 Task: Select street view around selected location Amazon Rainforest, South America and verify 4 surrounding locations
Action: Mouse moved to (164, 96)
Screenshot: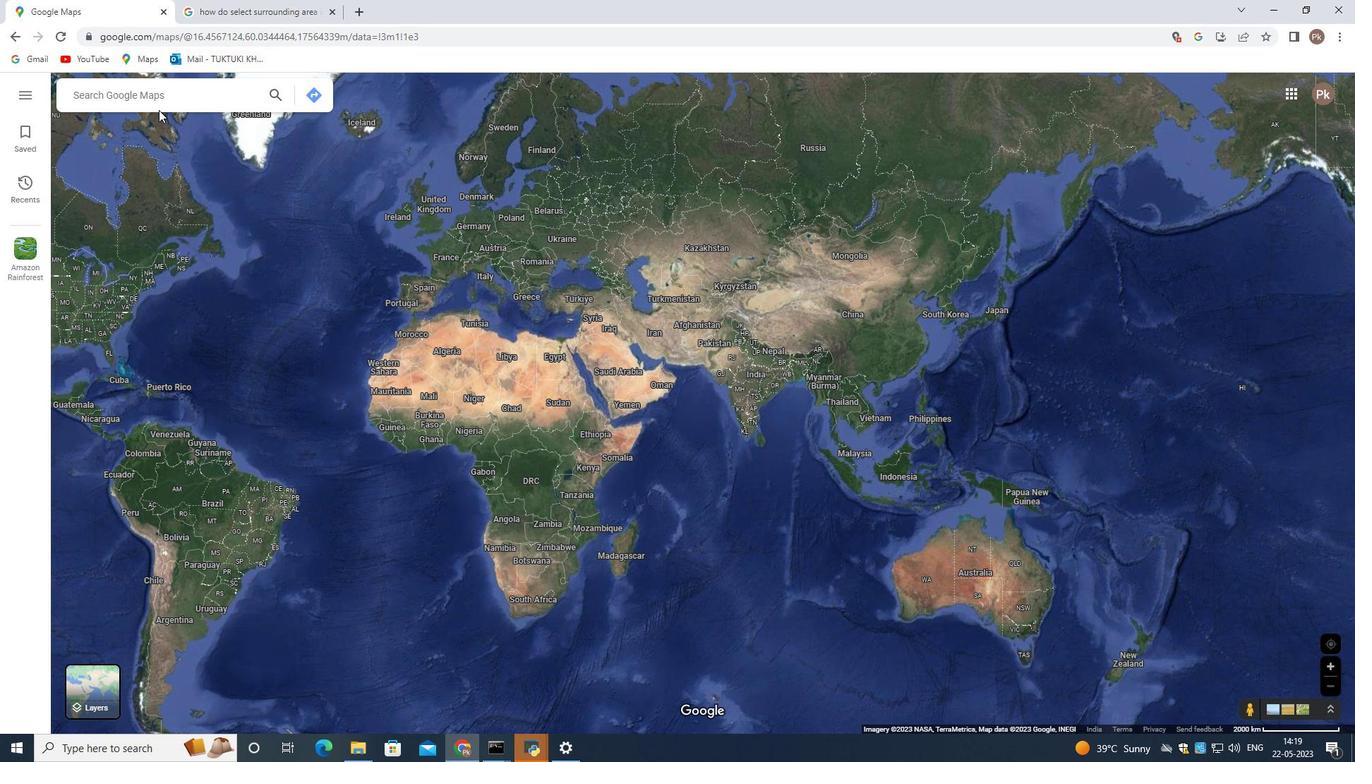 
Action: Mouse pressed left at (164, 96)
Screenshot: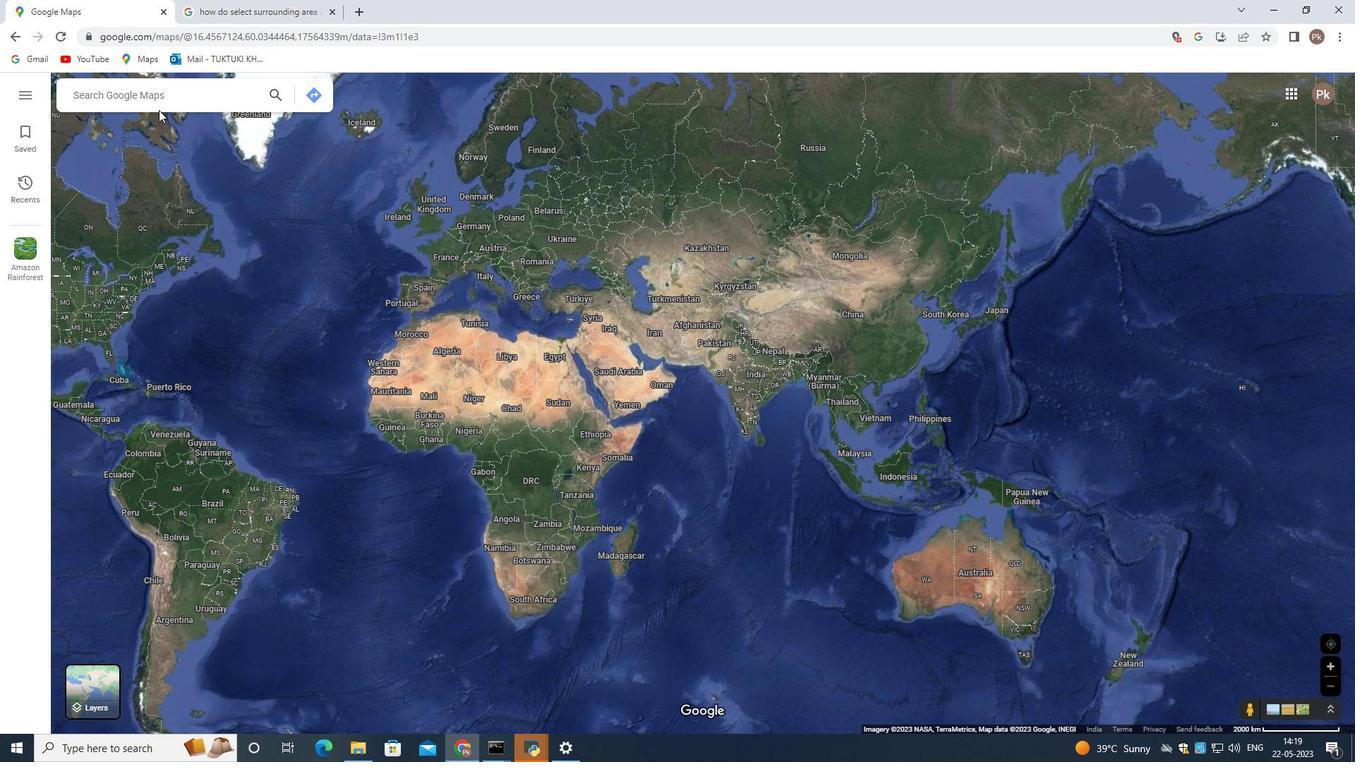 
Action: Key pressed <Key.shift>Amazon<Key.space><Key.shift>Rainforest,<Key.shift><Key.space><Key.shift>South<Key.space><Key.shift>America
Screenshot: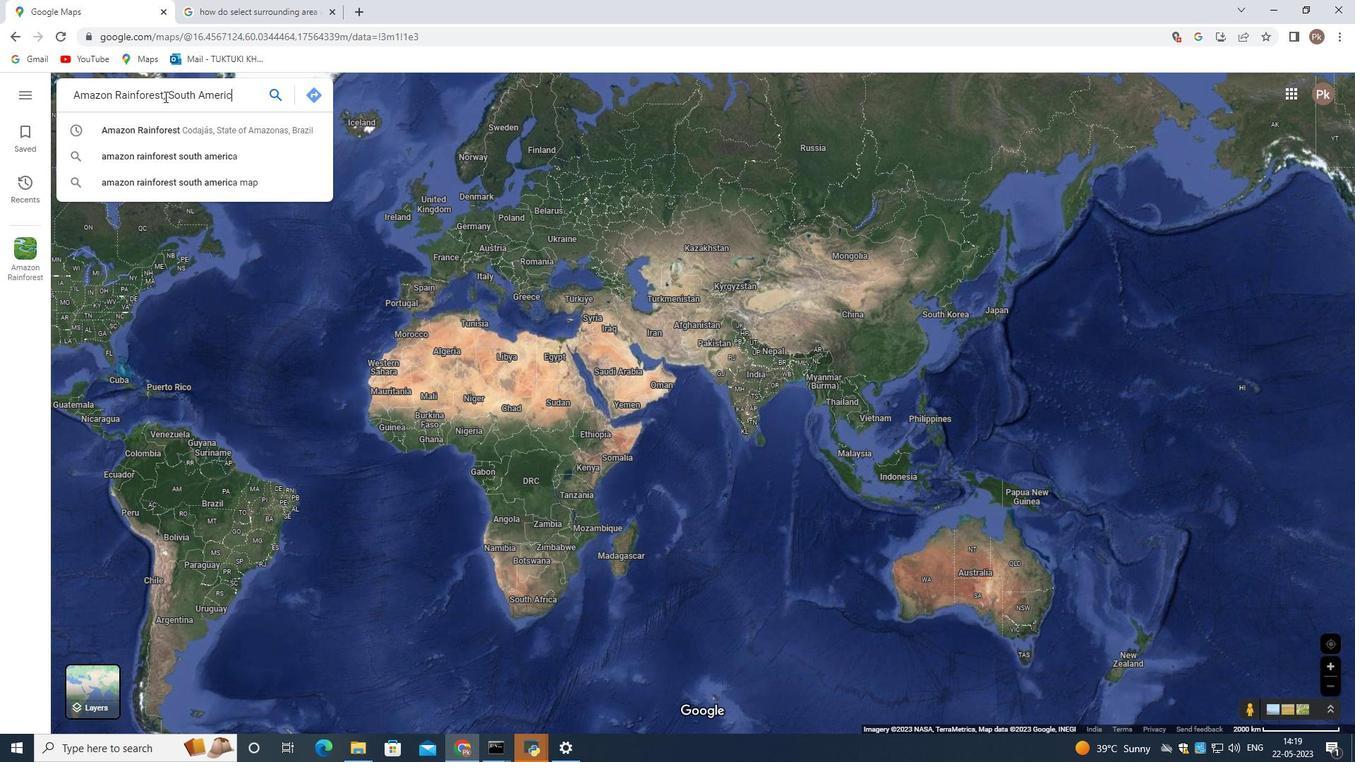 
Action: Mouse moved to (91, 254)
Screenshot: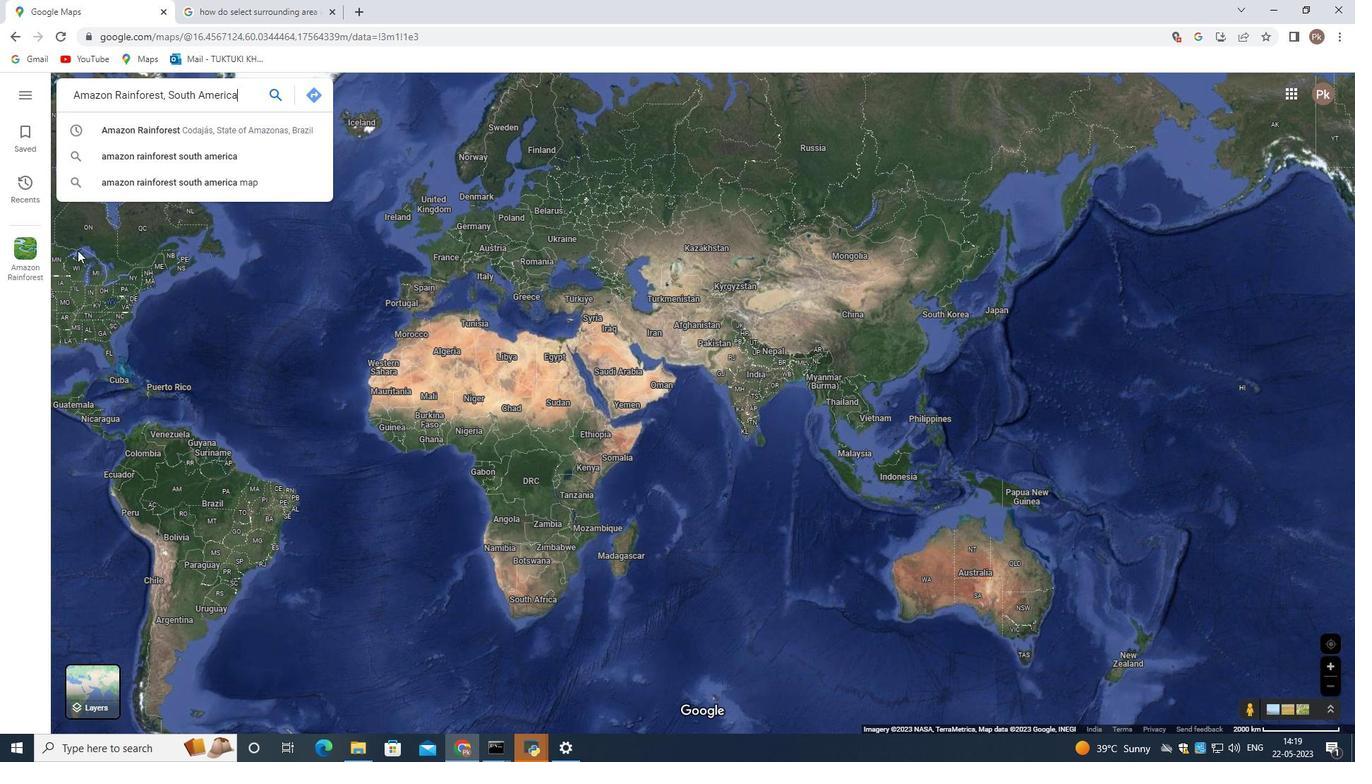 
Action: Key pressed <Key.enter>
Screenshot: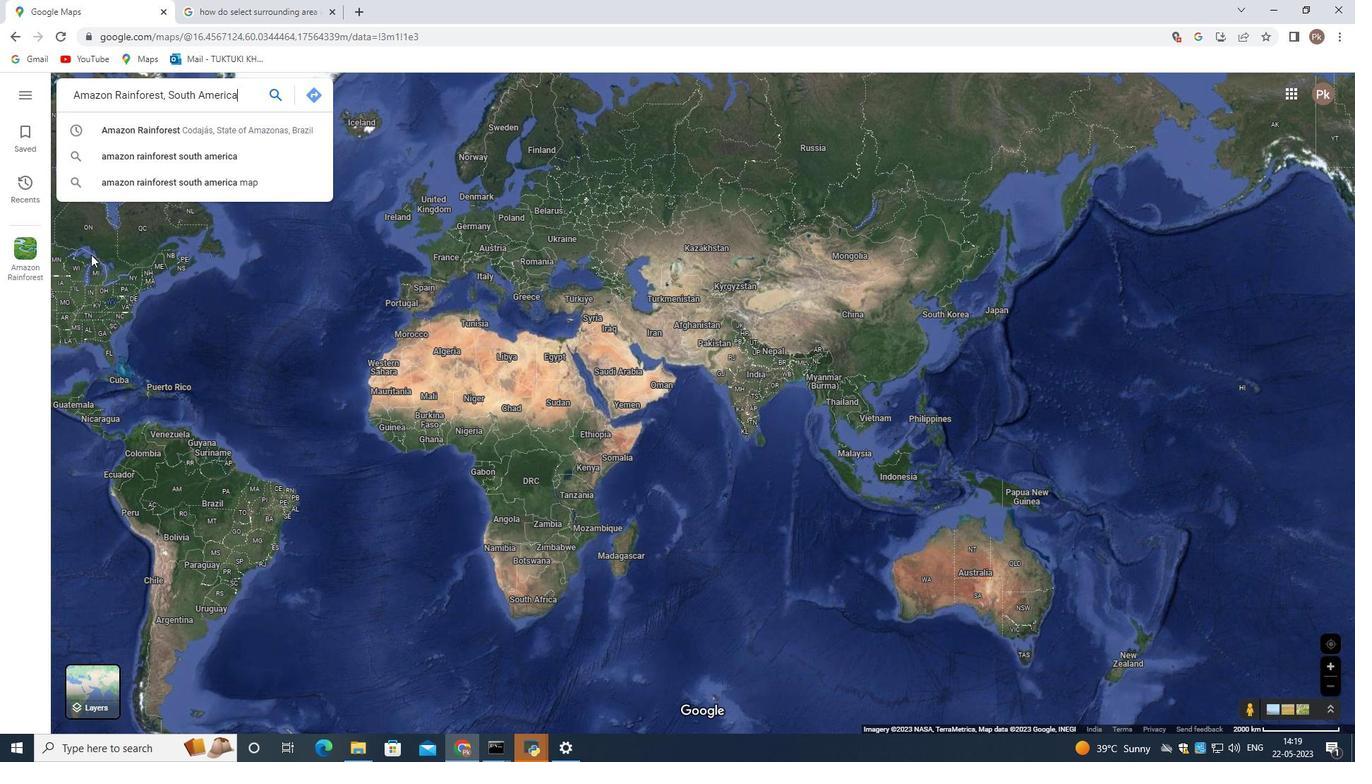 
Action: Mouse moved to (864, 398)
Screenshot: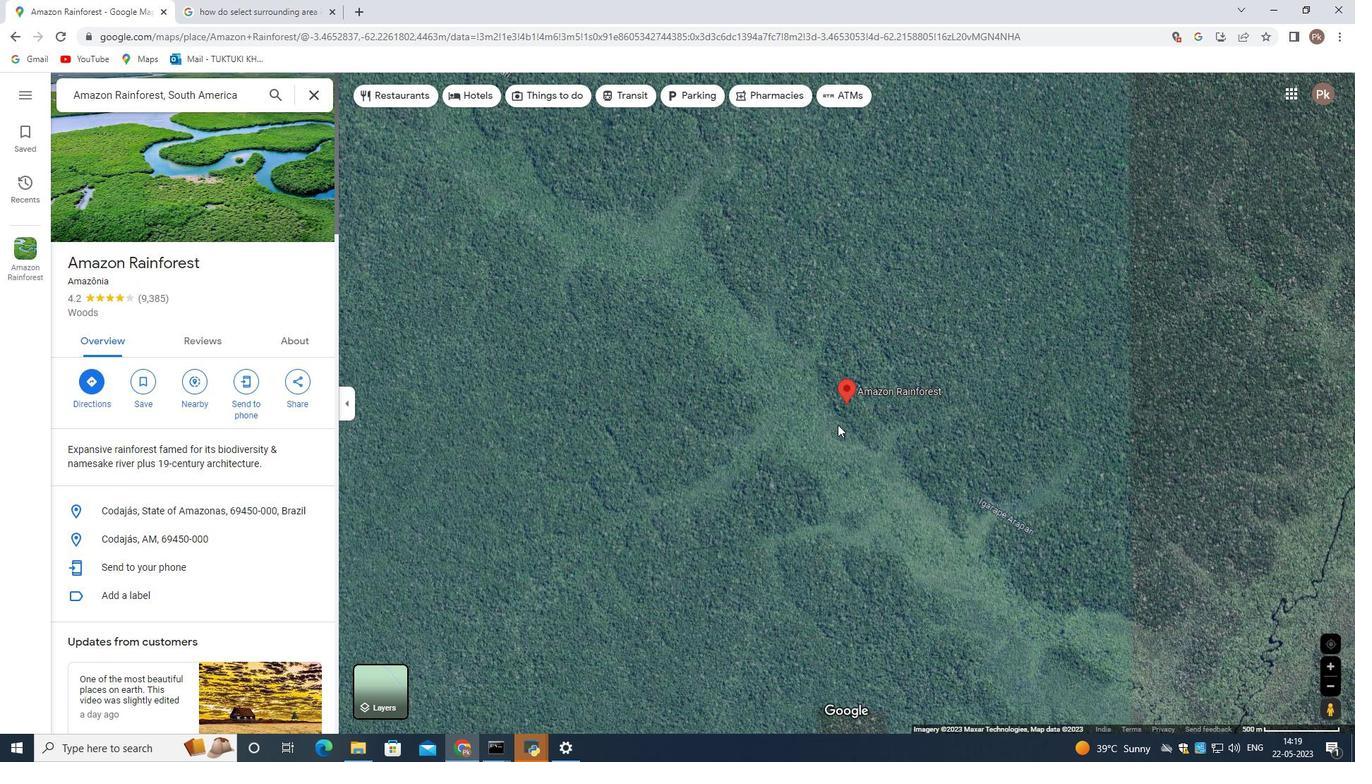 
Action: Mouse scrolled (864, 398) with delta (0, 0)
Screenshot: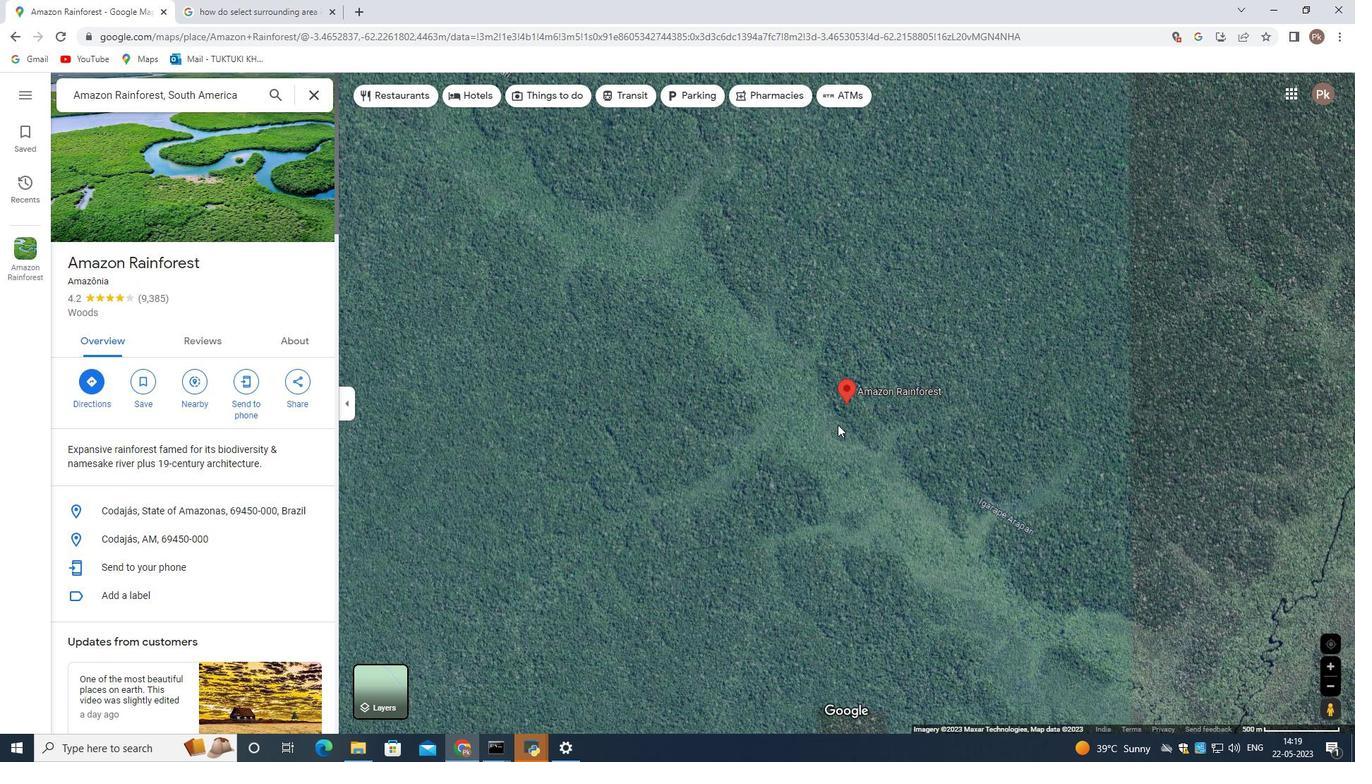 
Action: Mouse scrolled (864, 398) with delta (0, 0)
Screenshot: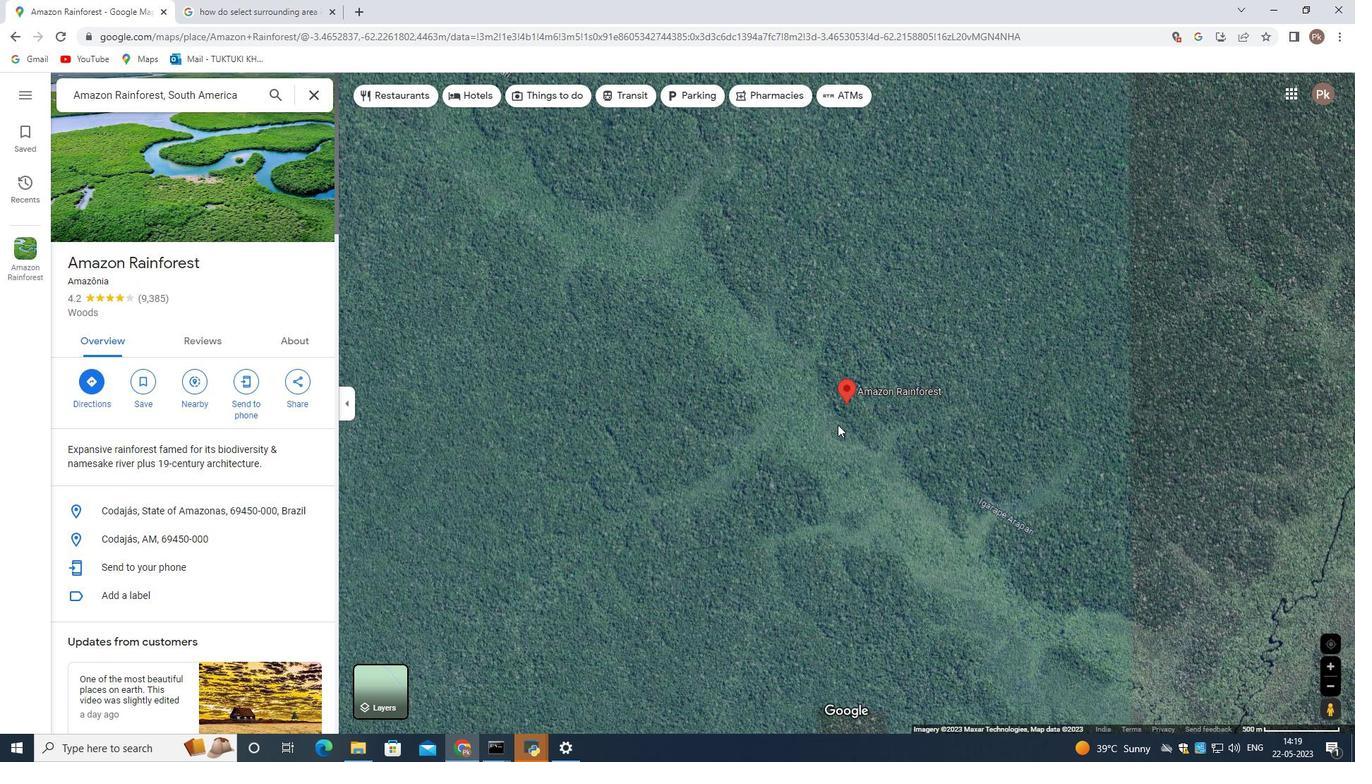 
Action: Mouse moved to (864, 405)
Screenshot: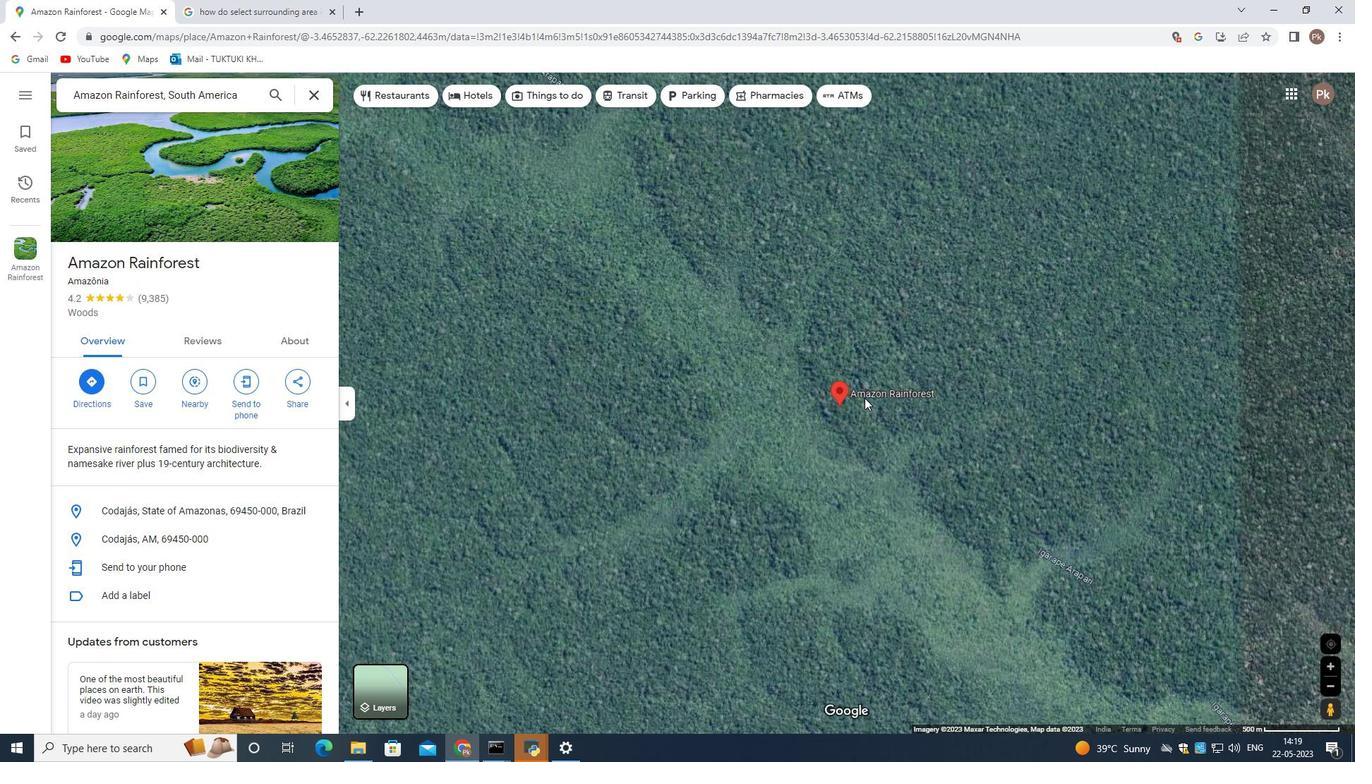 
Action: Mouse scrolled (864, 405) with delta (0, 0)
Screenshot: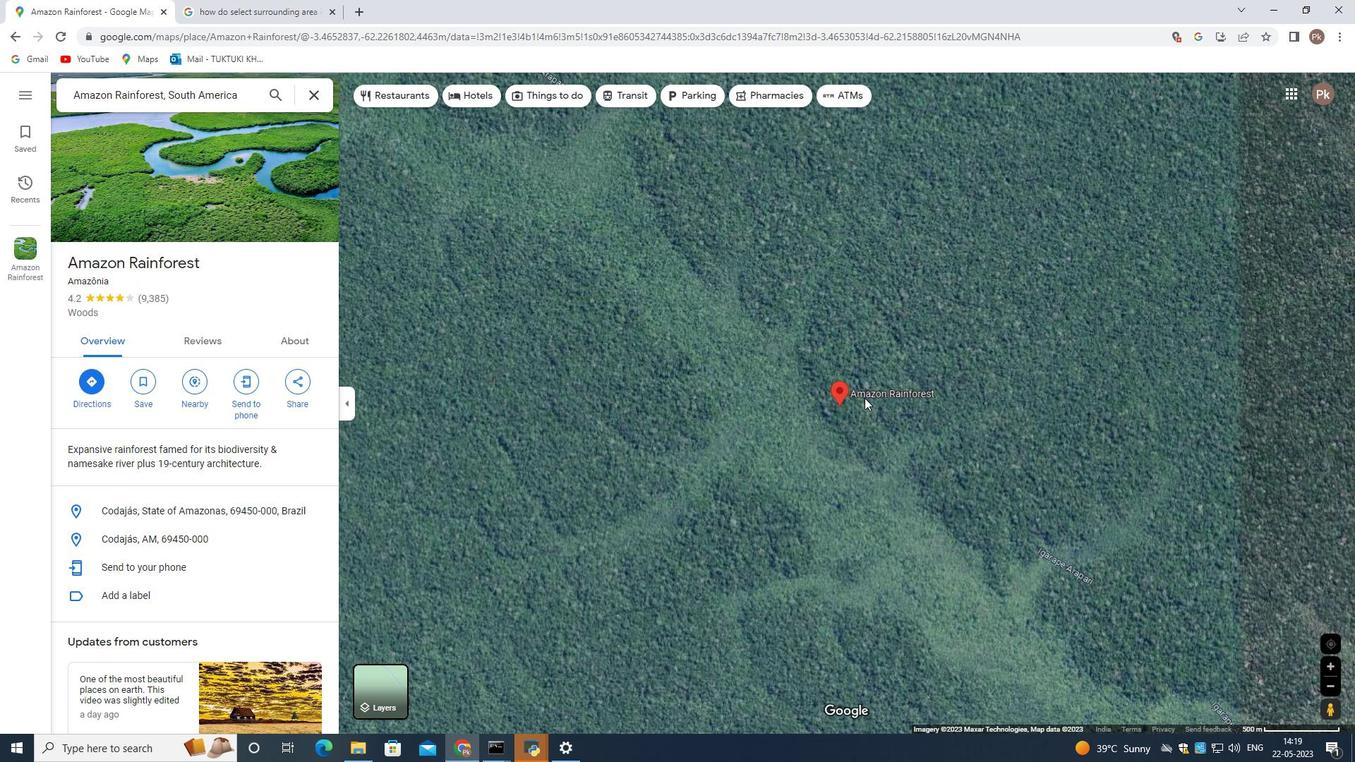 
Action: Mouse scrolled (864, 405) with delta (0, 0)
Screenshot: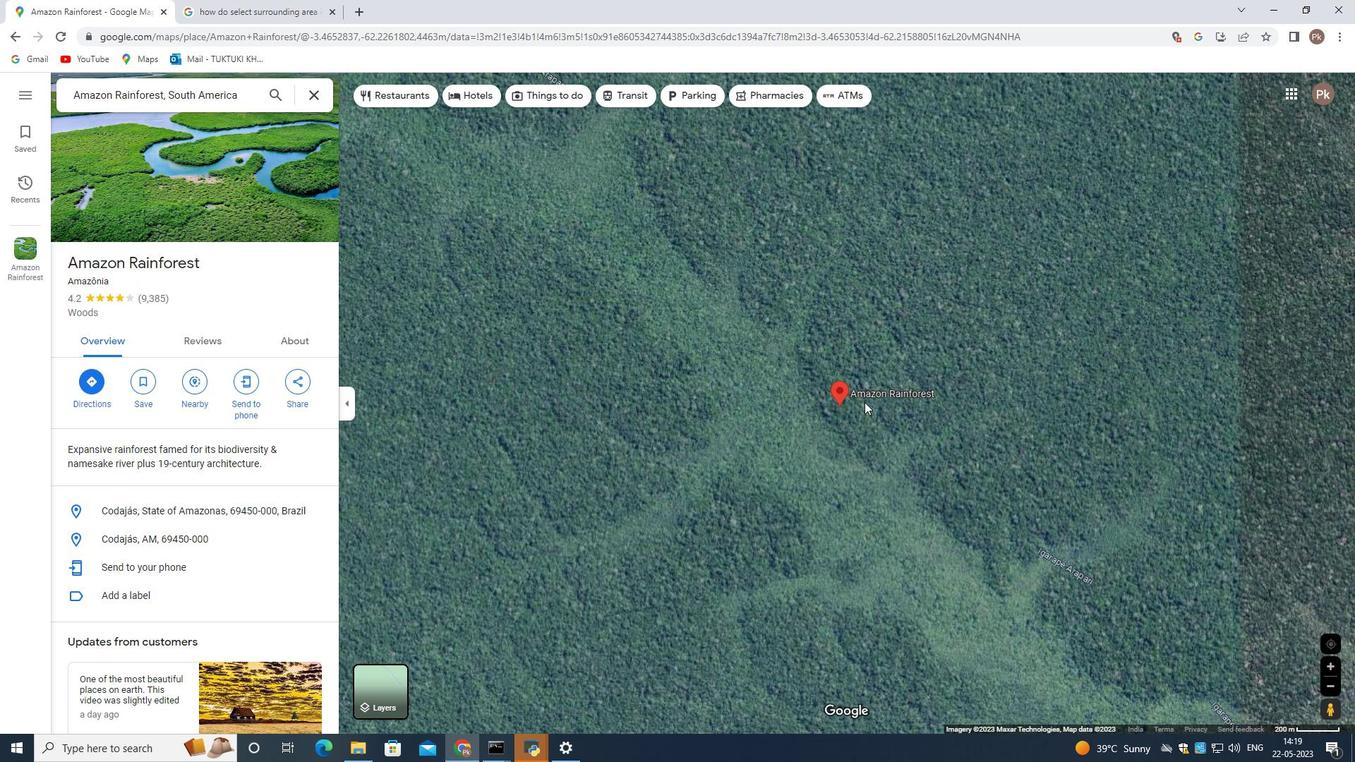 
Action: Mouse scrolled (864, 405) with delta (0, 0)
Screenshot: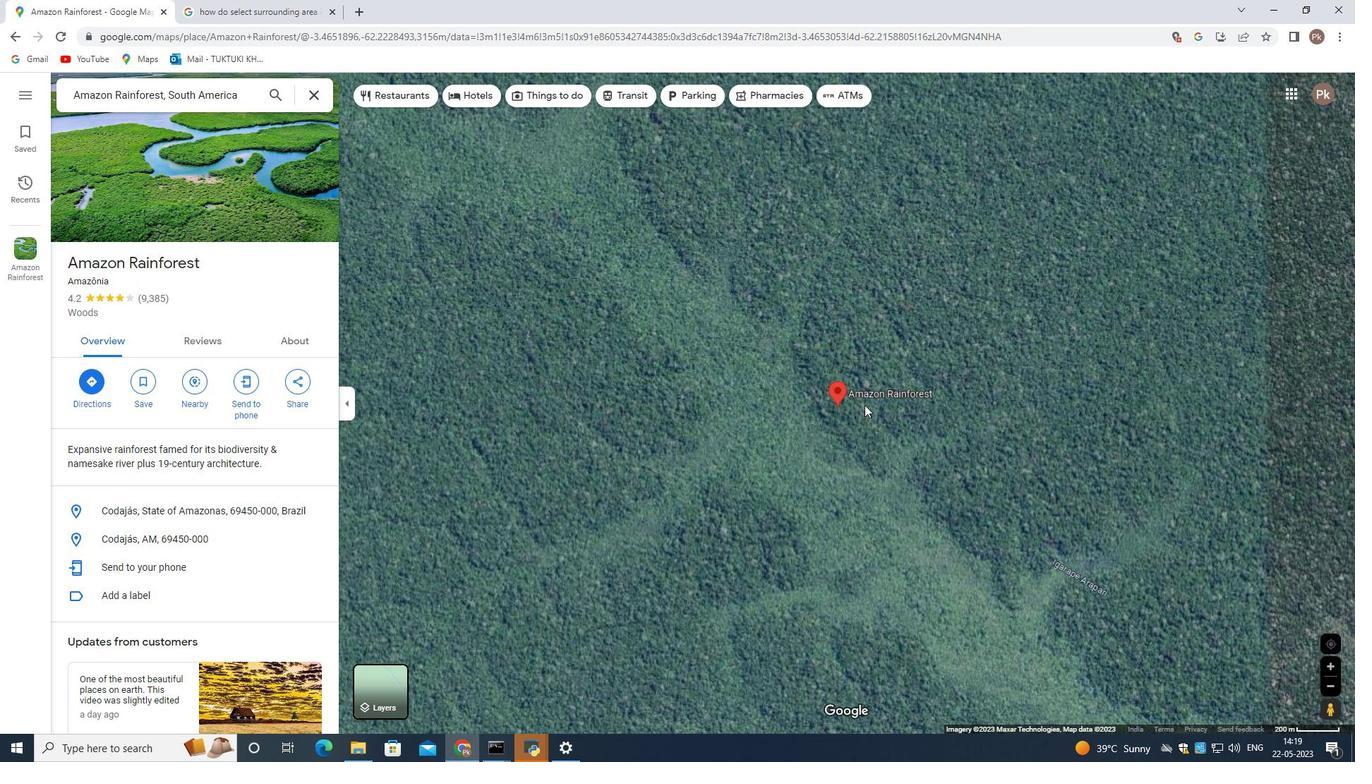 
Action: Mouse scrolled (864, 405) with delta (0, 0)
Screenshot: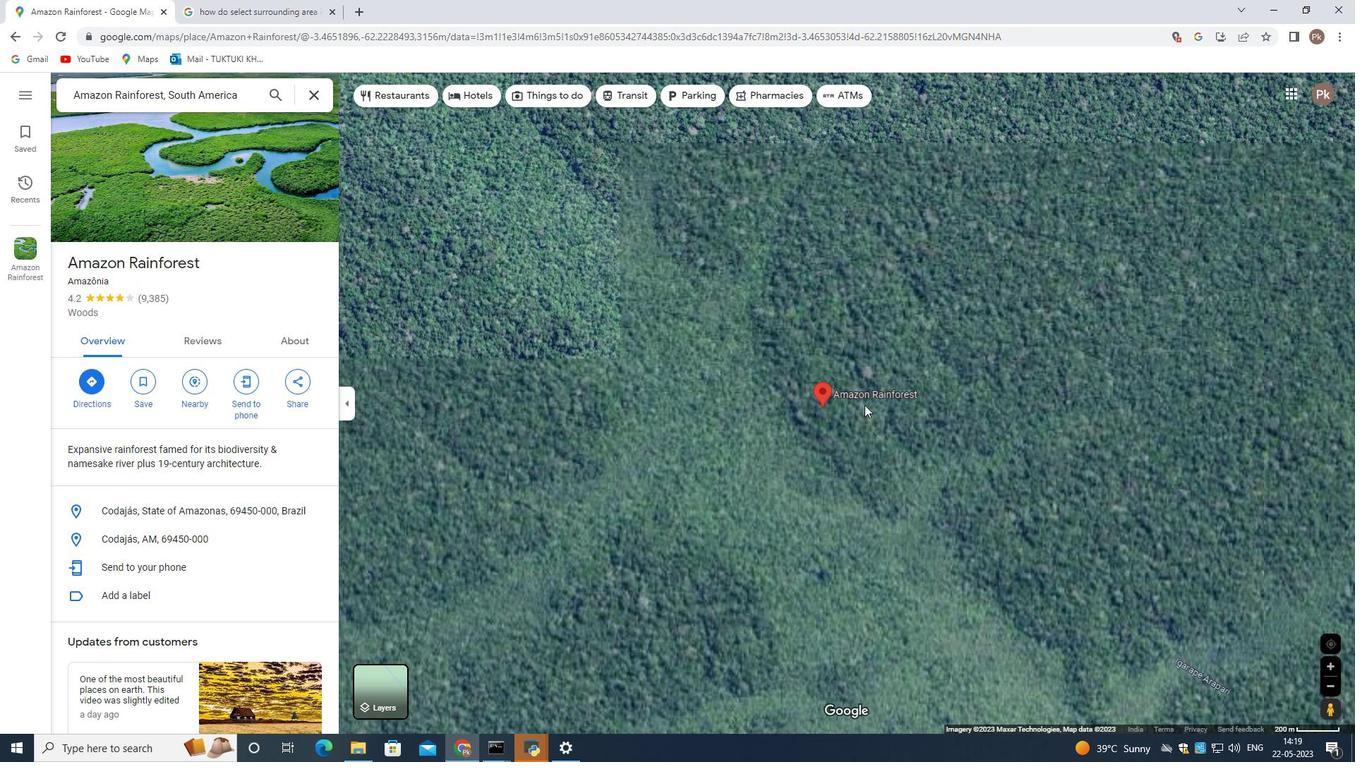 
Action: Mouse scrolled (864, 405) with delta (0, 0)
Screenshot: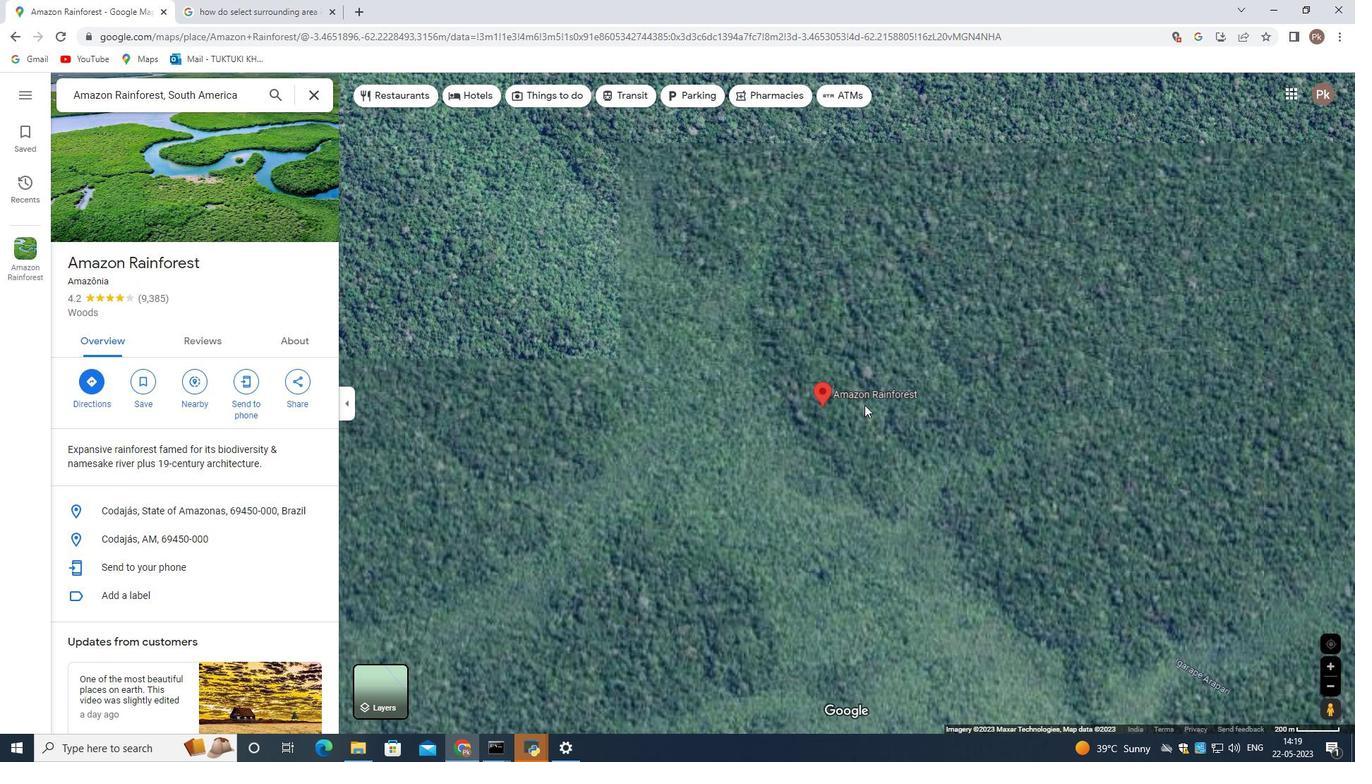 
Action: Mouse scrolled (864, 405) with delta (0, 0)
Screenshot: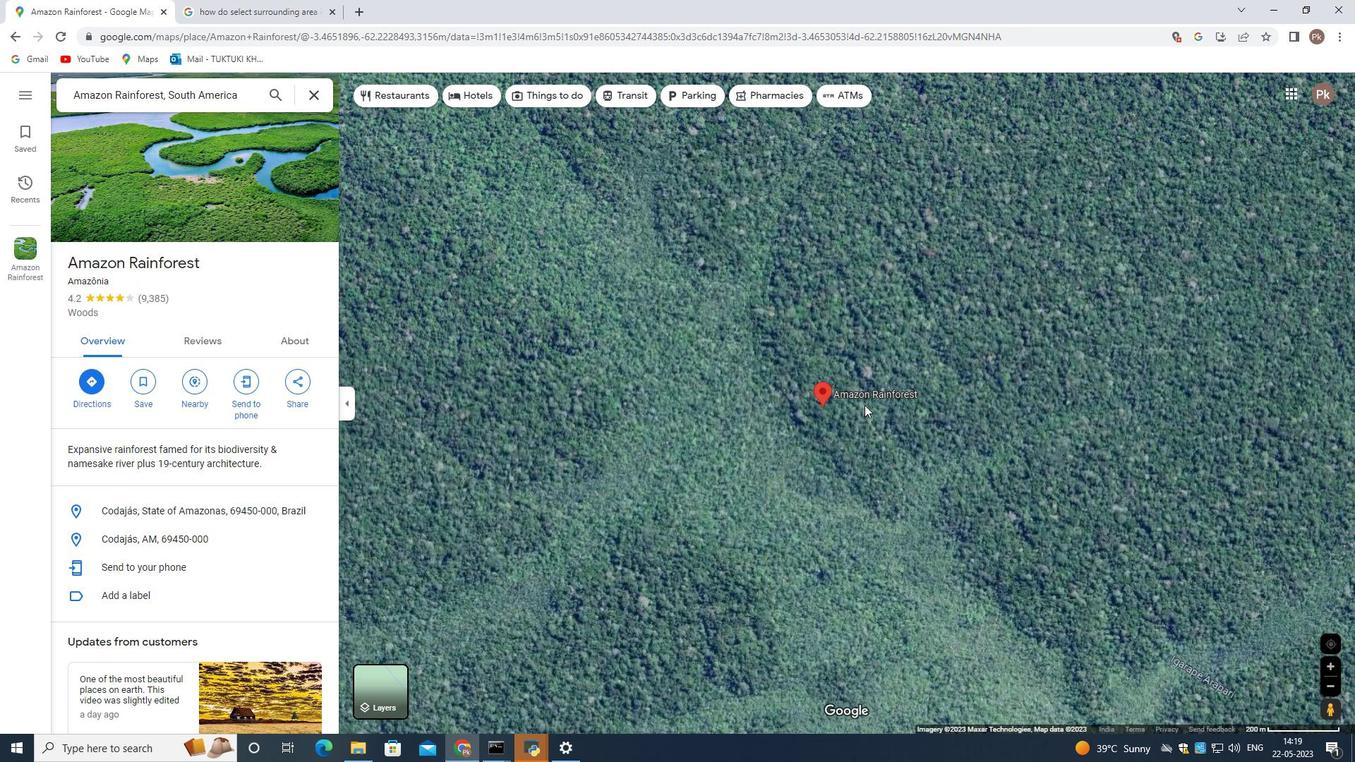 
Action: Mouse moved to (829, 425)
Screenshot: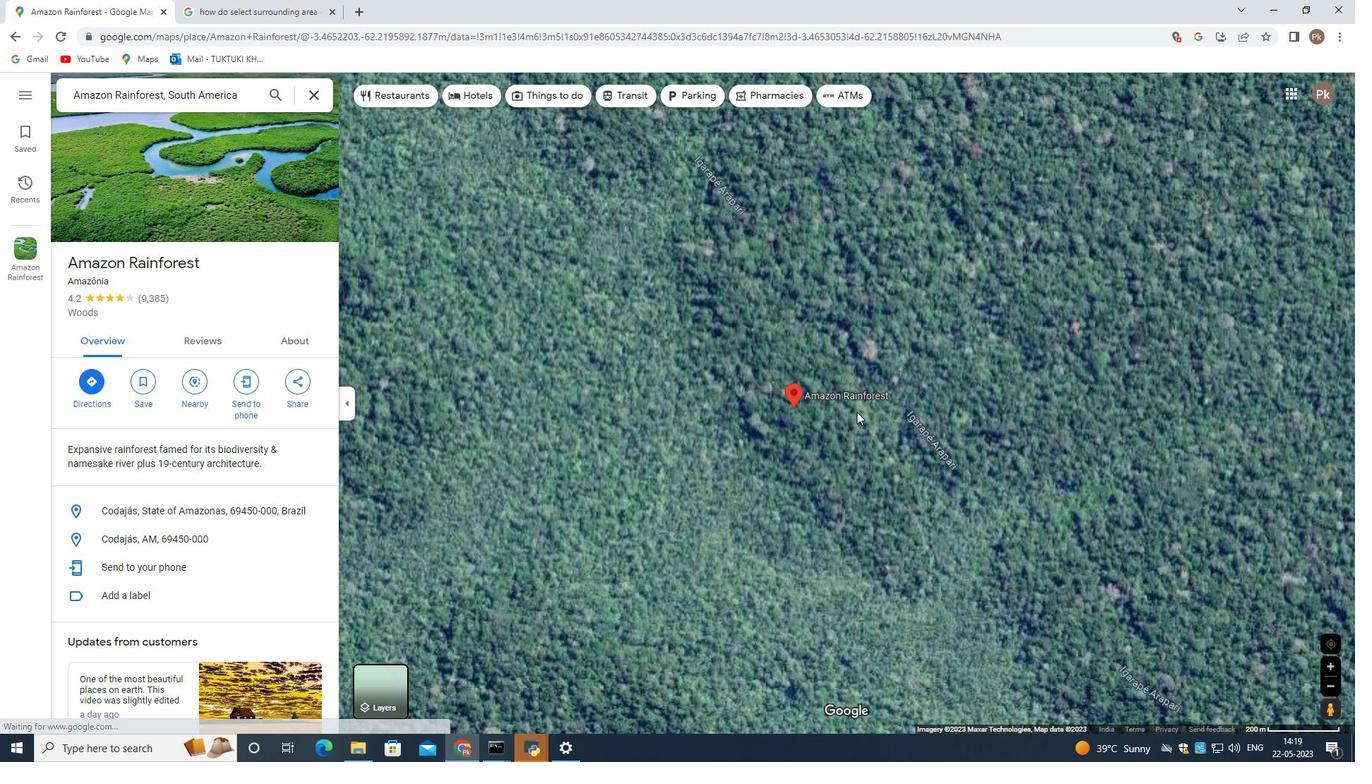 
Action: Mouse scrolled (829, 426) with delta (0, 0)
Screenshot: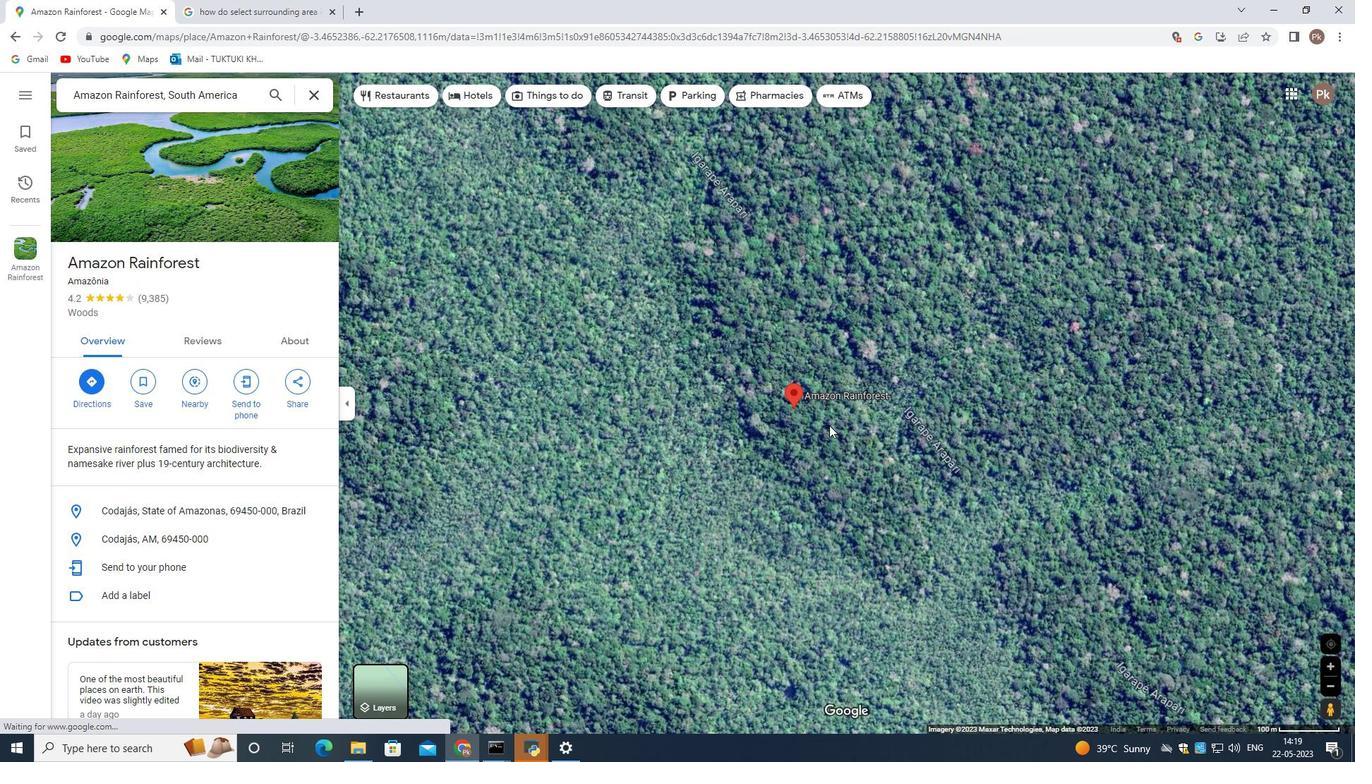 
Action: Mouse scrolled (829, 426) with delta (0, 0)
Screenshot: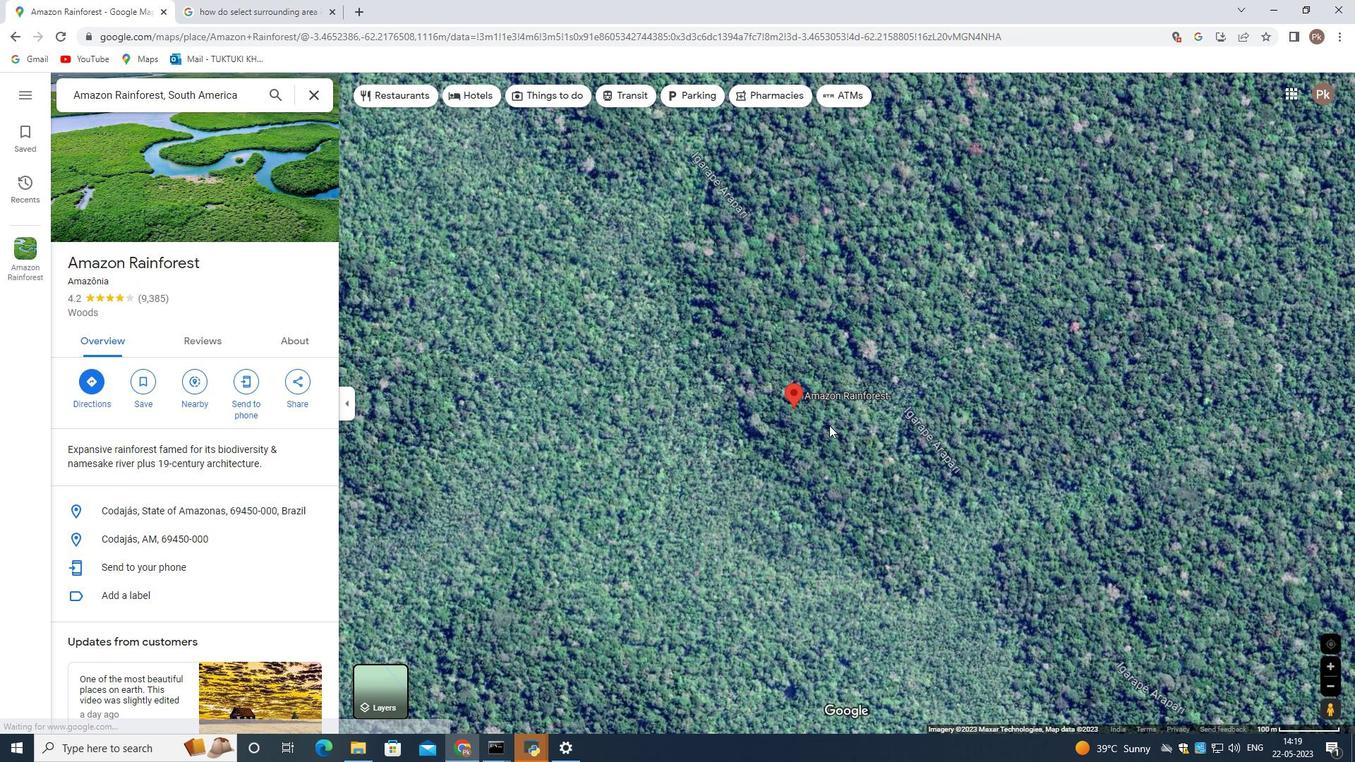 
Action: Mouse scrolled (829, 426) with delta (0, 0)
Screenshot: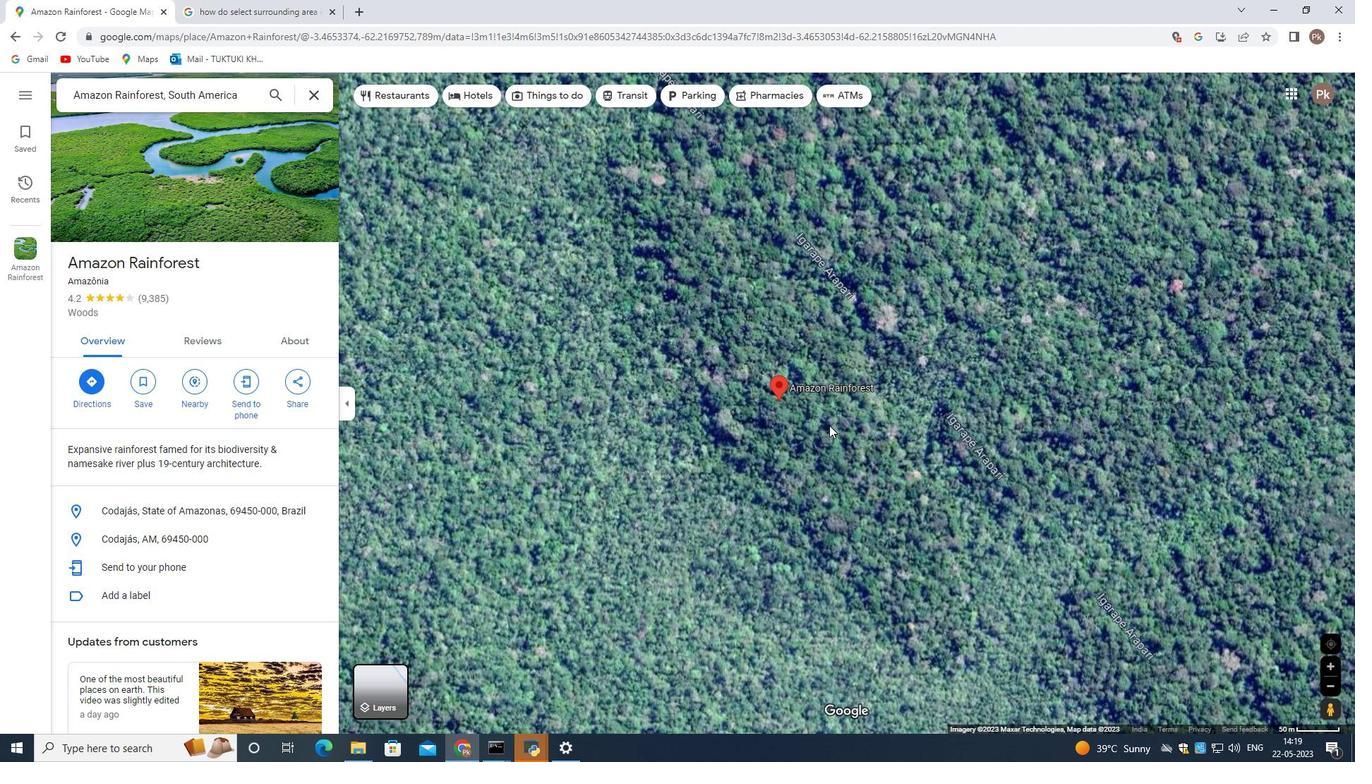 
Action: Mouse moved to (782, 428)
Screenshot: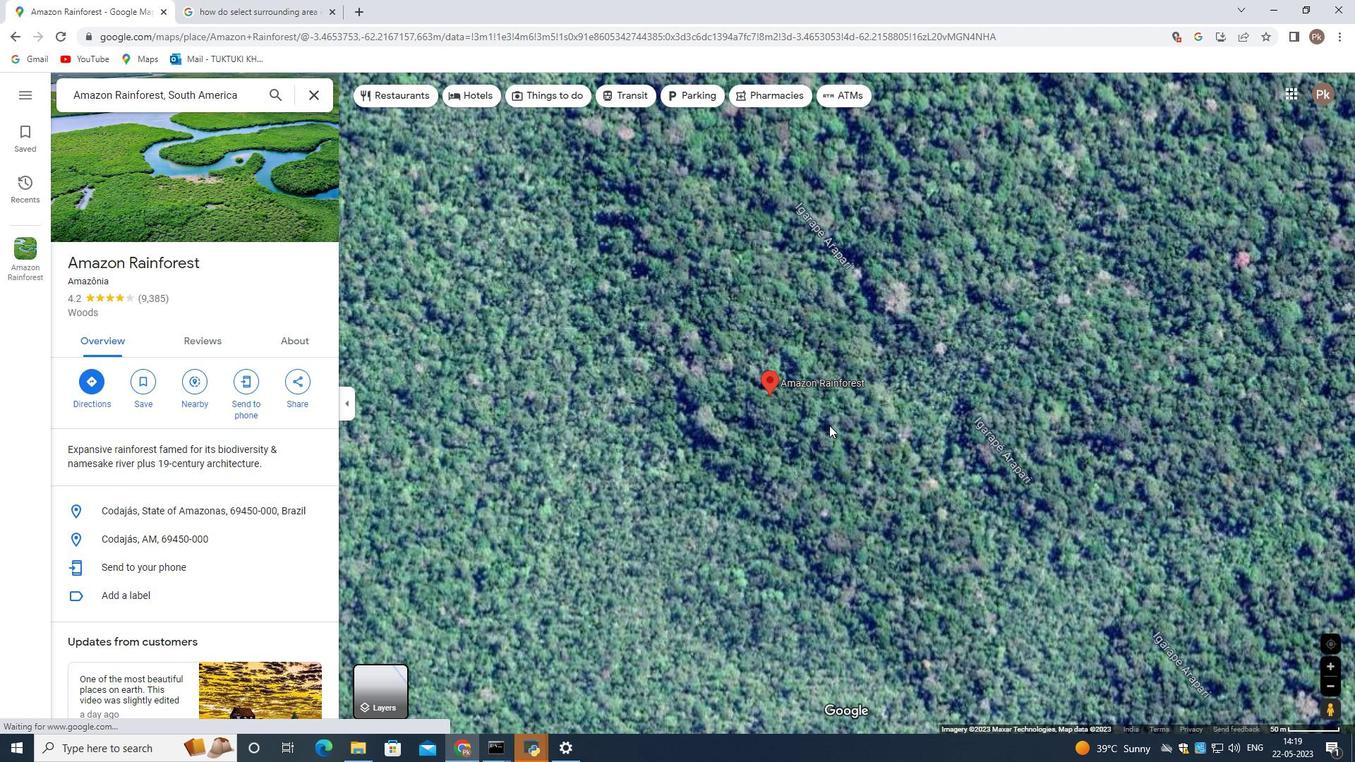 
Action: Mouse scrolled (782, 429) with delta (0, 0)
Screenshot: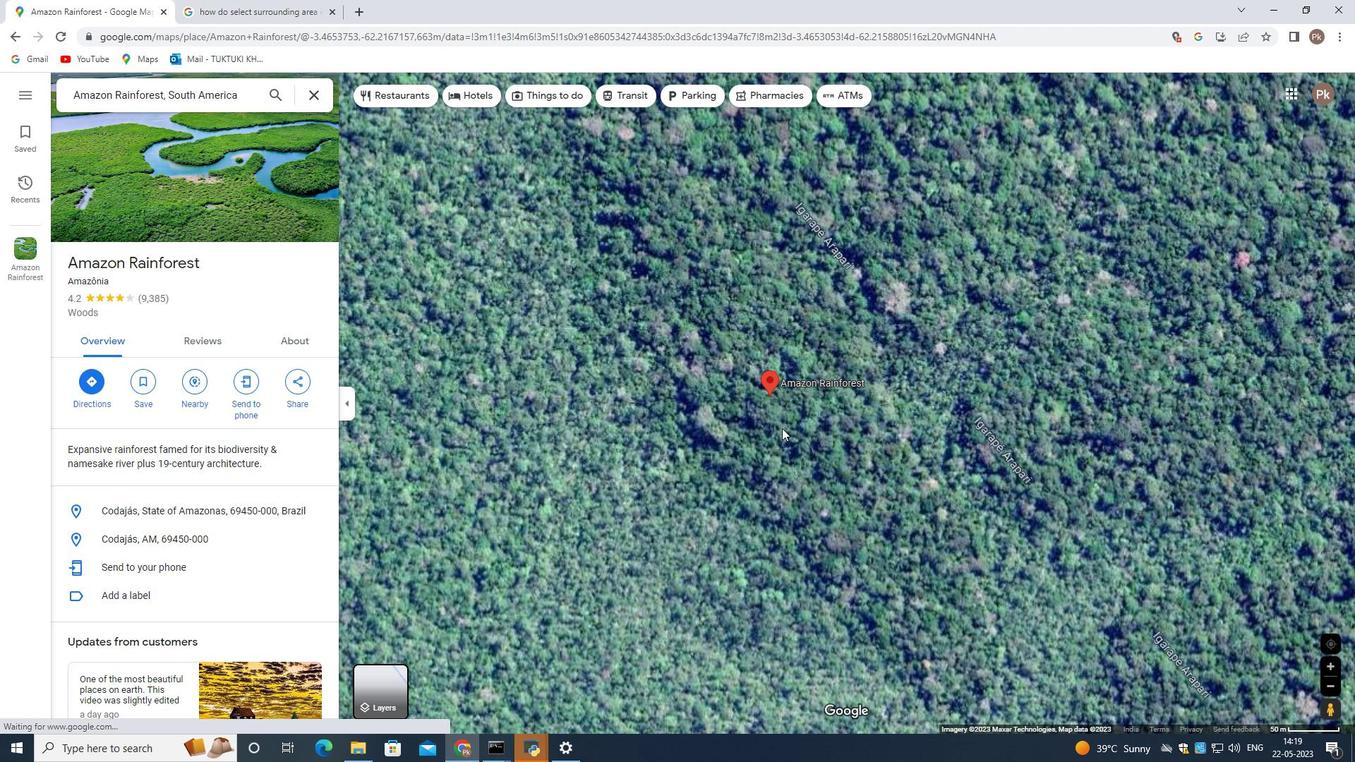 
Action: Mouse scrolled (782, 429) with delta (0, 0)
Screenshot: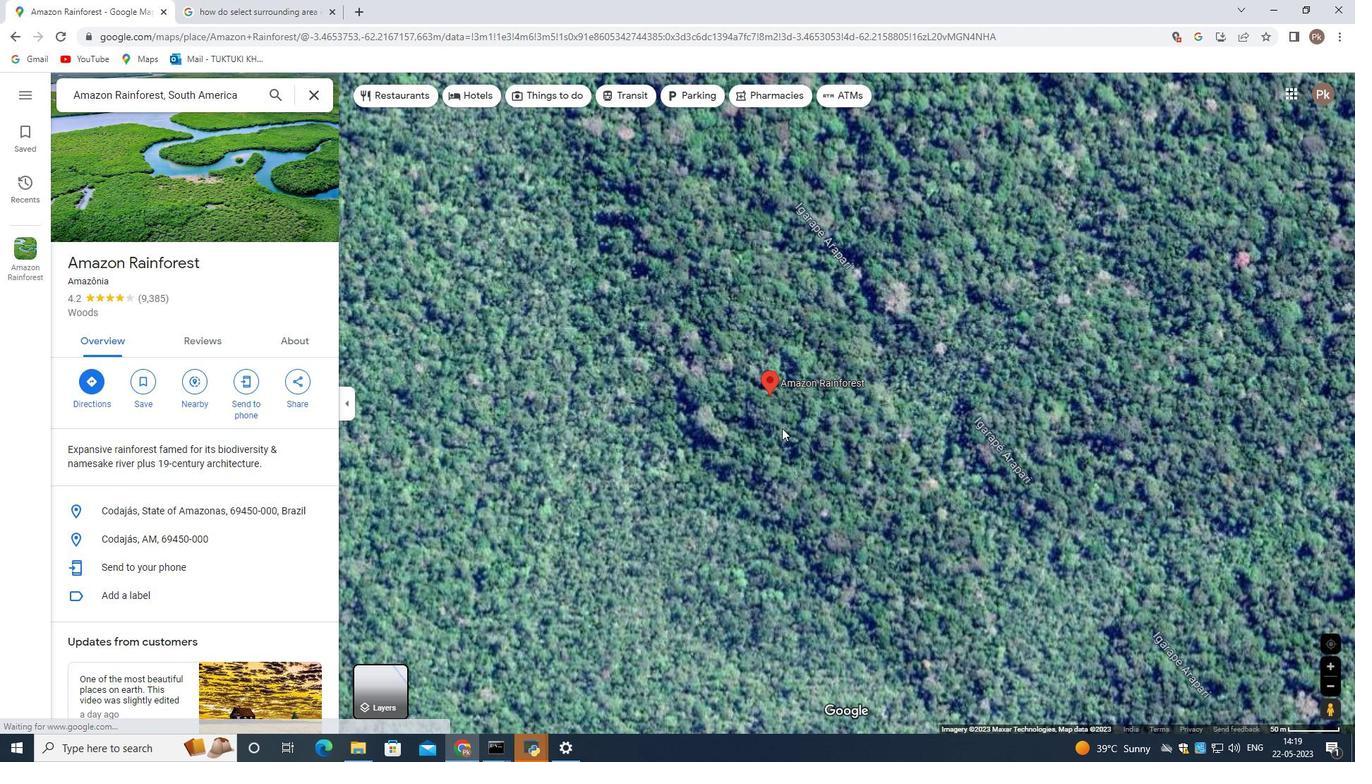 
Action: Mouse moved to (720, 413)
Screenshot: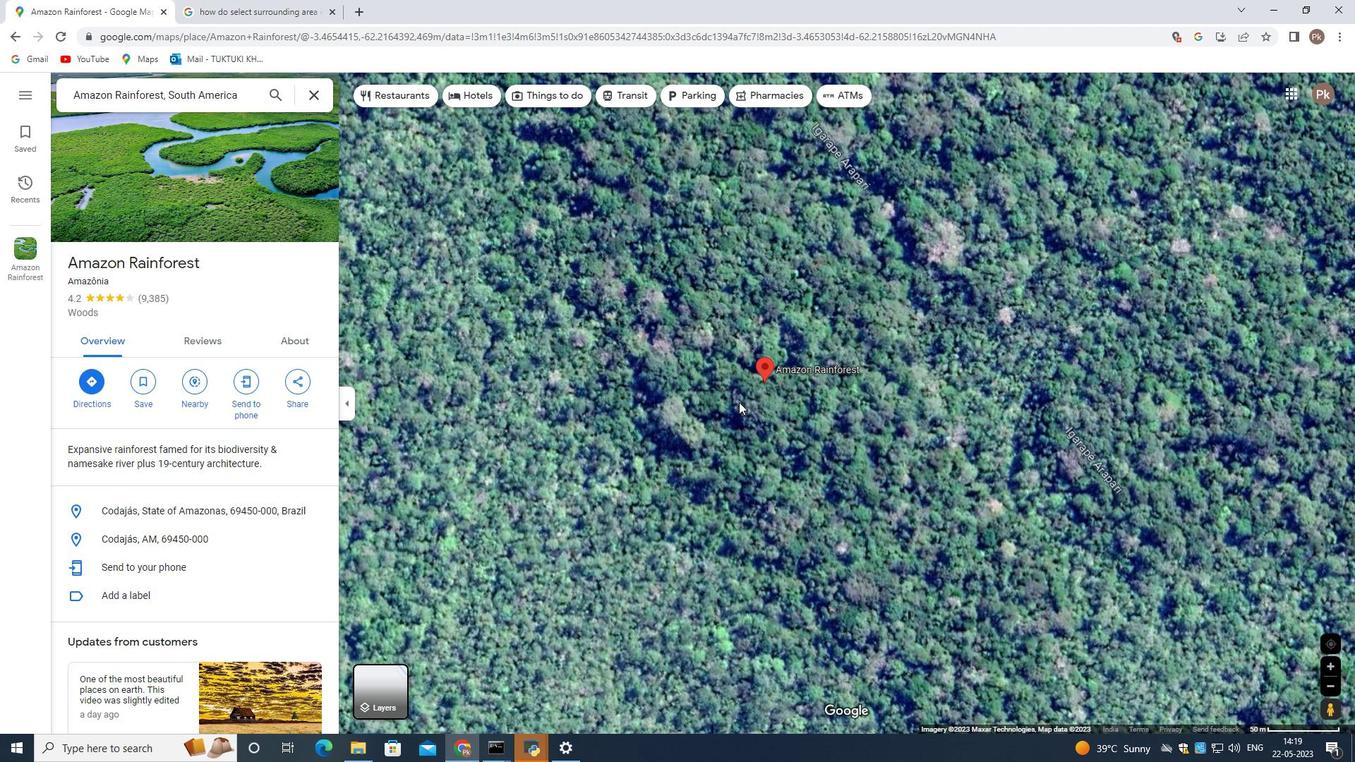 
Action: Mouse scrolled (720, 413) with delta (0, 0)
Screenshot: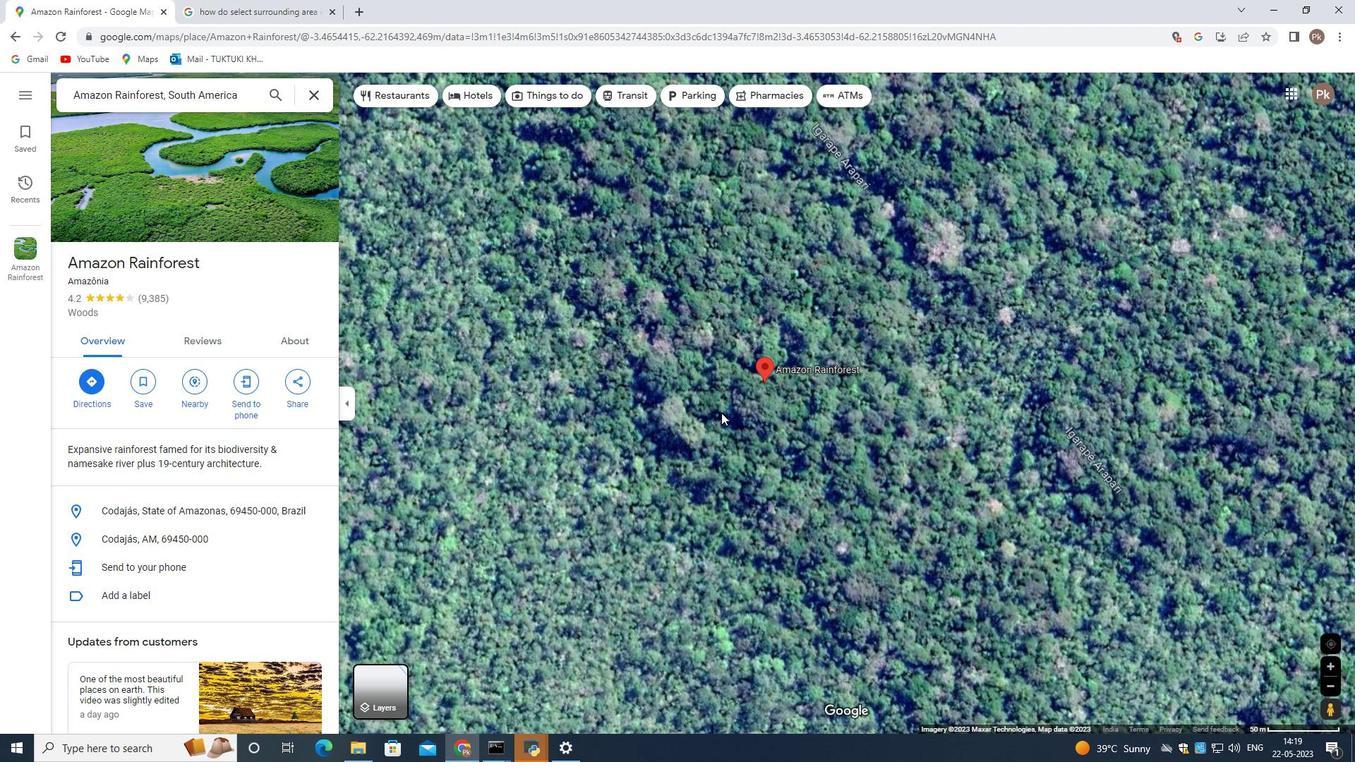 
Action: Mouse scrolled (720, 413) with delta (0, 0)
Screenshot: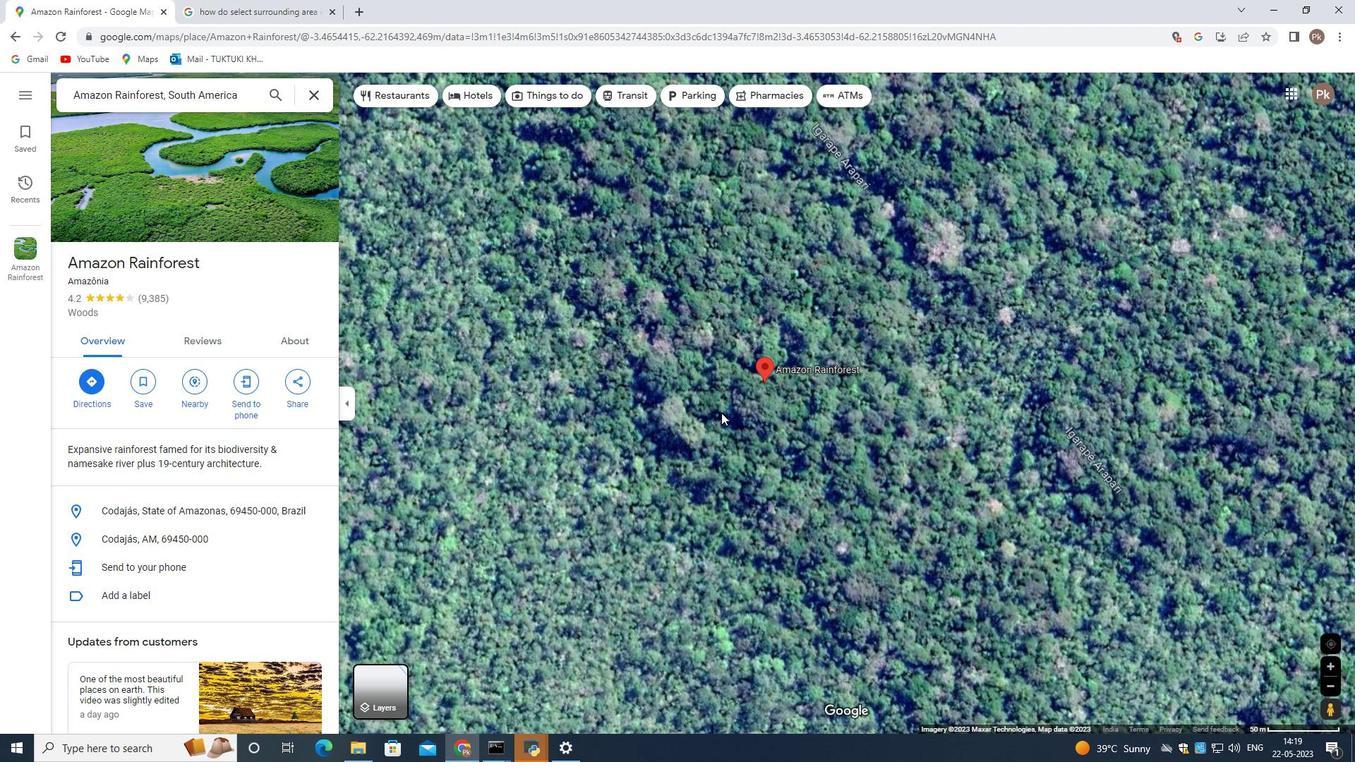 
Action: Mouse scrolled (720, 413) with delta (0, 0)
Screenshot: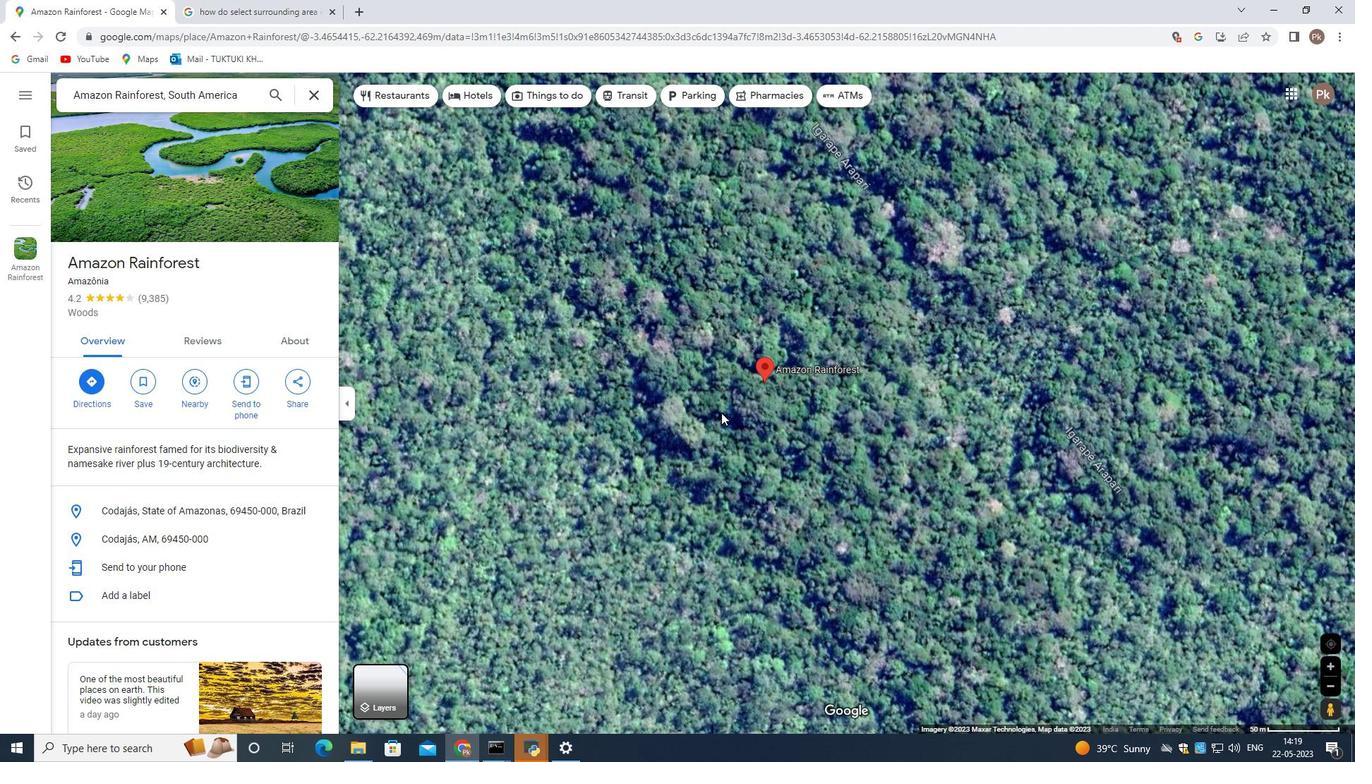 
Action: Mouse scrolled (720, 413) with delta (0, 0)
Screenshot: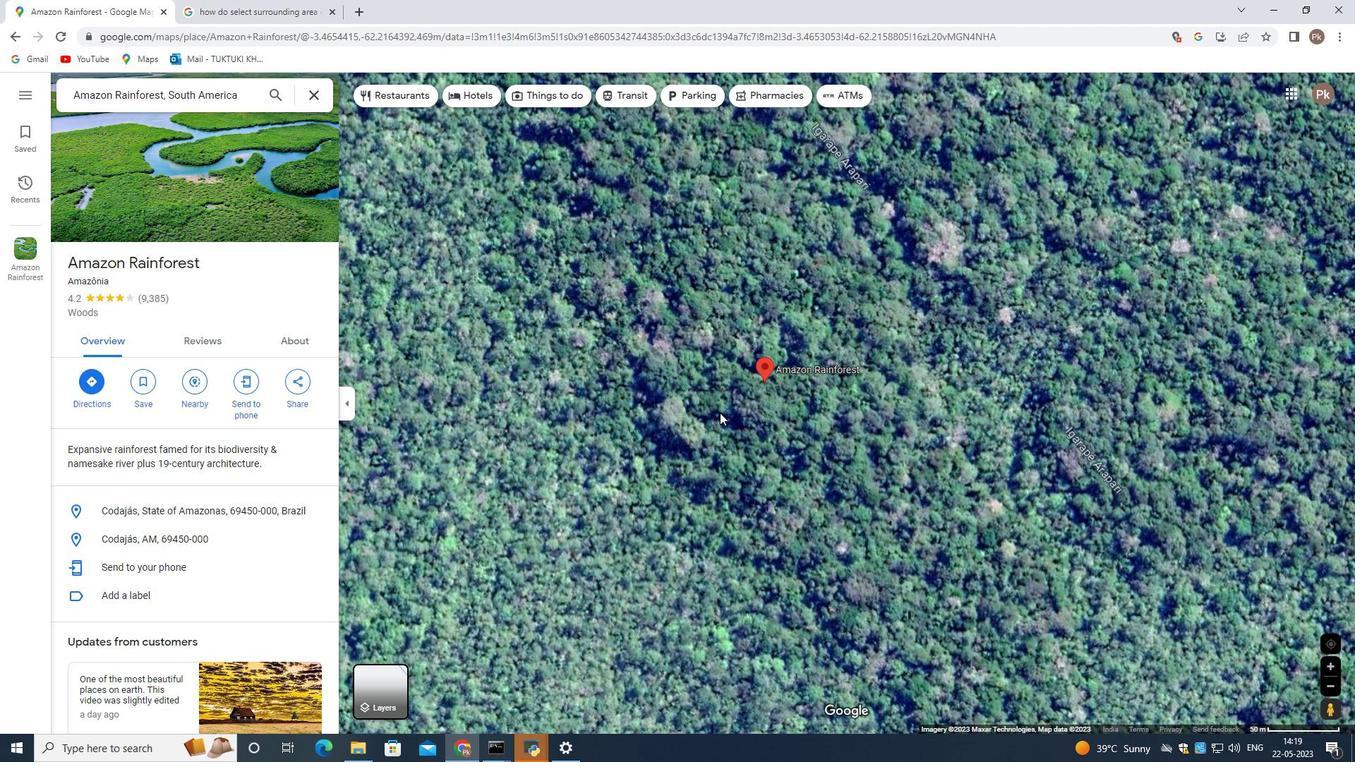 
Action: Mouse moved to (722, 413)
Screenshot: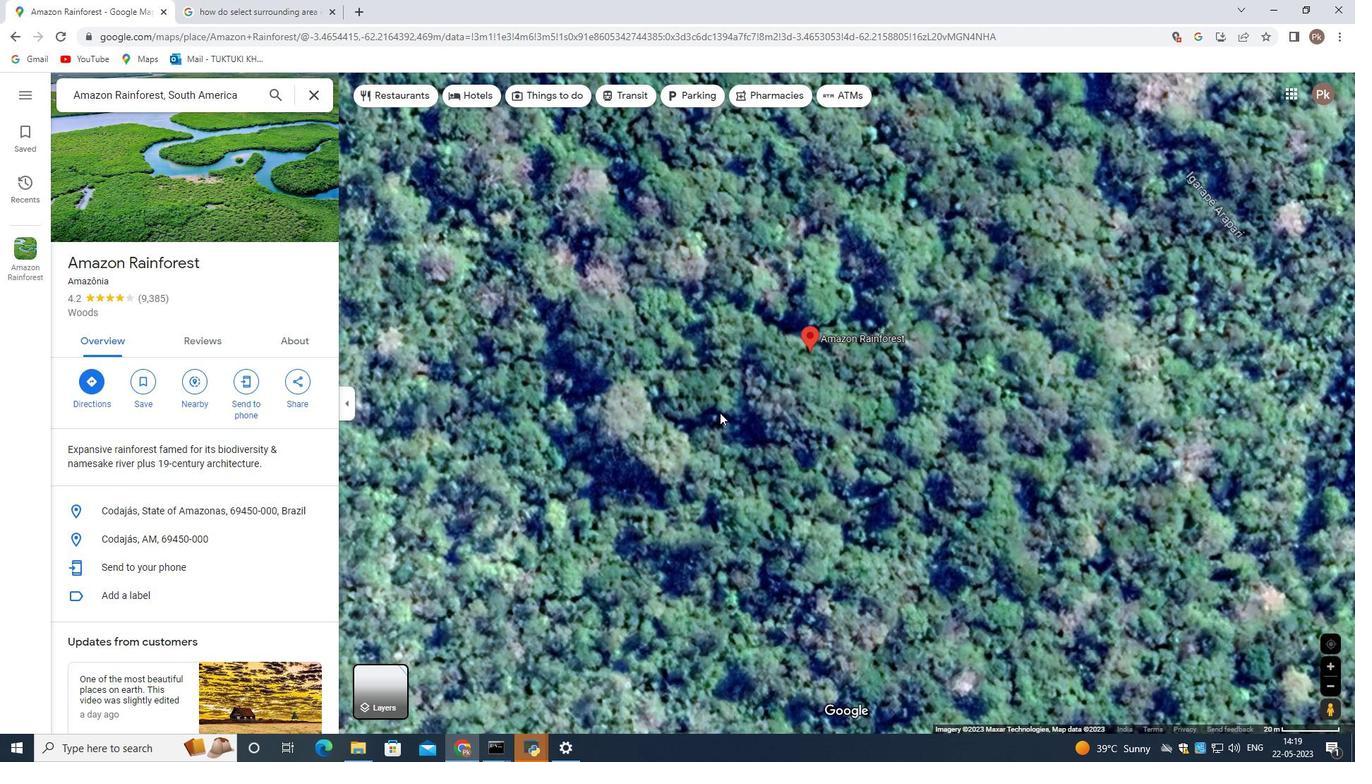 
Action: Mouse scrolled (722, 412) with delta (0, 0)
Screenshot: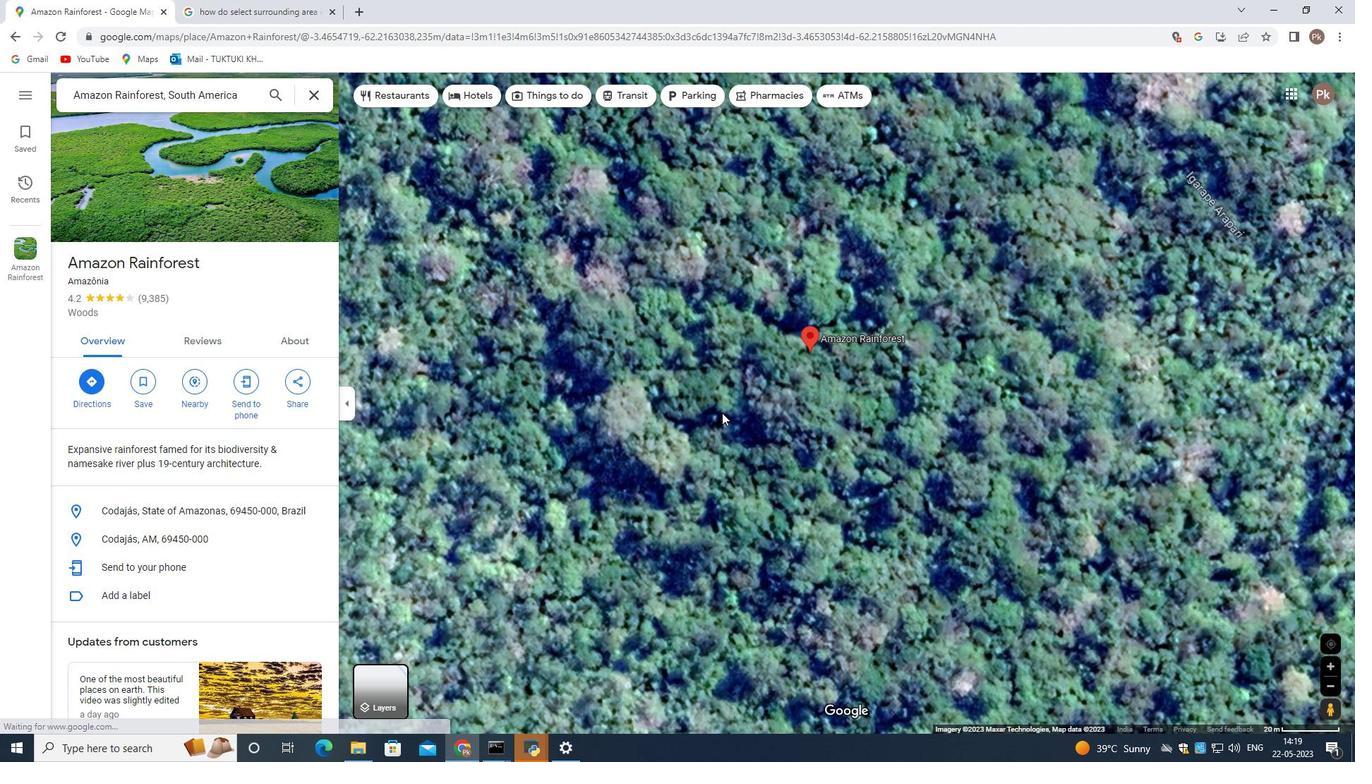 
Action: Mouse scrolled (722, 412) with delta (0, 0)
Screenshot: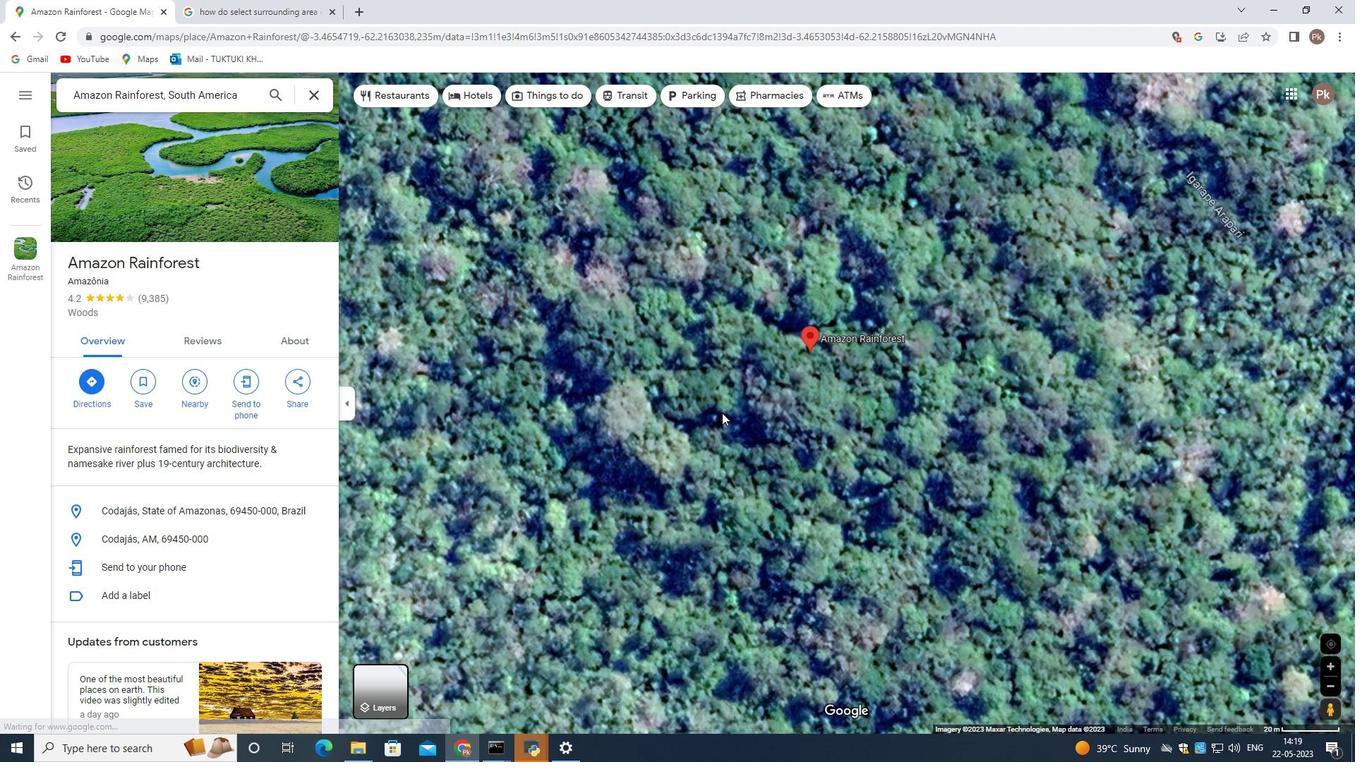 
Action: Mouse scrolled (722, 412) with delta (0, 0)
Screenshot: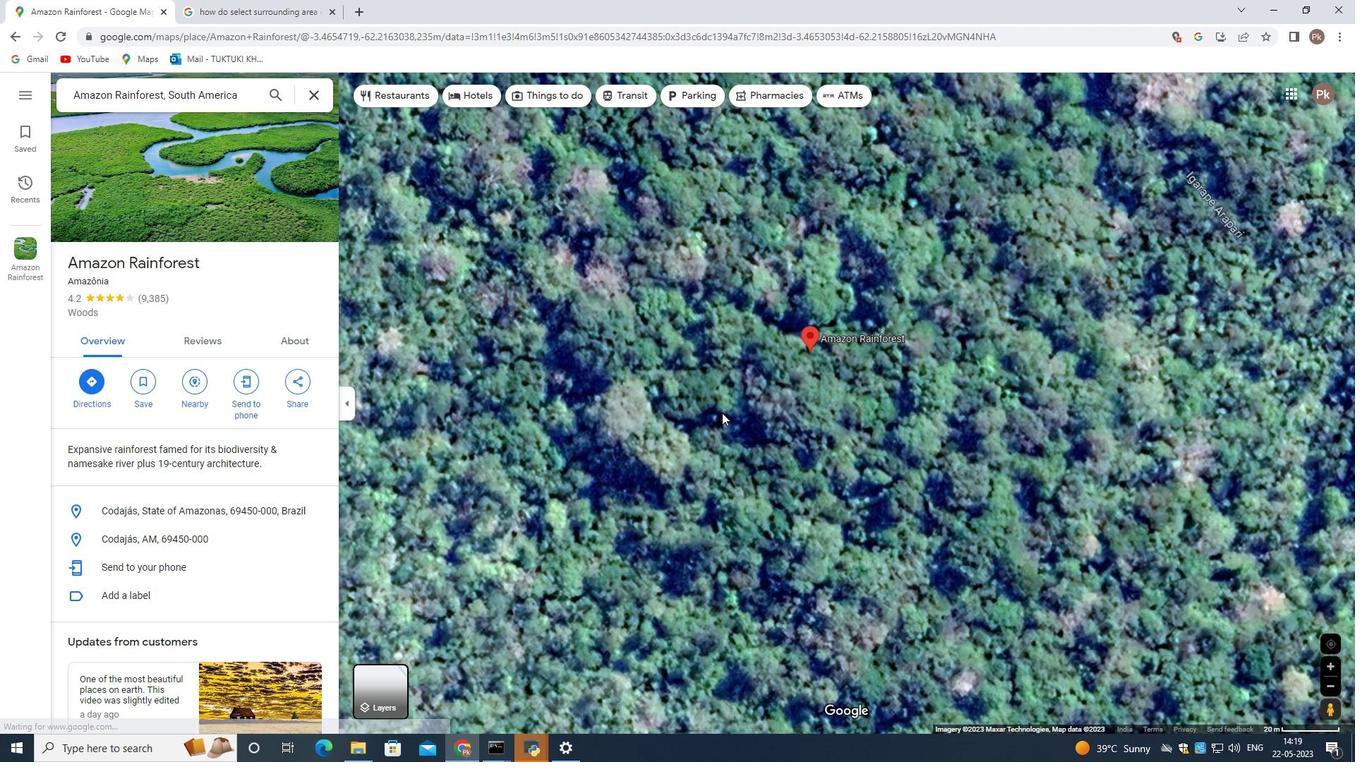 
Action: Mouse scrolled (722, 412) with delta (0, 0)
Screenshot: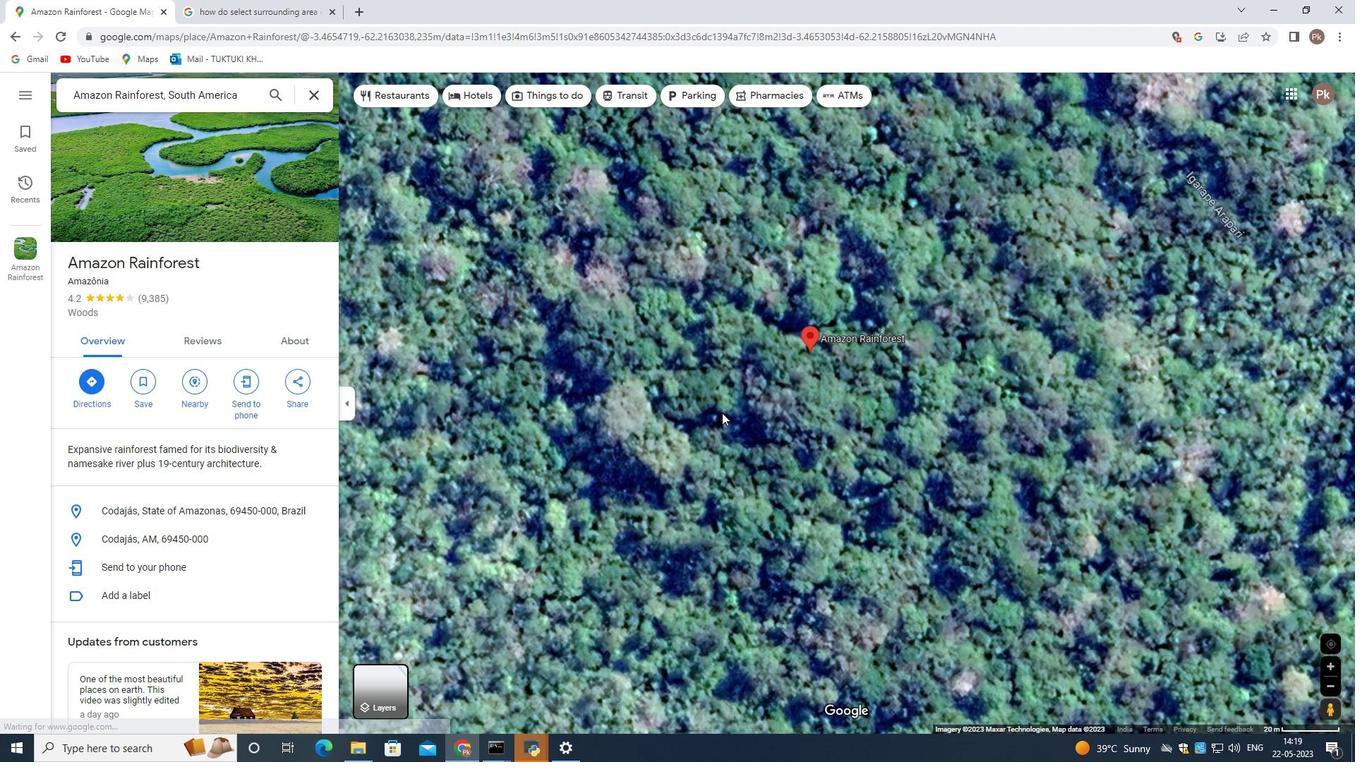 
Action: Mouse scrolled (722, 412) with delta (0, 0)
Screenshot: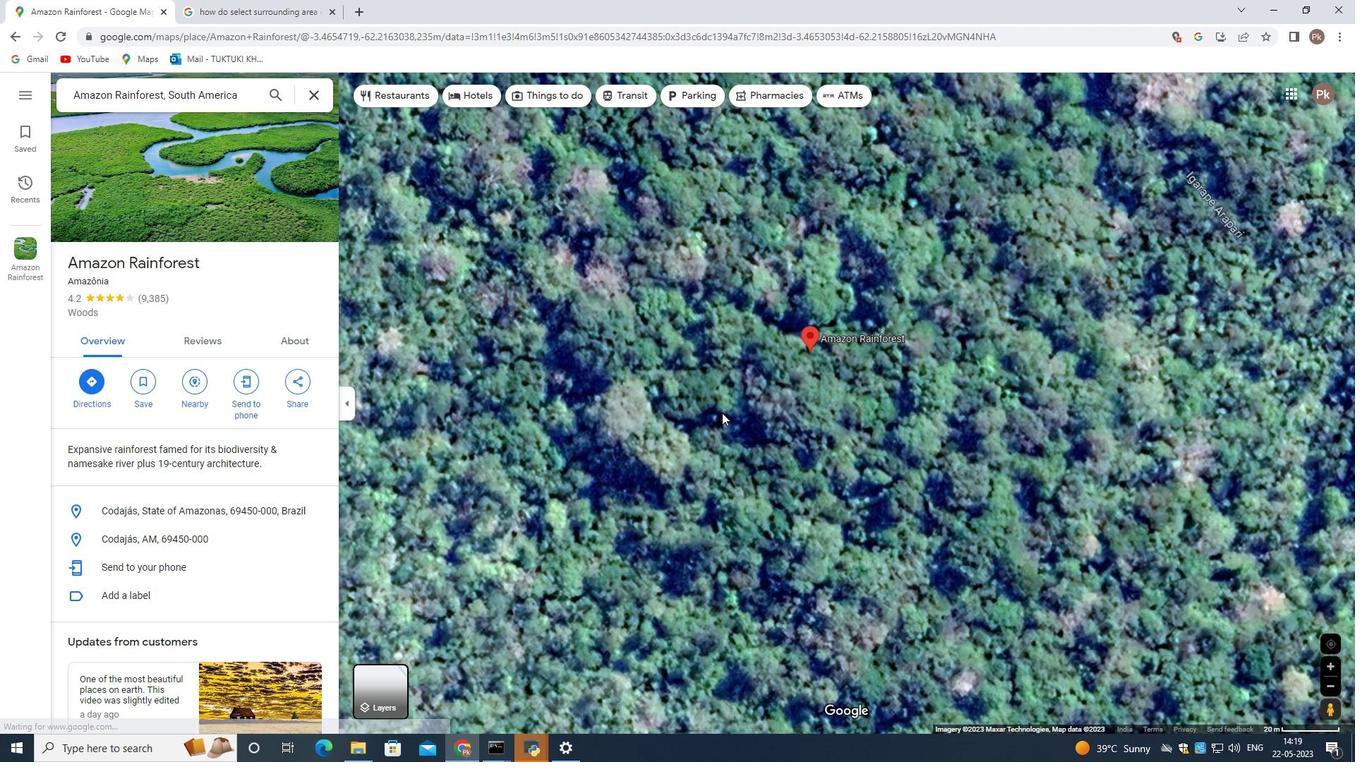 
Action: Mouse scrolled (722, 412) with delta (0, 0)
Screenshot: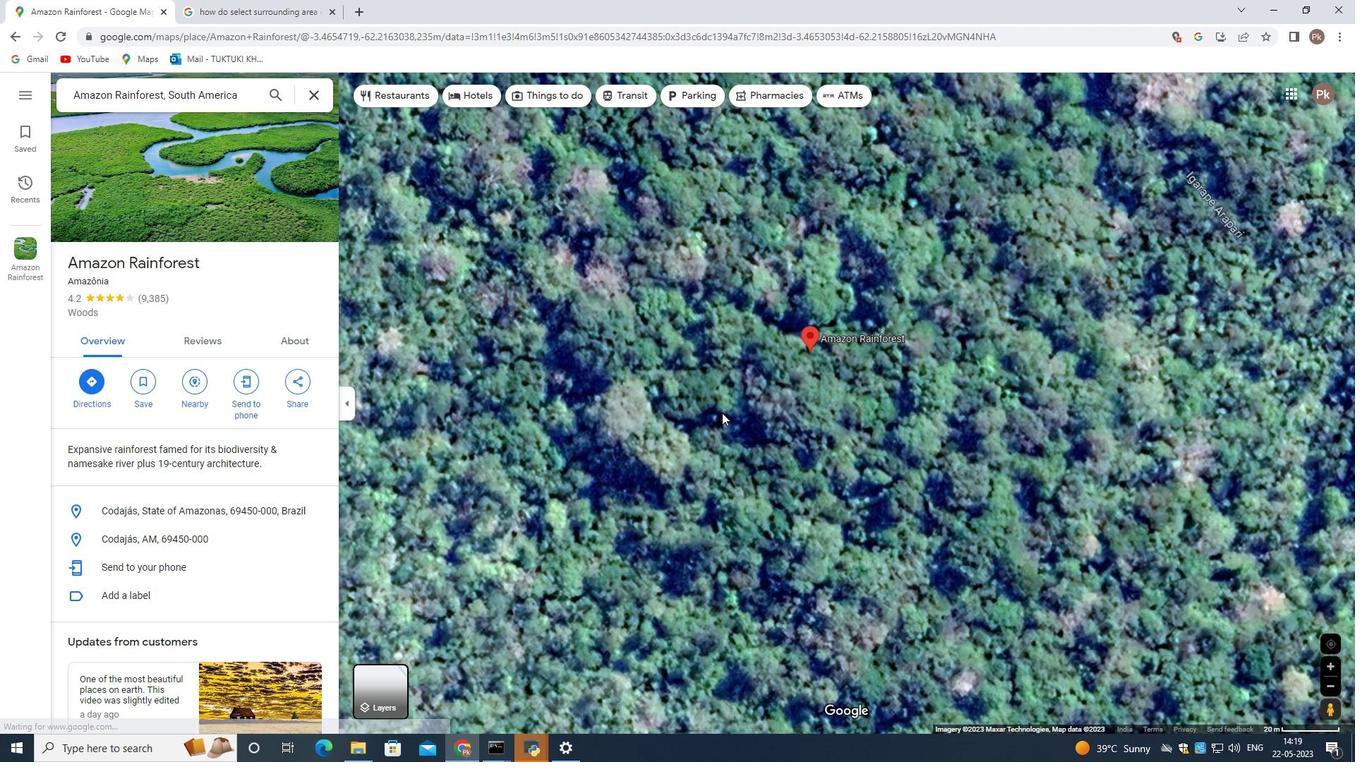 
Action: Mouse scrolled (722, 412) with delta (0, 0)
Screenshot: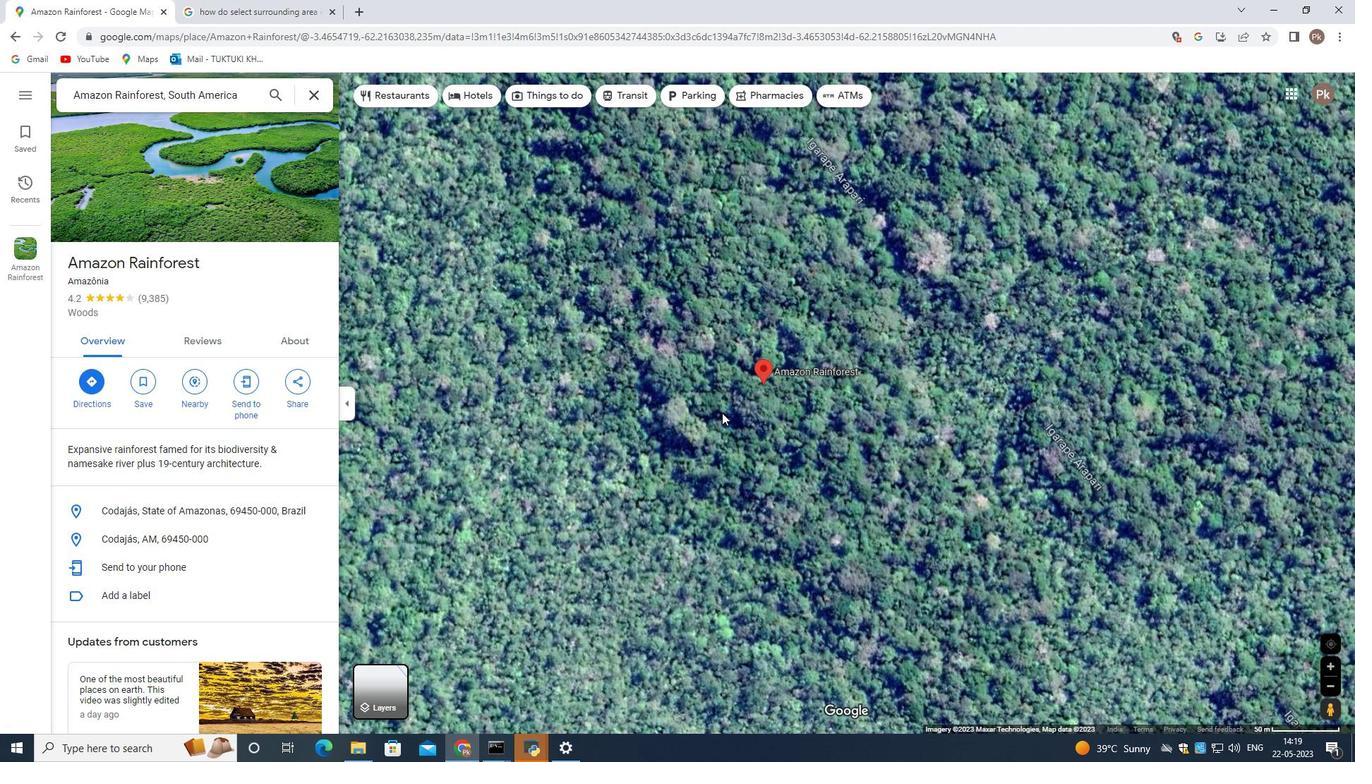 
Action: Mouse scrolled (722, 412) with delta (0, 0)
Screenshot: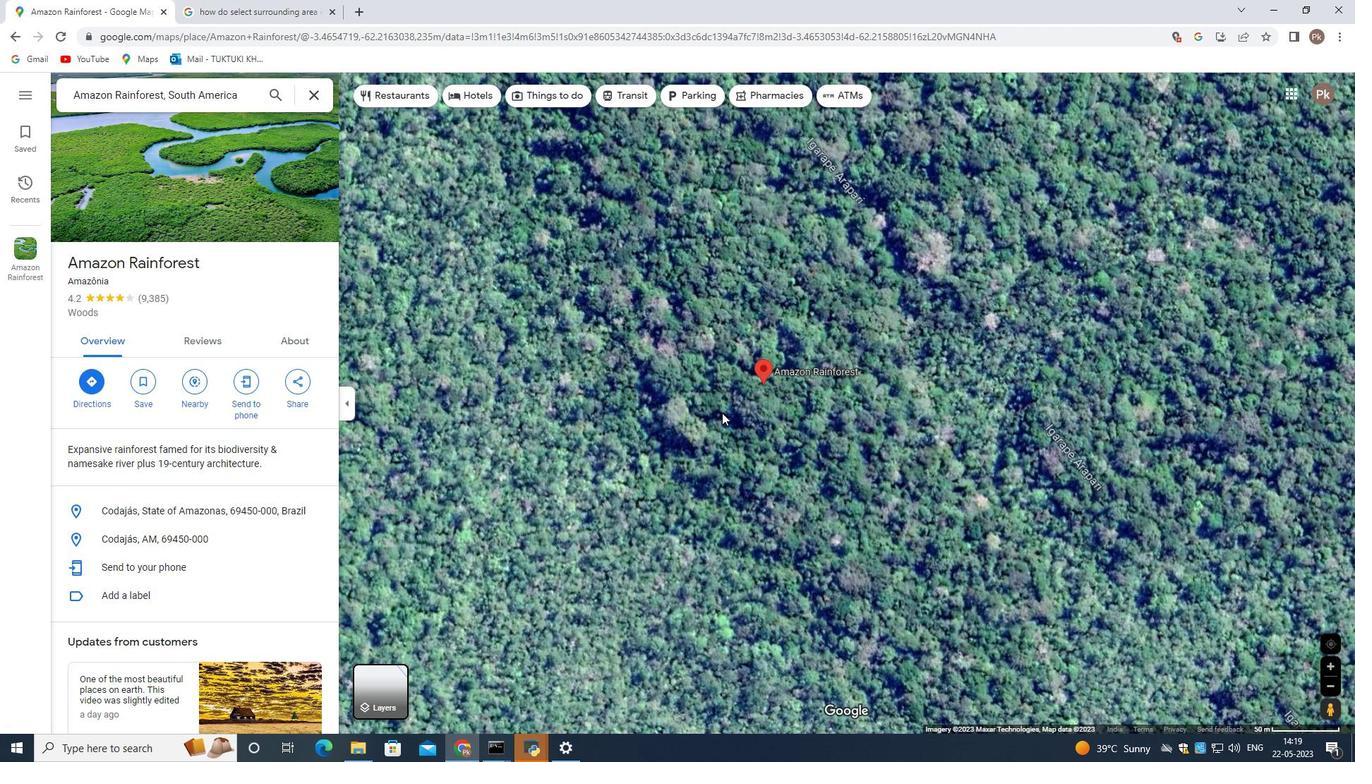 
Action: Mouse scrolled (722, 412) with delta (0, 0)
Screenshot: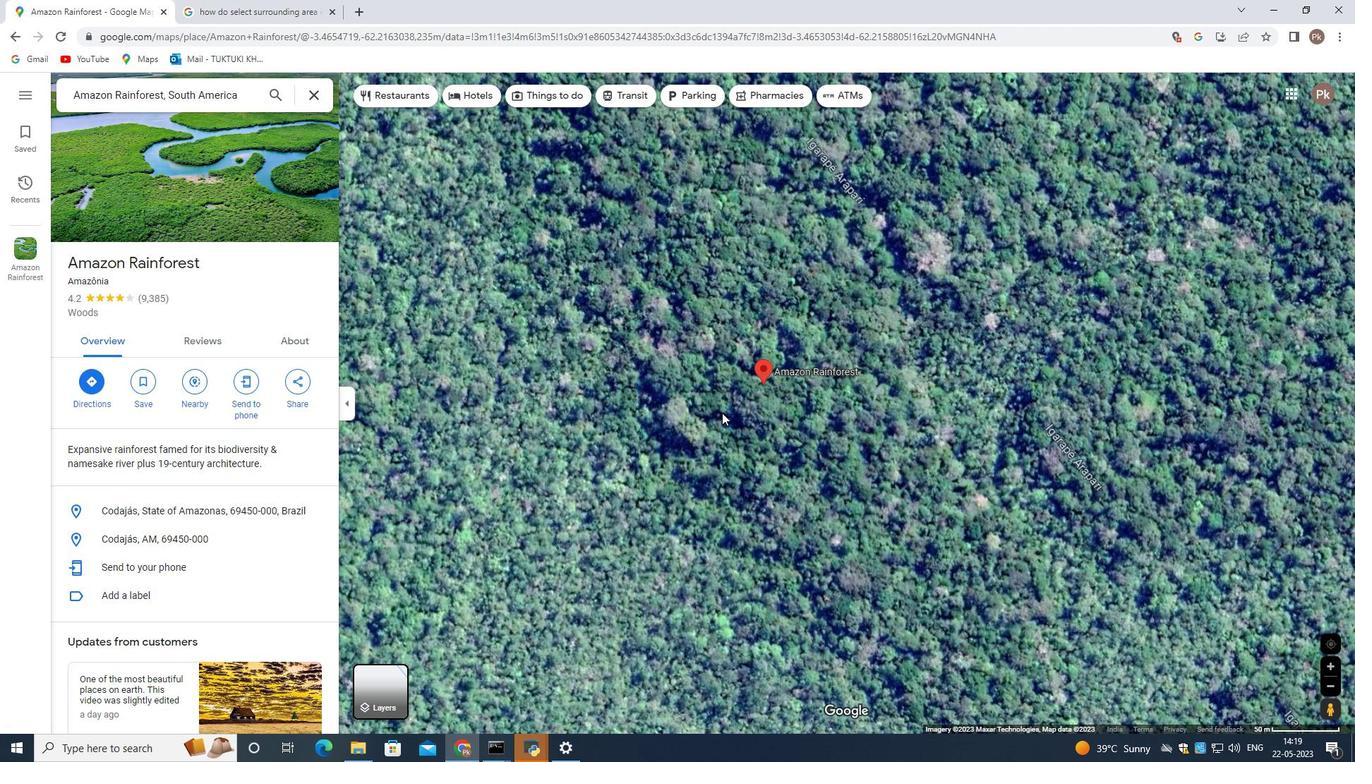 
Action: Mouse scrolled (722, 412) with delta (0, 0)
Screenshot: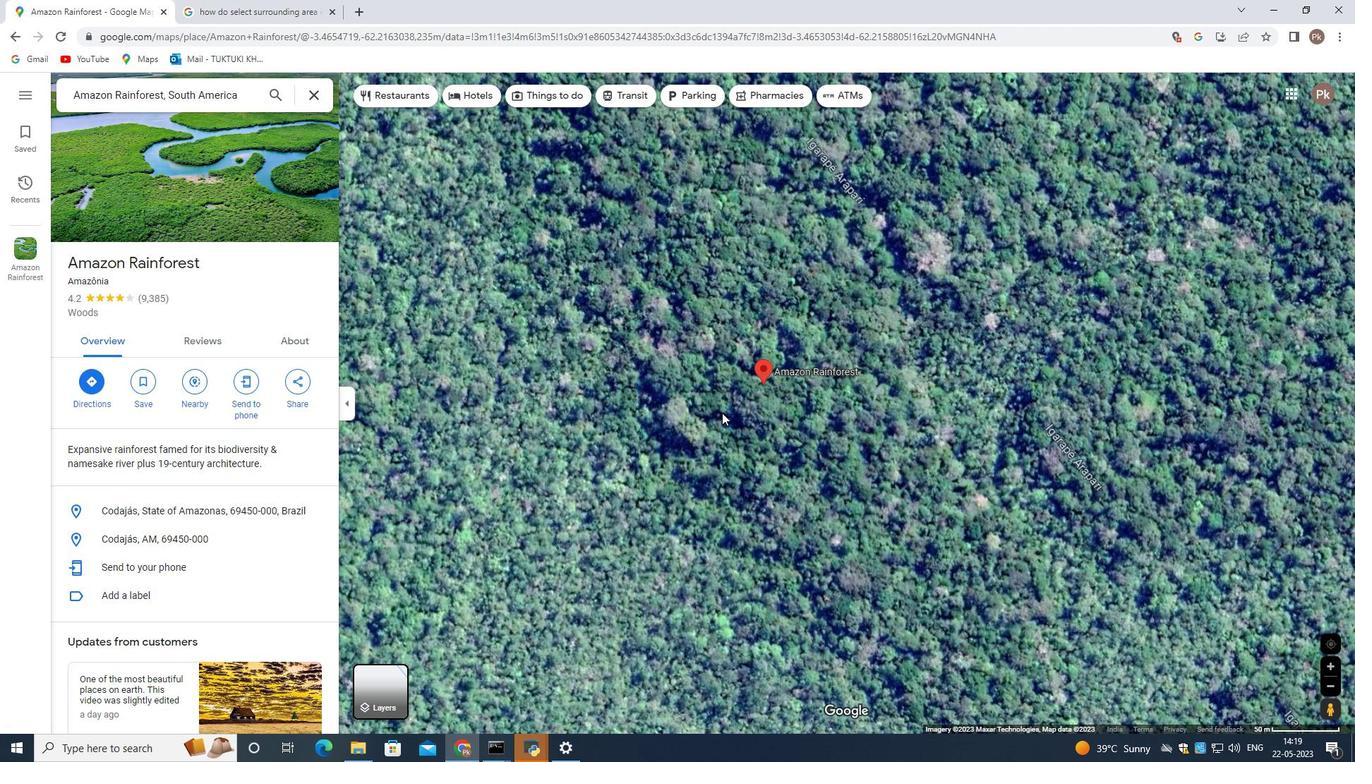 
Action: Mouse scrolled (722, 412) with delta (0, 0)
Screenshot: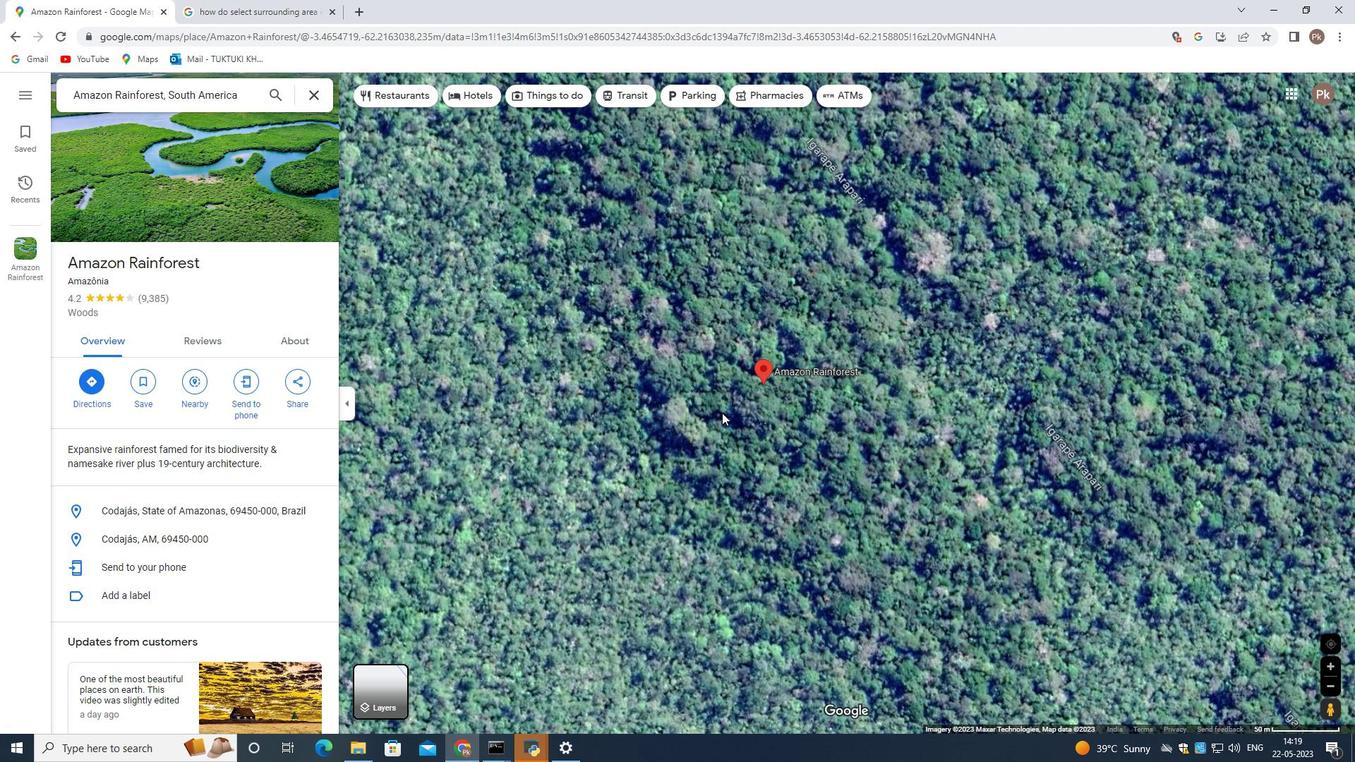 
Action: Mouse scrolled (722, 412) with delta (0, 0)
Screenshot: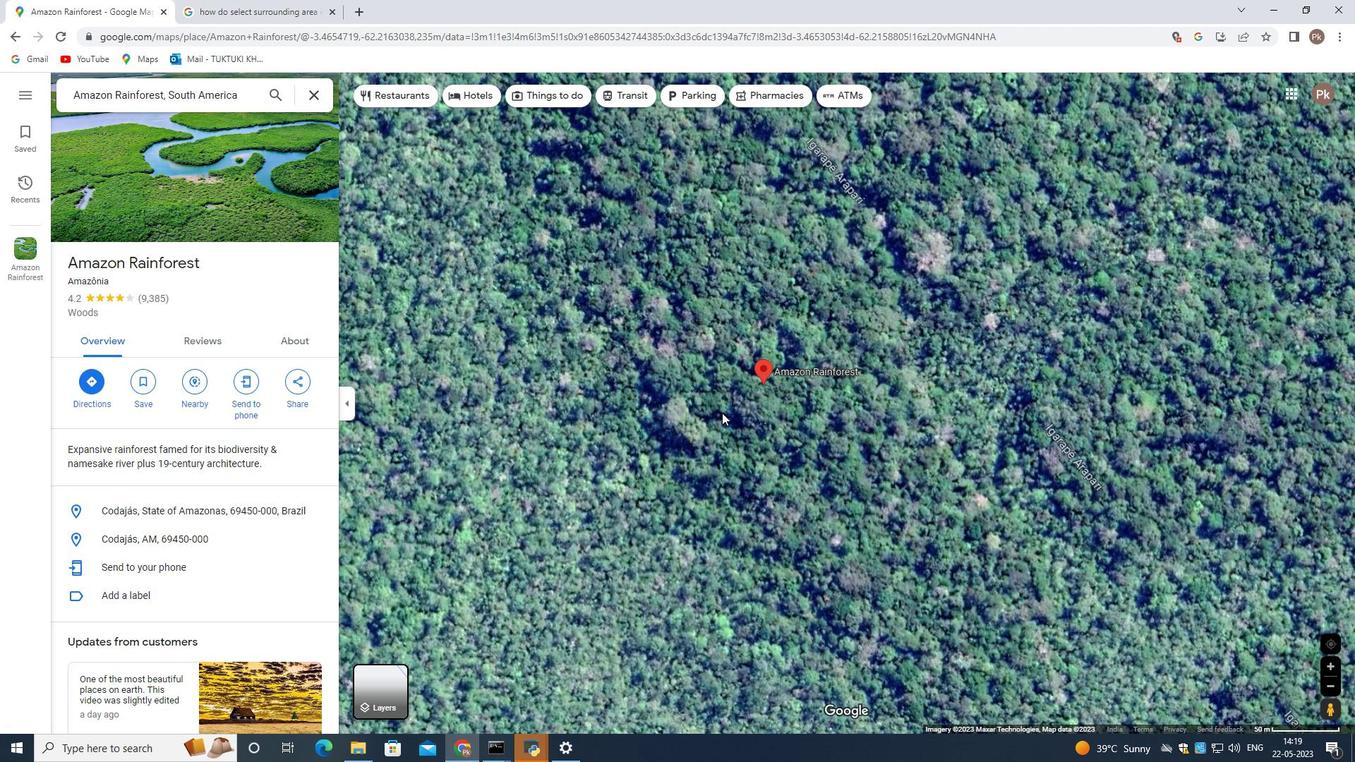 
Action: Mouse scrolled (722, 412) with delta (0, 0)
Screenshot: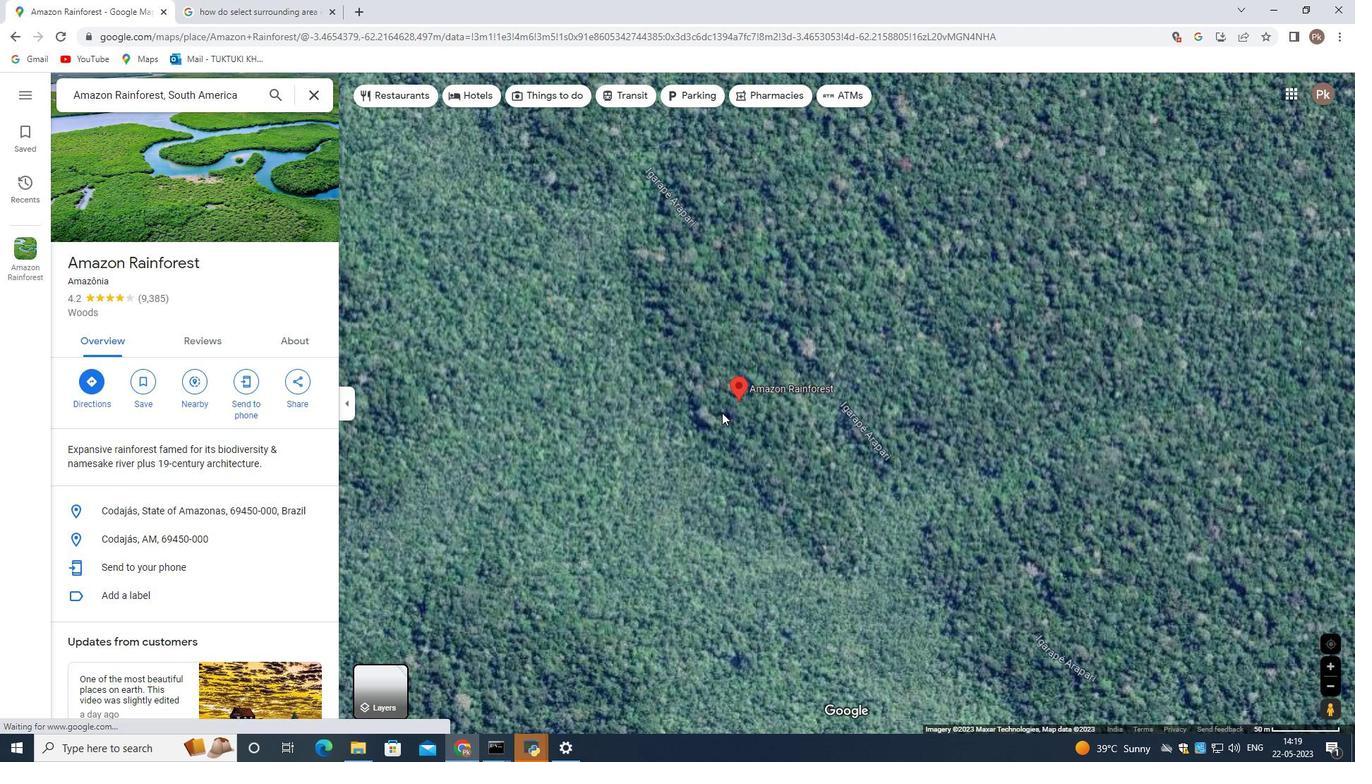
Action: Mouse scrolled (722, 412) with delta (0, 0)
Screenshot: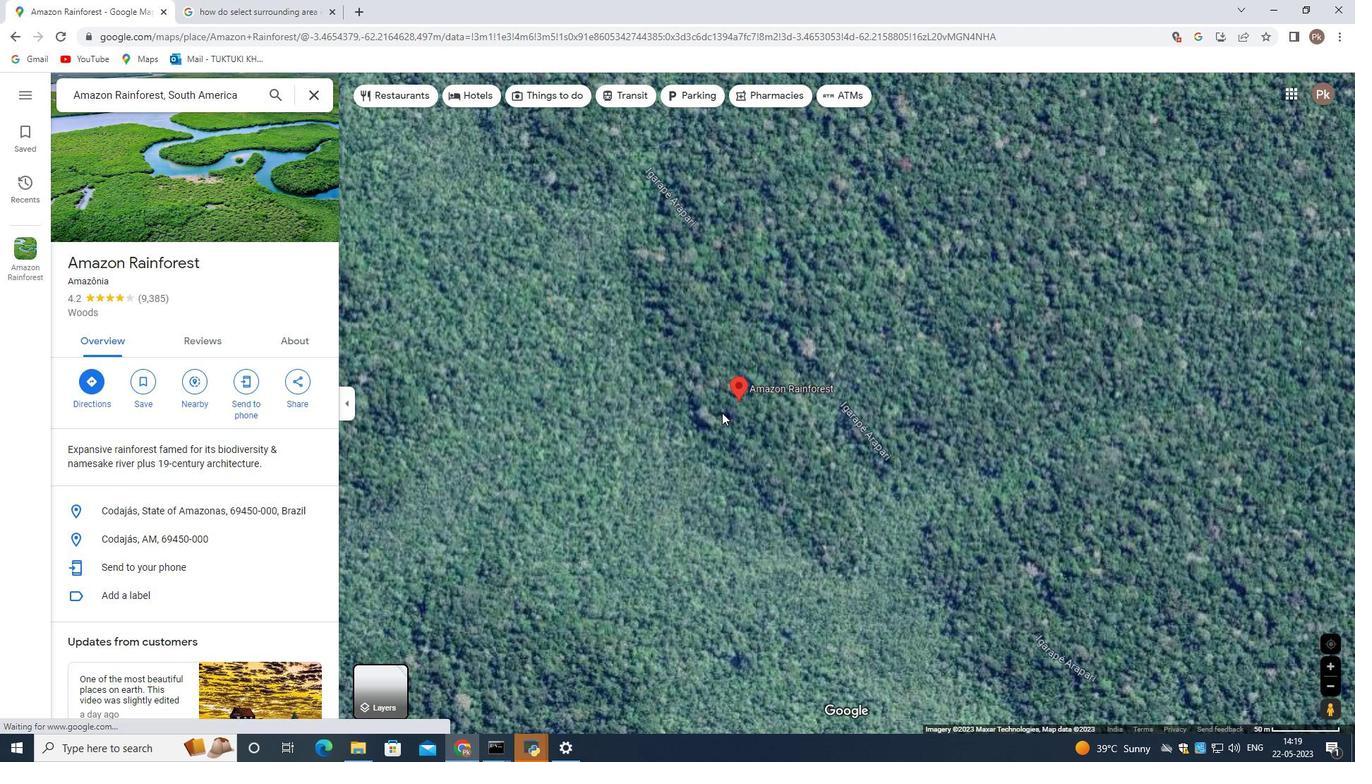 
Action: Mouse scrolled (722, 412) with delta (0, 0)
Screenshot: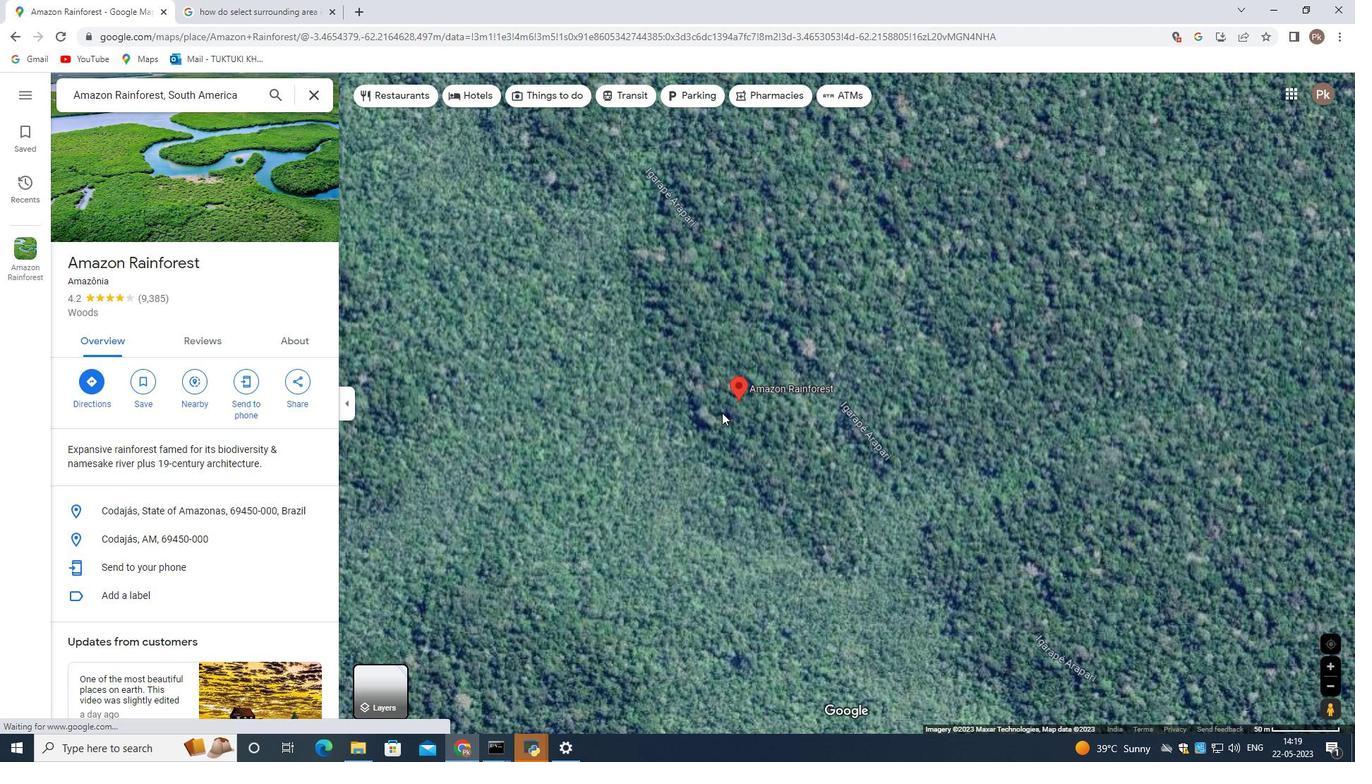 
Action: Mouse scrolled (722, 412) with delta (0, 0)
Screenshot: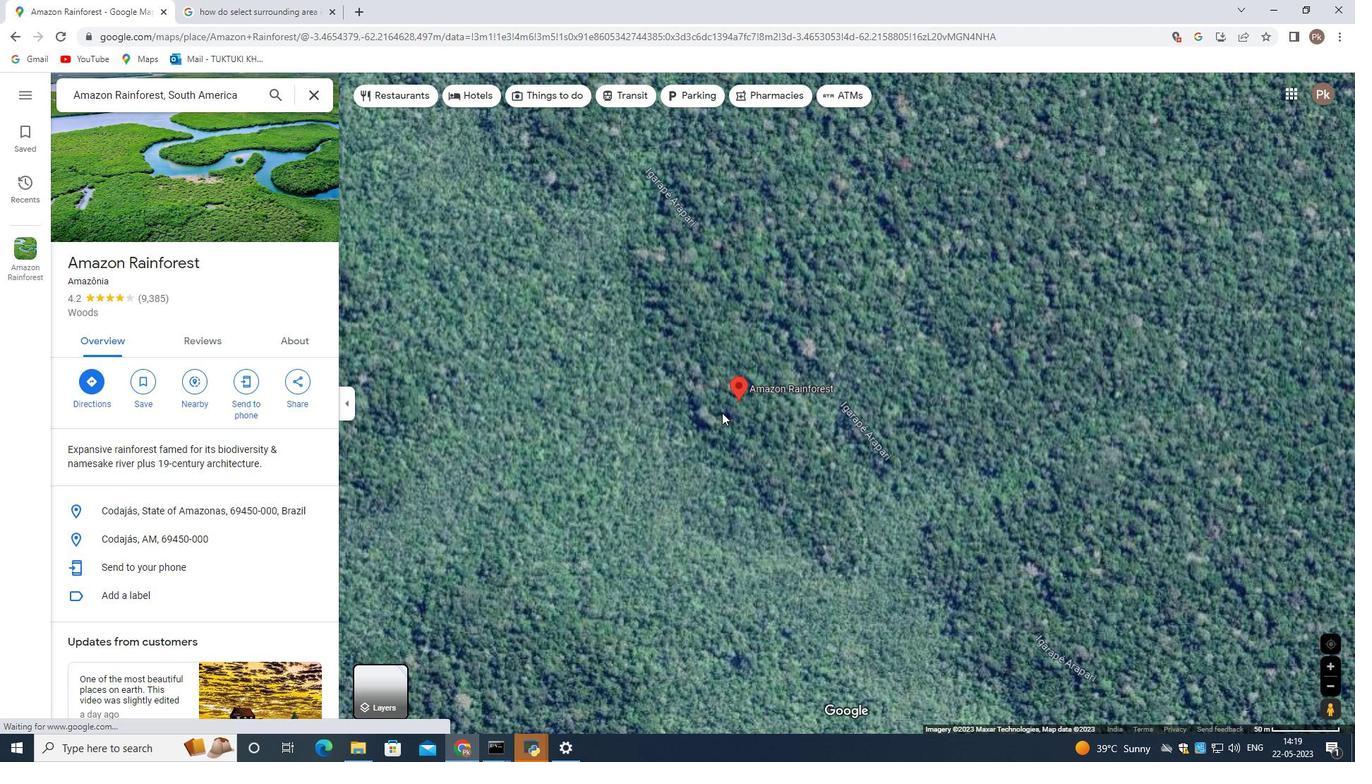 
Action: Mouse scrolled (722, 412) with delta (0, 0)
Screenshot: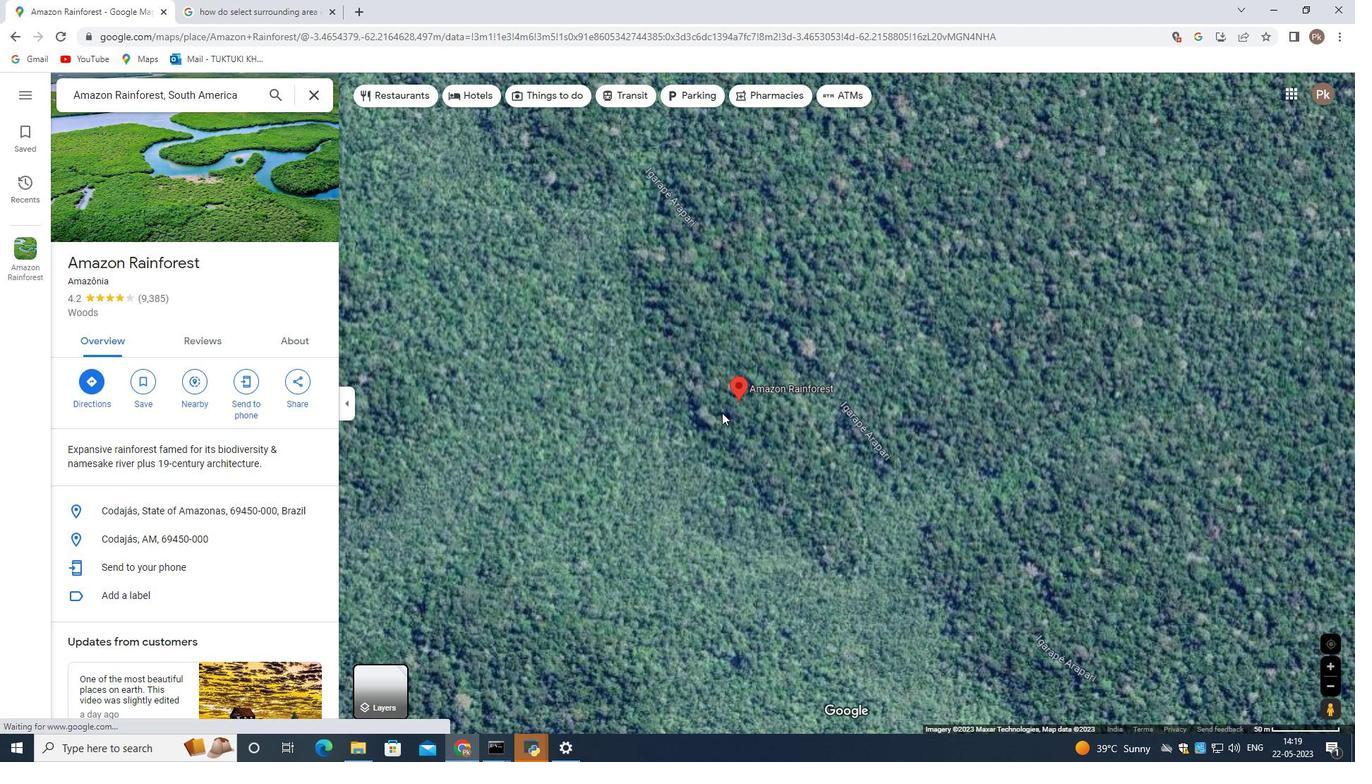 
Action: Mouse scrolled (722, 412) with delta (0, 0)
Screenshot: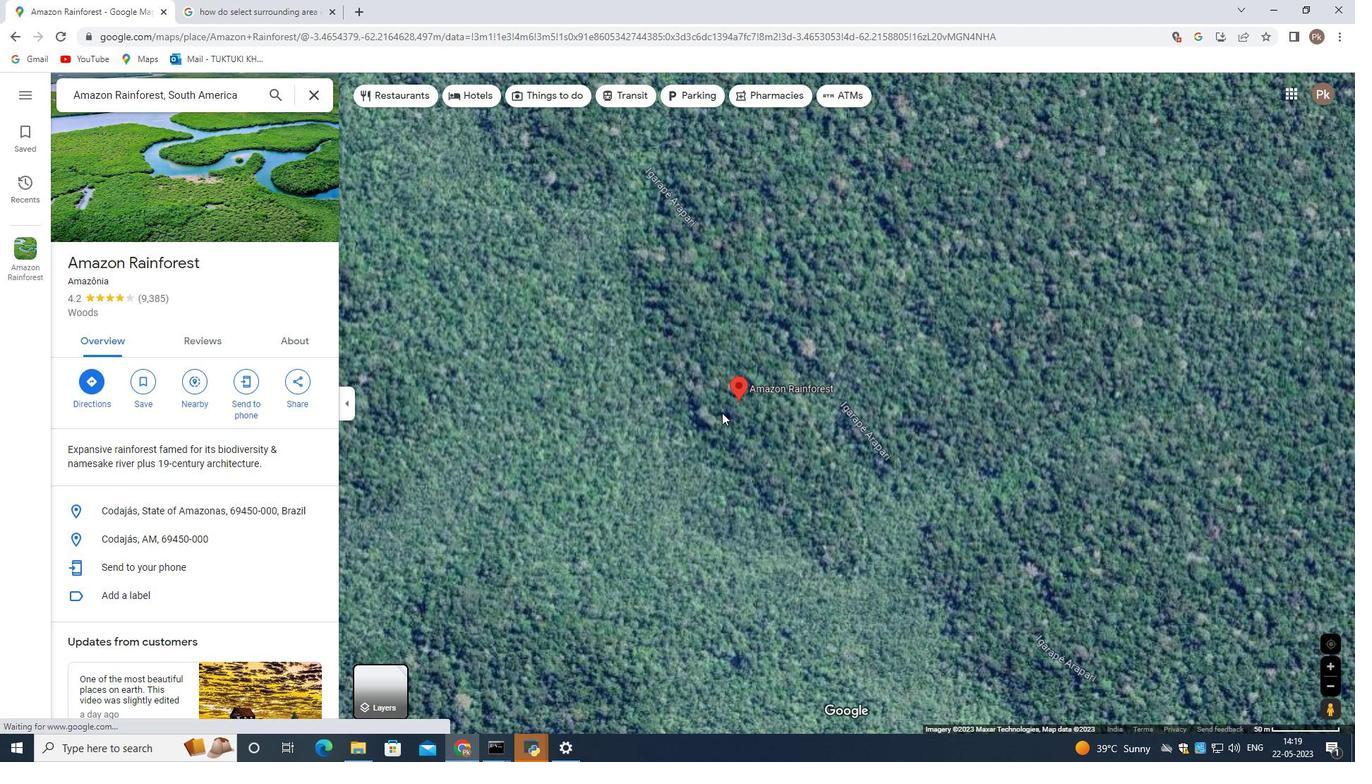
Action: Mouse moved to (722, 413)
Screenshot: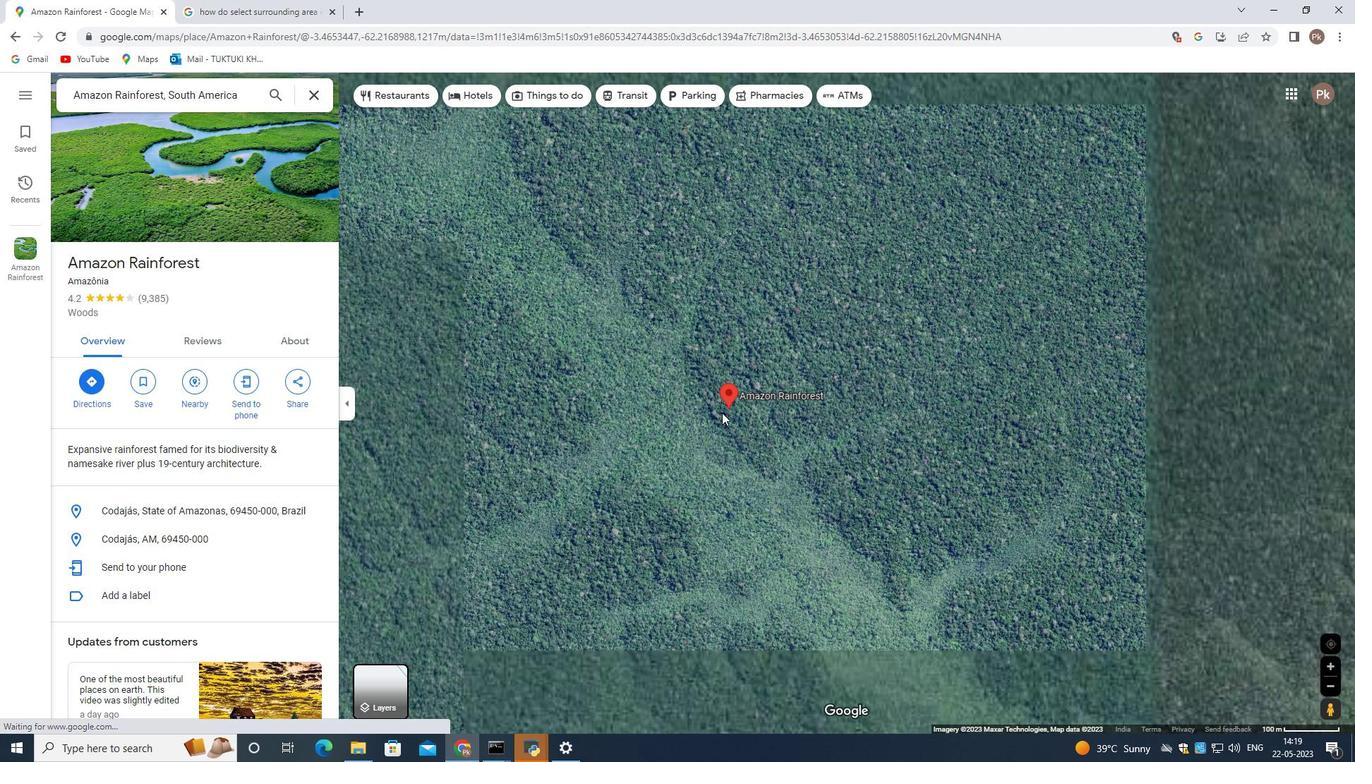 
Action: Mouse scrolled (722, 412) with delta (0, 0)
Screenshot: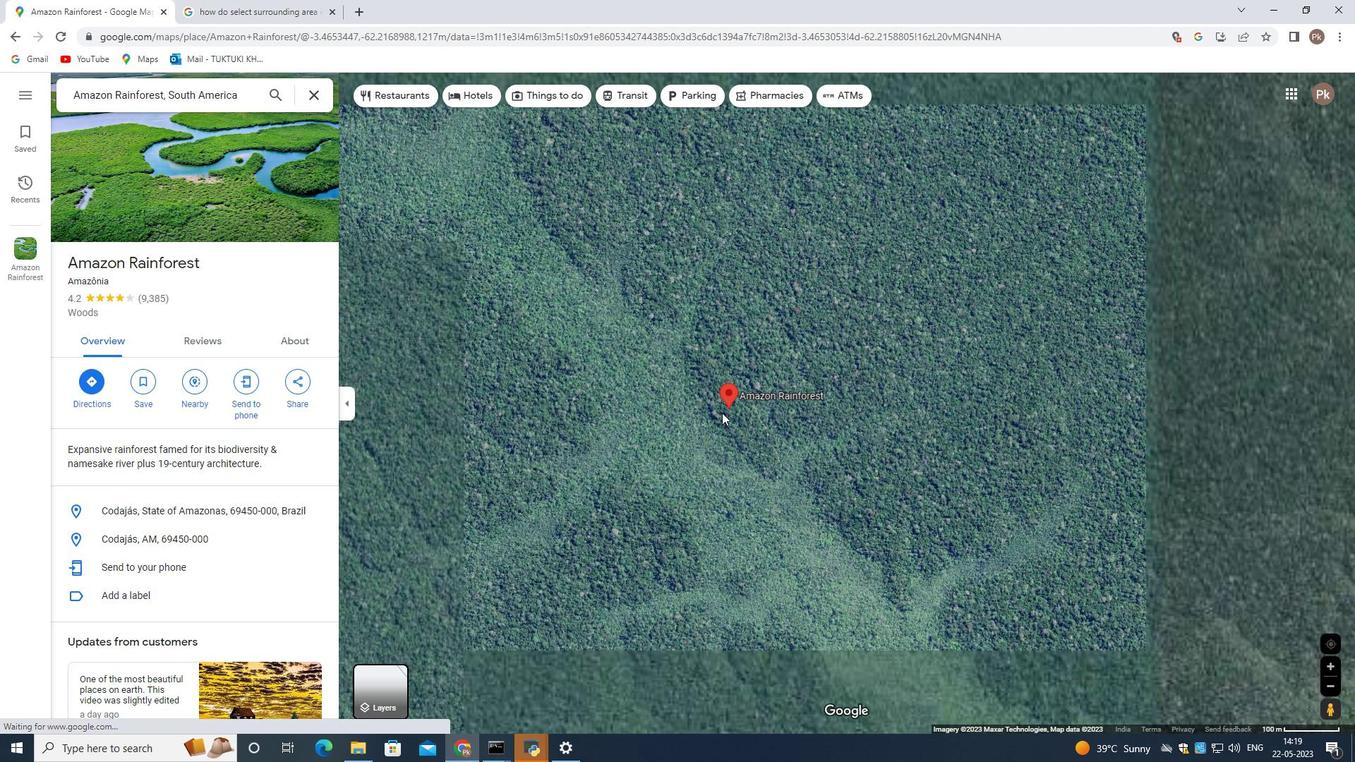 
Action: Mouse scrolled (722, 412) with delta (0, 0)
Screenshot: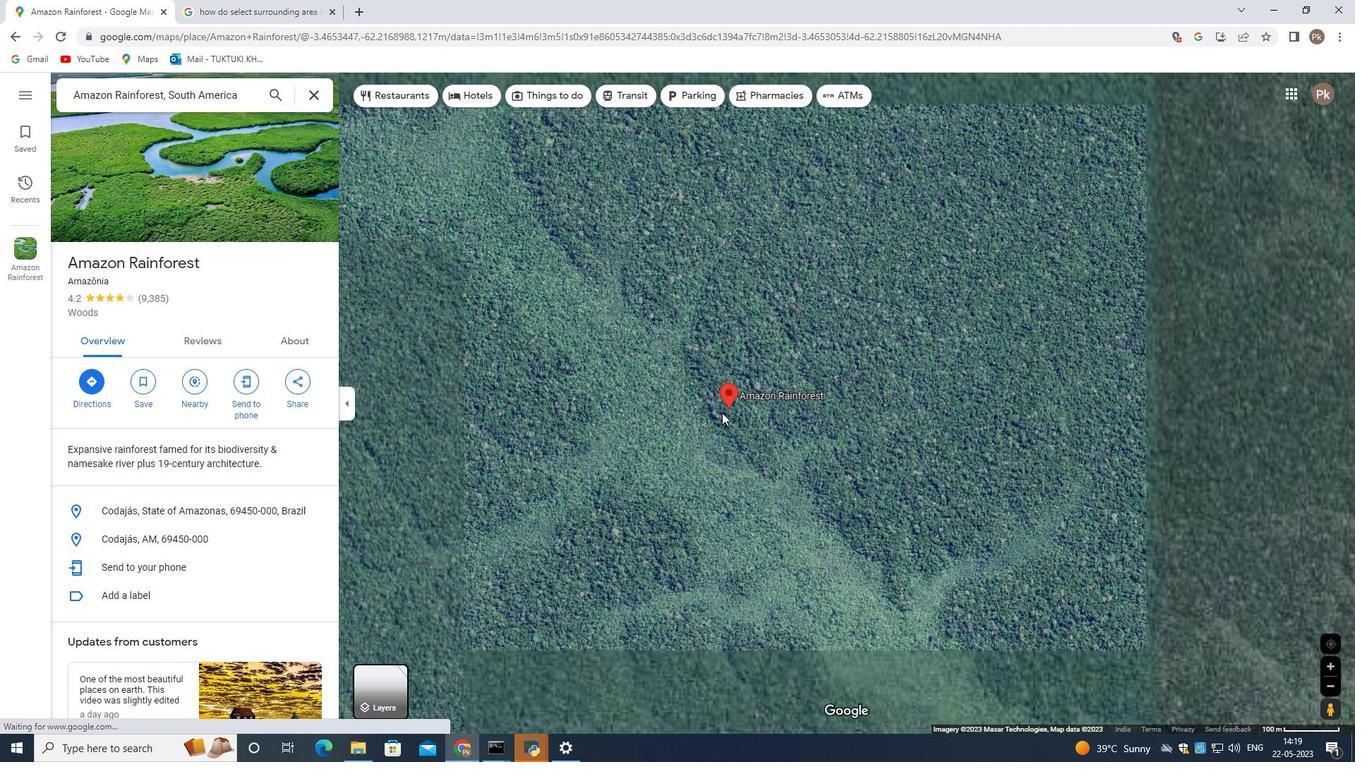 
Action: Mouse scrolled (722, 412) with delta (0, 0)
Screenshot: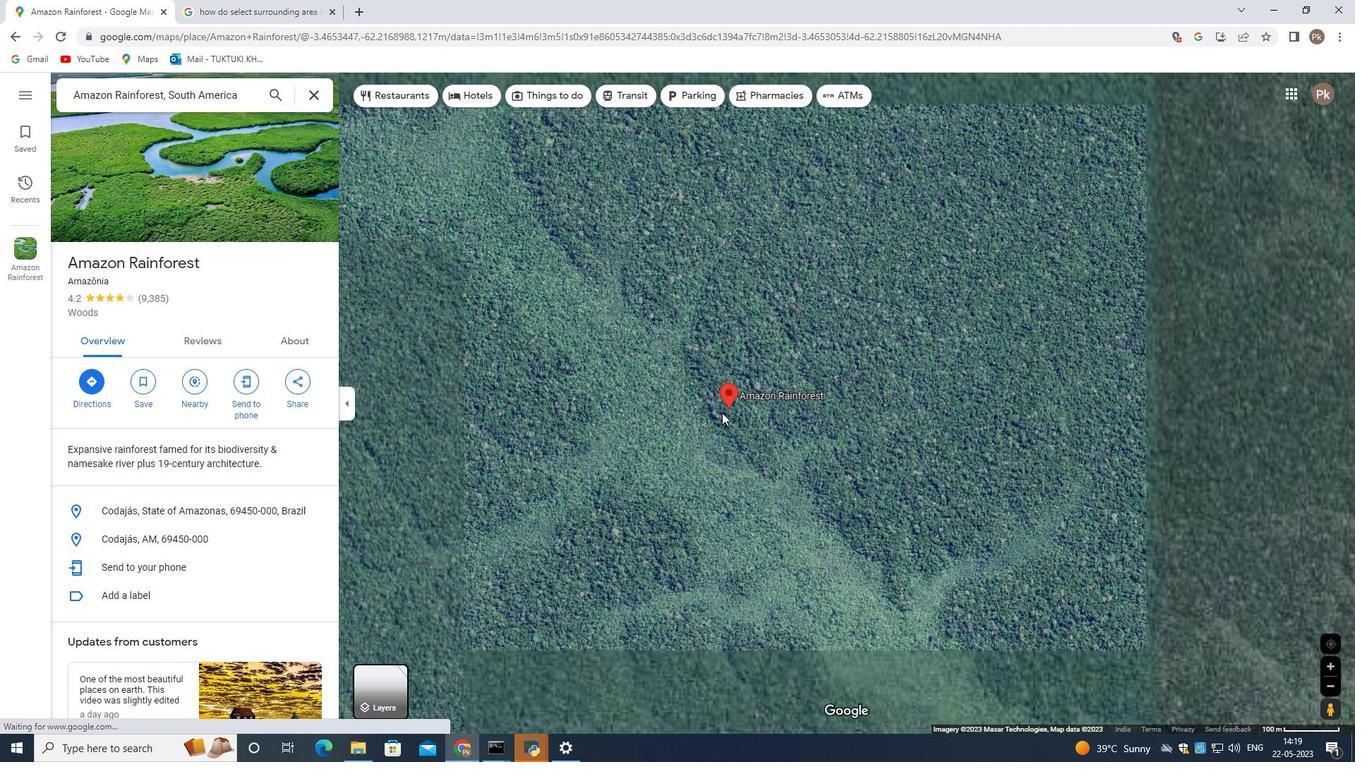 
Action: Mouse scrolled (722, 412) with delta (0, 0)
Screenshot: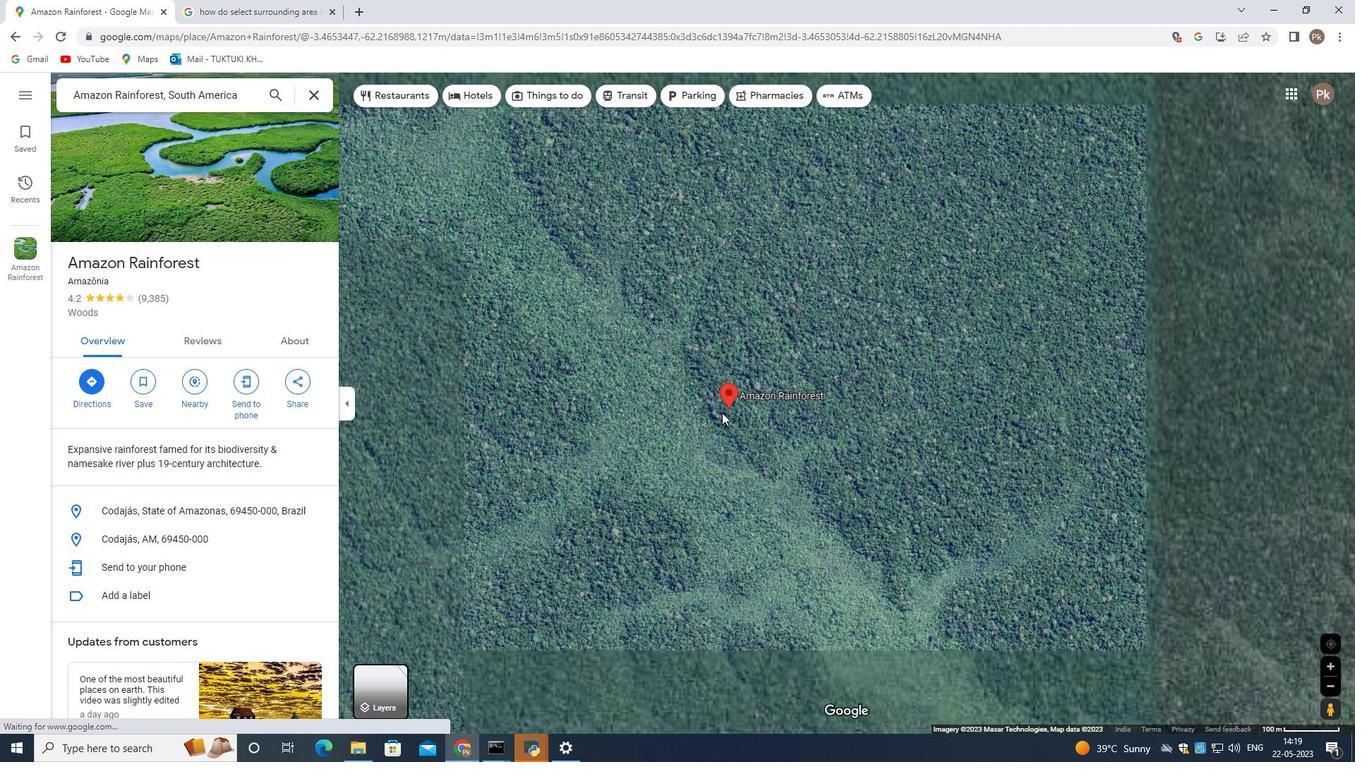 
Action: Mouse scrolled (722, 412) with delta (0, 0)
Screenshot: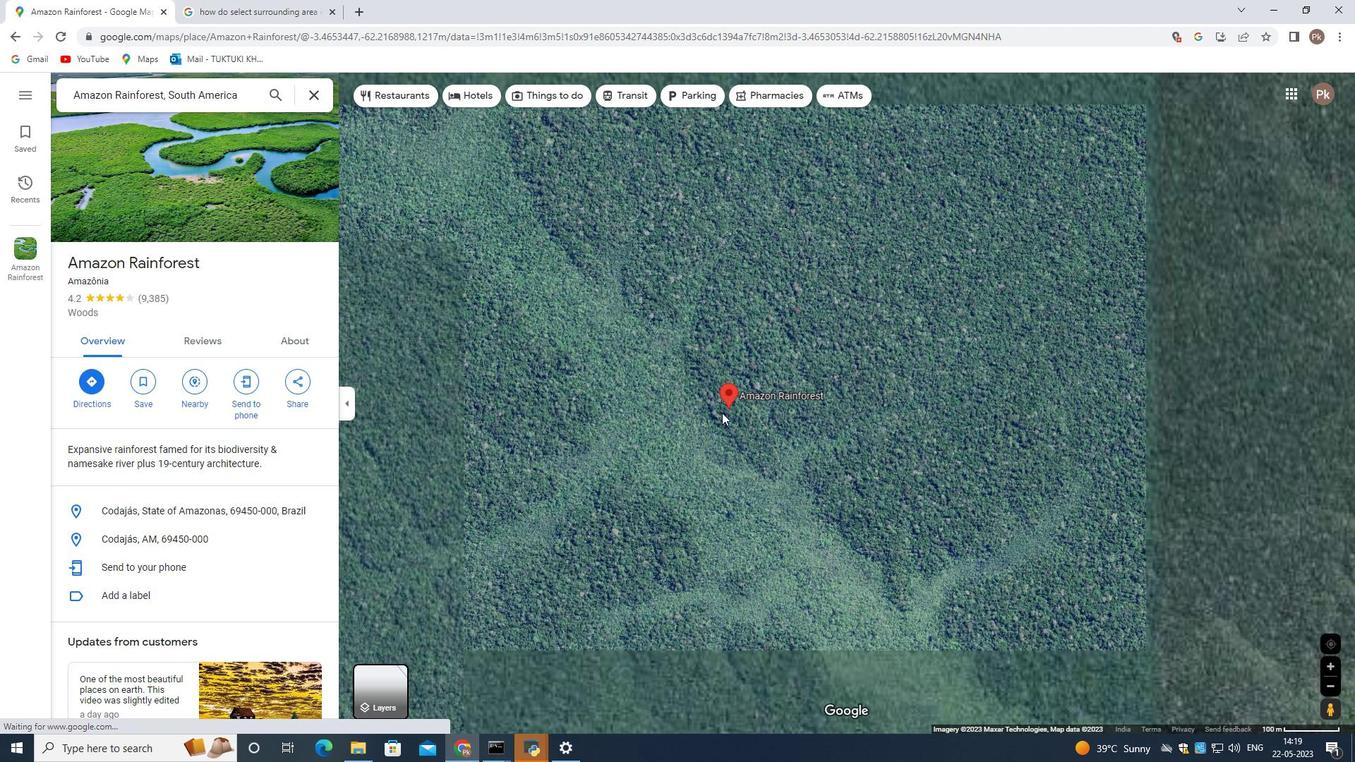 
Action: Mouse scrolled (722, 412) with delta (0, 0)
Screenshot: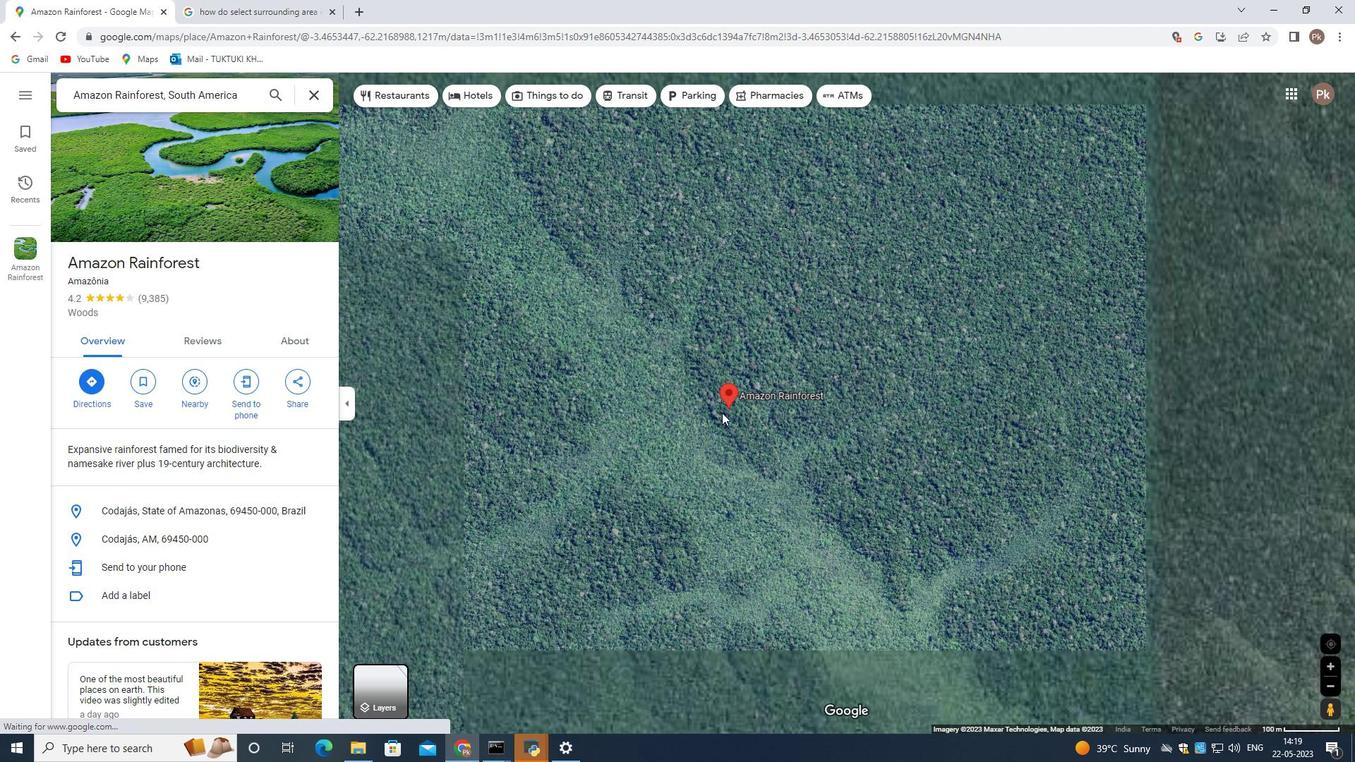 
Action: Mouse scrolled (722, 412) with delta (0, 0)
Screenshot: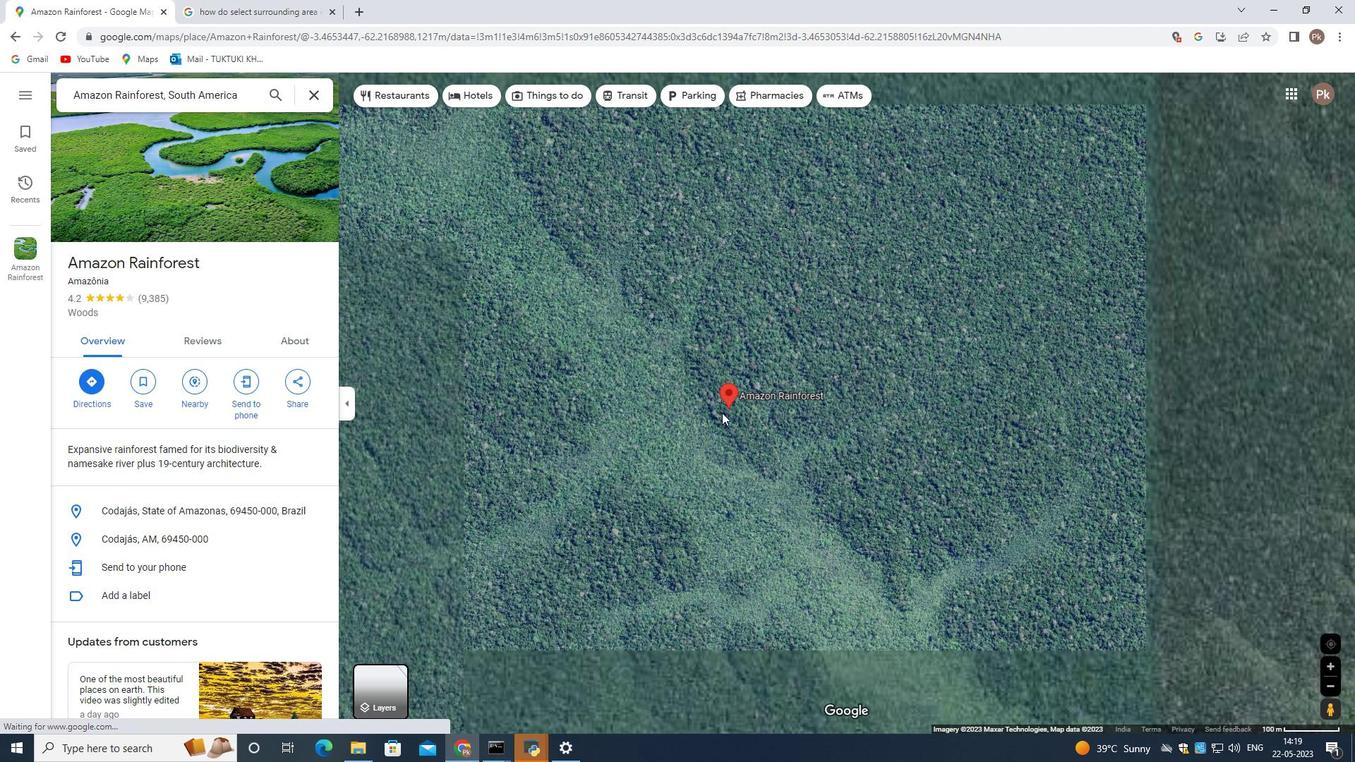 
Action: Mouse scrolled (722, 412) with delta (0, 0)
Screenshot: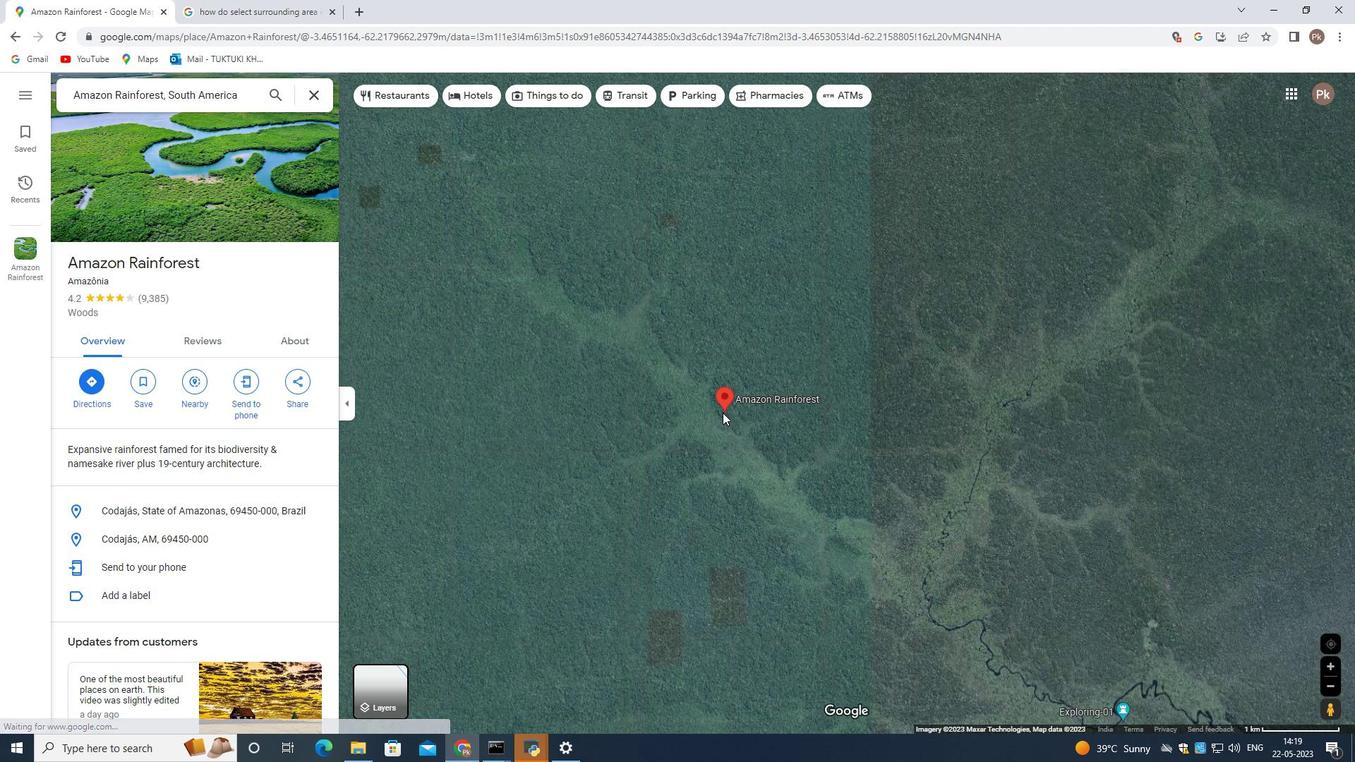 
Action: Mouse scrolled (722, 412) with delta (0, 0)
Screenshot: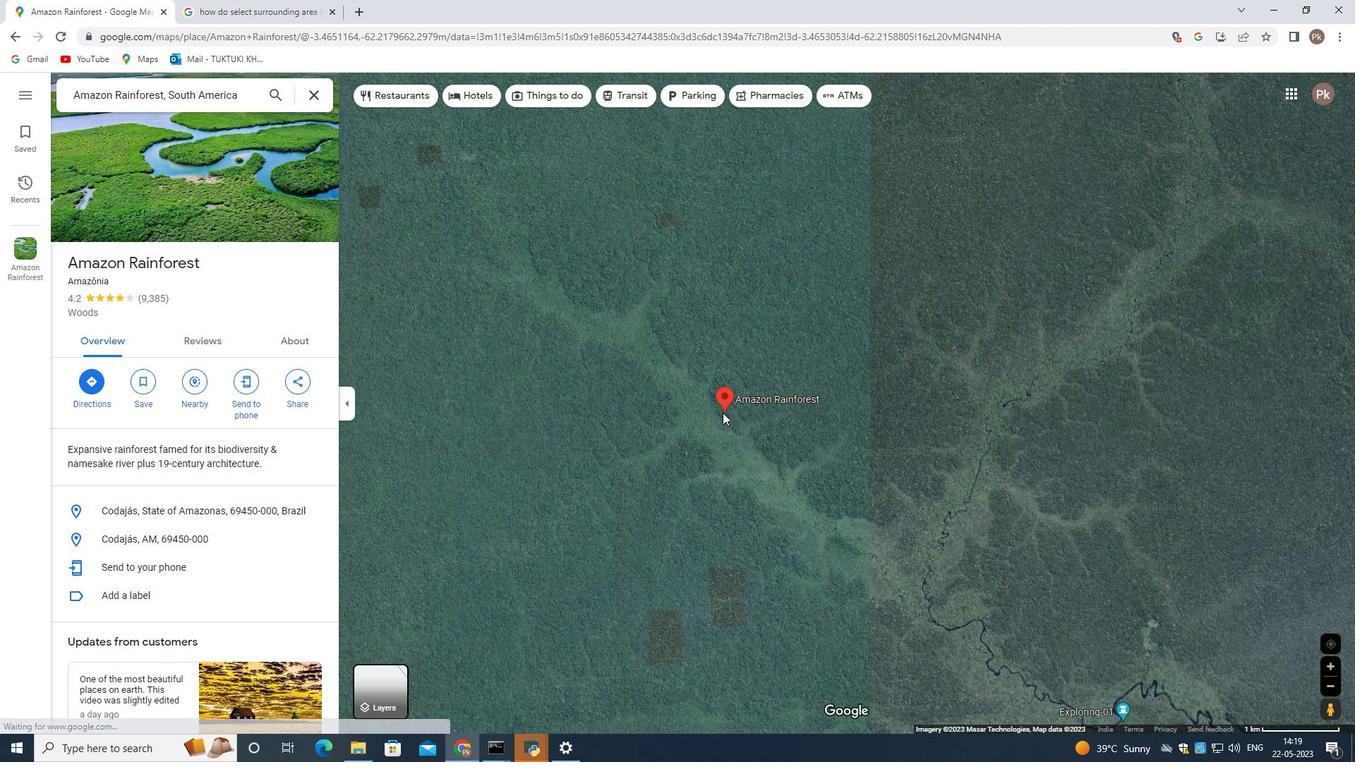 
Action: Mouse scrolled (722, 412) with delta (0, 0)
Screenshot: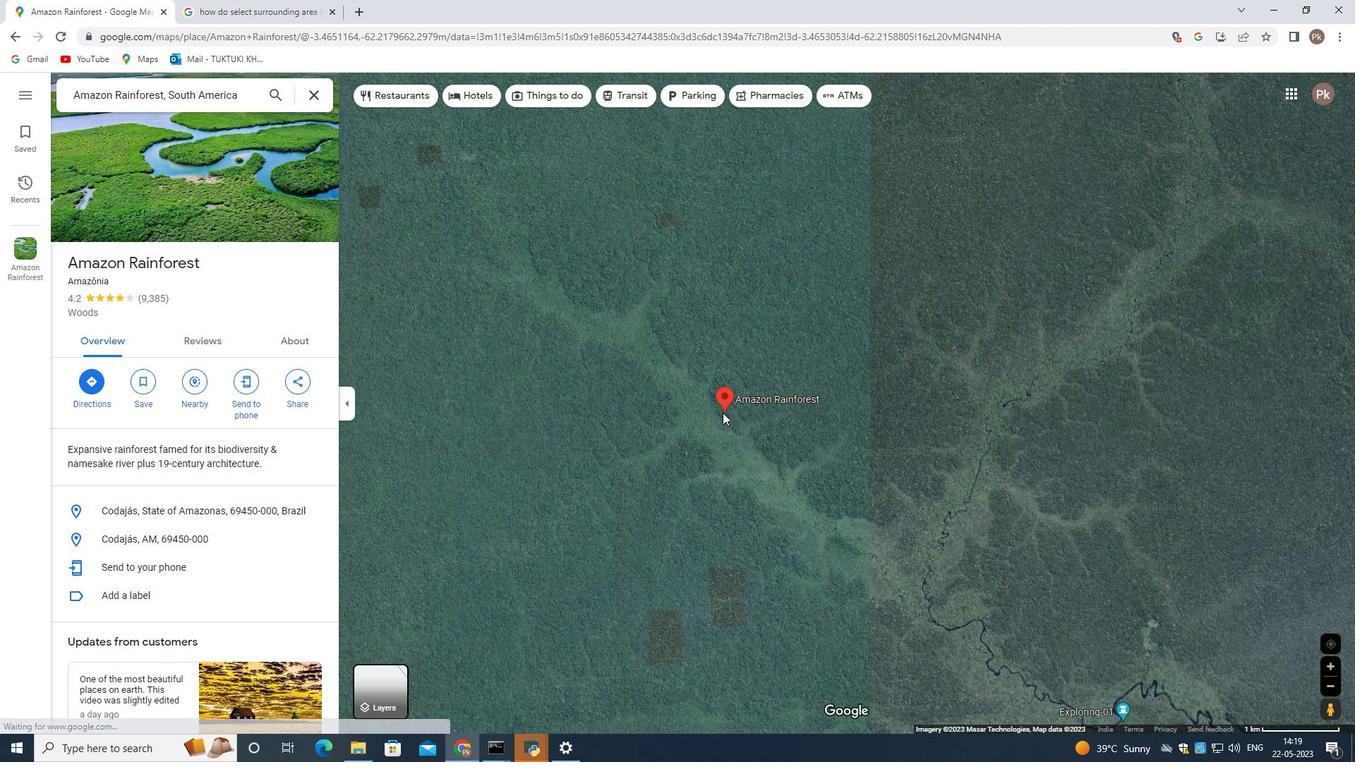 
Action: Mouse scrolled (722, 412) with delta (0, 0)
Screenshot: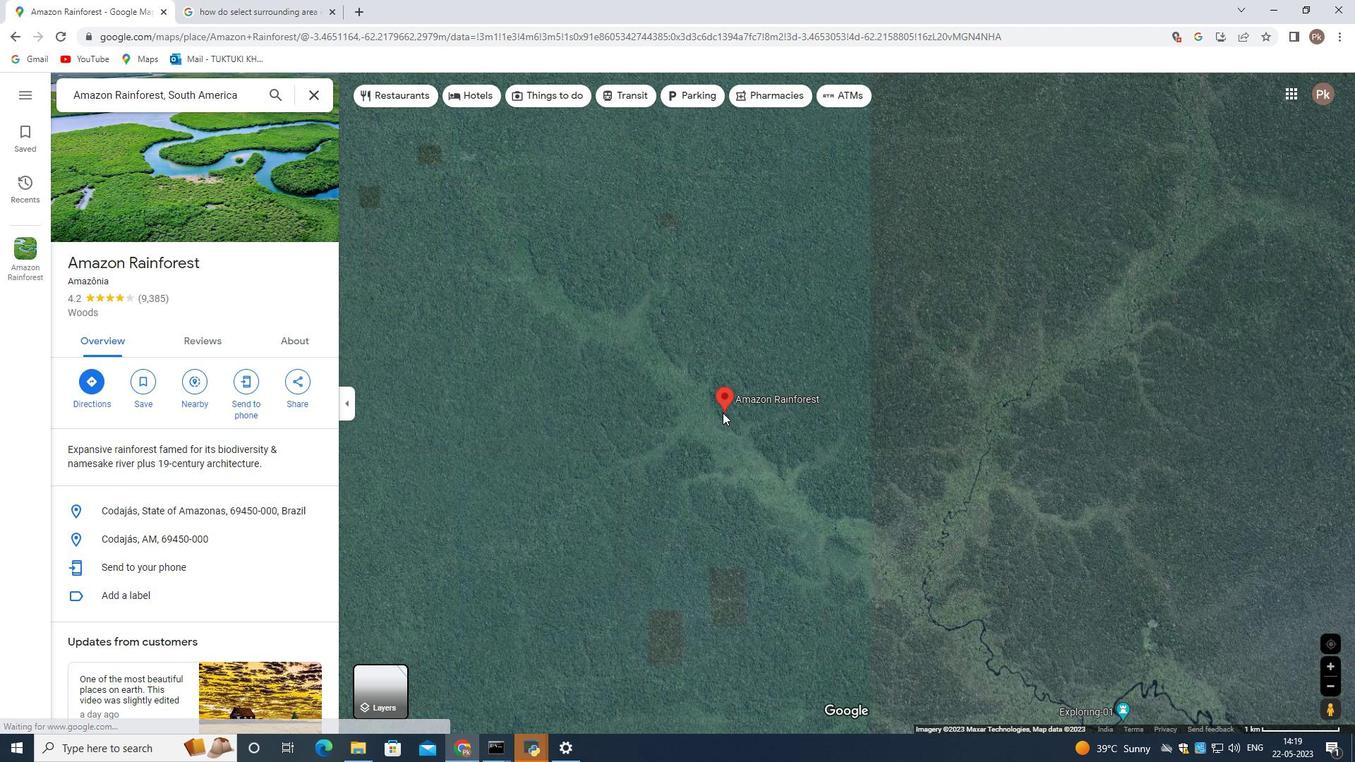 
Action: Mouse scrolled (722, 412) with delta (0, 0)
Screenshot: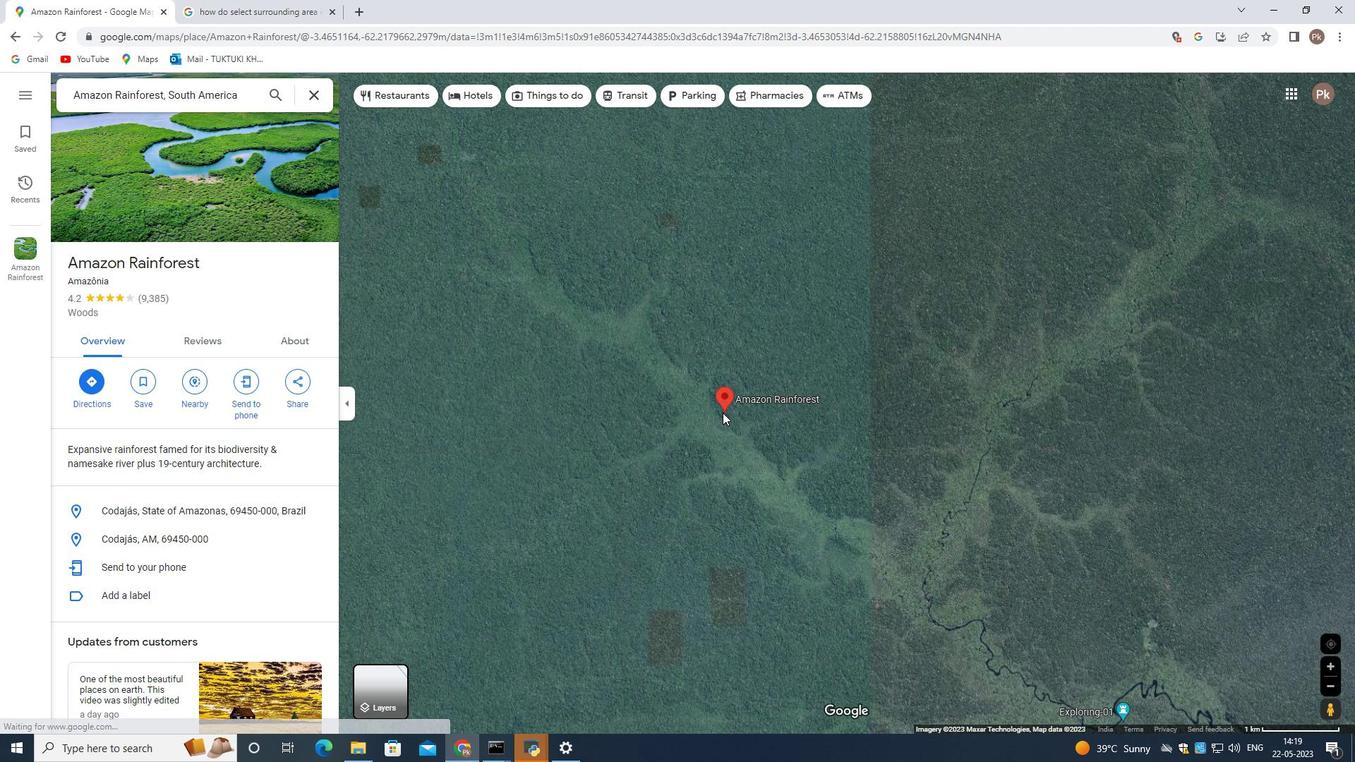 
Action: Mouse moved to (722, 416)
Screenshot: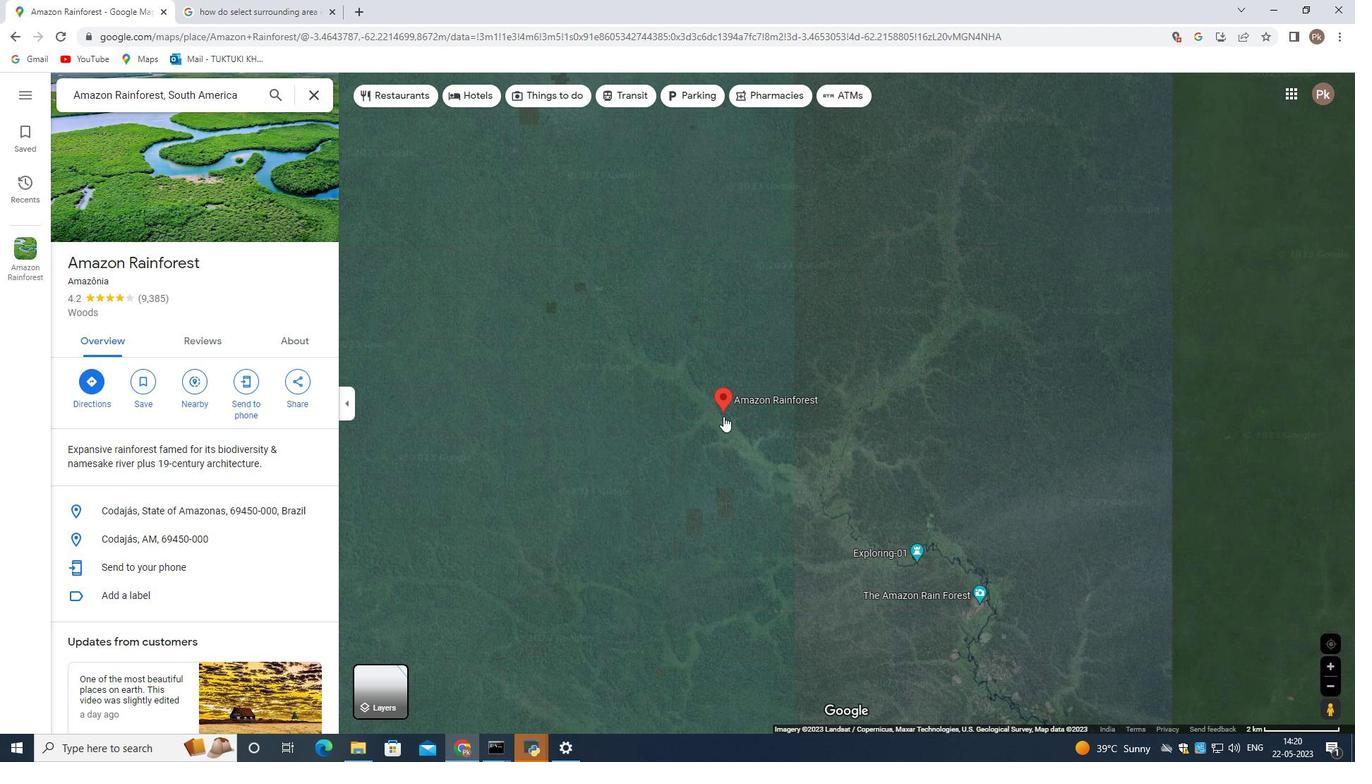 
Action: Mouse scrolled (722, 415) with delta (0, 0)
Screenshot: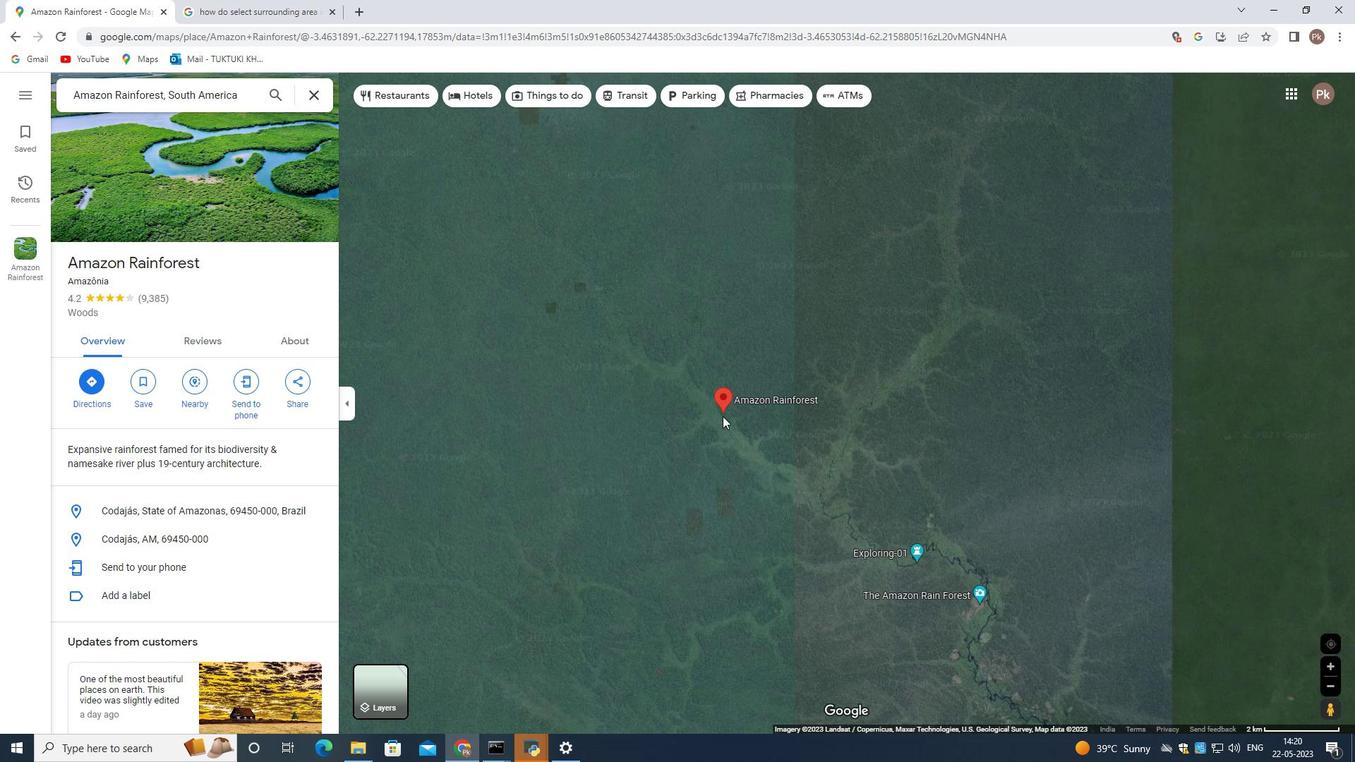 
Action: Mouse scrolled (722, 415) with delta (0, 0)
Screenshot: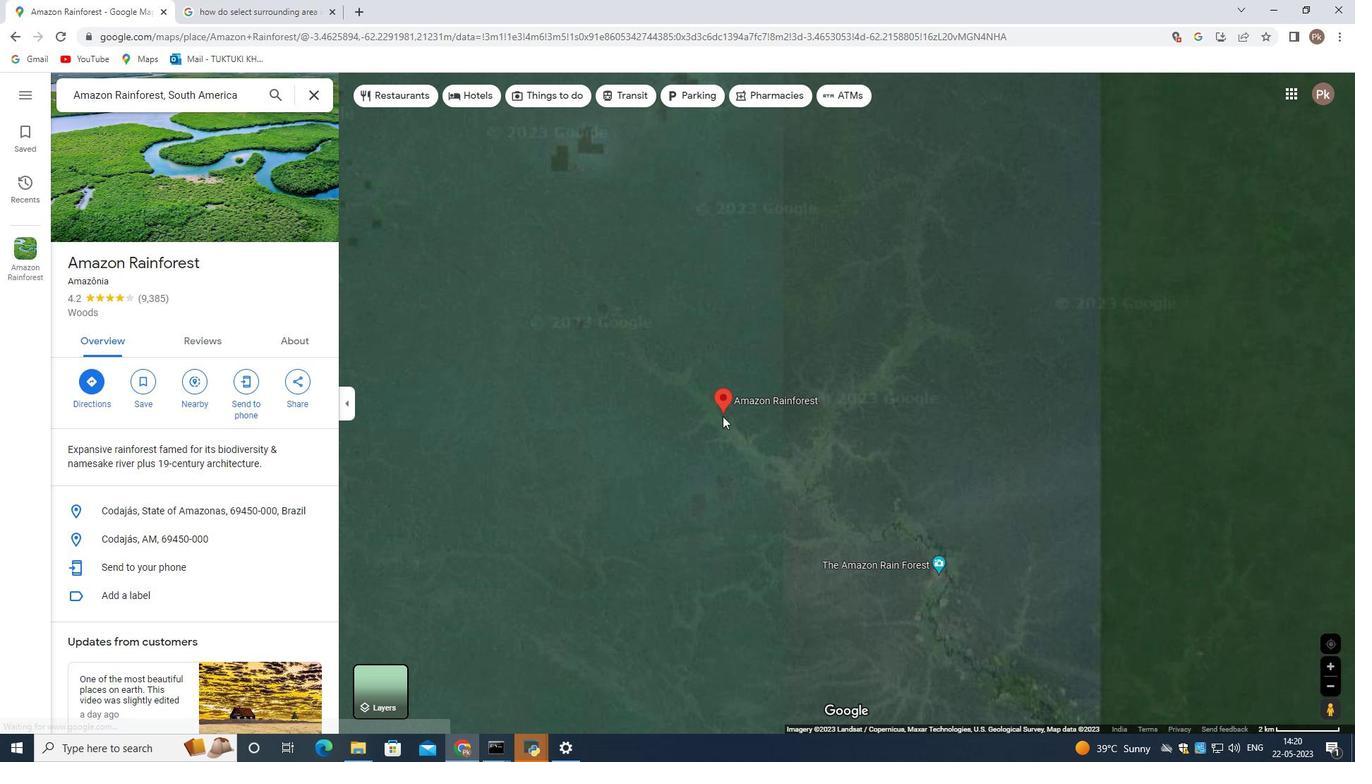 
Action: Mouse scrolled (722, 415) with delta (0, 0)
Screenshot: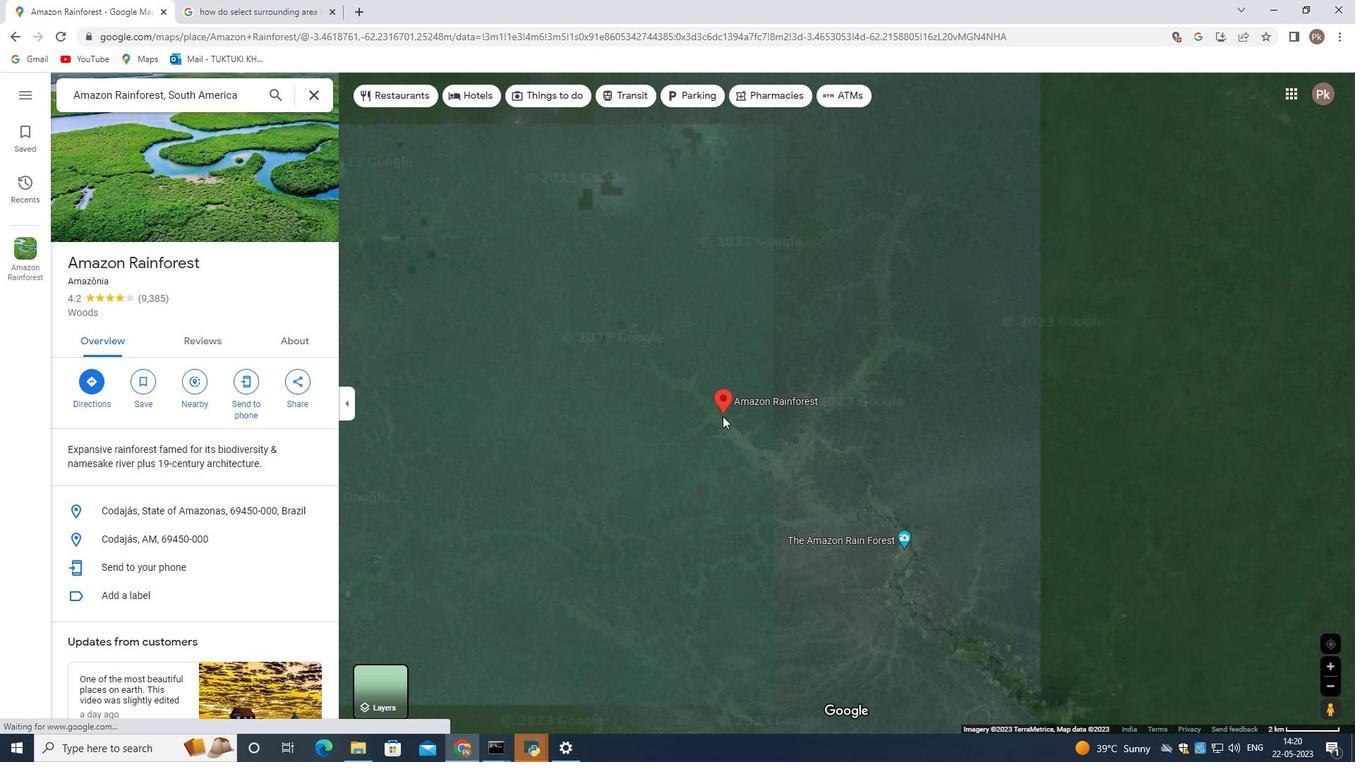 
Action: Mouse scrolled (722, 415) with delta (0, 0)
Screenshot: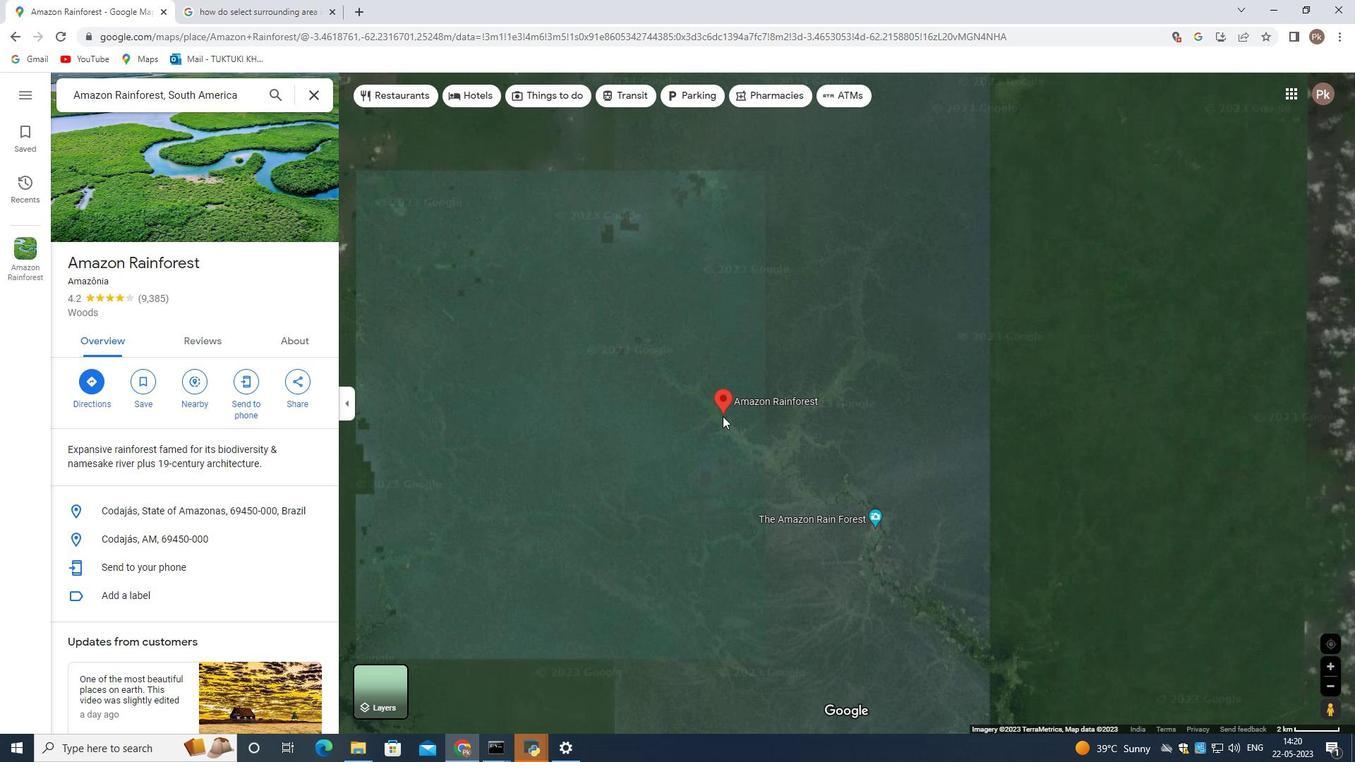 
Action: Mouse scrolled (722, 415) with delta (0, 0)
Screenshot: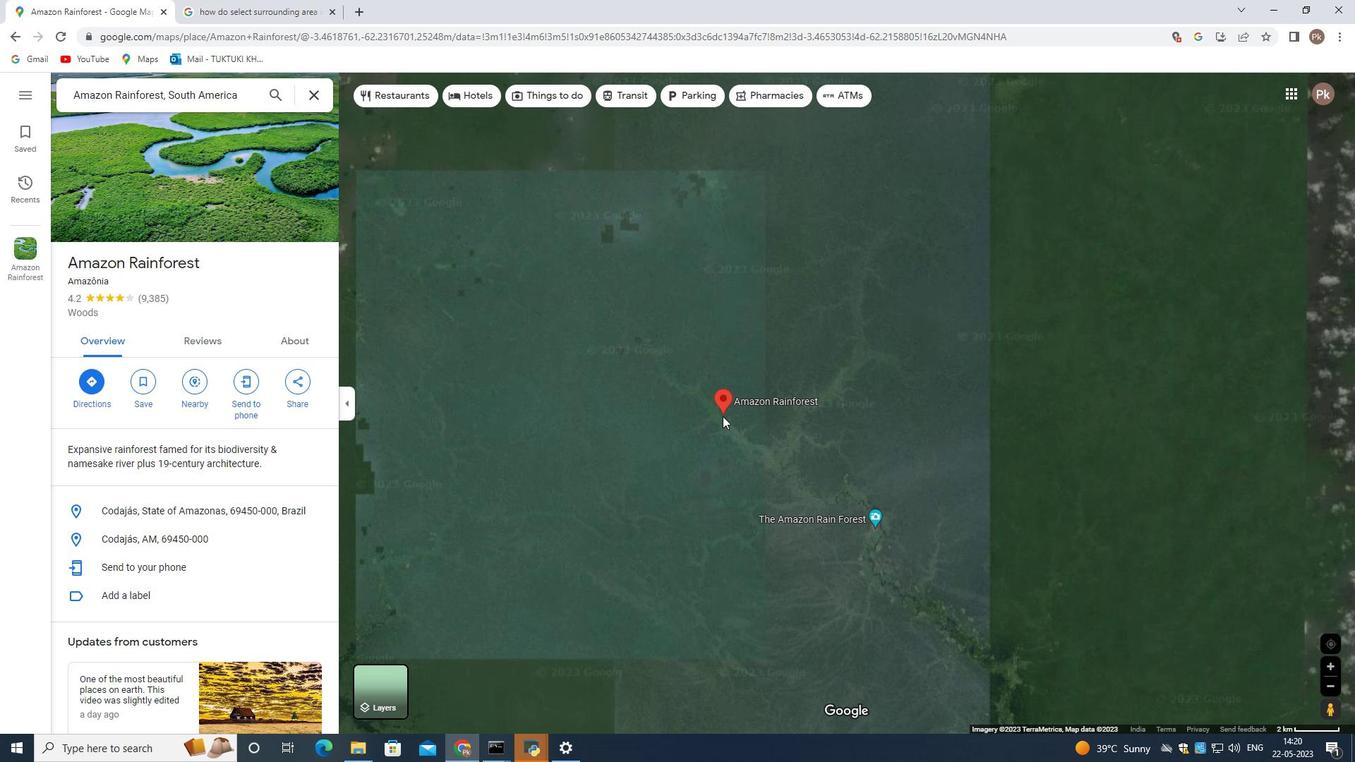 
Action: Mouse scrolled (722, 415) with delta (0, 0)
Screenshot: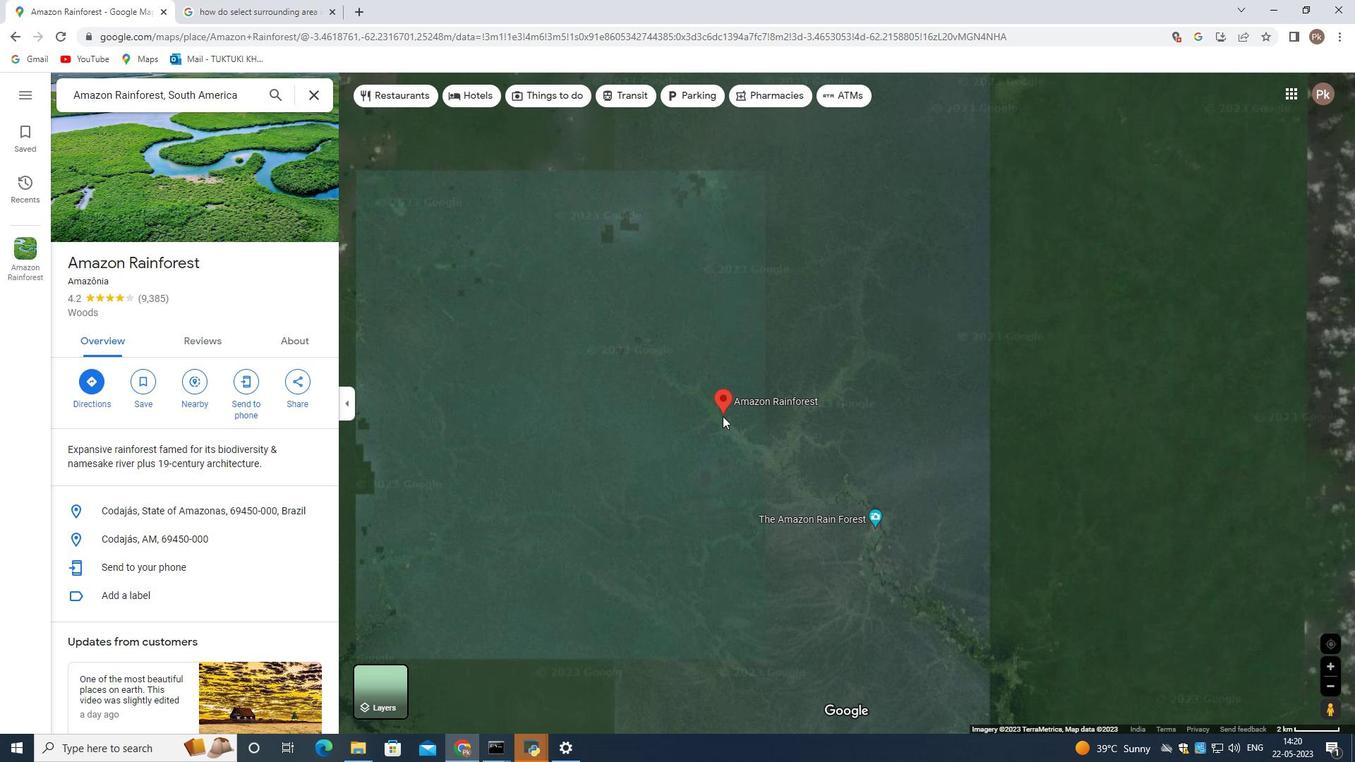 
Action: Mouse scrolled (722, 417) with delta (0, 0)
Screenshot: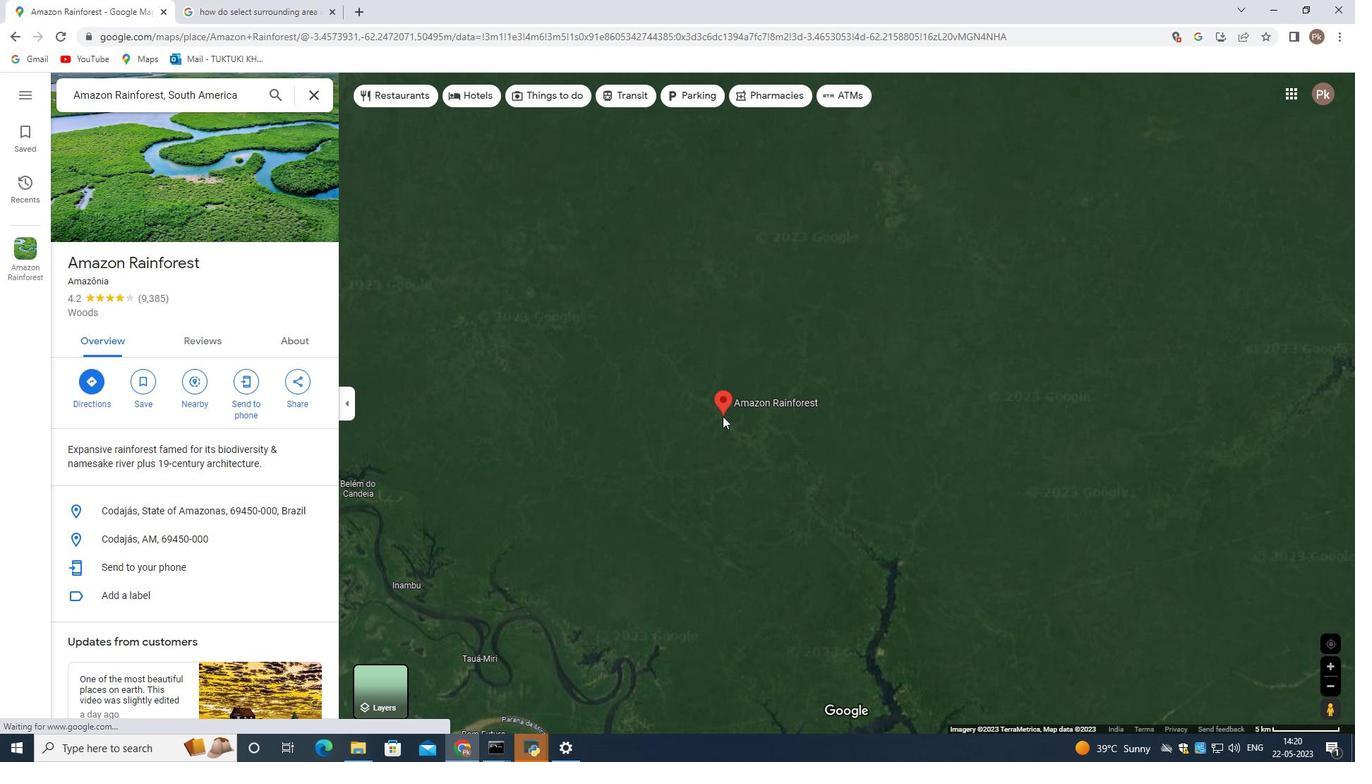 
Action: Mouse scrolled (722, 417) with delta (0, 0)
Screenshot: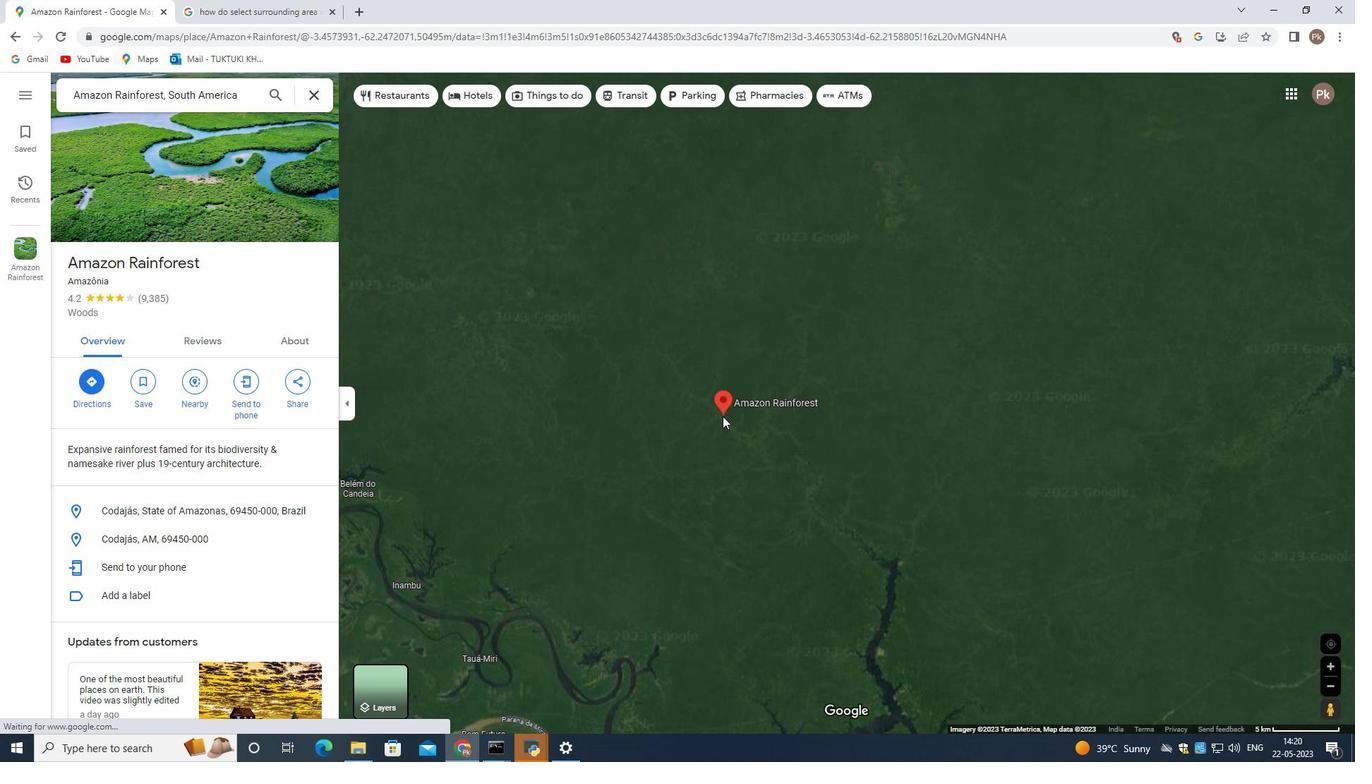 
Action: Mouse scrolled (722, 417) with delta (0, 0)
Screenshot: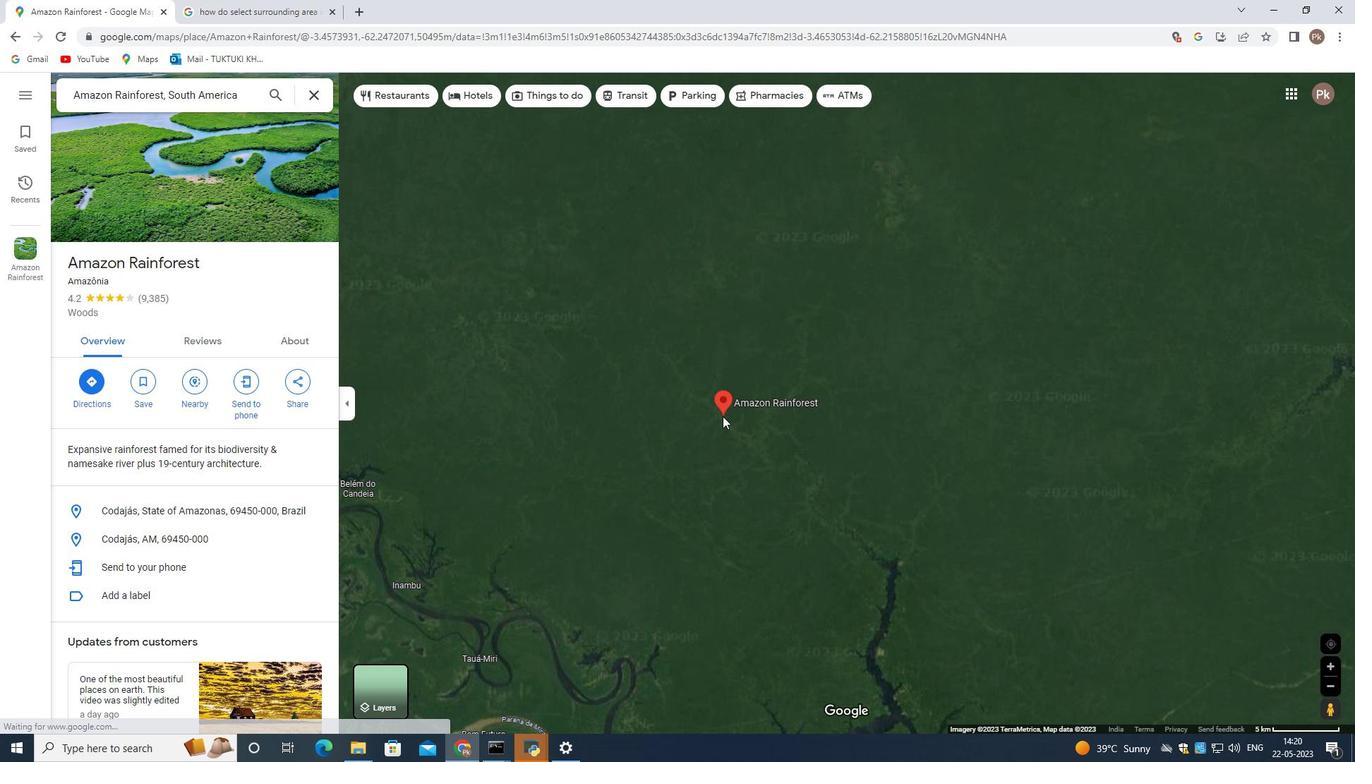 
Action: Mouse moved to (715, 451)
Screenshot: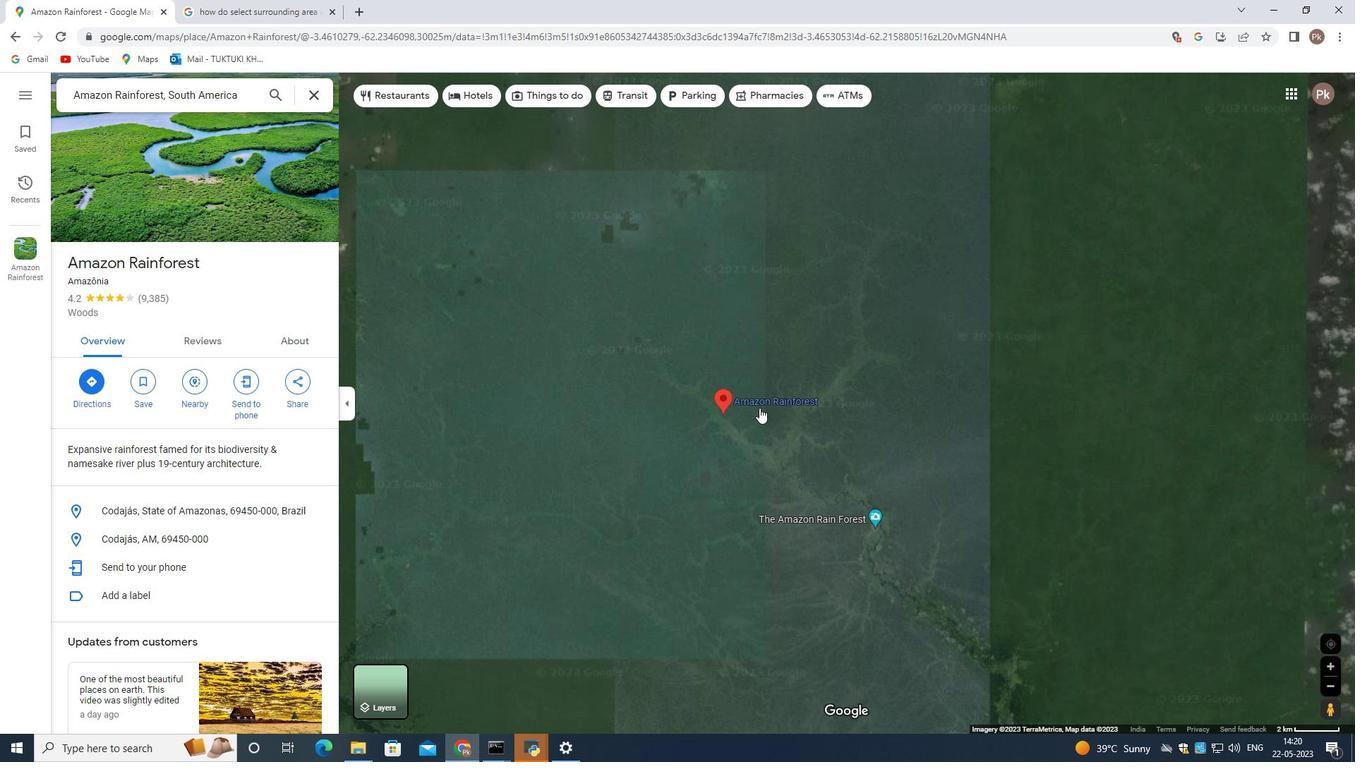 
Action: Mouse scrolled (715, 450) with delta (0, 0)
Screenshot: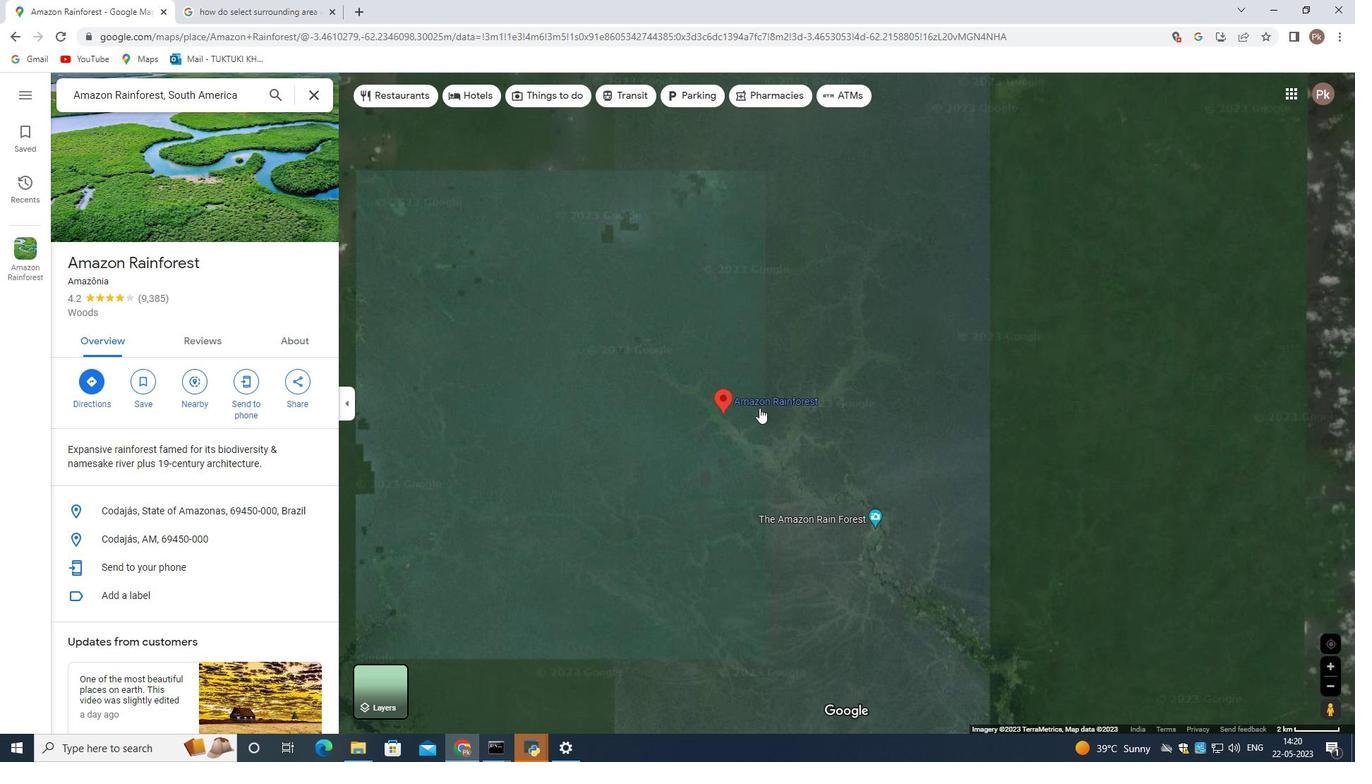 
Action: Mouse scrolled (715, 450) with delta (0, 0)
Screenshot: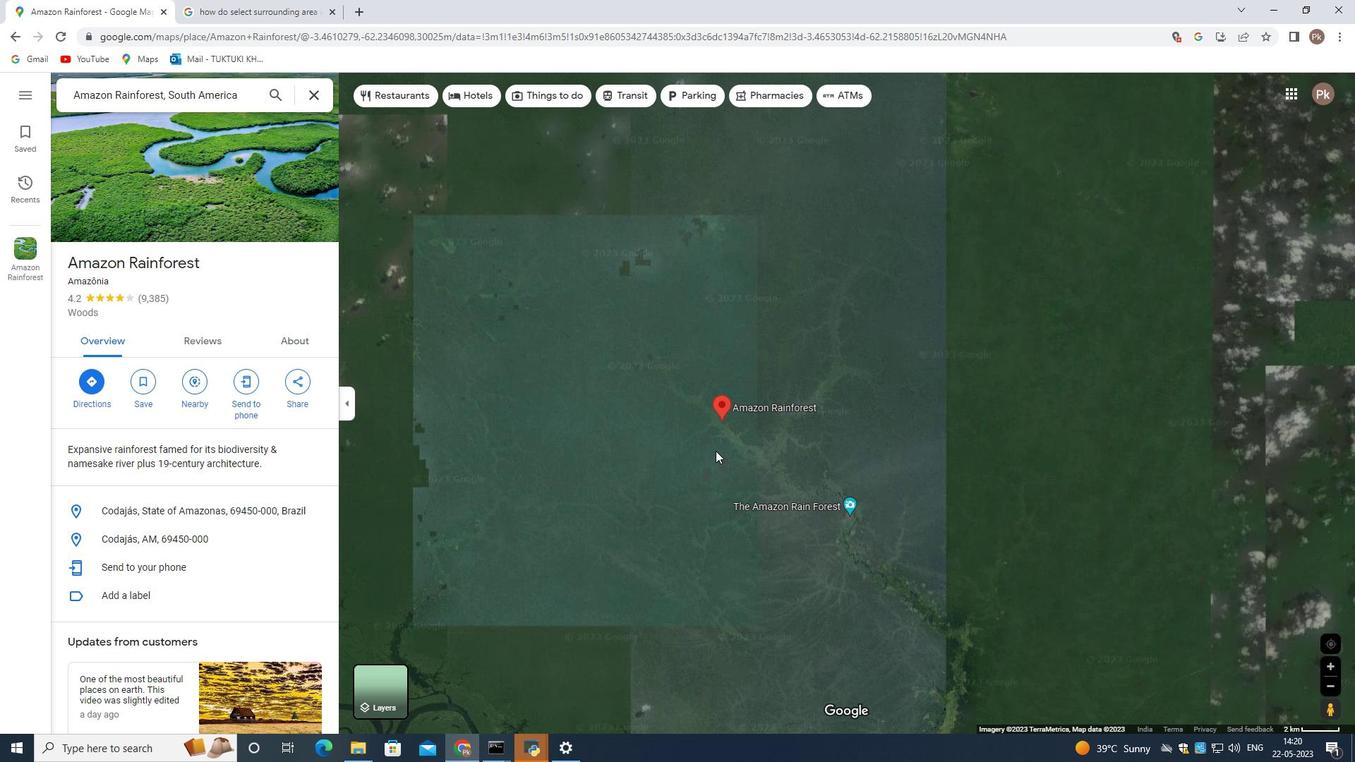 
Action: Mouse moved to (706, 457)
Screenshot: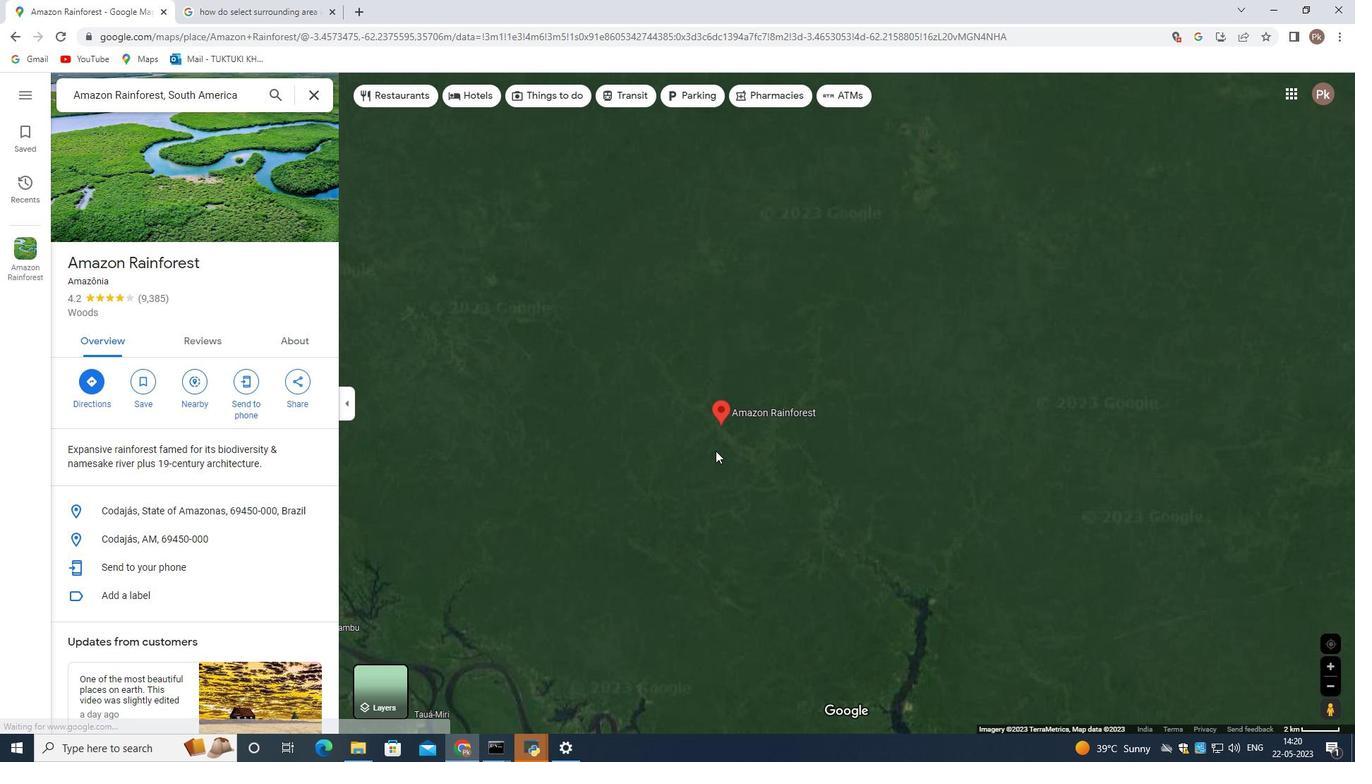 
Action: Mouse scrolled (706, 456) with delta (0, 0)
Screenshot: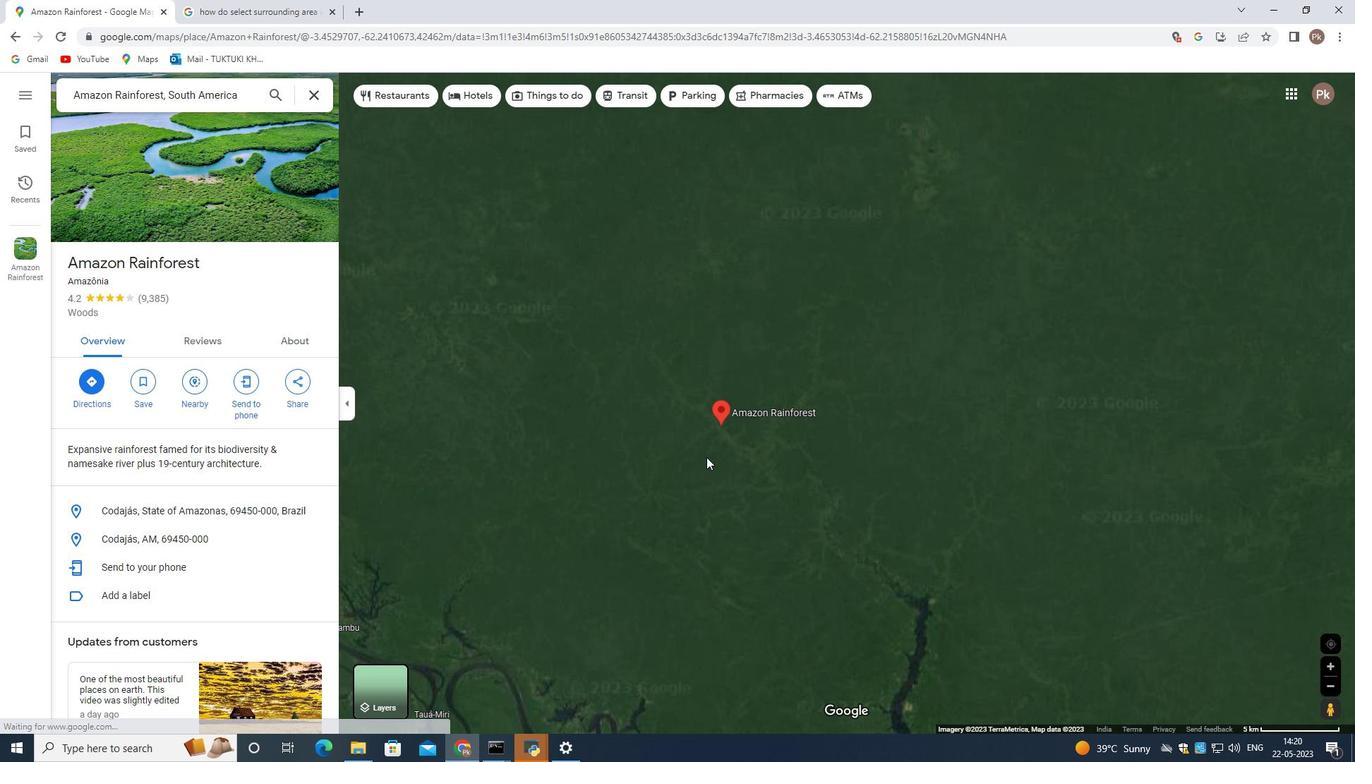 
Action: Mouse scrolled (706, 456) with delta (0, 0)
Screenshot: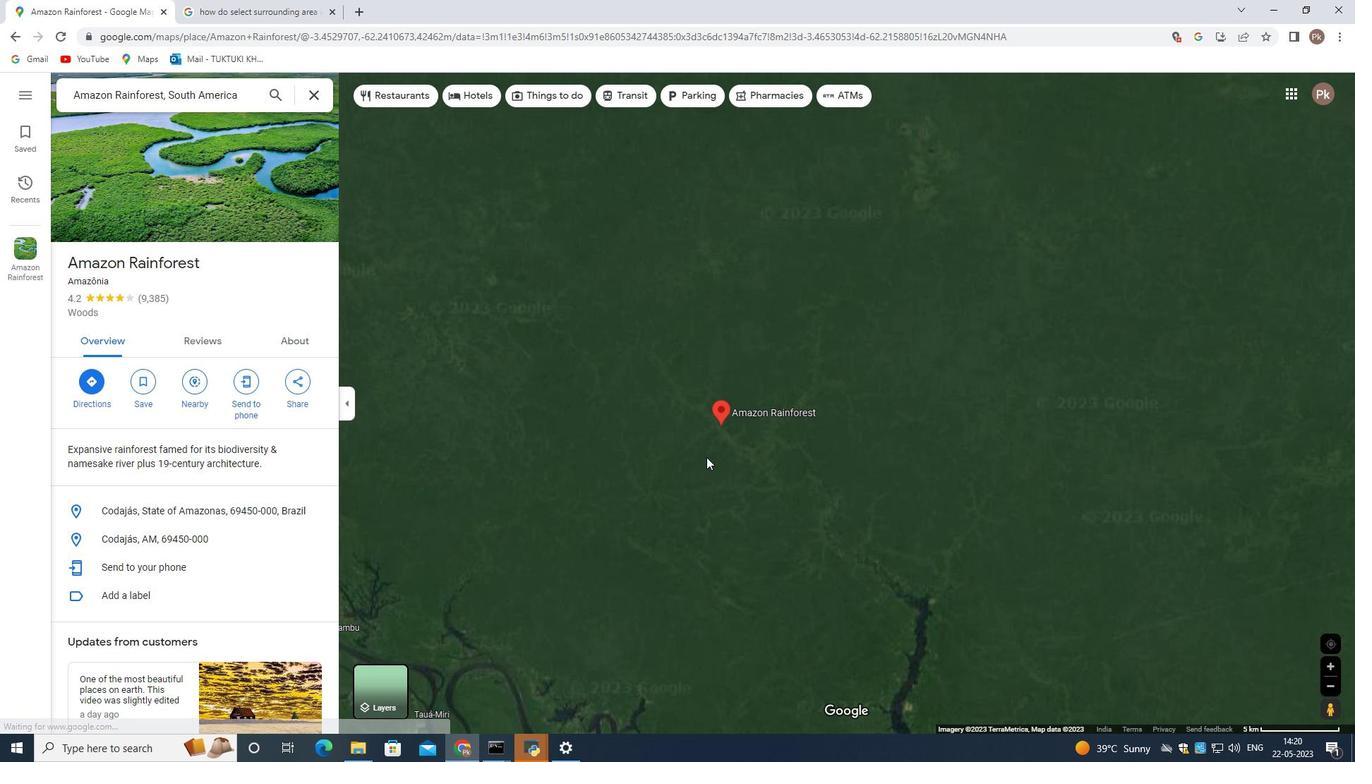 
Action: Mouse moved to (706, 457)
Screenshot: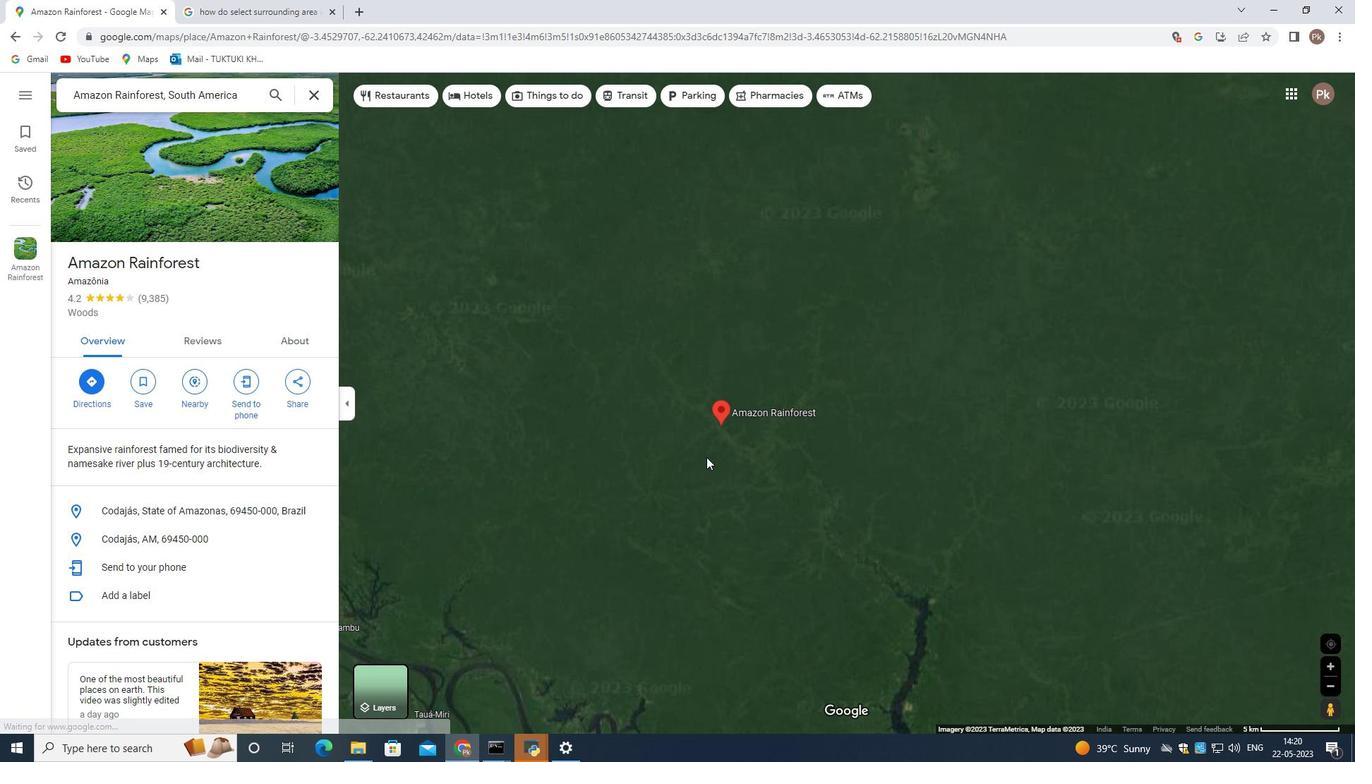 
Action: Mouse scrolled (706, 456) with delta (0, 0)
Screenshot: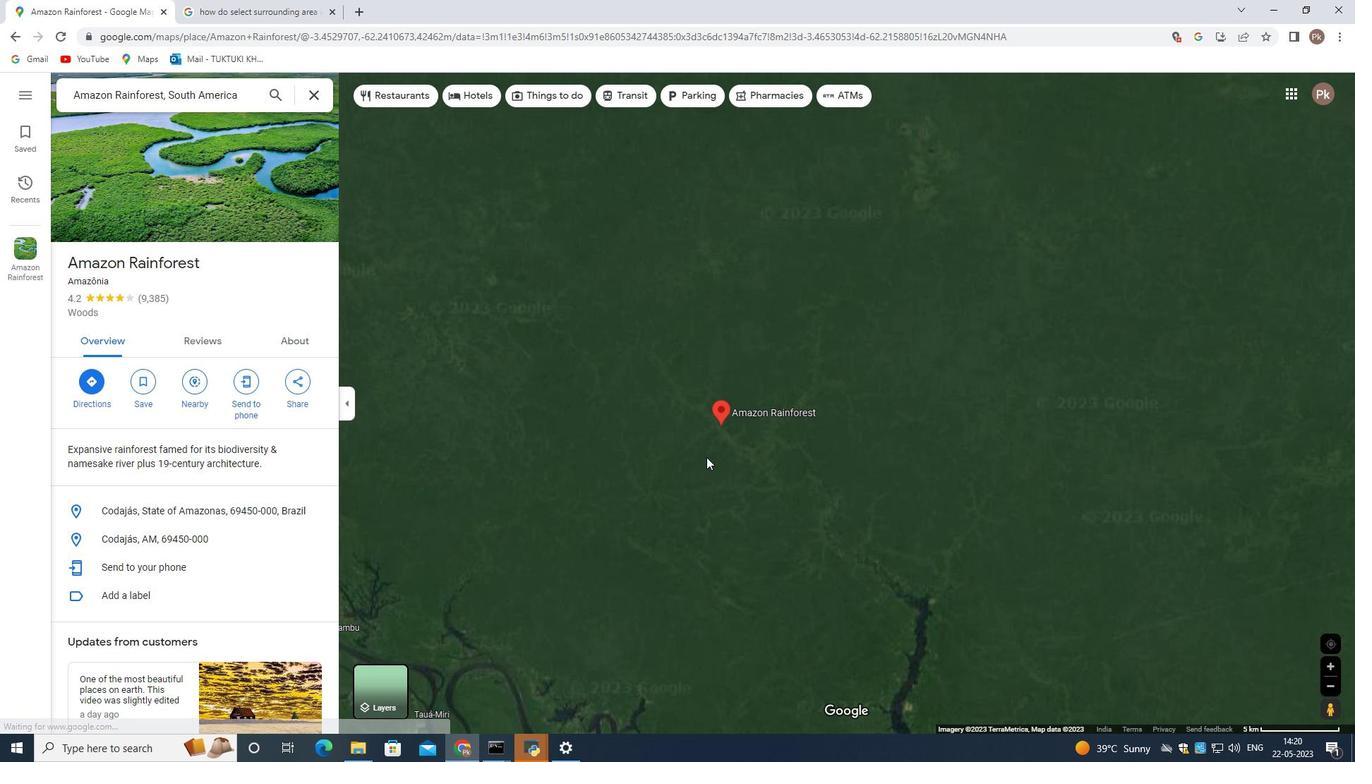 
Action: Mouse moved to (705, 457)
Screenshot: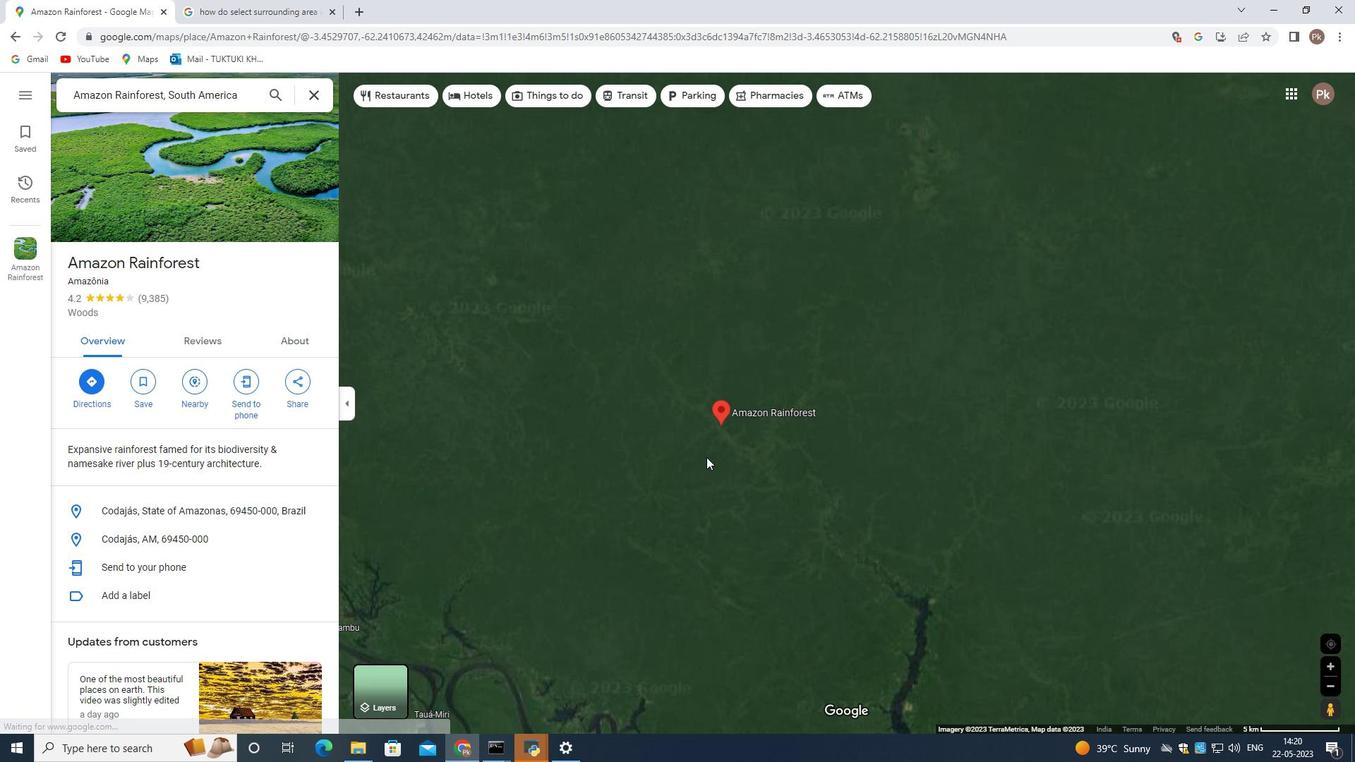 
Action: Mouse scrolled (705, 456) with delta (0, 0)
Screenshot: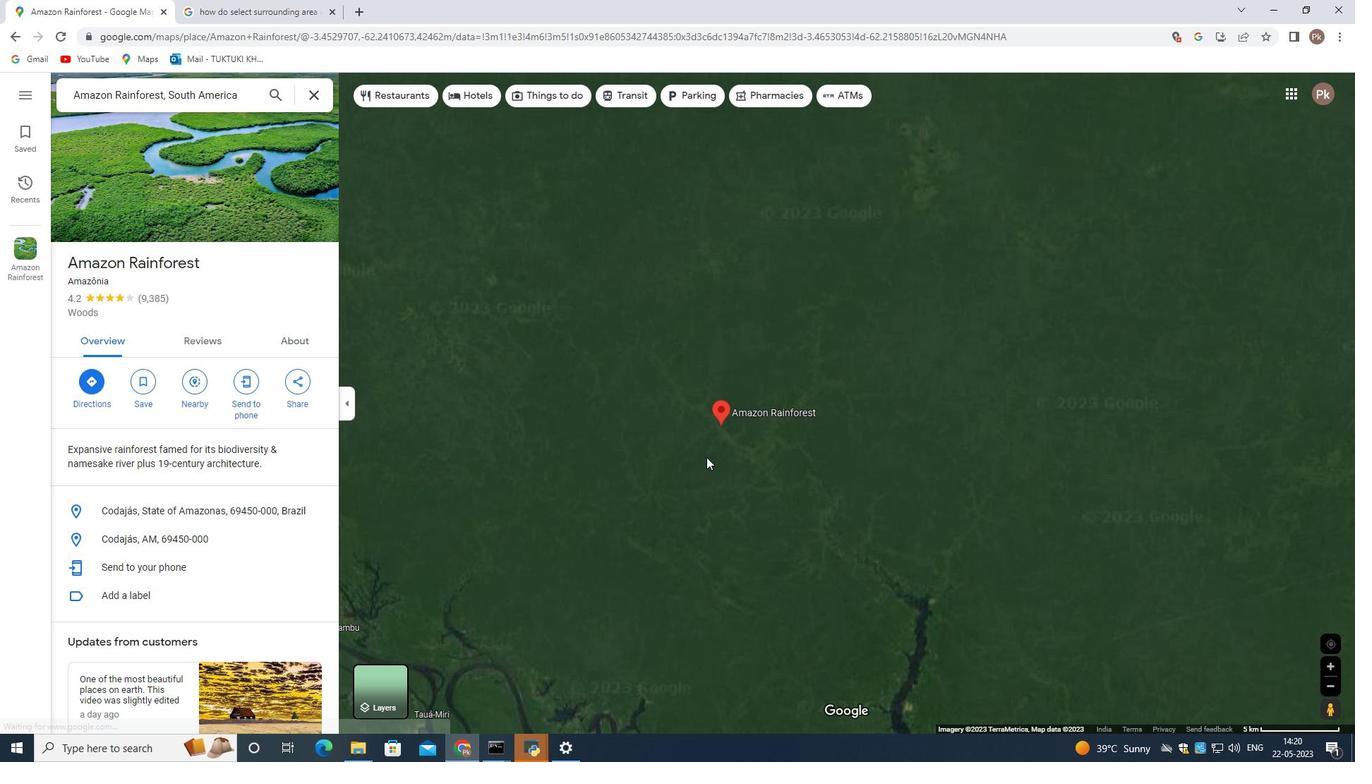 
Action: Mouse moved to (670, 469)
Screenshot: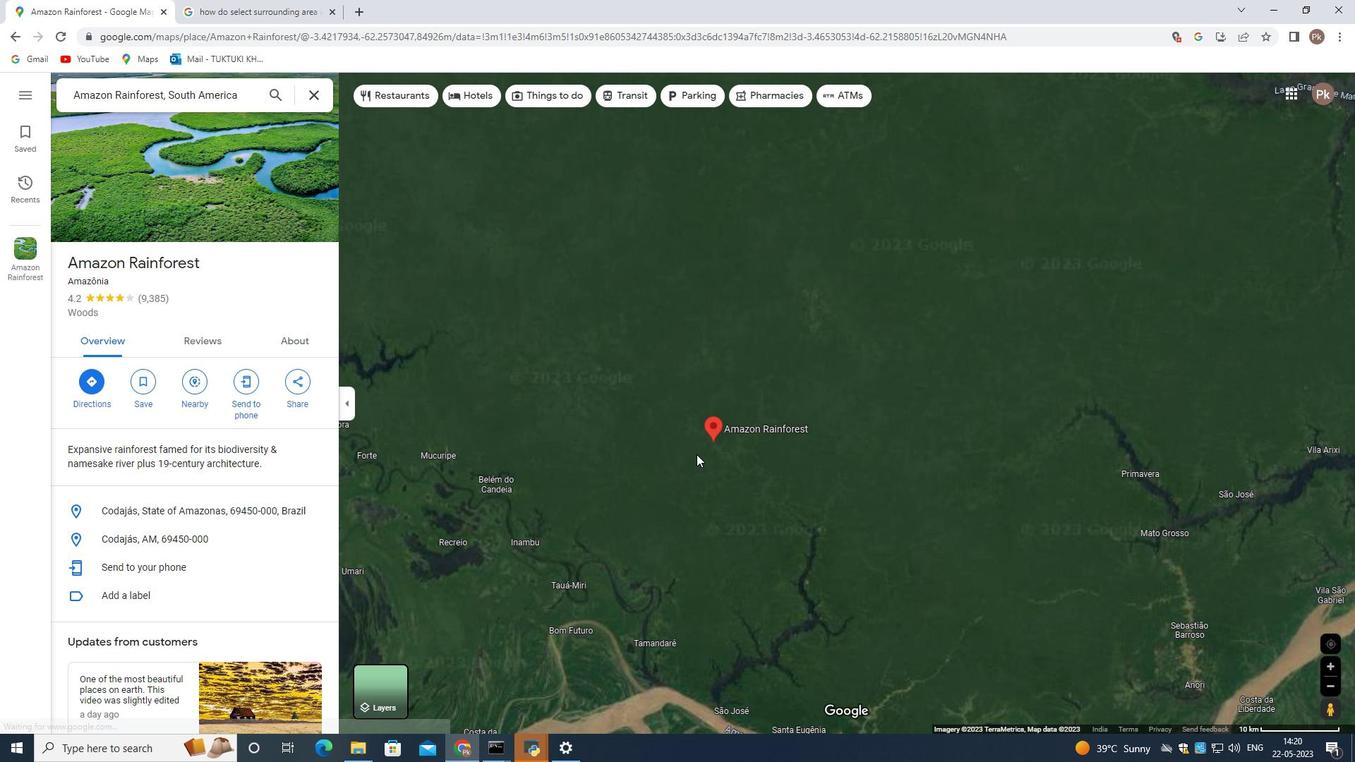 
Action: Mouse scrolled (670, 468) with delta (0, 0)
Screenshot: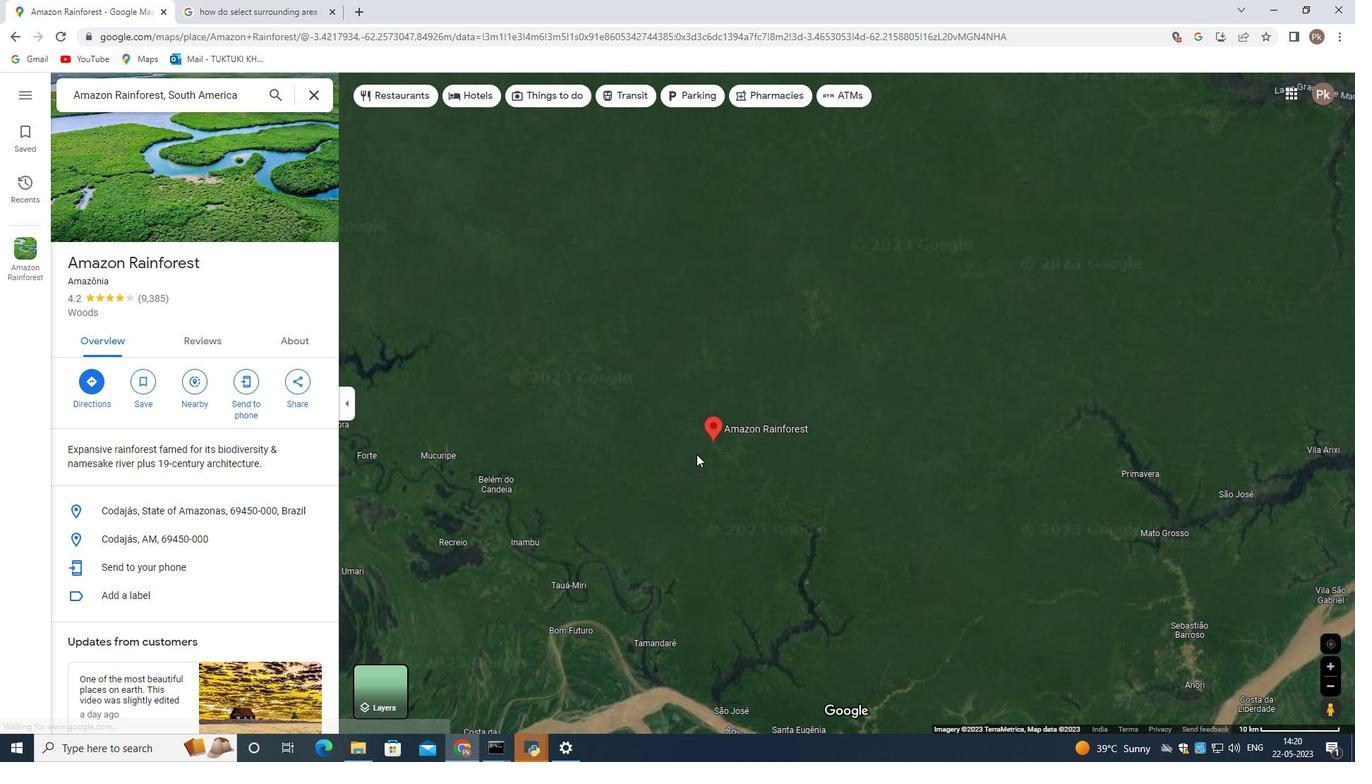 
Action: Mouse scrolled (670, 468) with delta (0, 0)
Screenshot: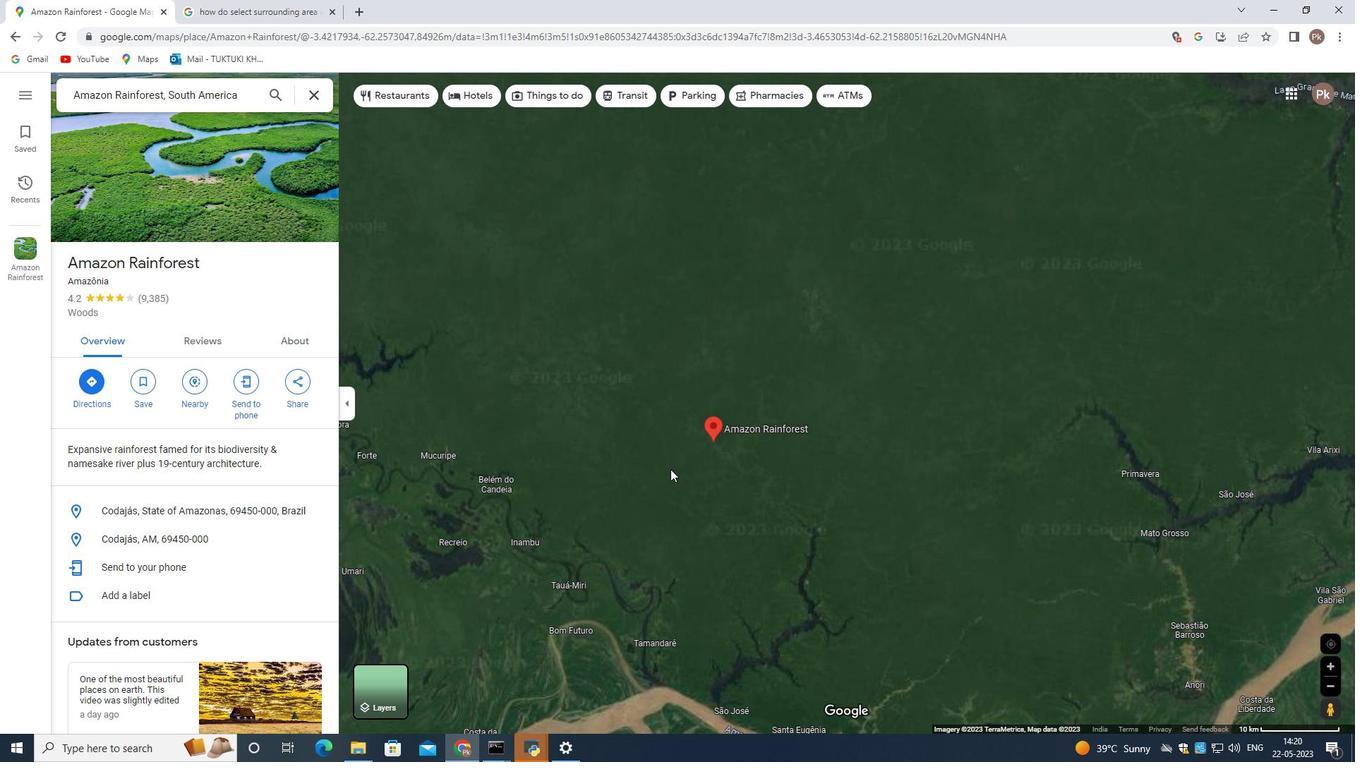 
Action: Mouse scrolled (670, 468) with delta (0, 0)
Screenshot: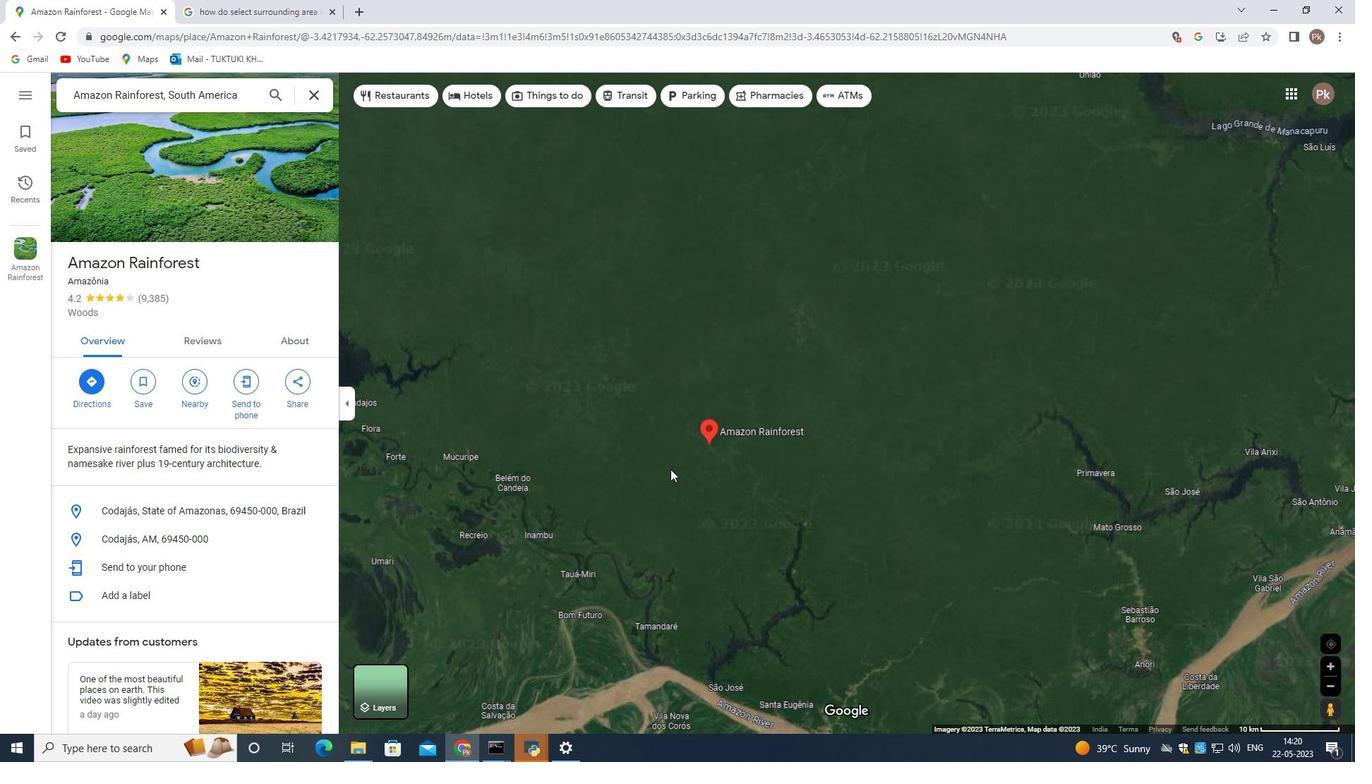 
Action: Mouse scrolled (670, 468) with delta (0, 0)
Screenshot: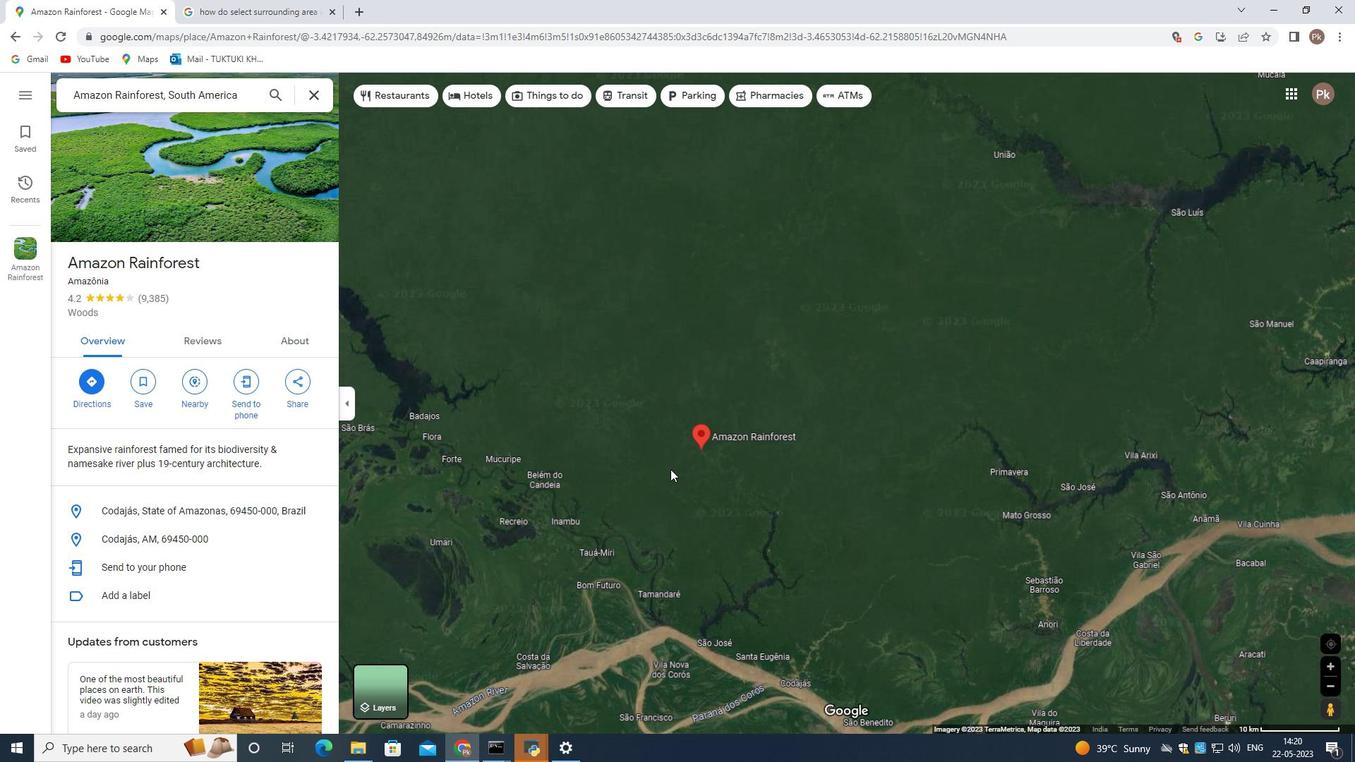 
Action: Mouse moved to (670, 468)
Screenshot: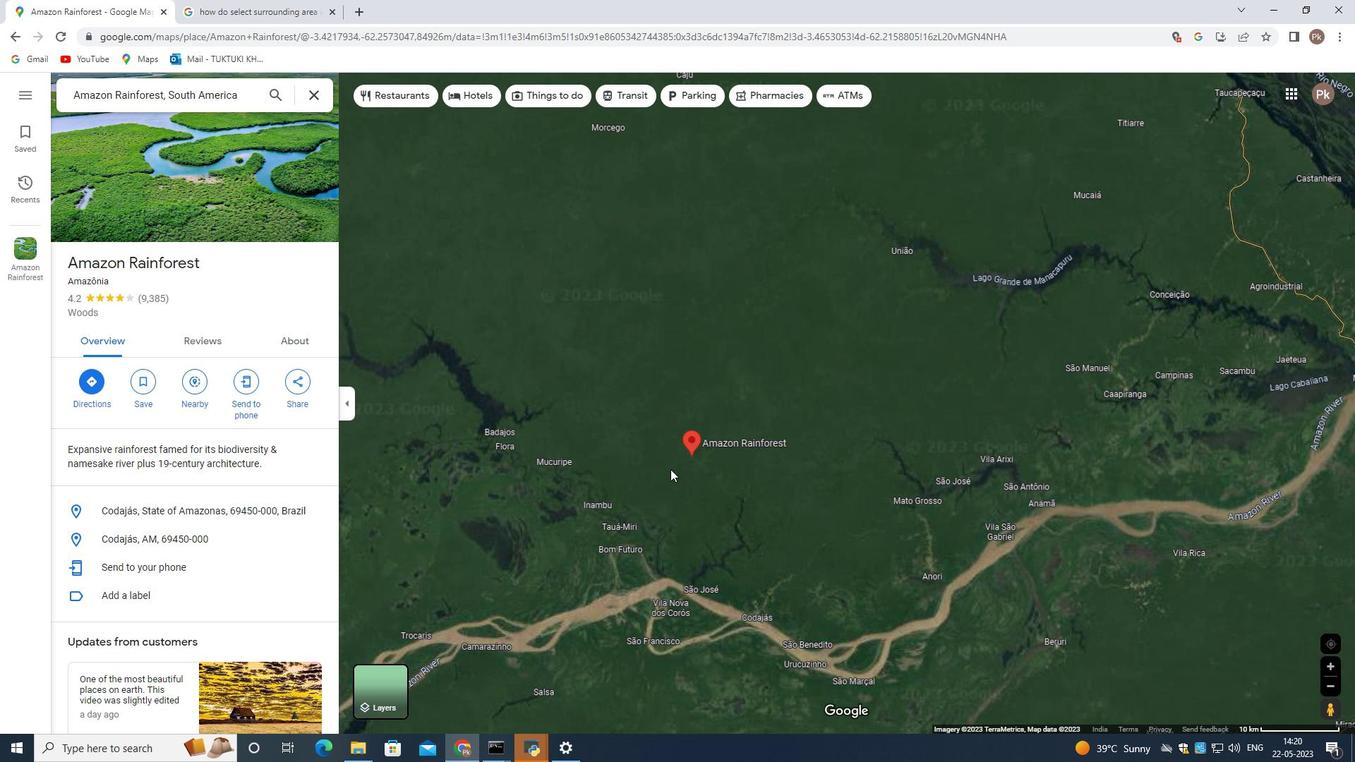 
Action: Mouse scrolled (670, 468) with delta (0, 0)
Screenshot: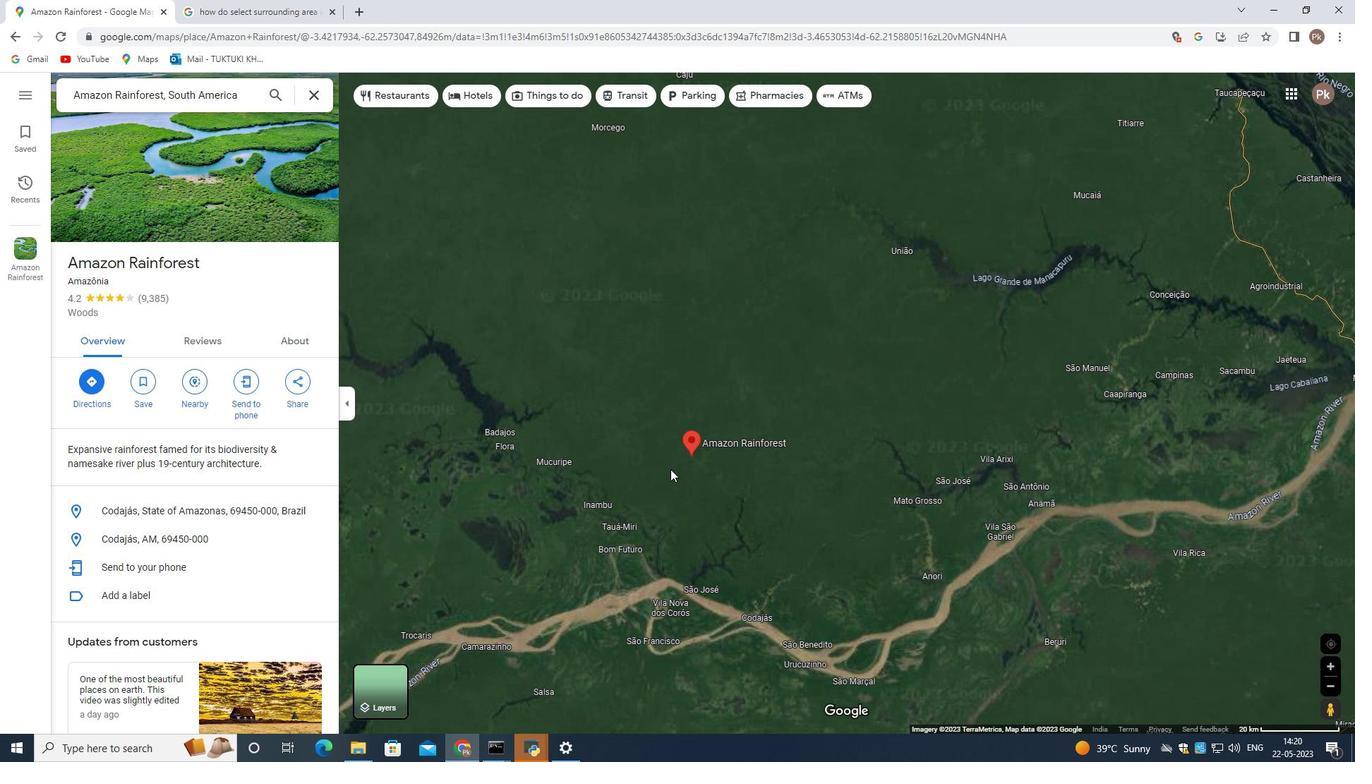 
Action: Mouse scrolled (670, 468) with delta (0, 0)
Screenshot: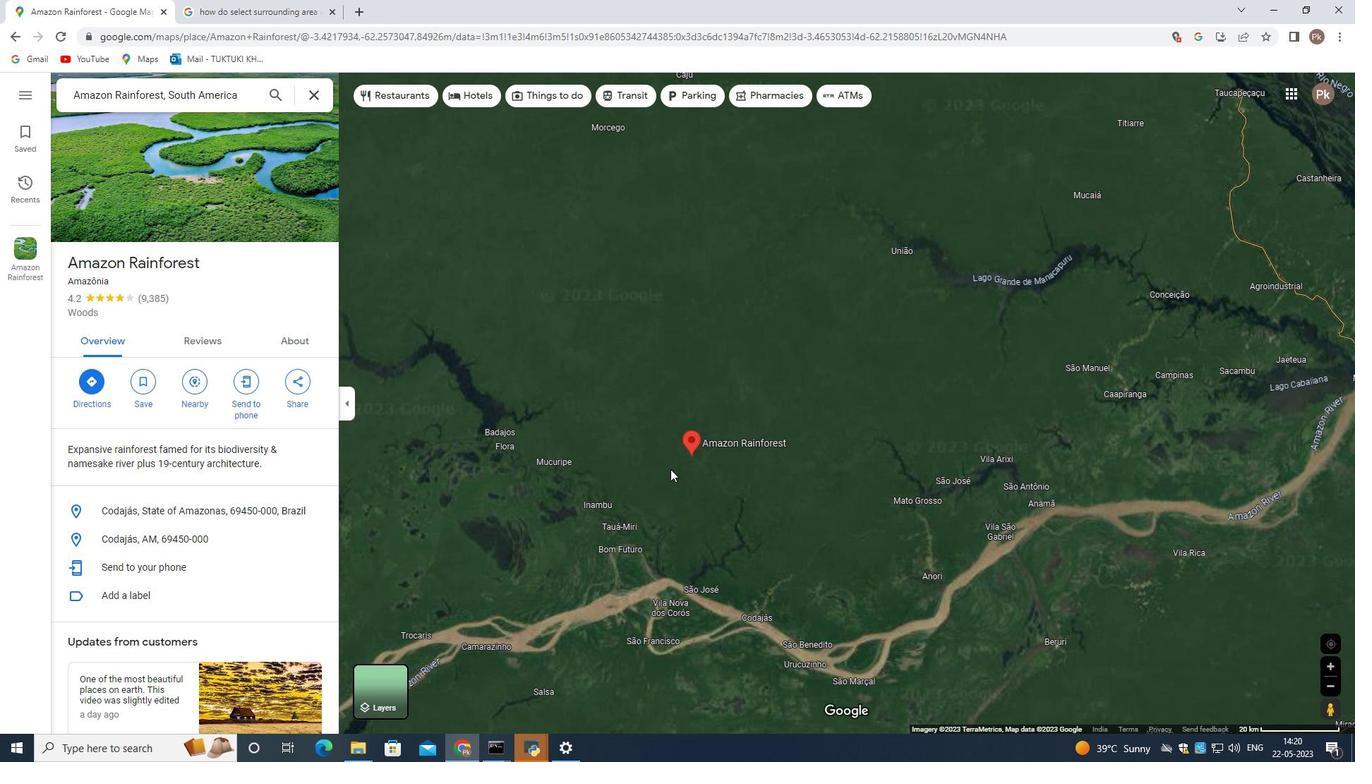 
Action: Mouse scrolled (670, 468) with delta (0, 0)
Screenshot: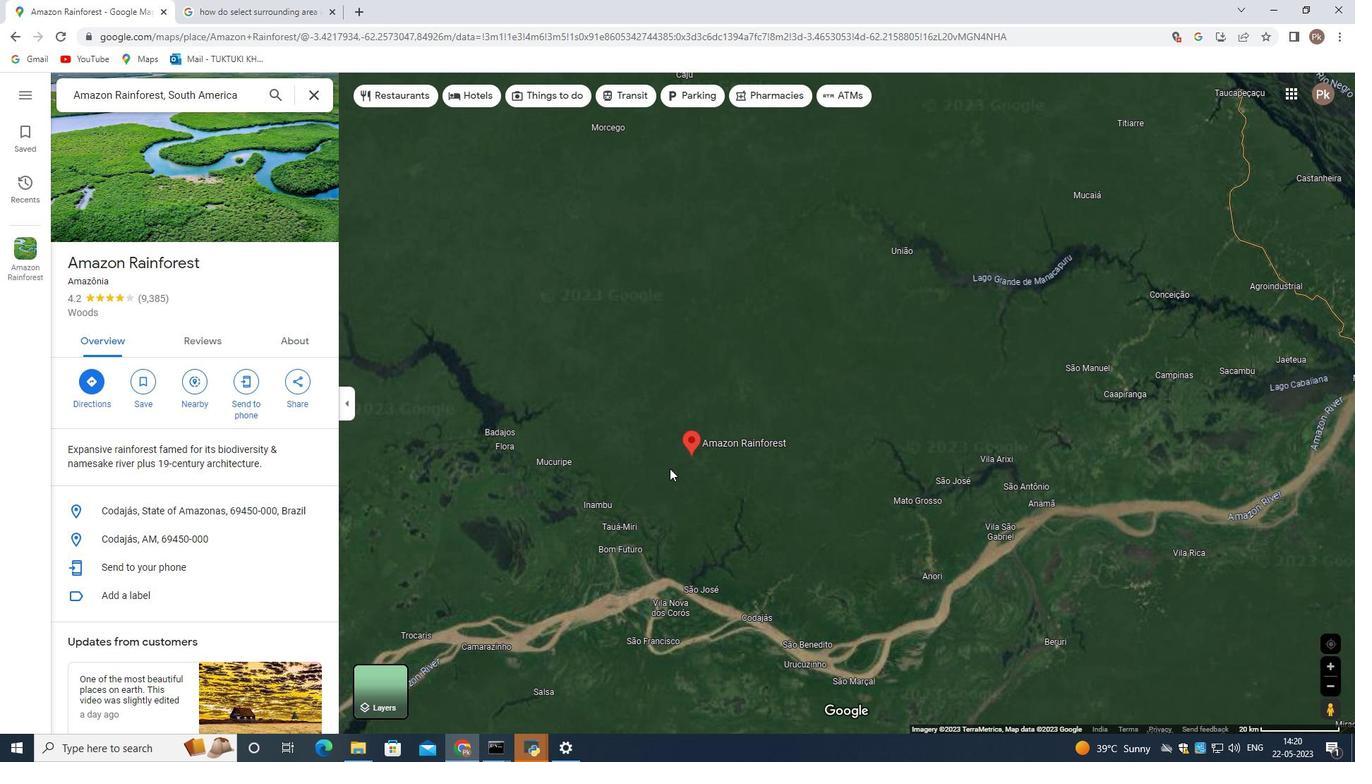 
Action: Mouse scrolled (670, 468) with delta (0, 0)
Screenshot: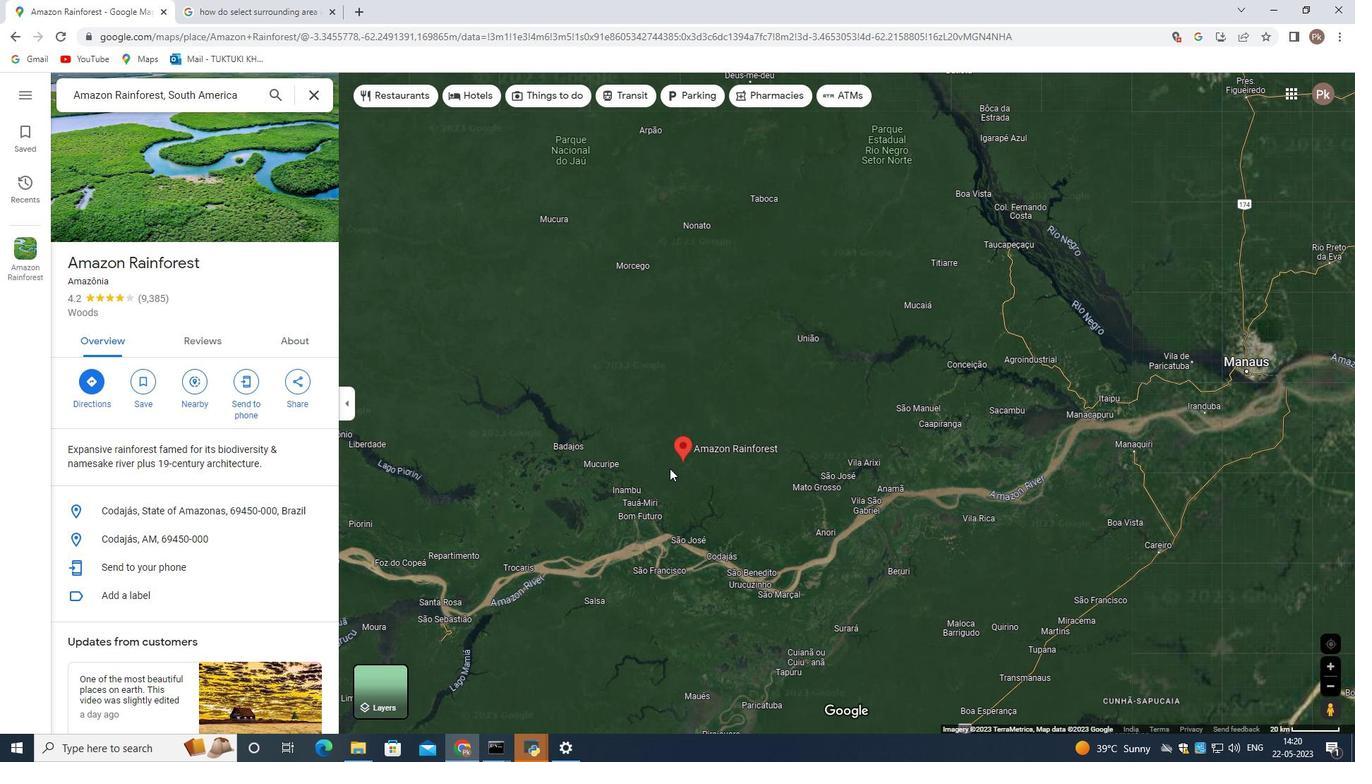 
Action: Mouse scrolled (670, 468) with delta (0, 0)
Screenshot: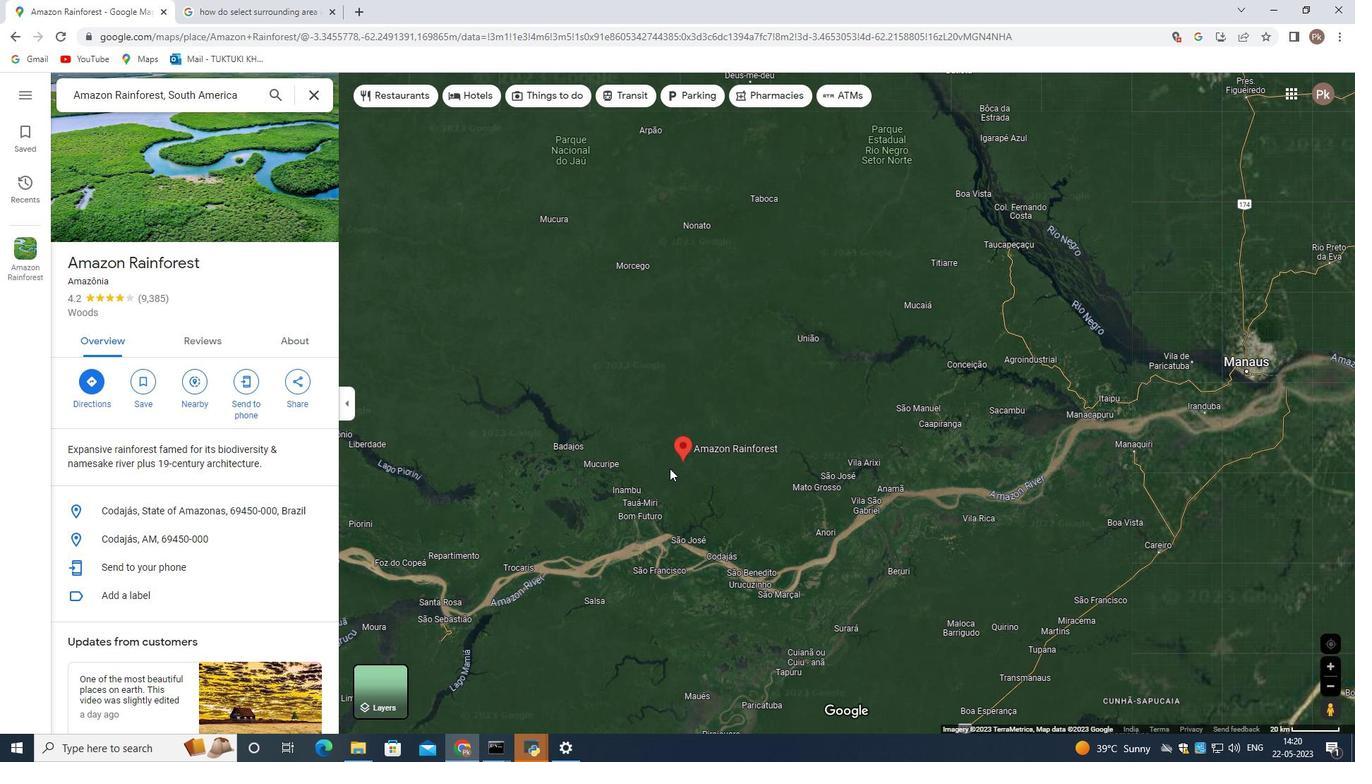 
Action: Mouse moved to (715, 482)
Screenshot: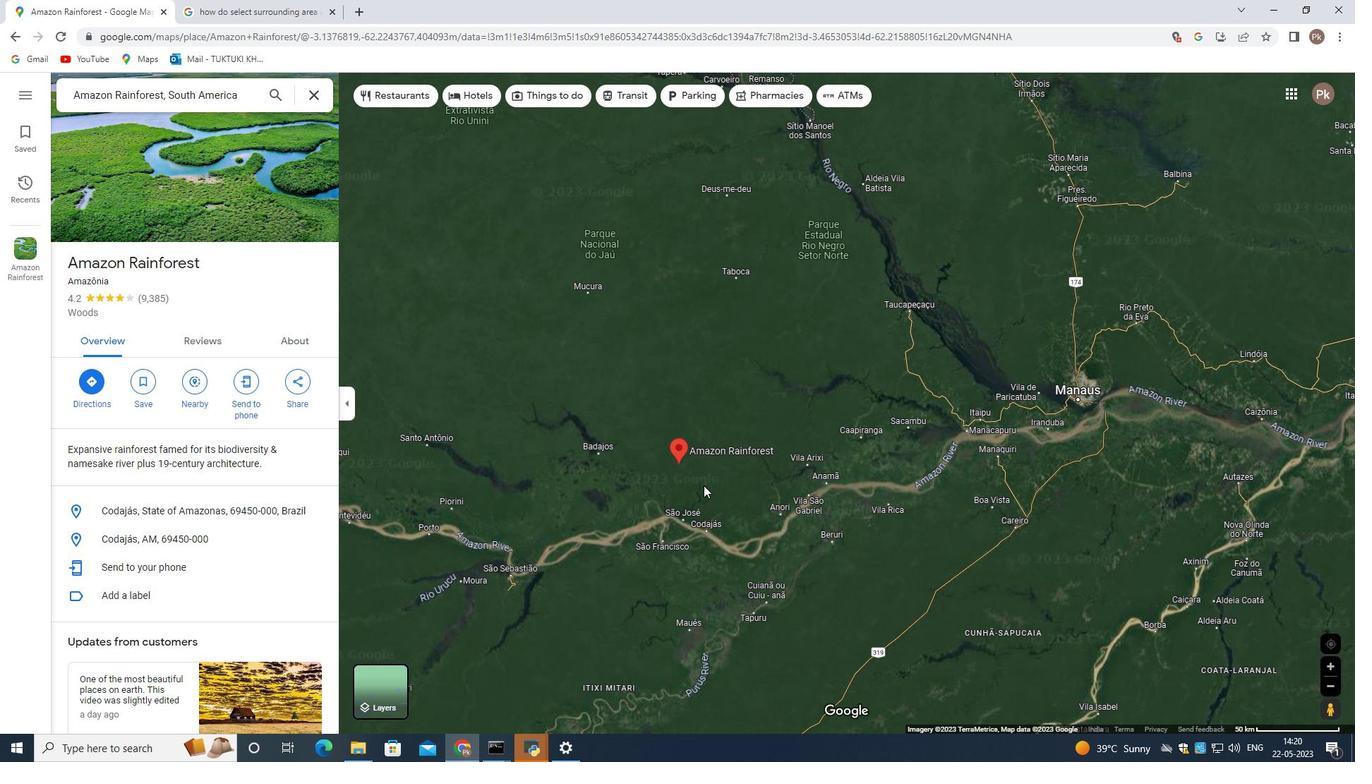
Action: Mouse scrolled (715, 481) with delta (0, 0)
Screenshot: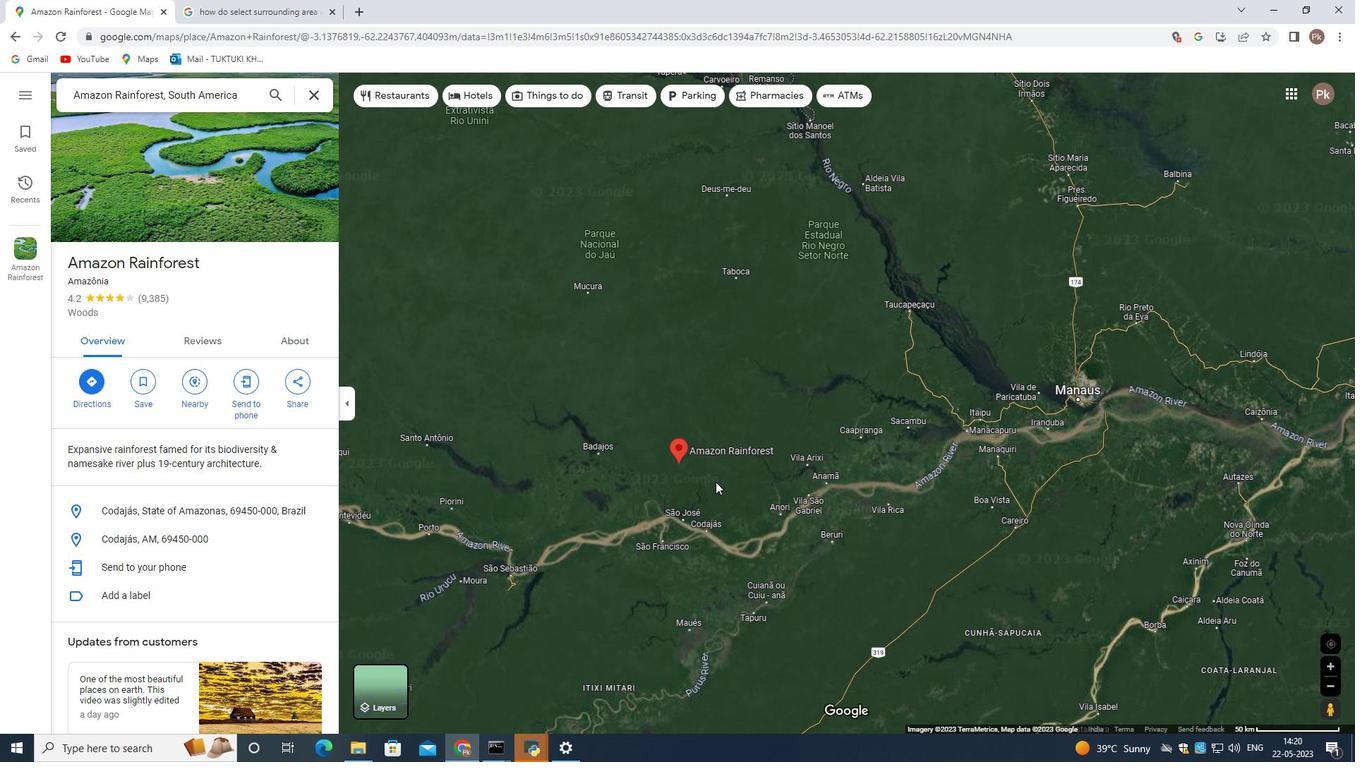 
Action: Mouse scrolled (715, 481) with delta (0, 0)
Screenshot: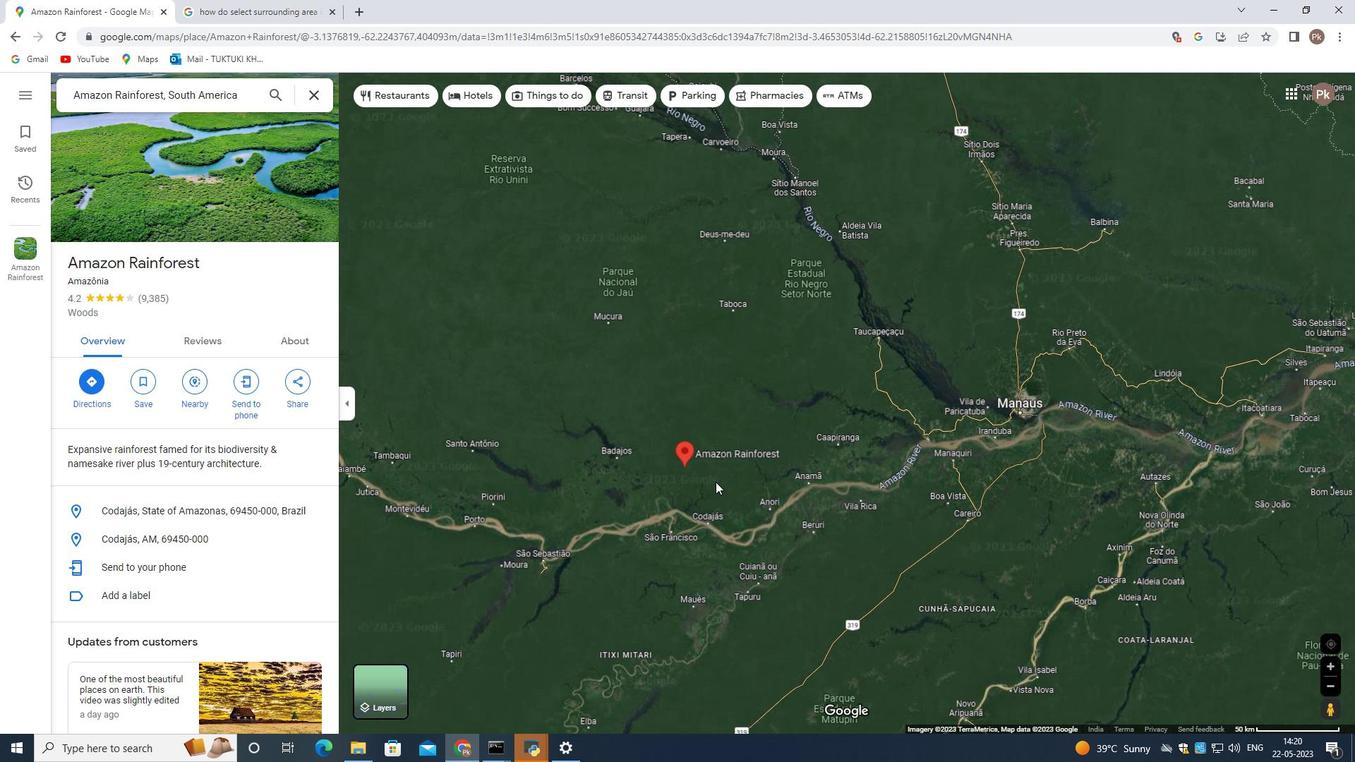 
Action: Mouse scrolled (715, 481) with delta (0, 0)
Screenshot: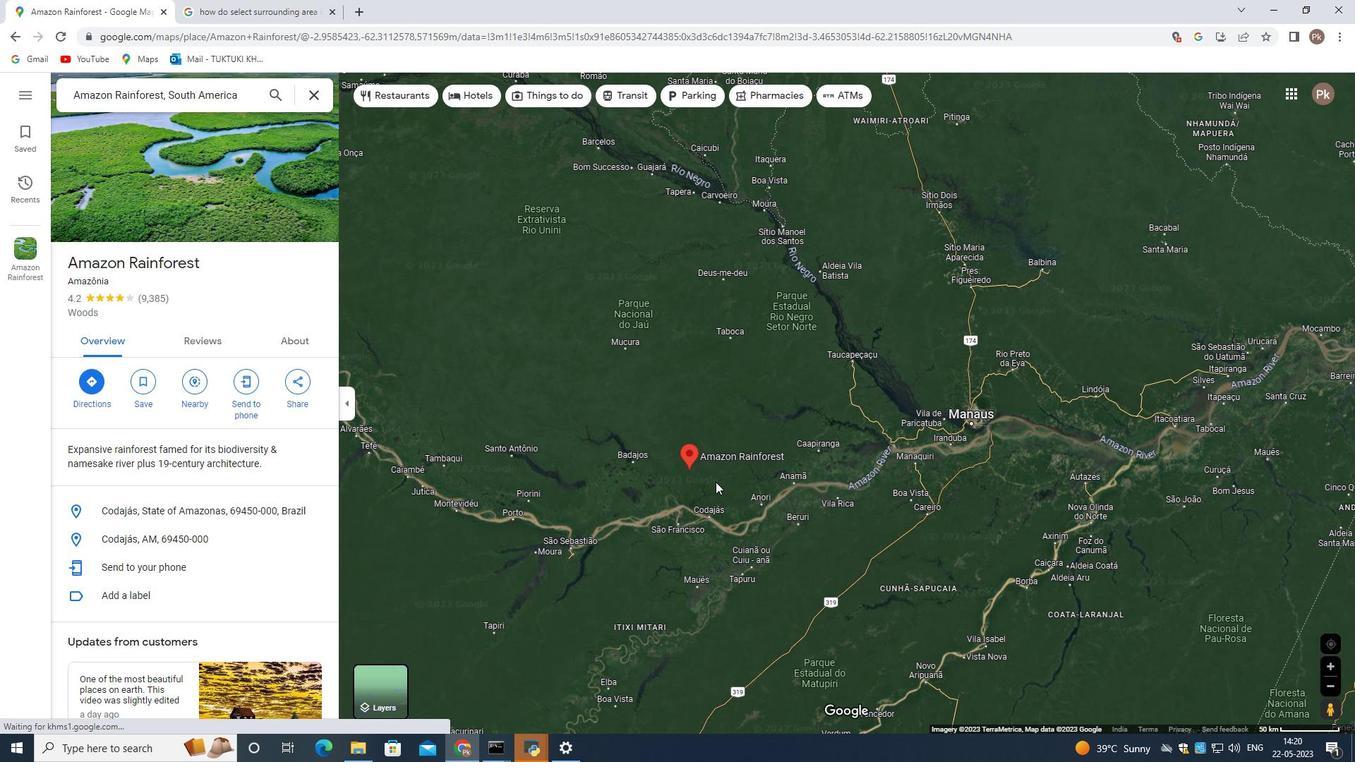 
Action: Mouse moved to (715, 473)
Screenshot: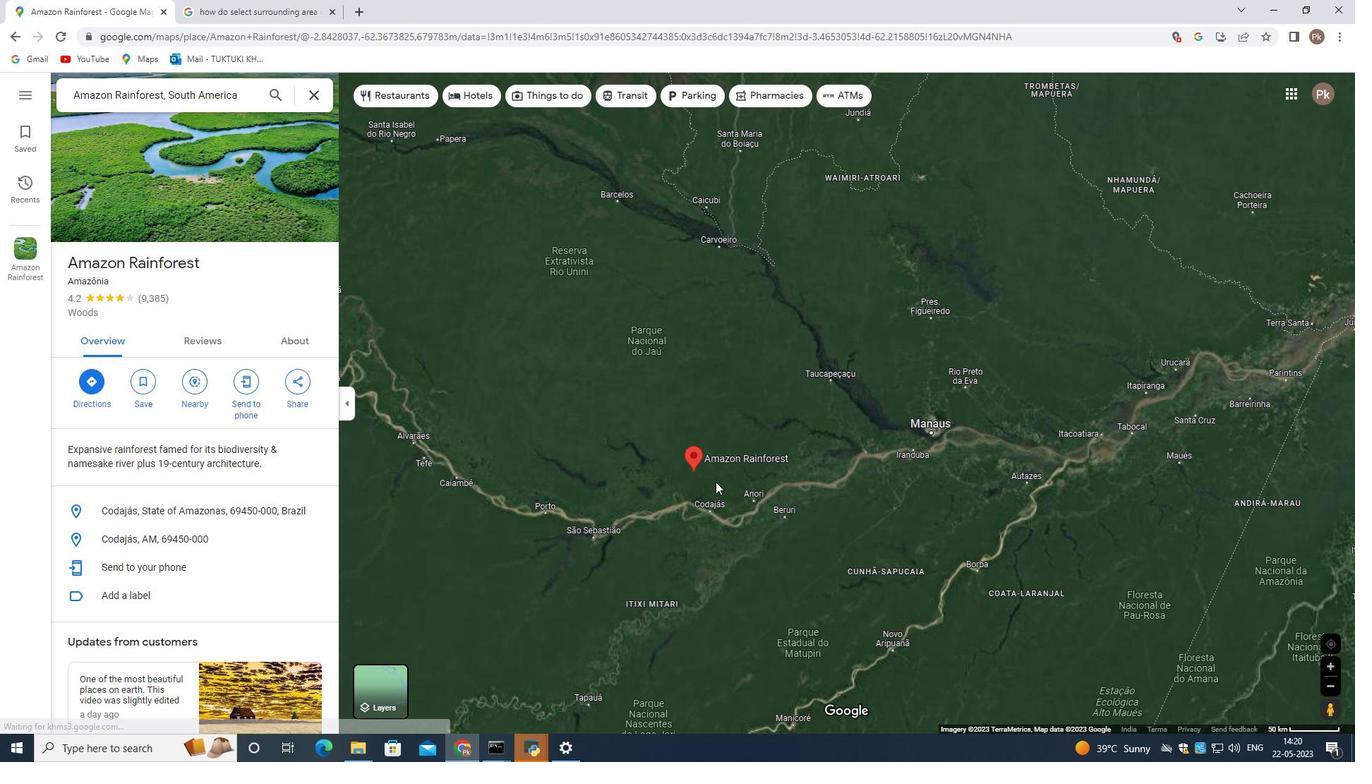 
Action: Mouse scrolled (715, 473) with delta (0, 0)
Screenshot: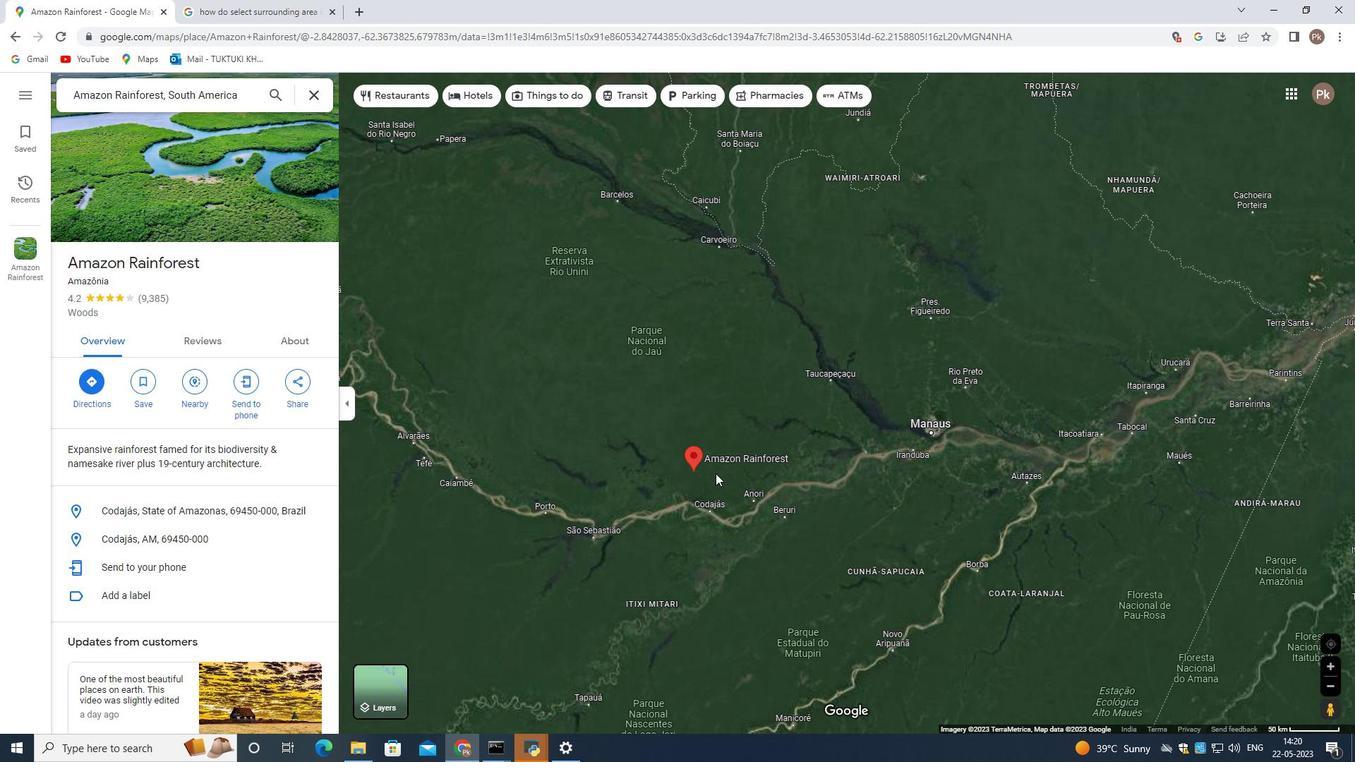 
Action: Mouse scrolled (715, 473) with delta (0, 0)
Screenshot: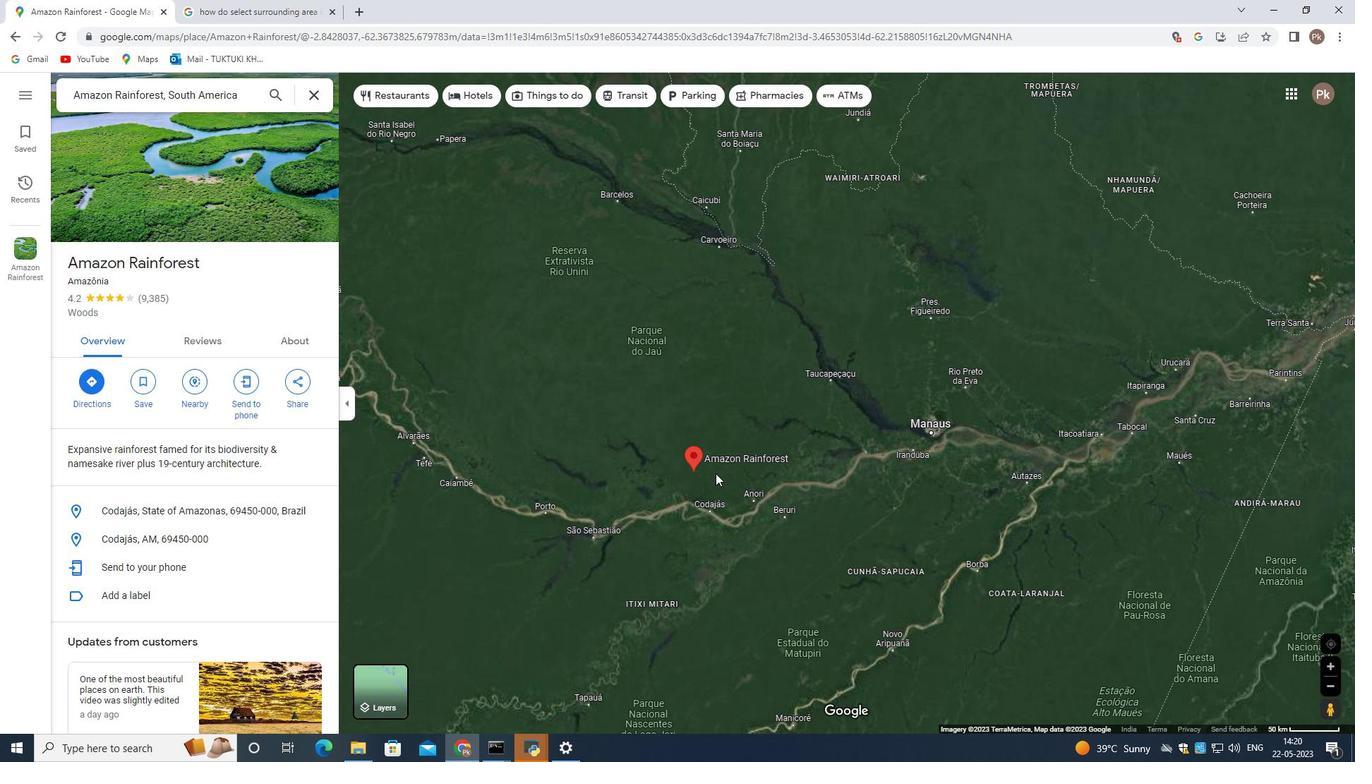 
Action: Mouse scrolled (715, 473) with delta (0, 0)
Screenshot: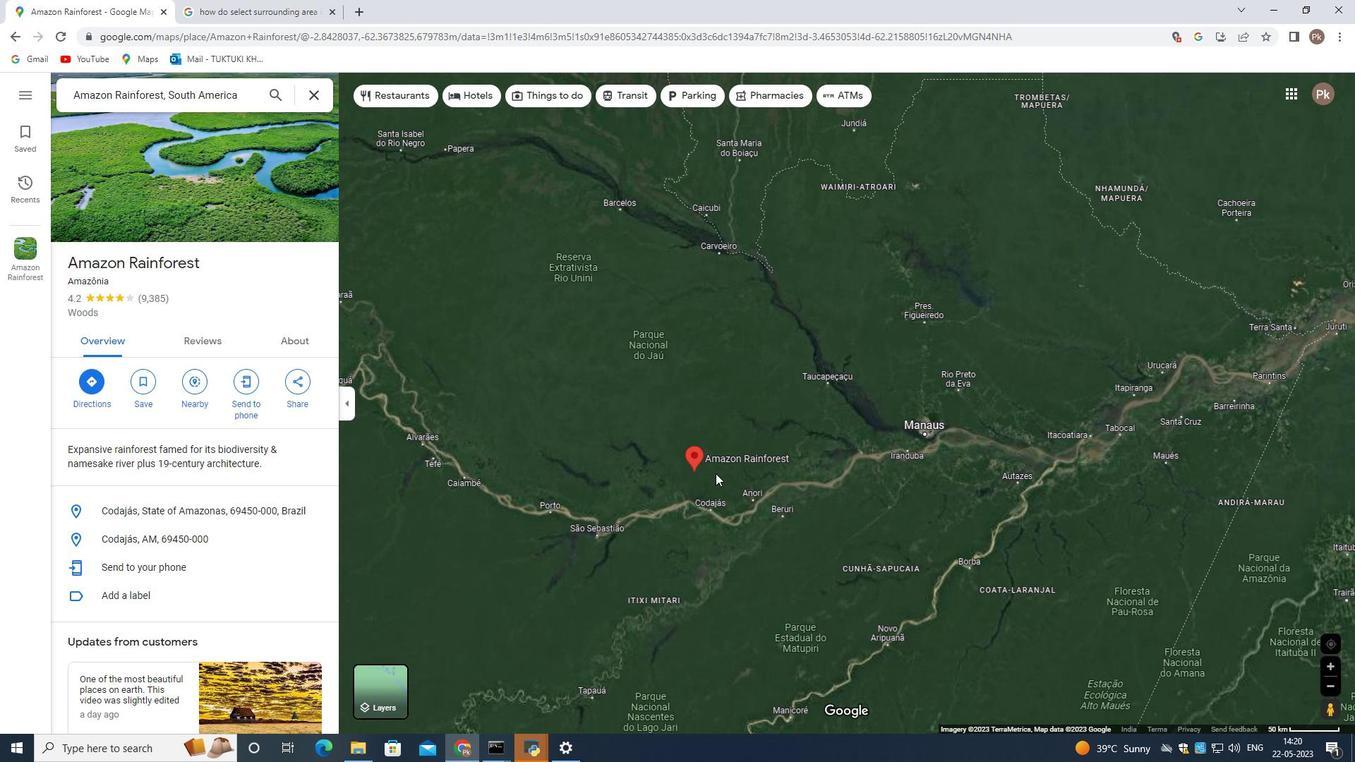 
Action: Mouse scrolled (715, 473) with delta (0, 0)
Screenshot: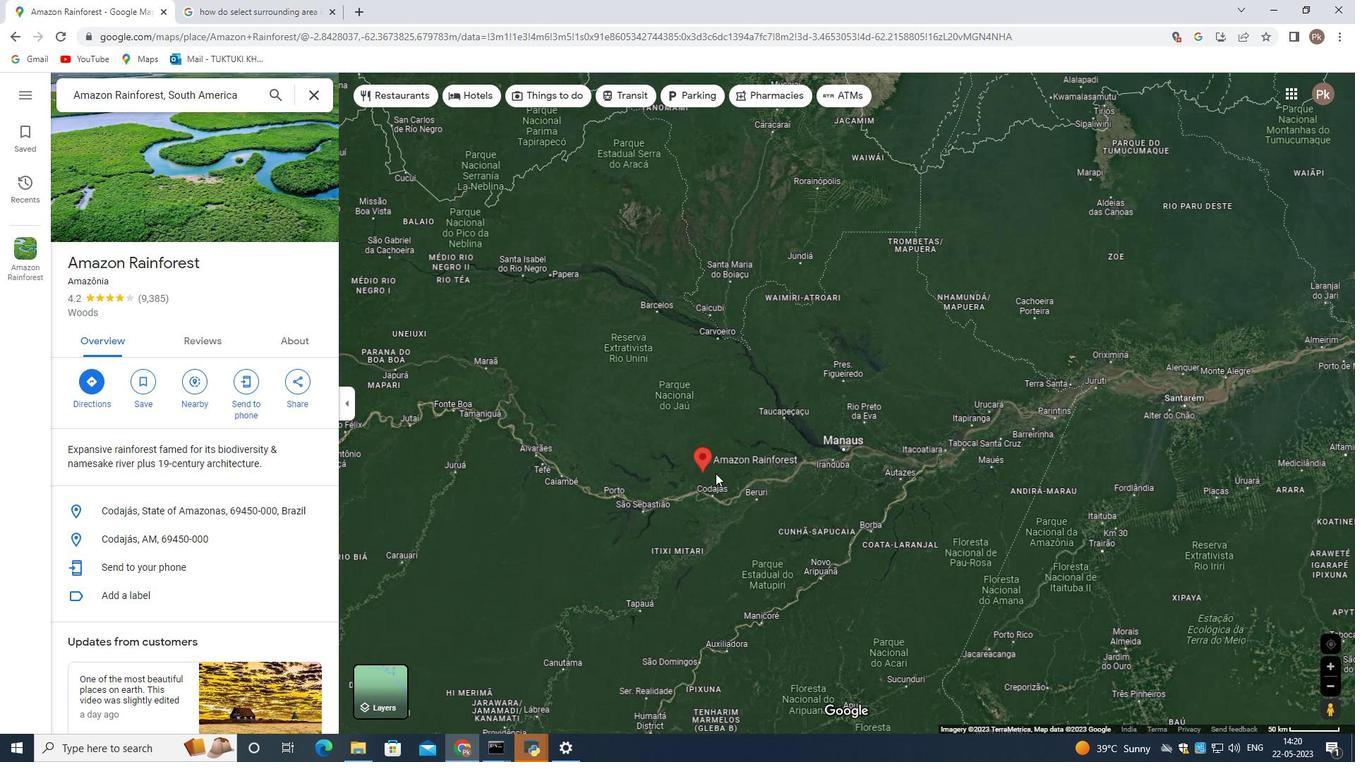 
Action: Mouse scrolled (715, 473) with delta (0, 0)
Screenshot: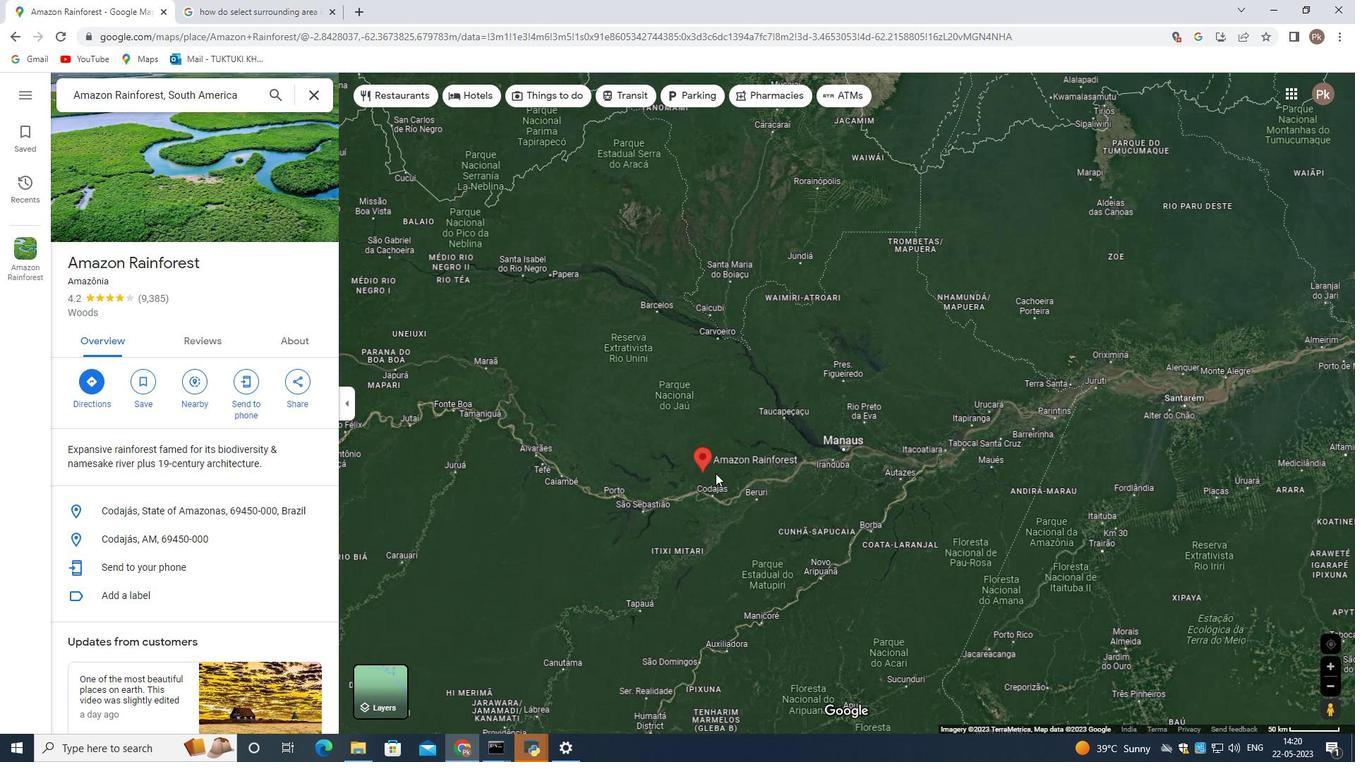 
Action: Mouse scrolled (715, 473) with delta (0, 0)
Screenshot: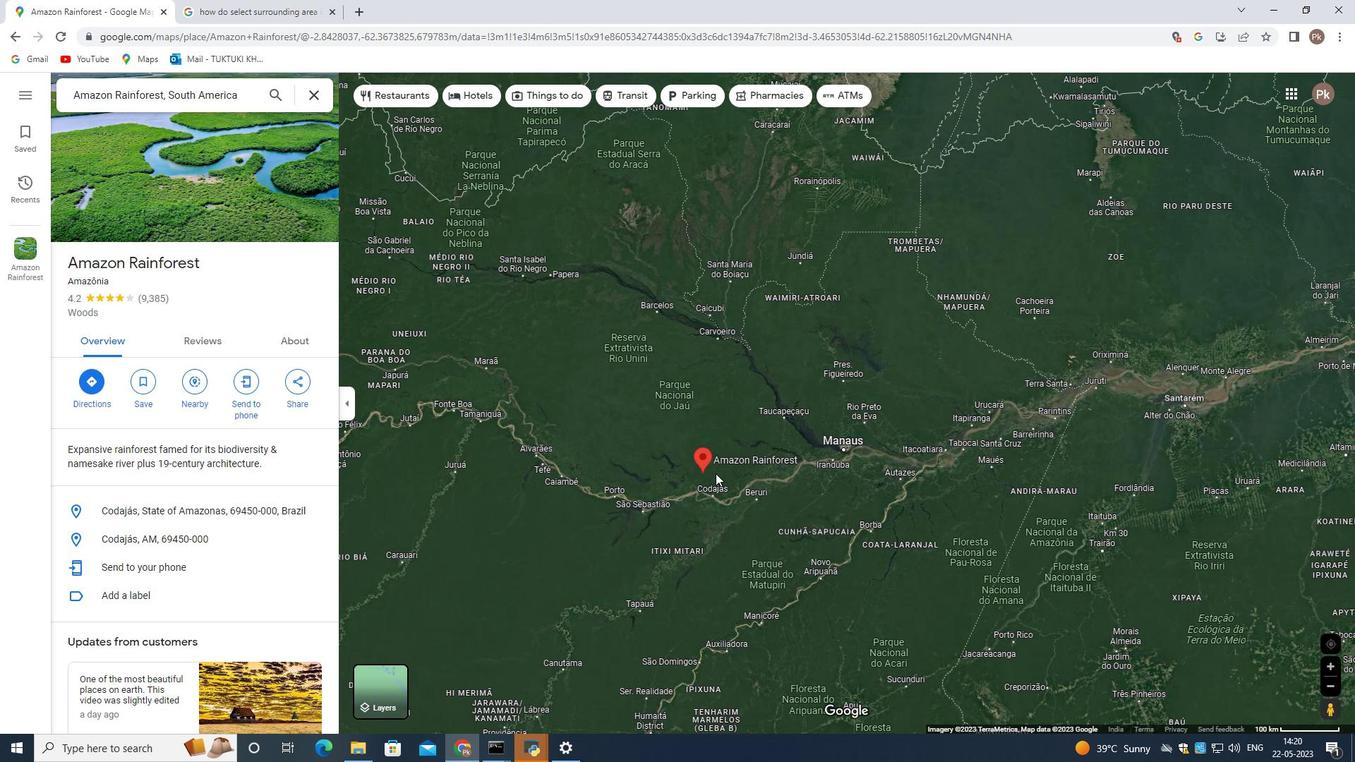 
Action: Mouse scrolled (715, 473) with delta (0, 0)
Screenshot: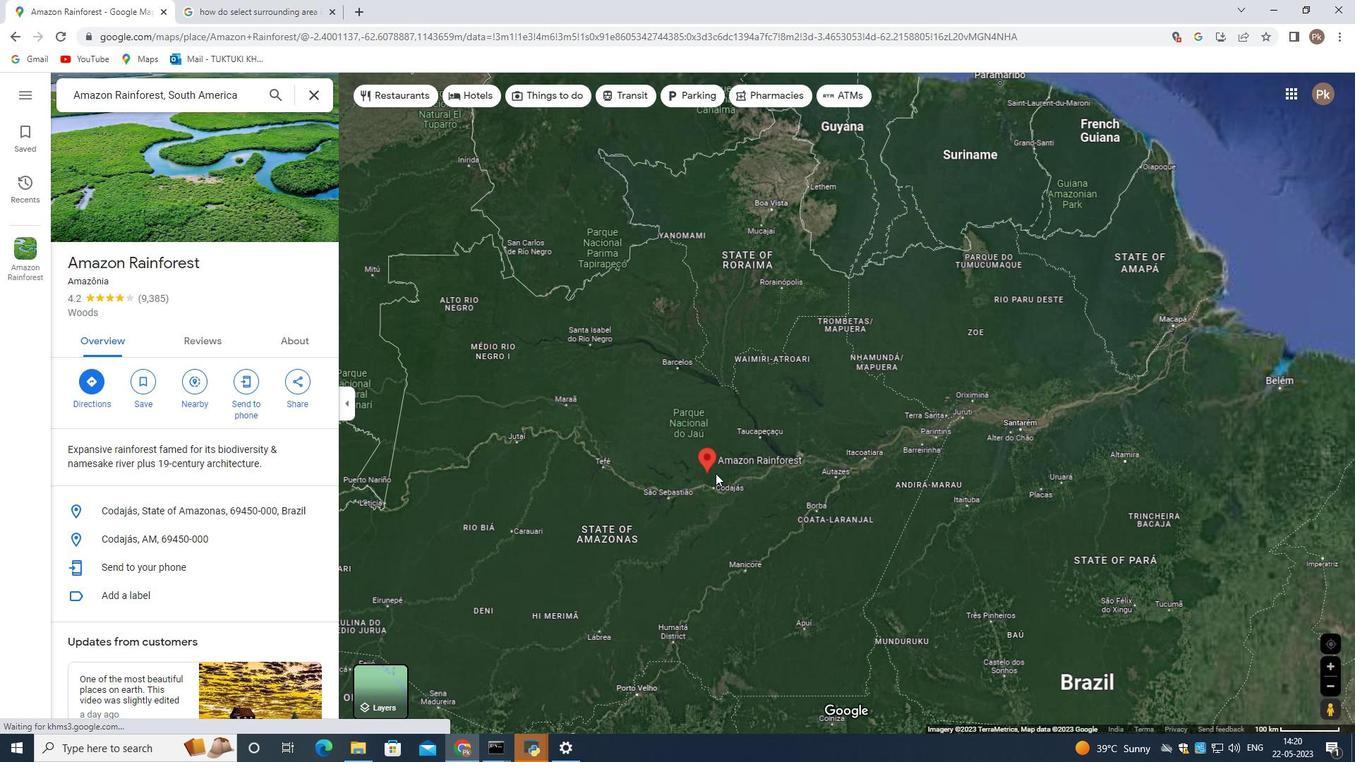 
Action: Mouse scrolled (715, 473) with delta (0, 0)
Screenshot: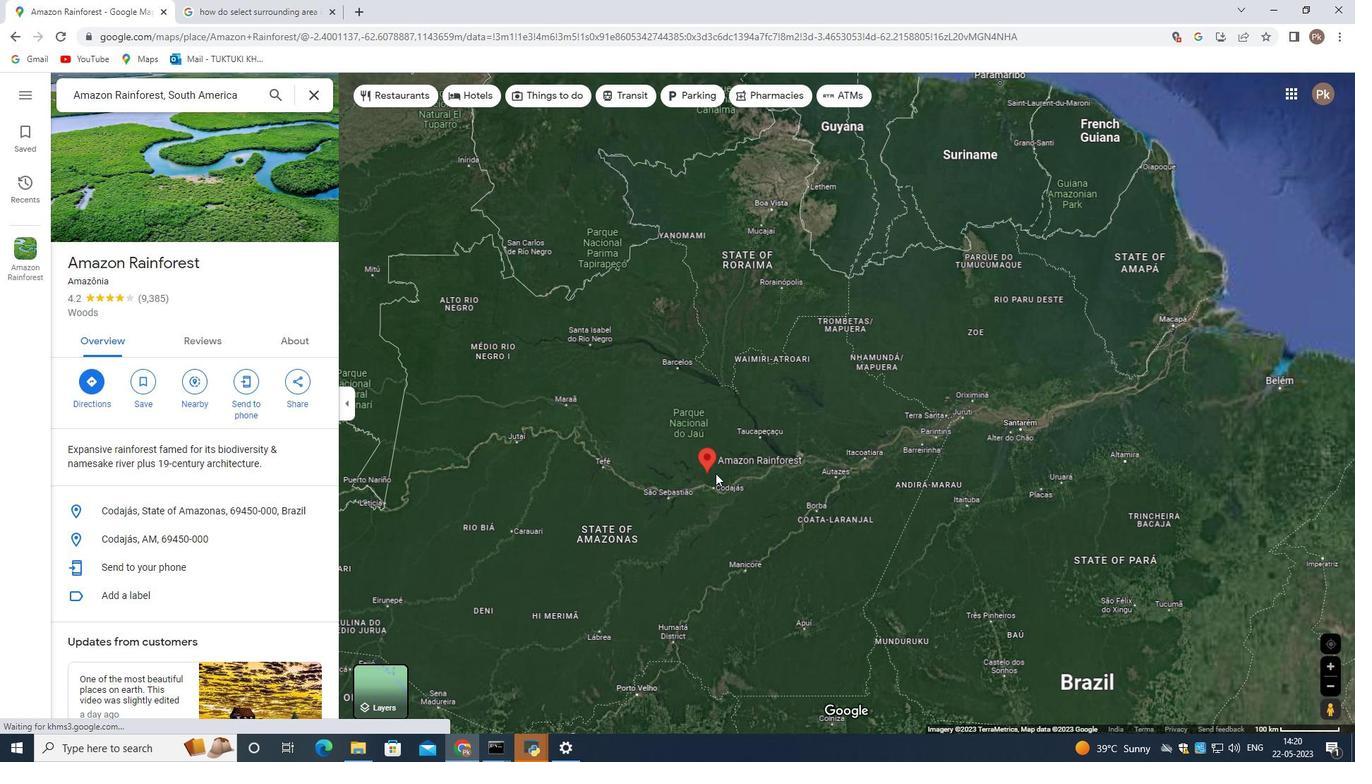 
Action: Mouse scrolled (715, 473) with delta (0, 0)
Screenshot: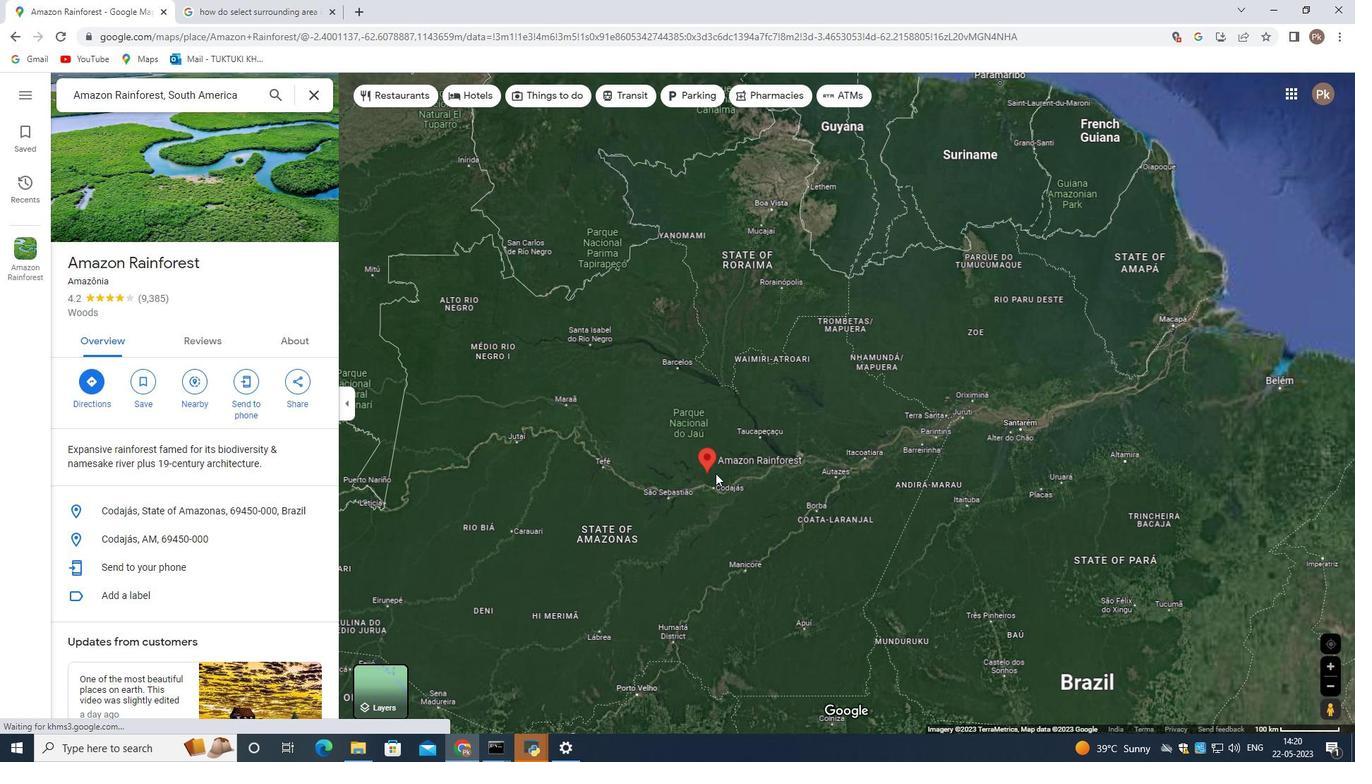 
Action: Mouse scrolled (715, 473) with delta (0, 0)
Screenshot: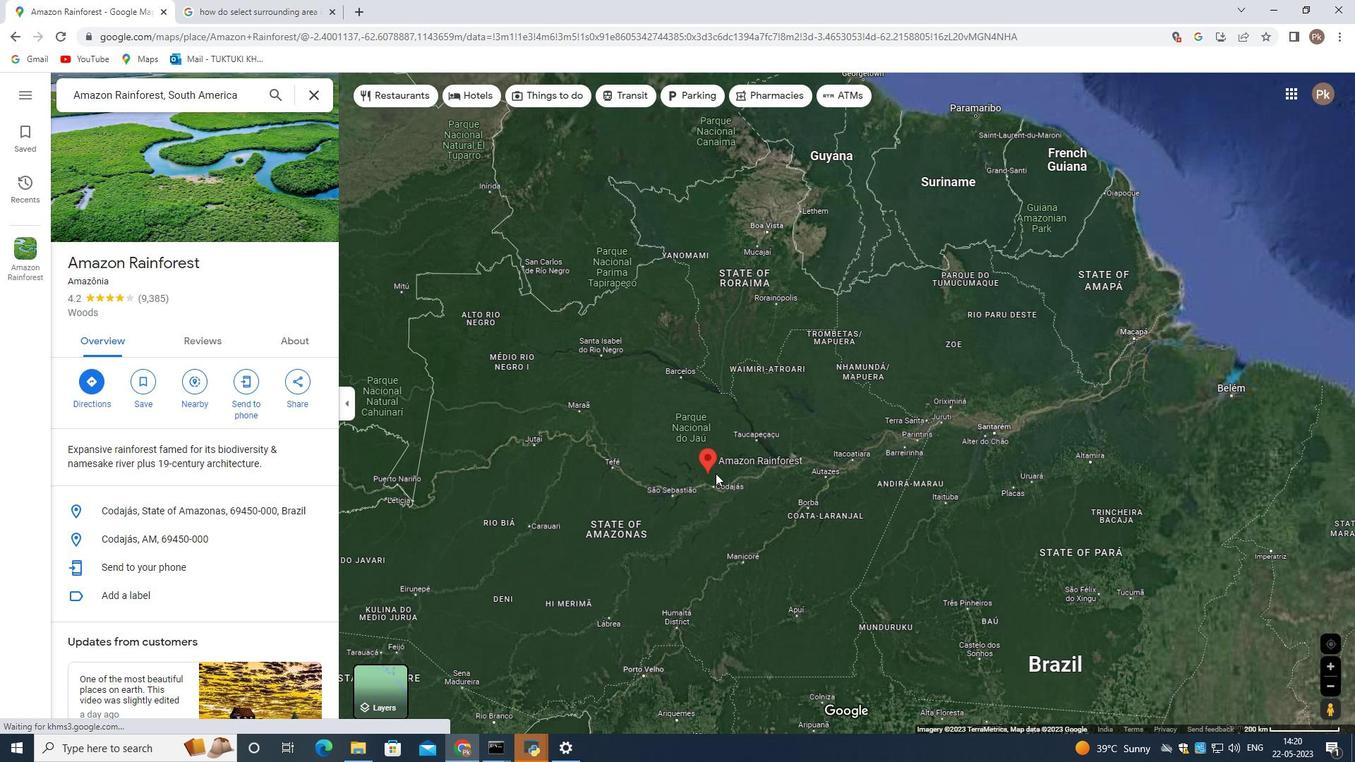 
Action: Mouse scrolled (715, 473) with delta (0, 0)
Screenshot: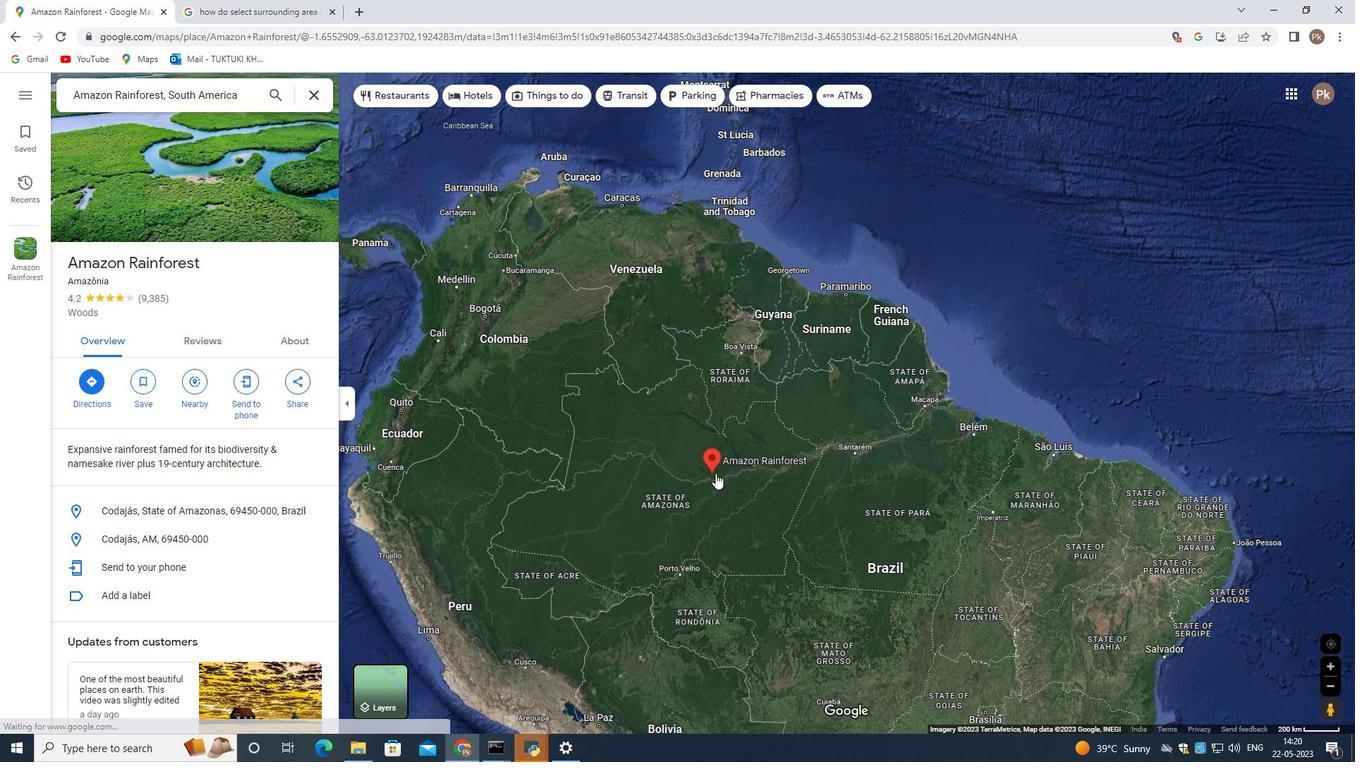 
Action: Mouse scrolled (715, 473) with delta (0, 0)
Screenshot: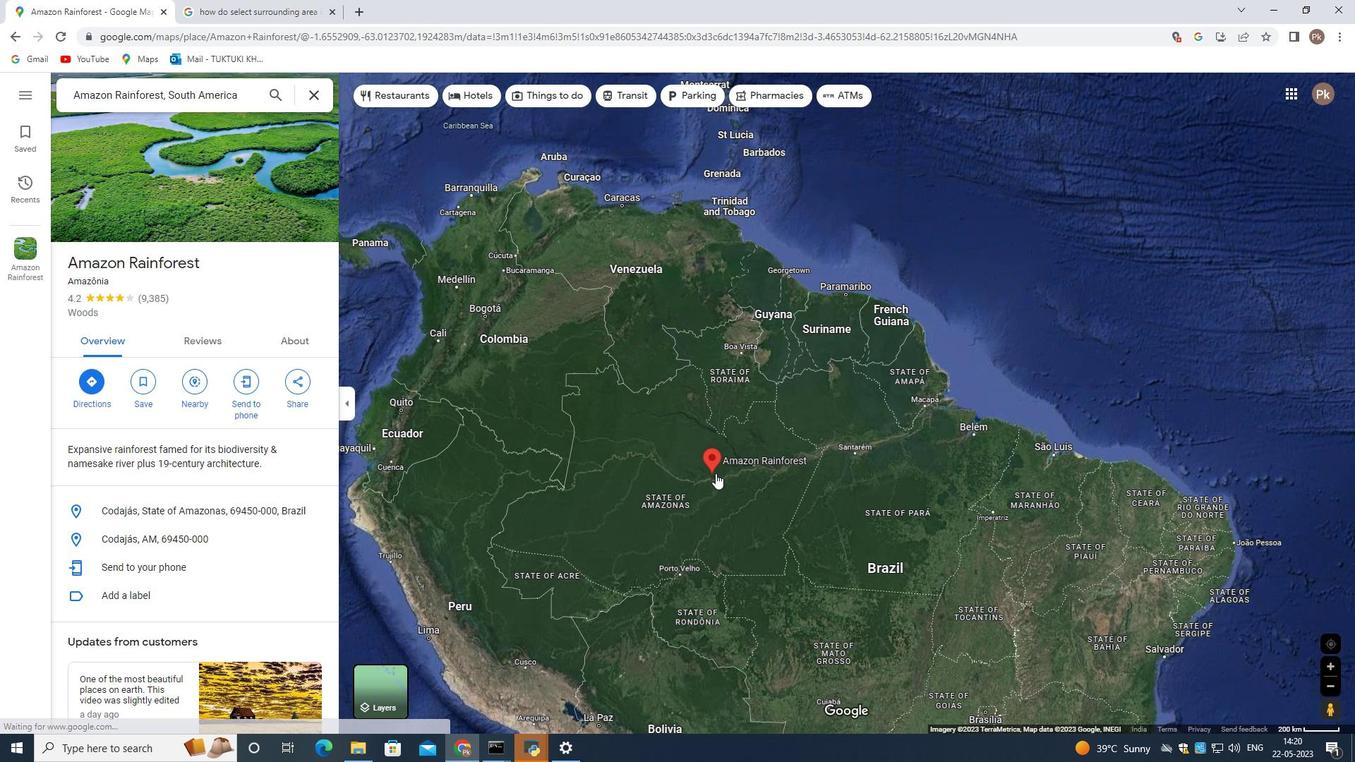 
Action: Mouse scrolled (715, 473) with delta (0, 0)
Screenshot: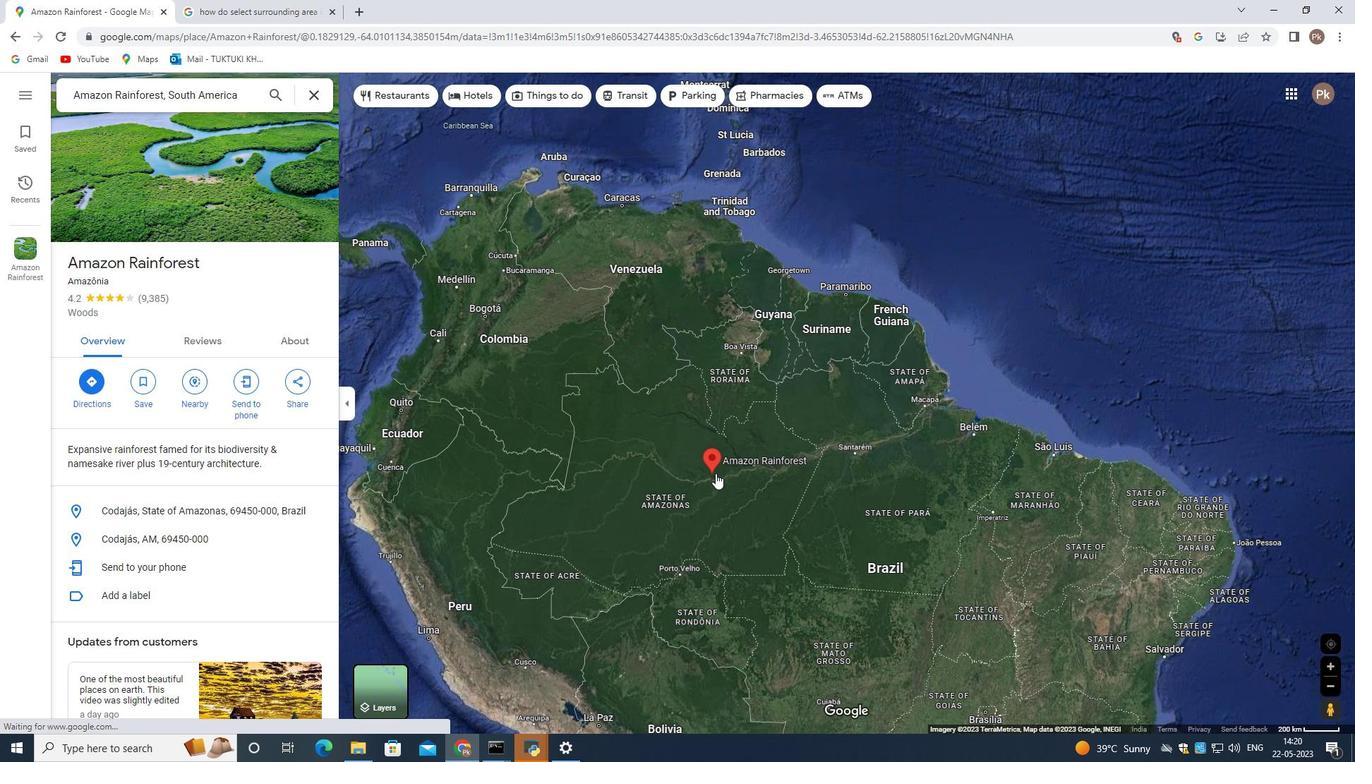 
Action: Mouse moved to (715, 473)
Screenshot: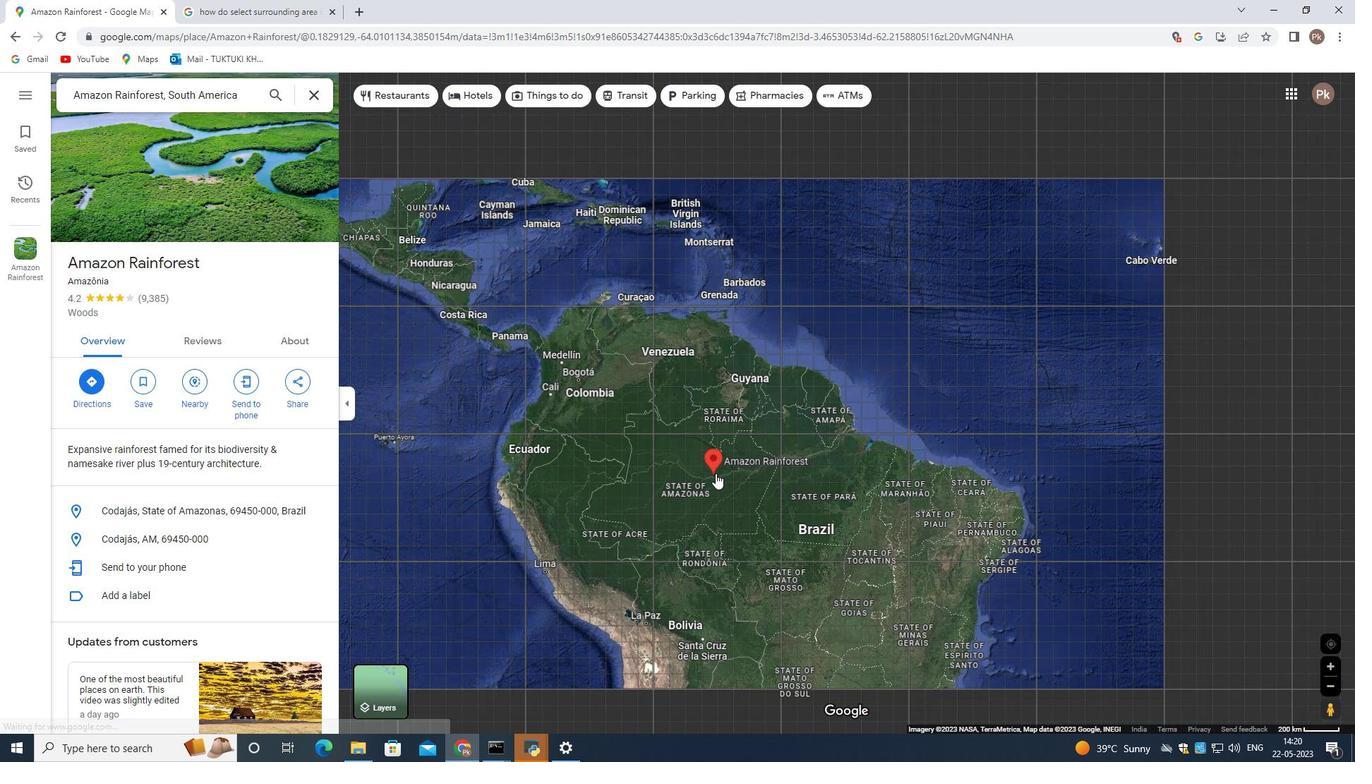 
Action: Mouse scrolled (715, 472) with delta (0, 0)
Screenshot: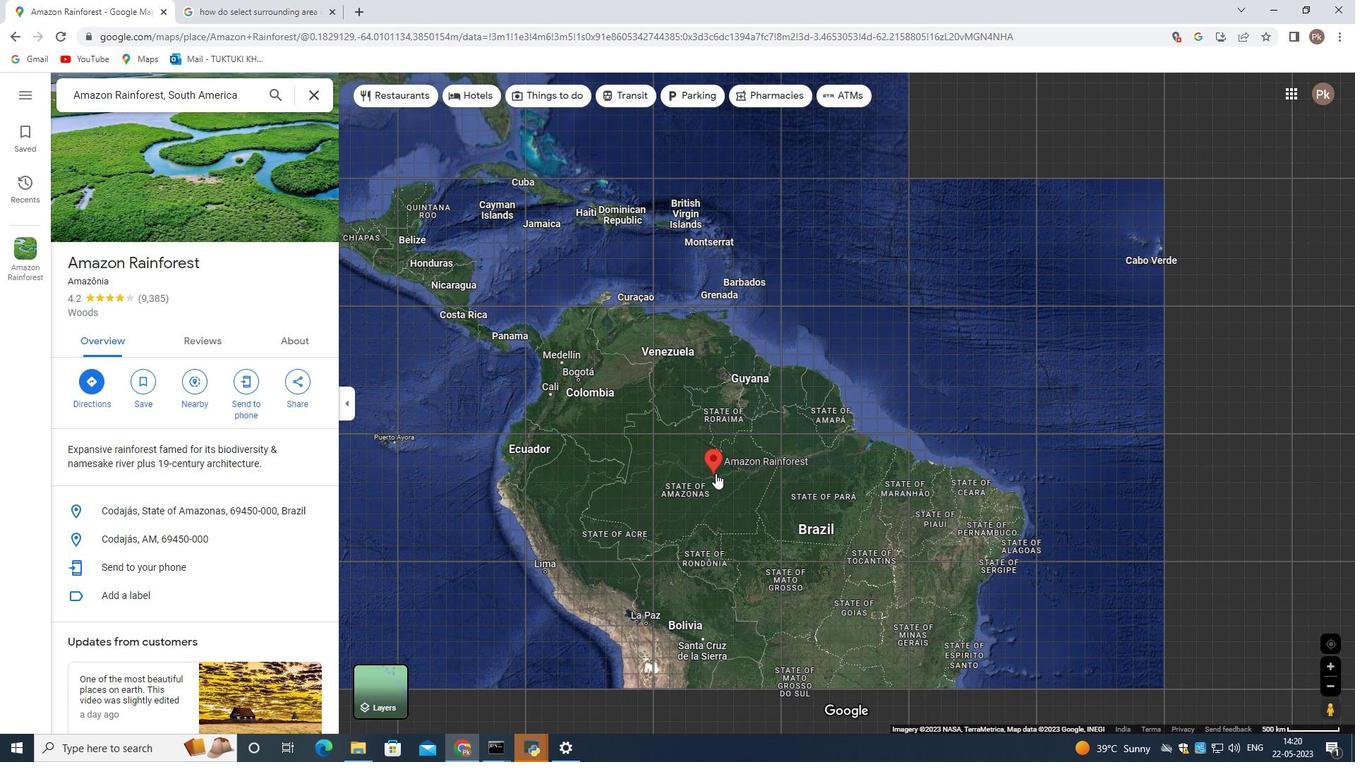 
Action: Mouse moved to (715, 471)
Screenshot: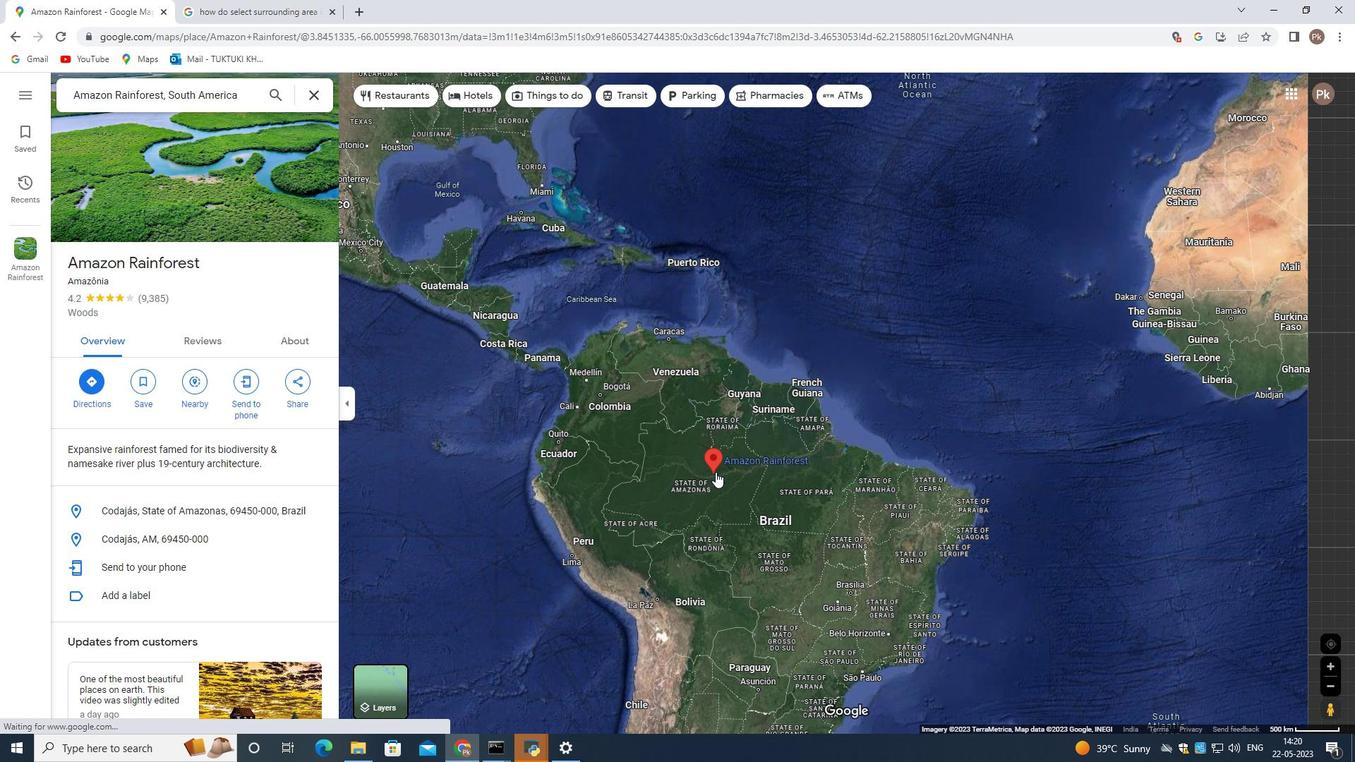 
Action: Mouse scrolled (715, 472) with delta (0, 0)
Screenshot: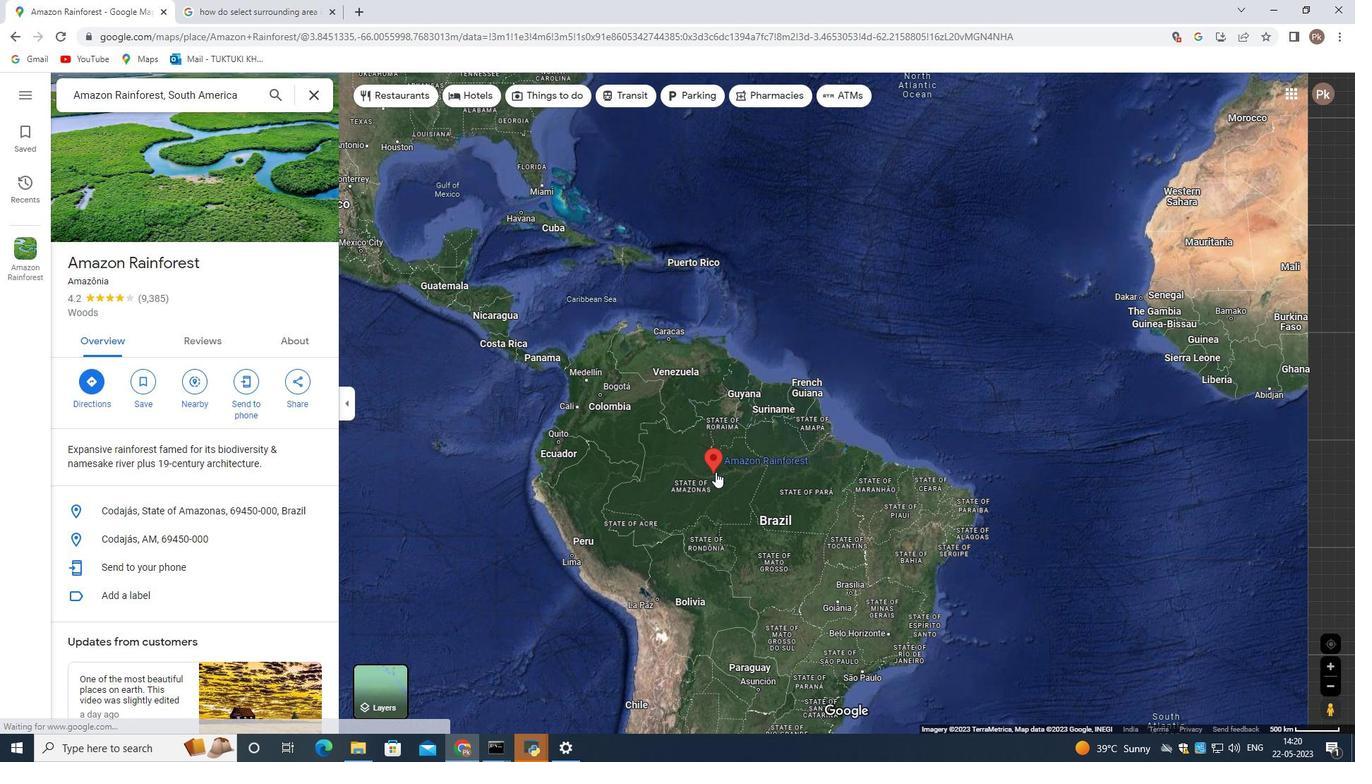 
Action: Mouse scrolled (715, 472) with delta (0, 0)
Screenshot: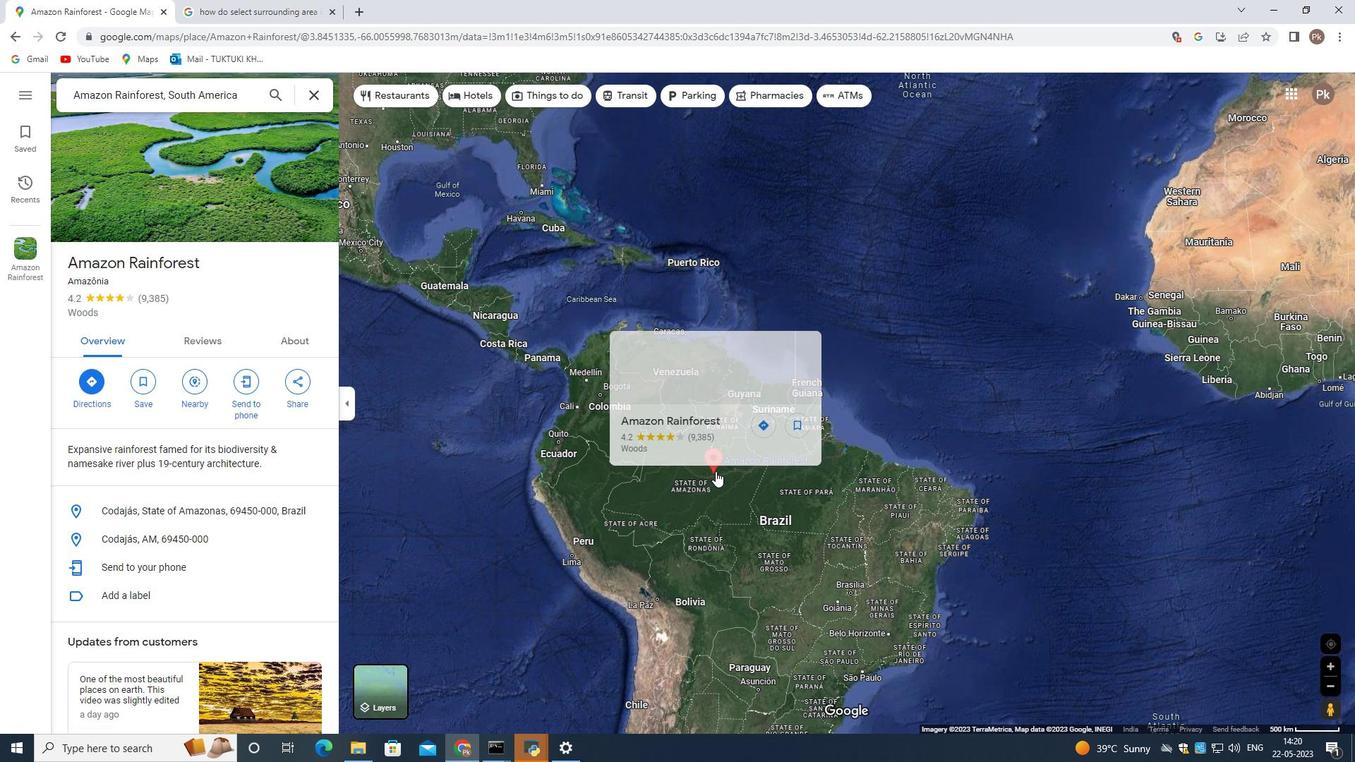
Action: Mouse scrolled (715, 472) with delta (0, 0)
Screenshot: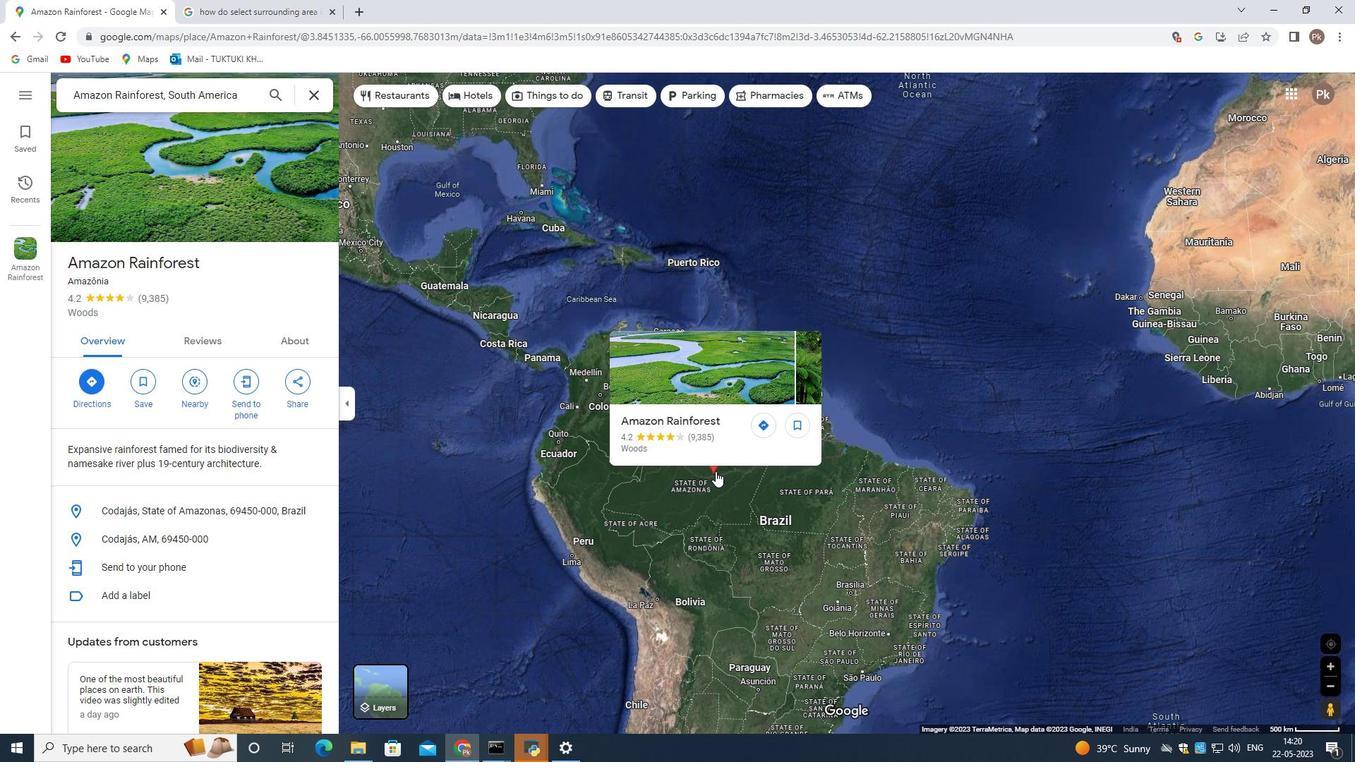 
Action: Mouse scrolled (715, 472) with delta (0, 0)
Screenshot: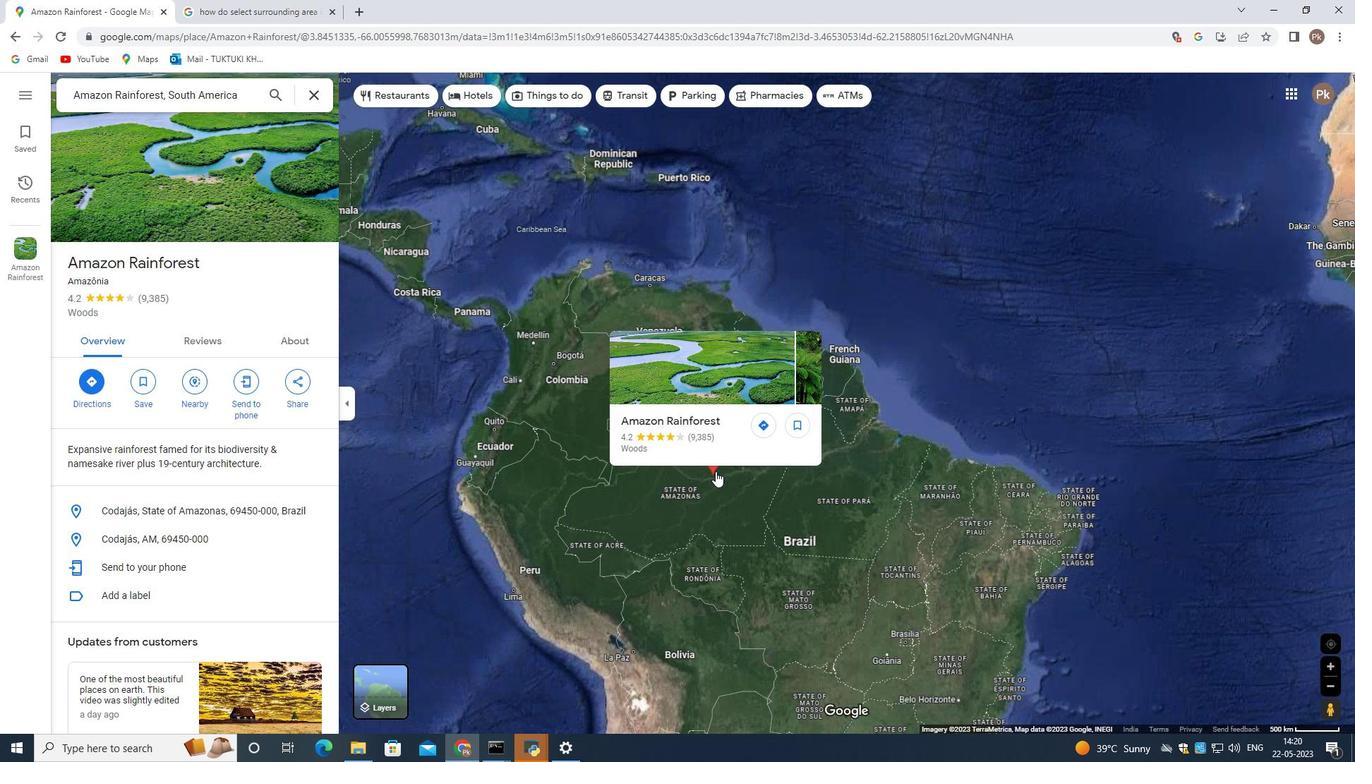 
Action: Mouse scrolled (715, 472) with delta (0, 0)
Screenshot: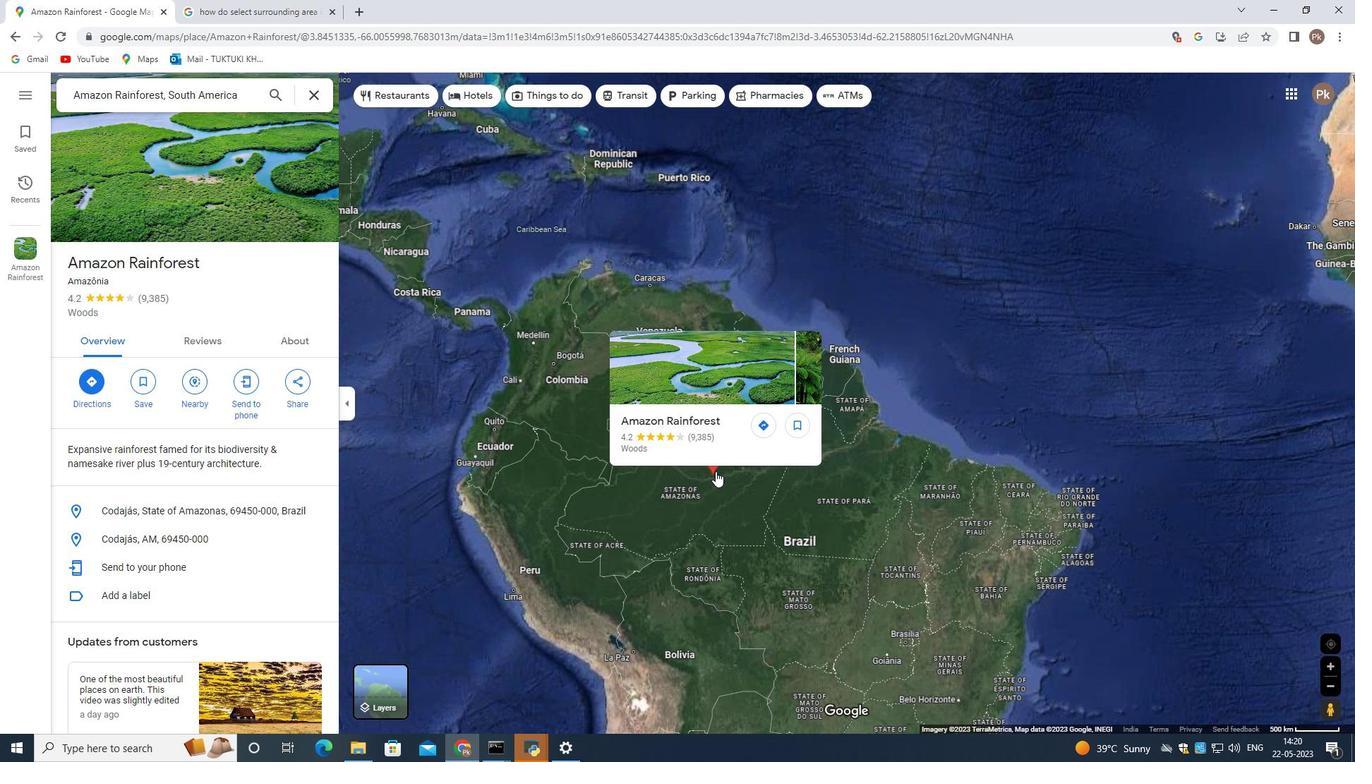 
Action: Mouse moved to (724, 494)
Screenshot: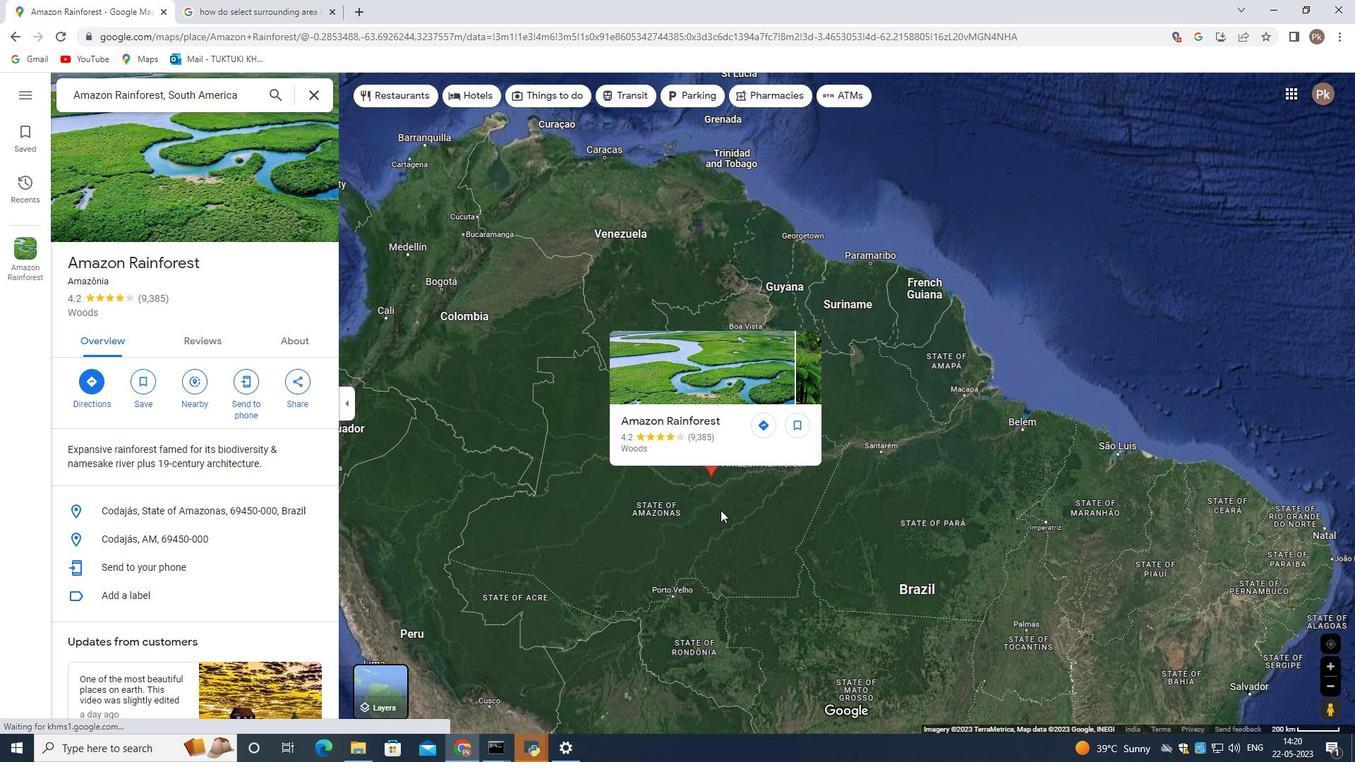 
Action: Mouse scrolled (724, 495) with delta (0, 0)
Screenshot: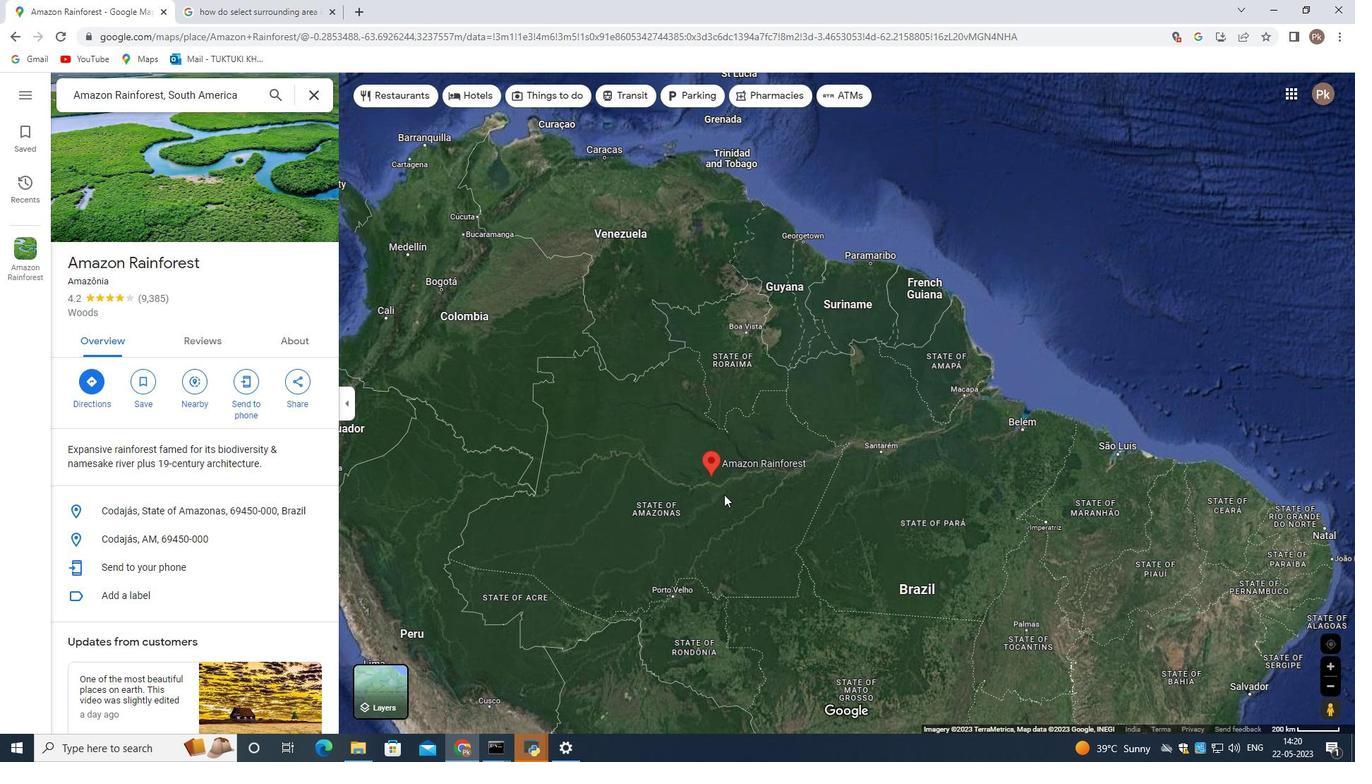 
Action: Mouse scrolled (724, 495) with delta (0, 0)
Screenshot: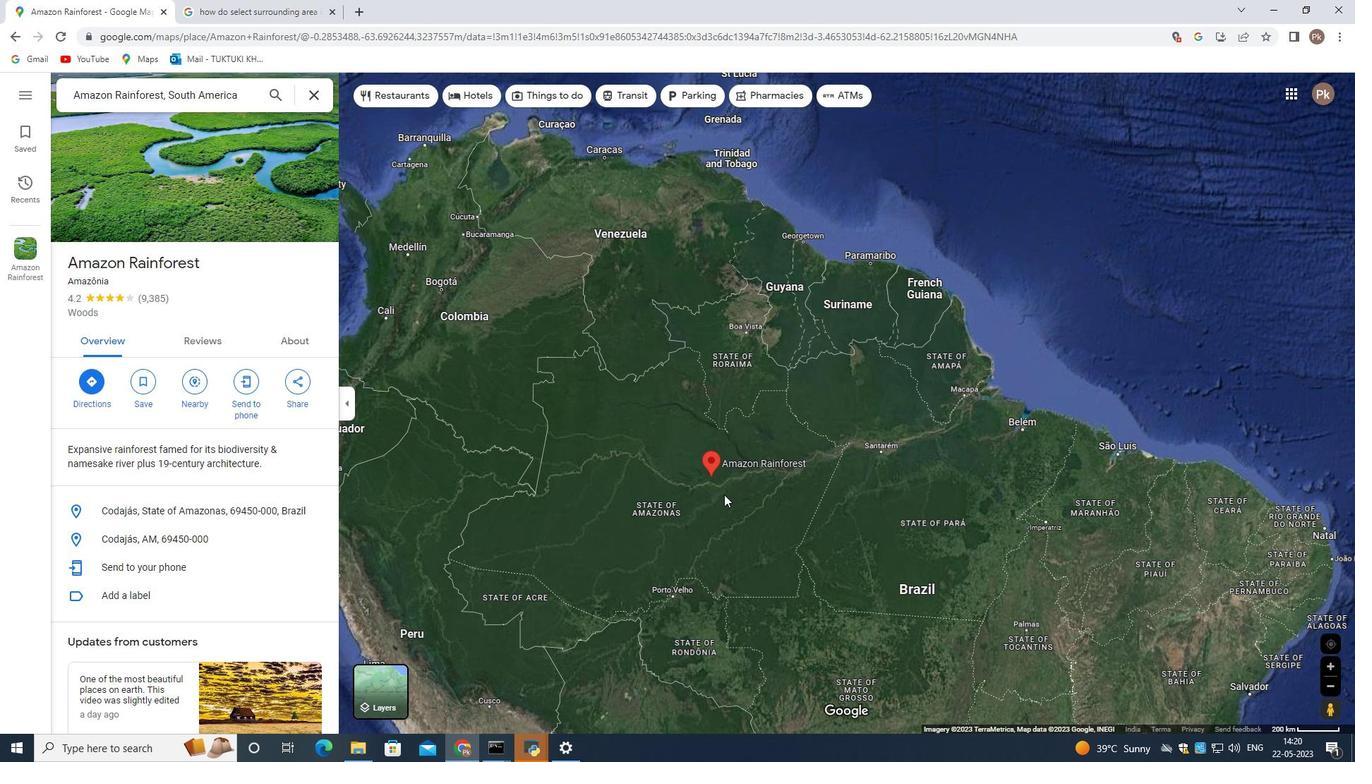 
Action: Mouse scrolled (724, 495) with delta (0, 0)
Screenshot: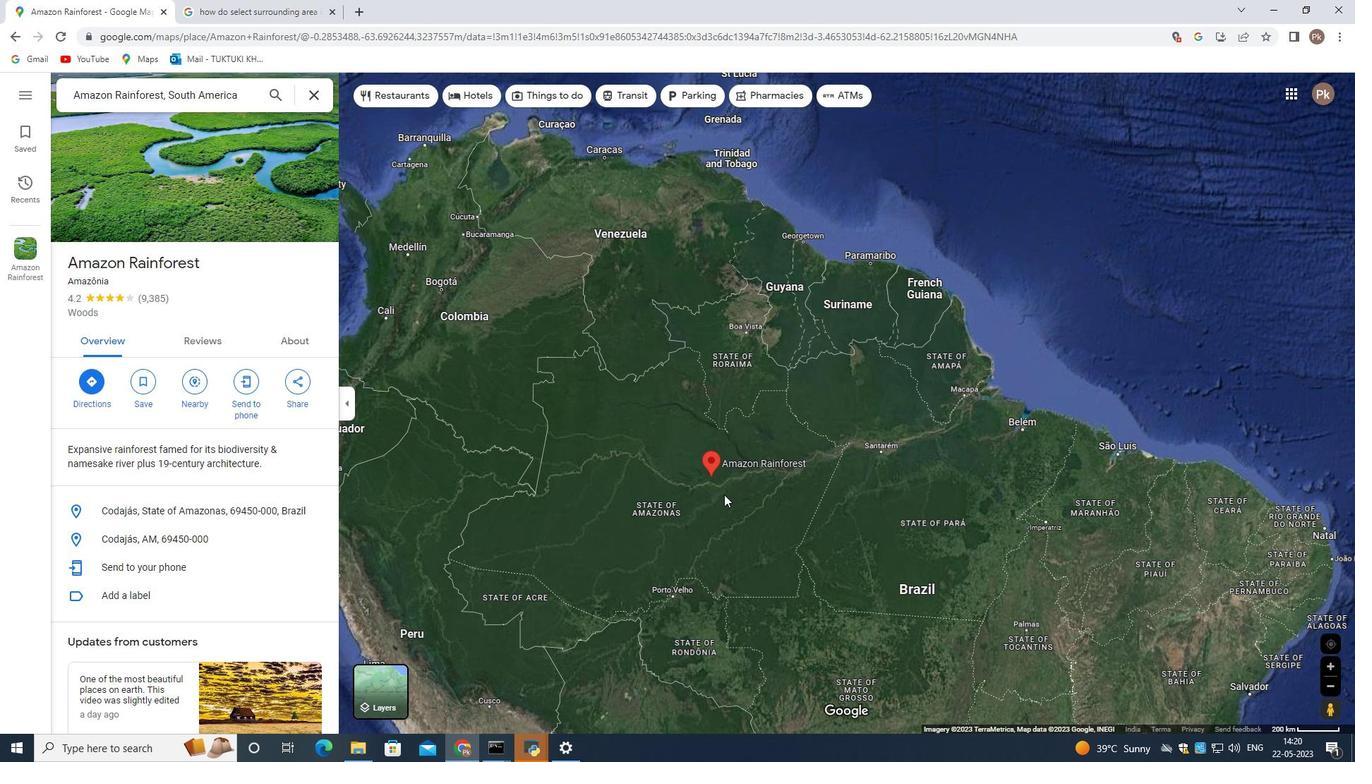 
Action: Mouse scrolled (724, 495) with delta (0, 0)
Screenshot: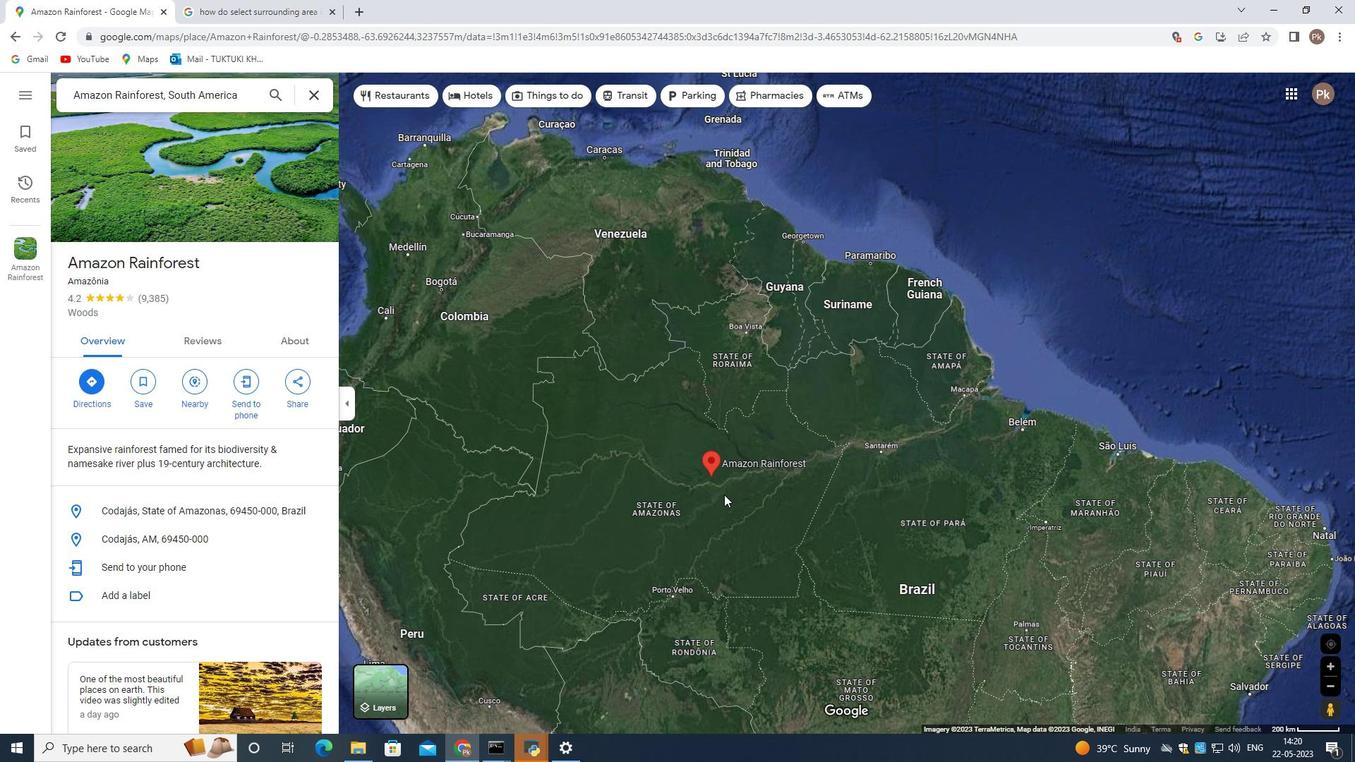 
Action: Mouse scrolled (724, 495) with delta (0, 0)
Screenshot: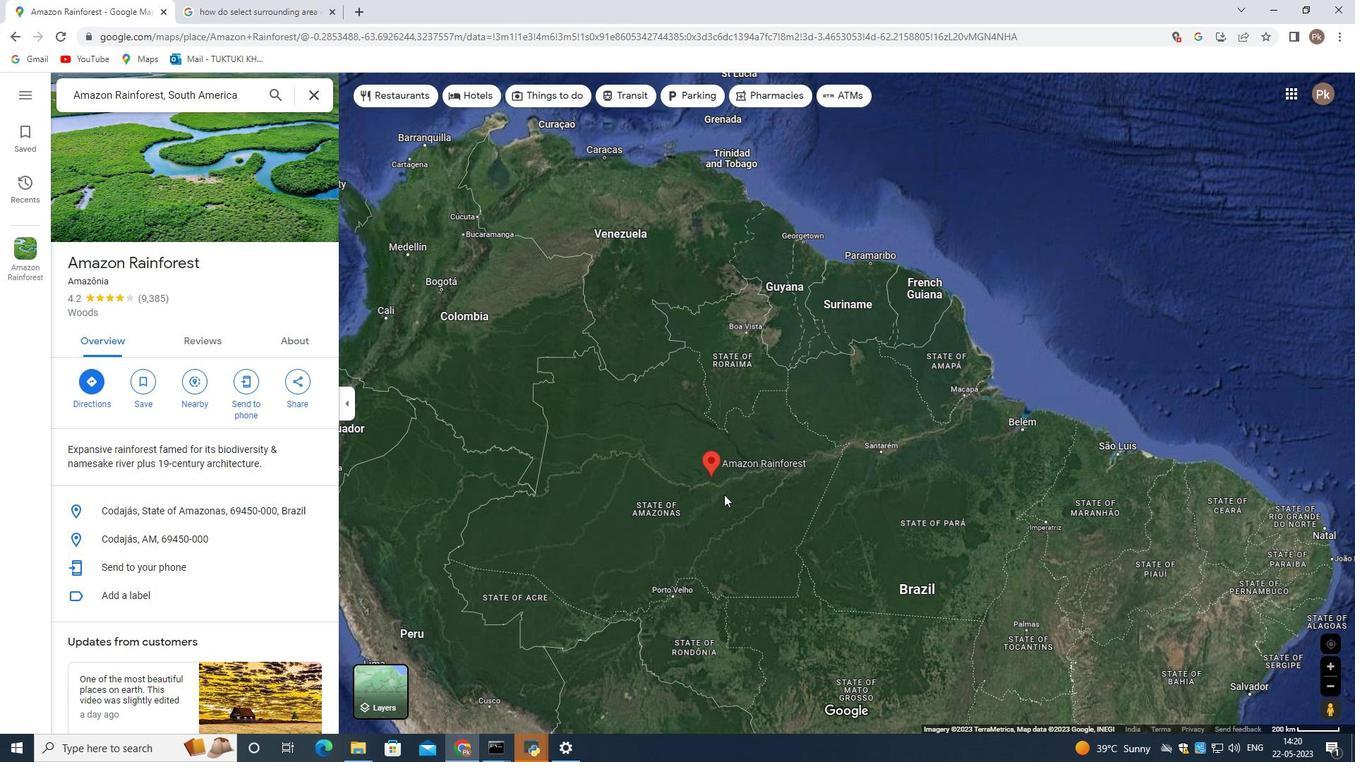 
Action: Mouse scrolled (724, 495) with delta (0, 0)
Screenshot: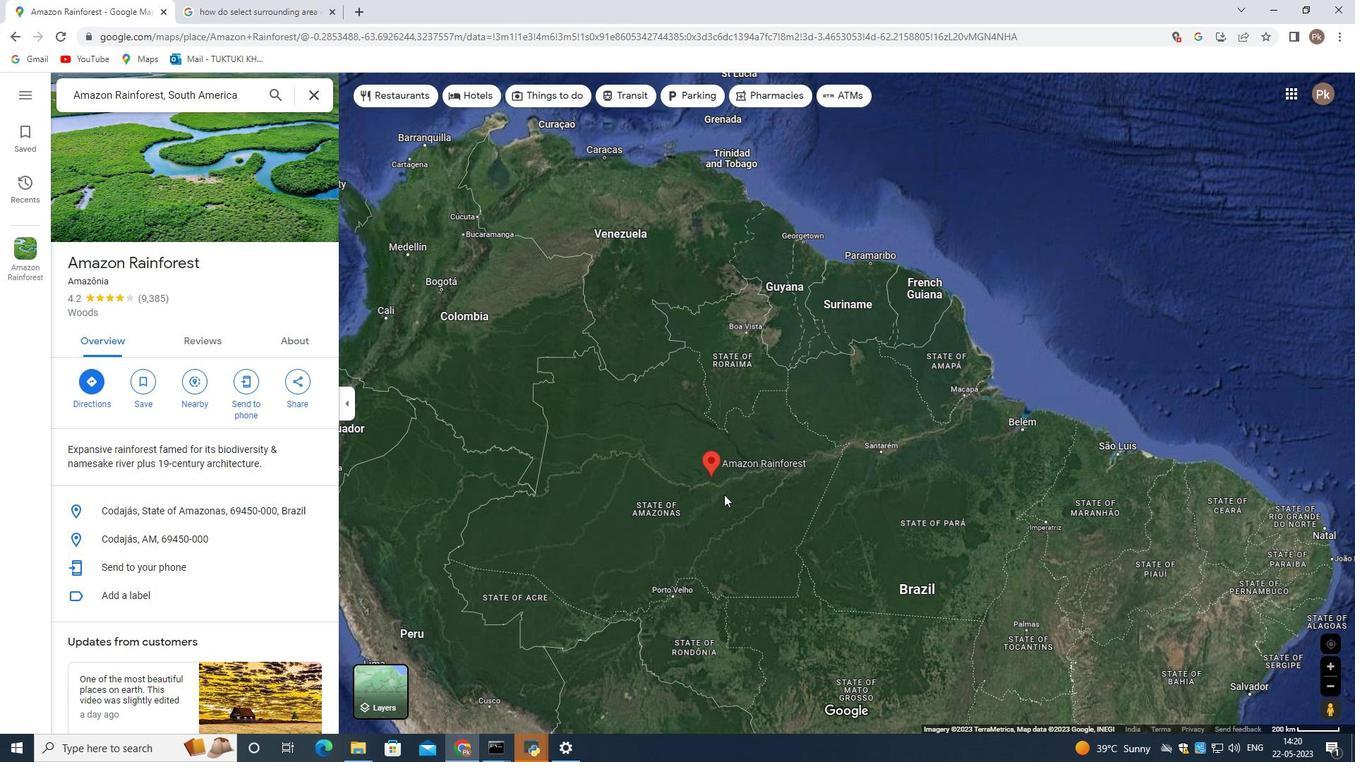 
Action: Mouse moved to (751, 430)
Screenshot: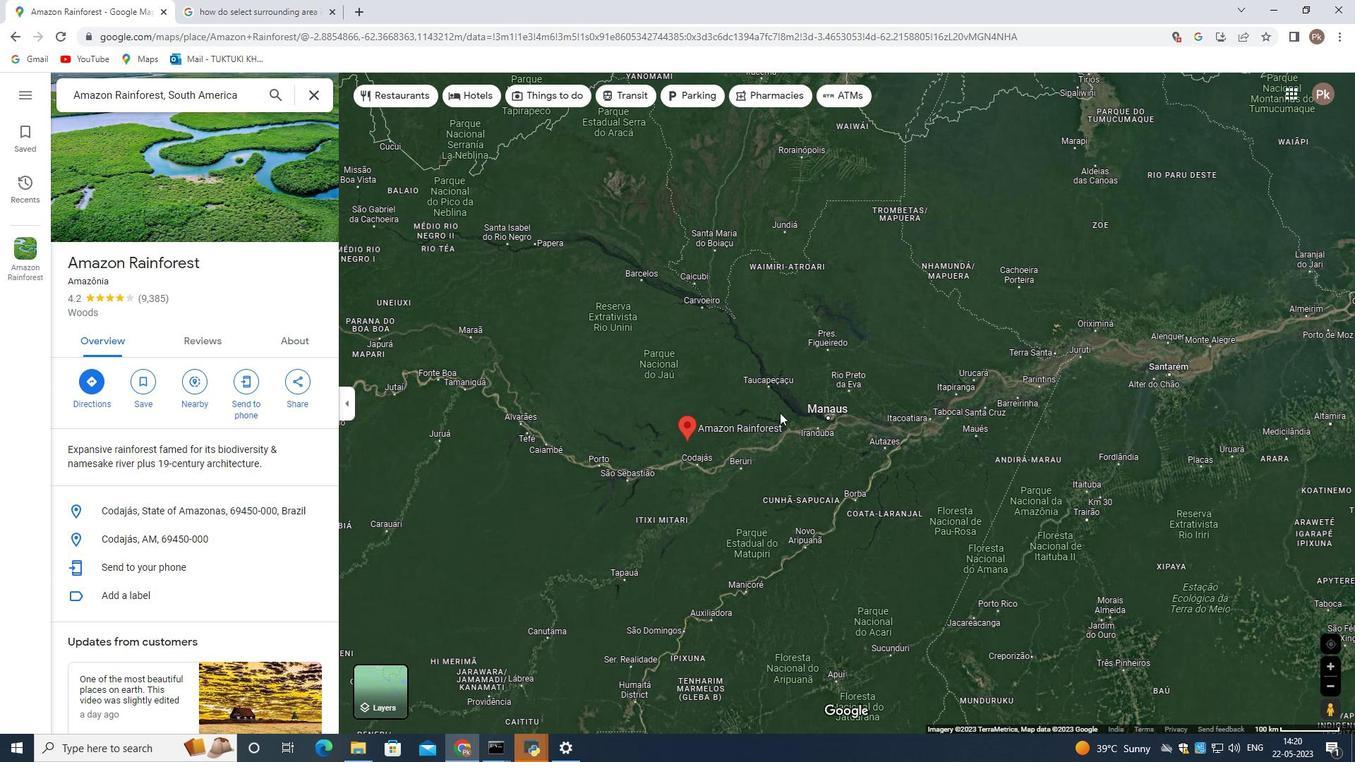 
Action: Mouse scrolled (751, 431) with delta (0, 0)
Screenshot: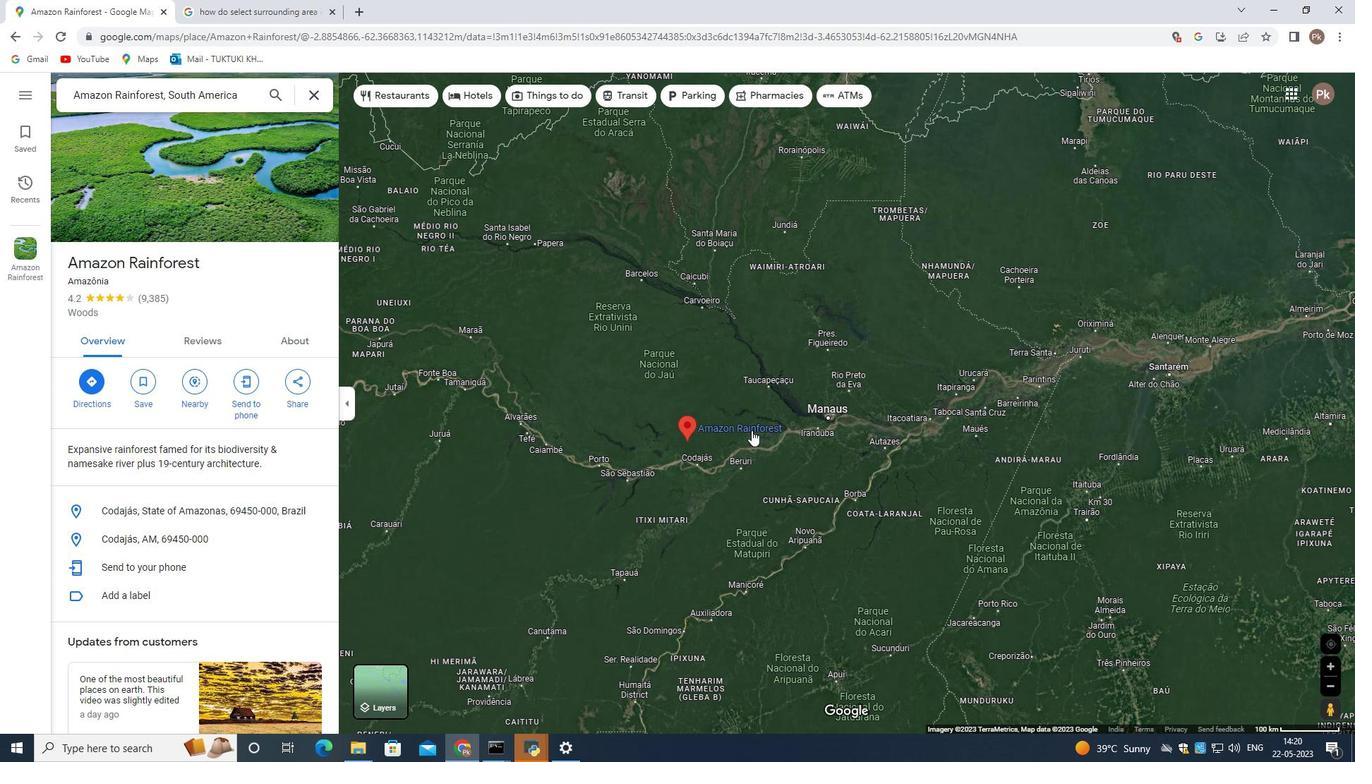 
Action: Mouse moved to (635, 425)
Screenshot: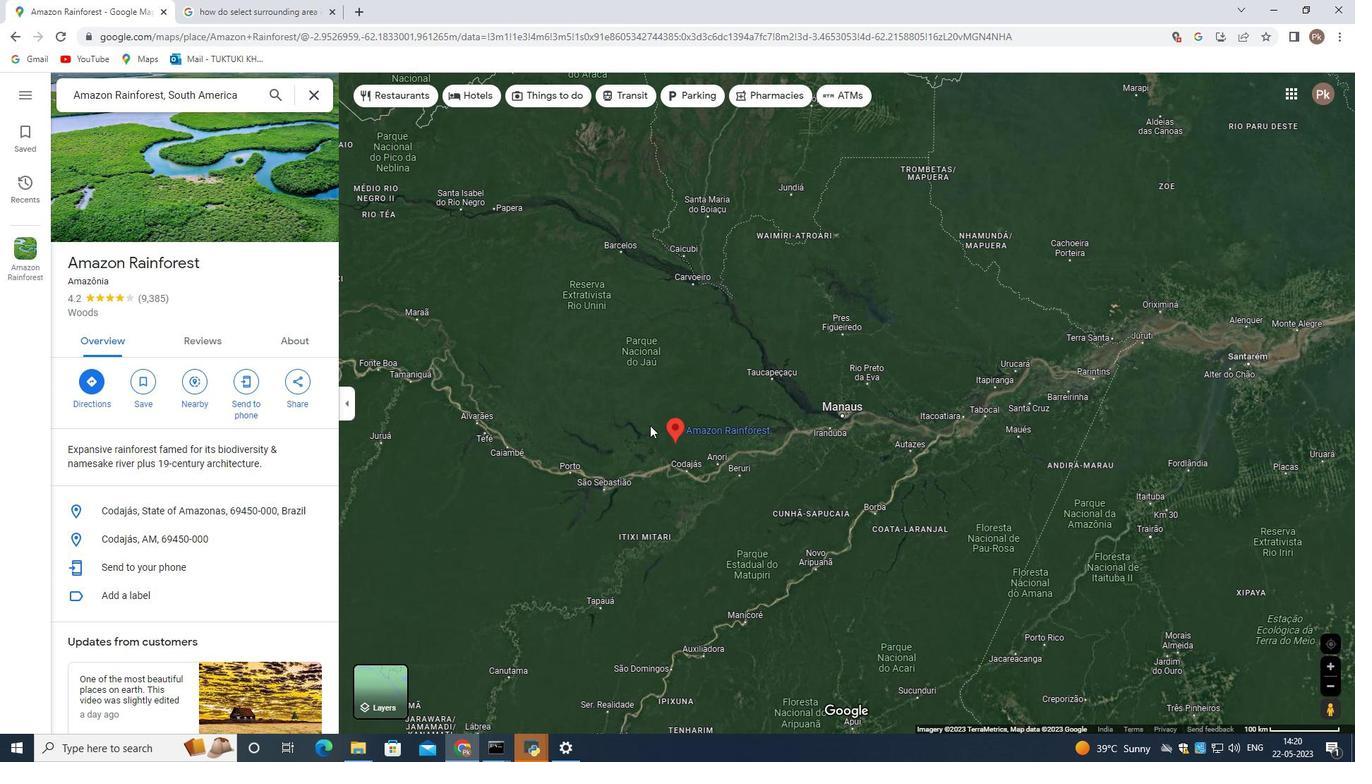 
Action: Mouse scrolled (635, 426) with delta (0, 0)
Screenshot: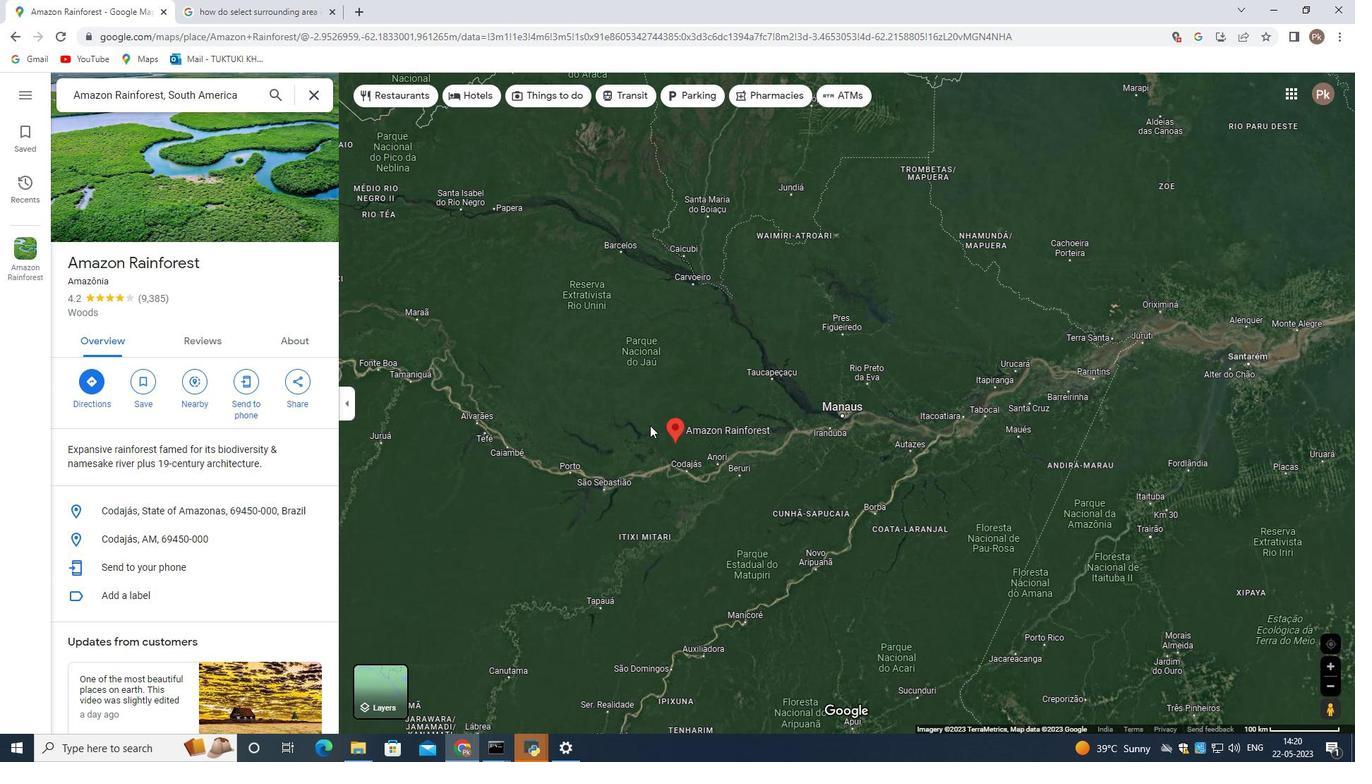 
Action: Mouse scrolled (635, 426) with delta (0, 0)
Screenshot: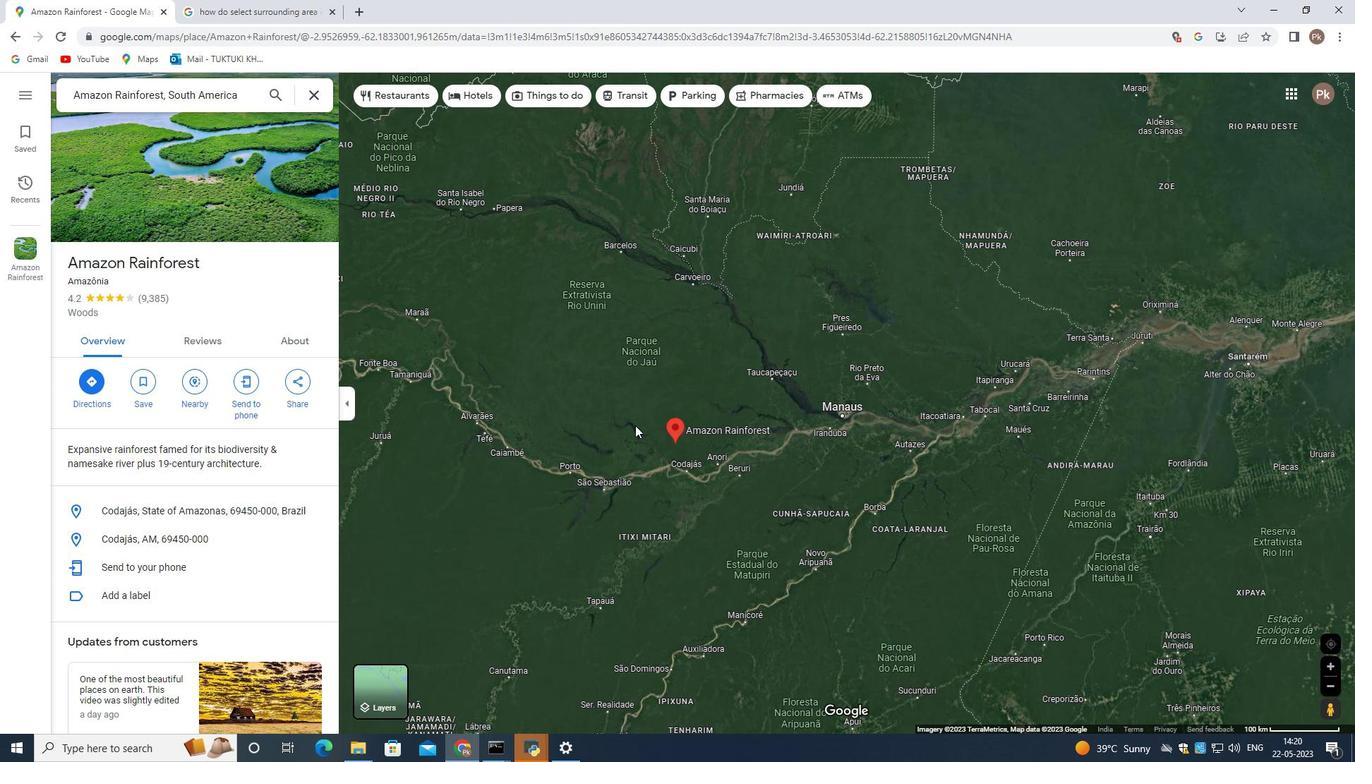 
Action: Mouse moved to (627, 448)
Screenshot: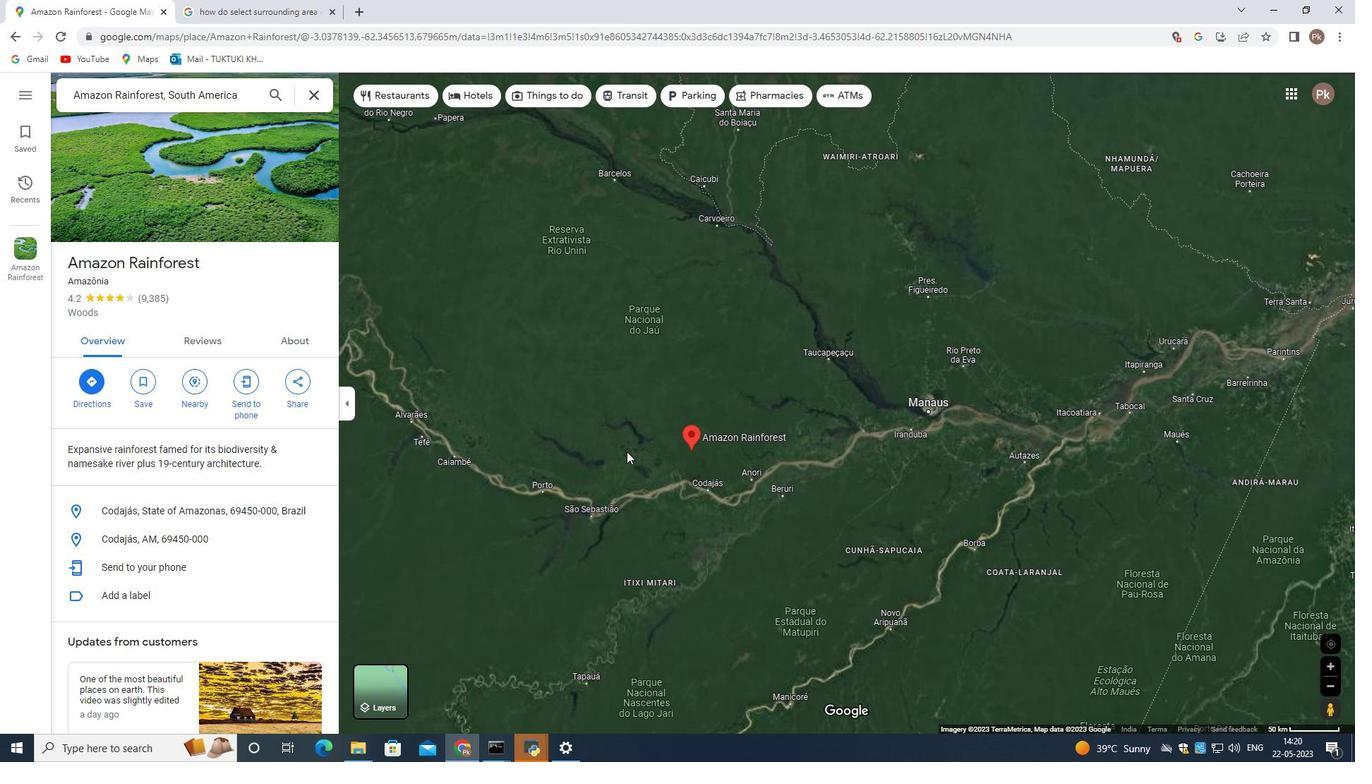 
Action: Mouse scrolled (627, 449) with delta (0, 0)
Screenshot: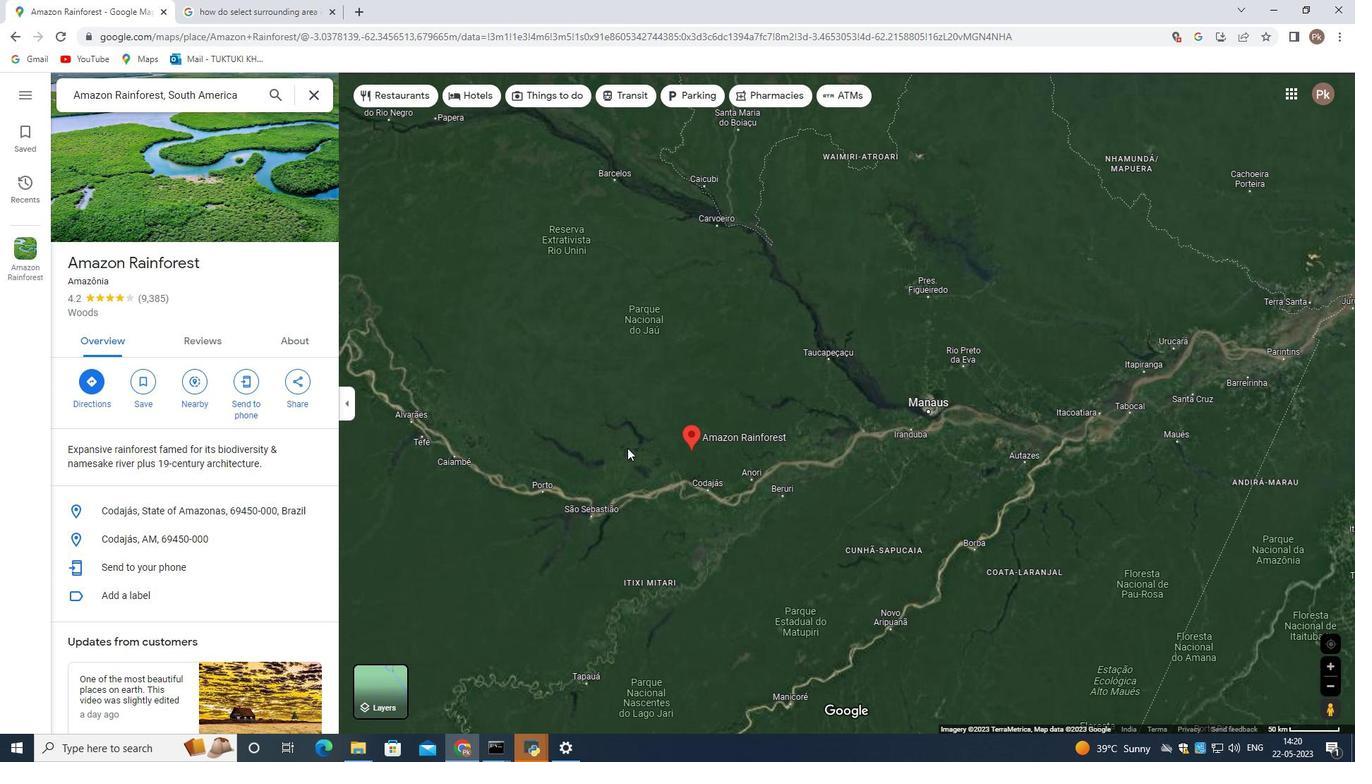 
Action: Mouse moved to (661, 468)
Screenshot: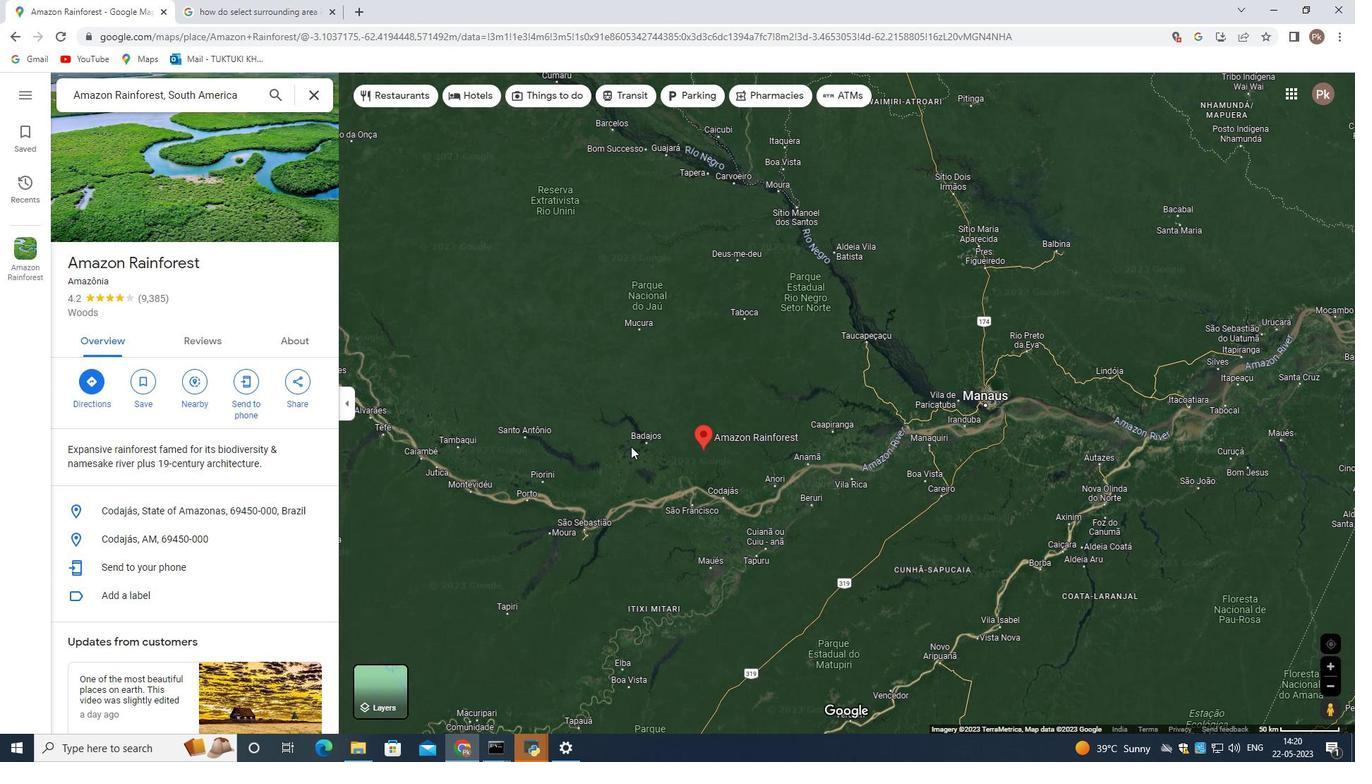 
Action: Mouse scrolled (661, 468) with delta (0, 0)
Screenshot: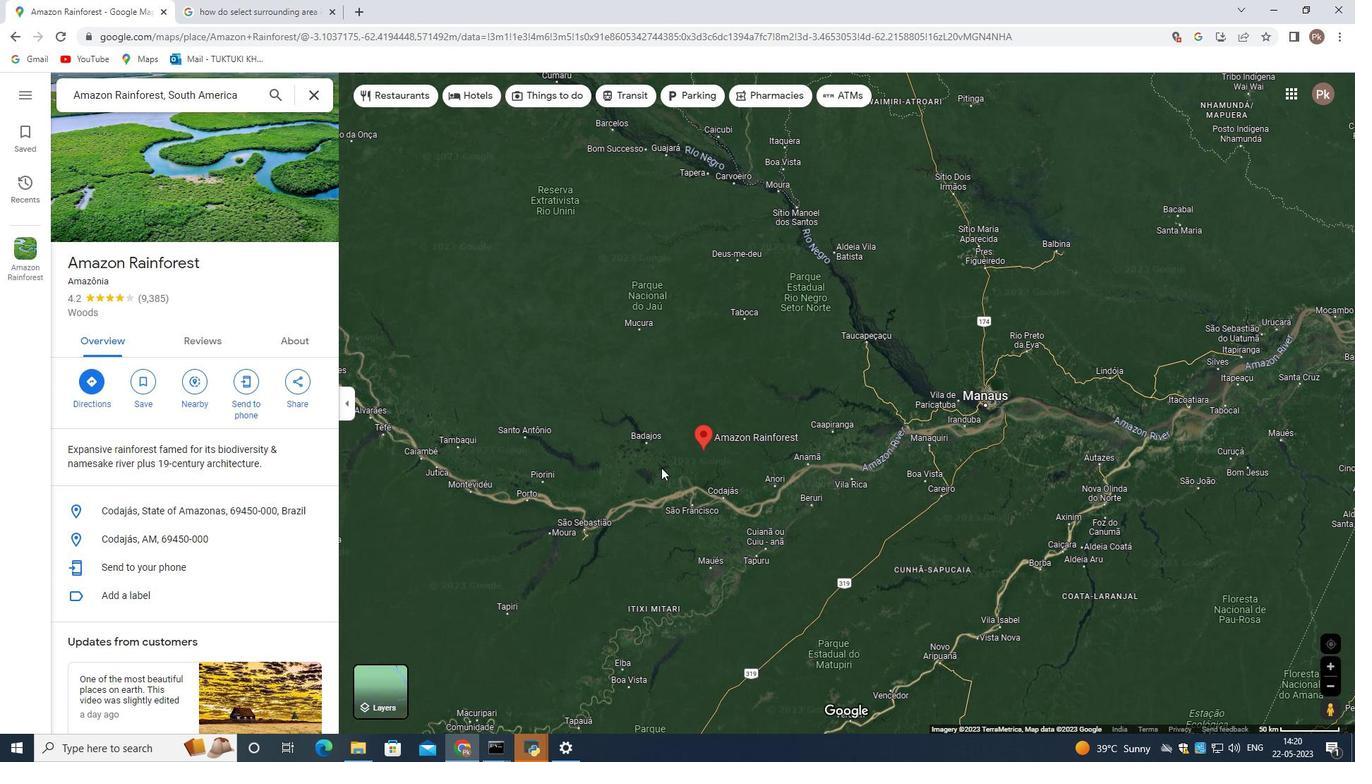 
Action: Mouse moved to (682, 442)
Screenshot: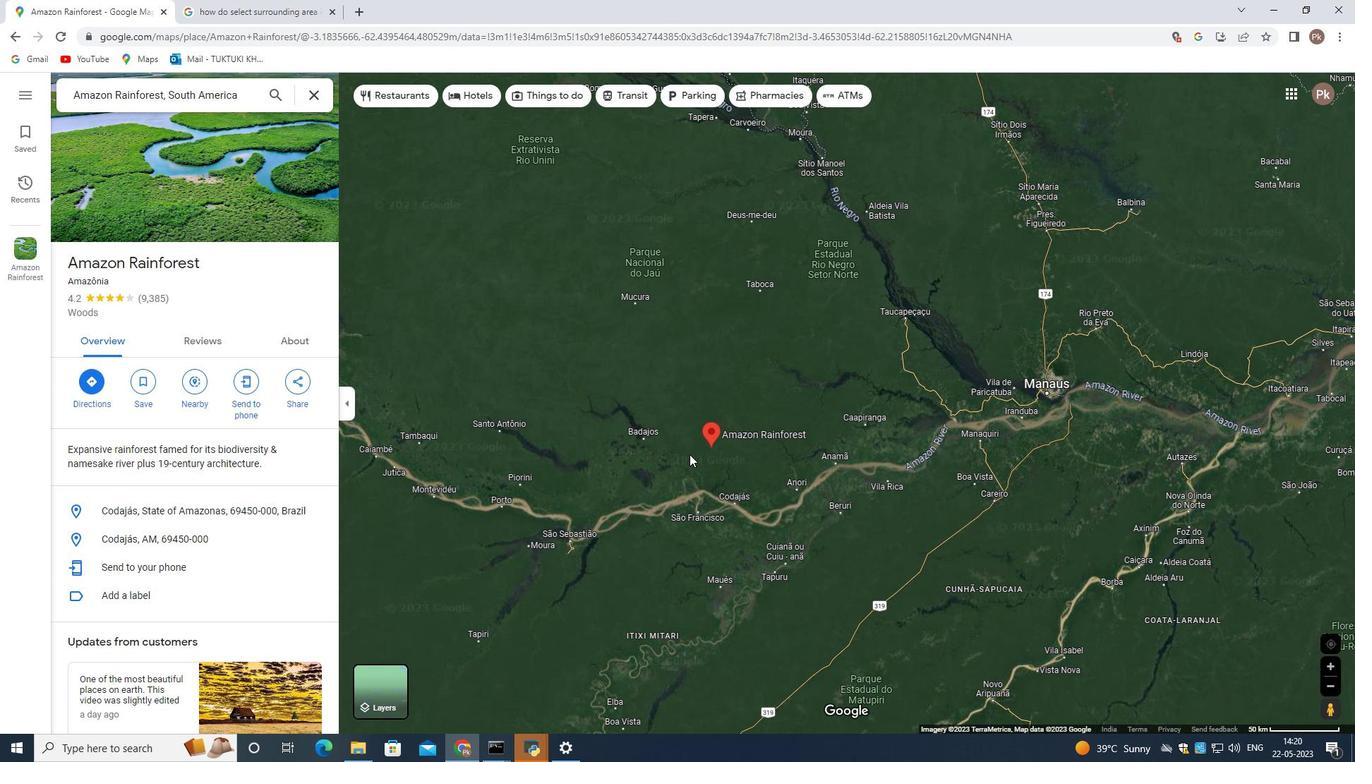 
Action: Mouse scrolled (682, 443) with delta (0, 0)
Screenshot: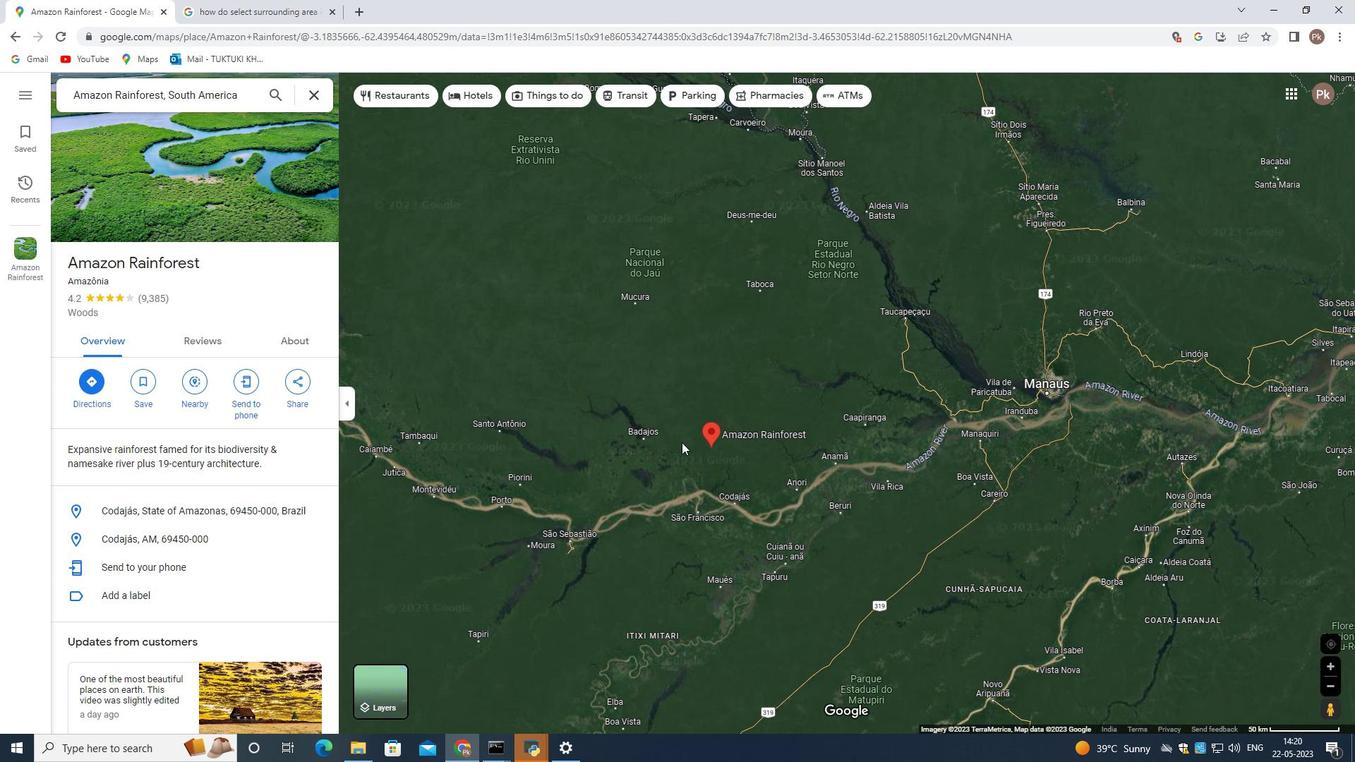 
Action: Mouse moved to (631, 430)
Screenshot: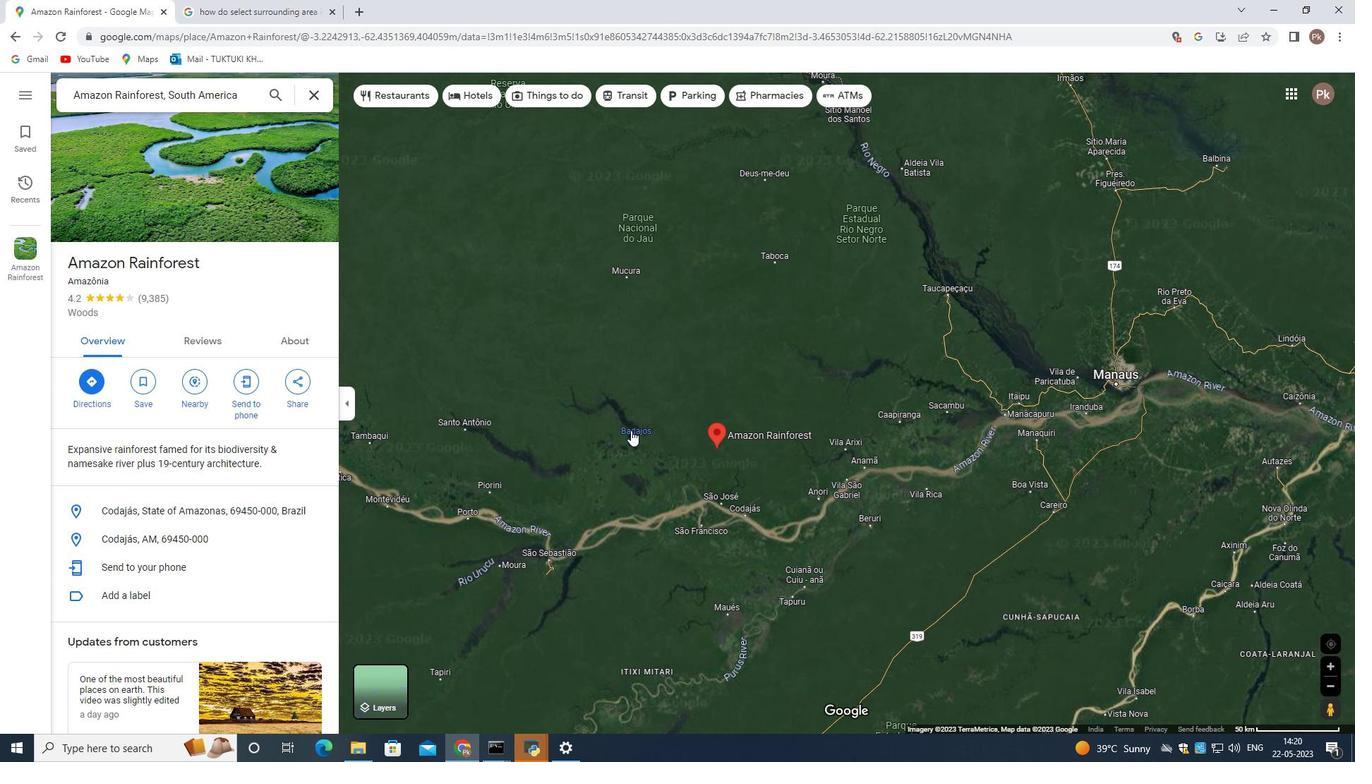 
Action: Mouse pressed right at (631, 430)
Screenshot: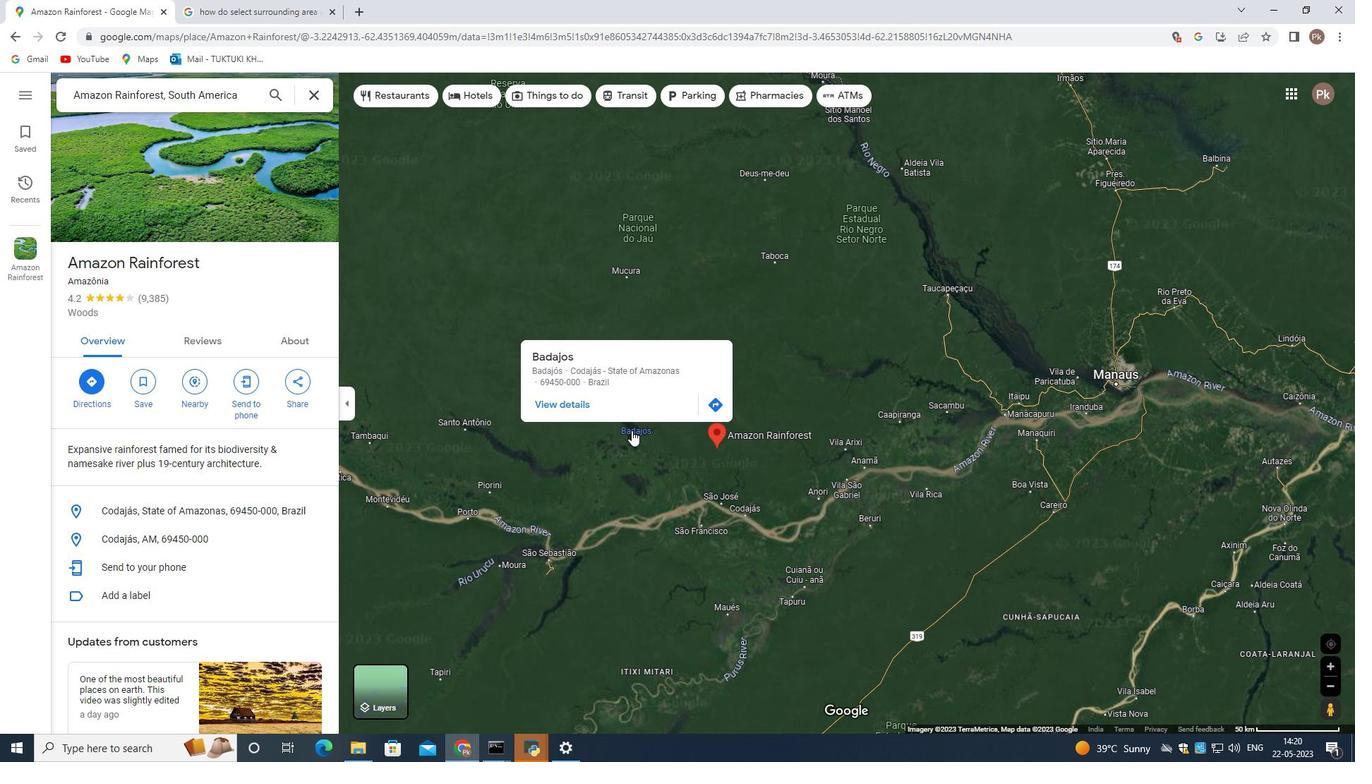 
Action: Mouse moved to (698, 495)
Screenshot: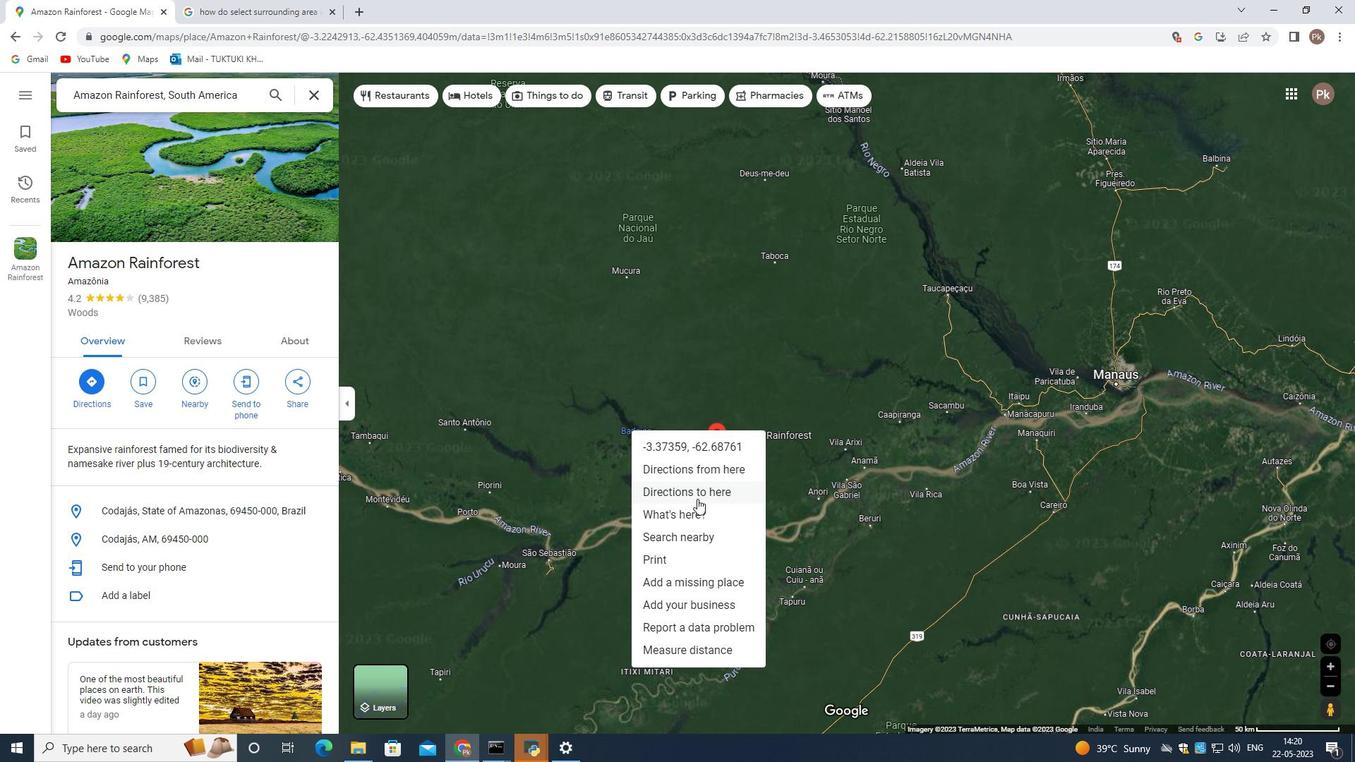 
Action: Mouse pressed left at (698, 495)
Screenshot: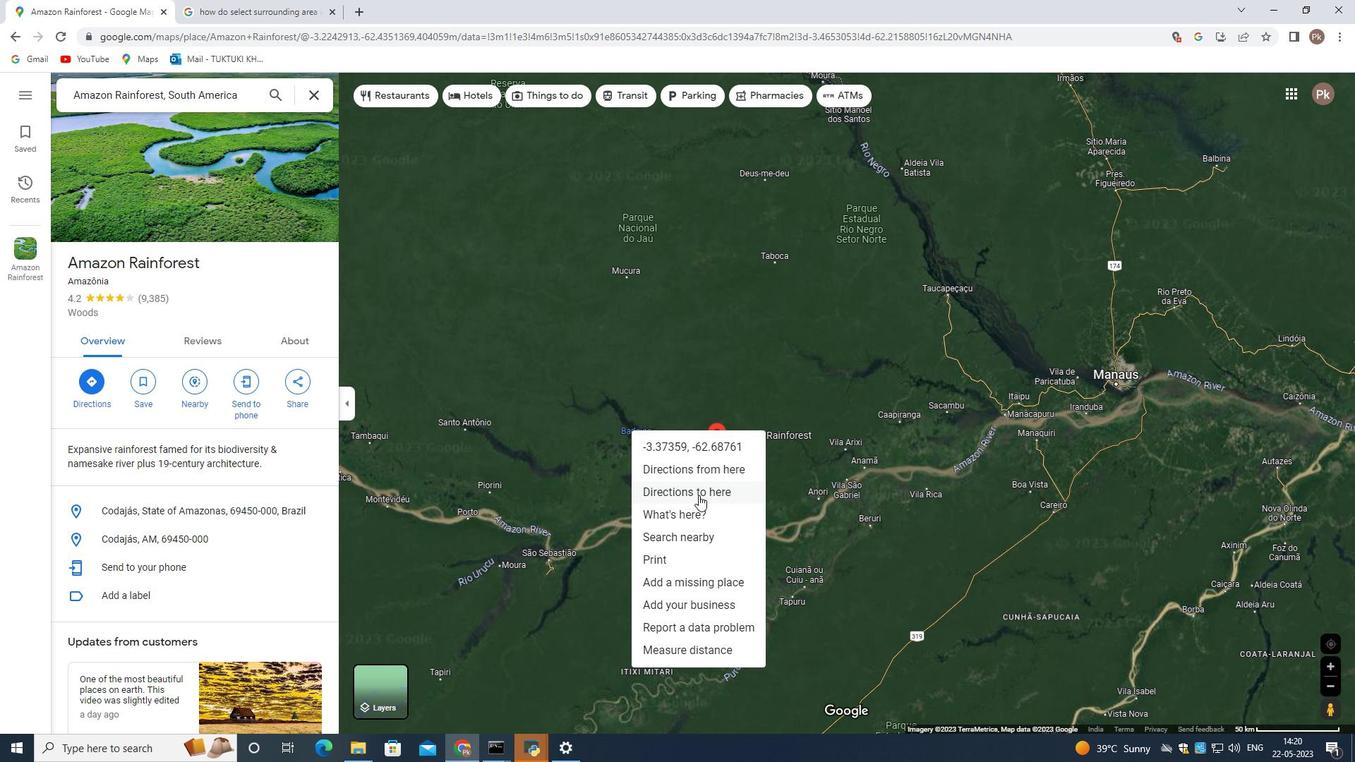 
Action: Mouse moved to (620, 371)
Screenshot: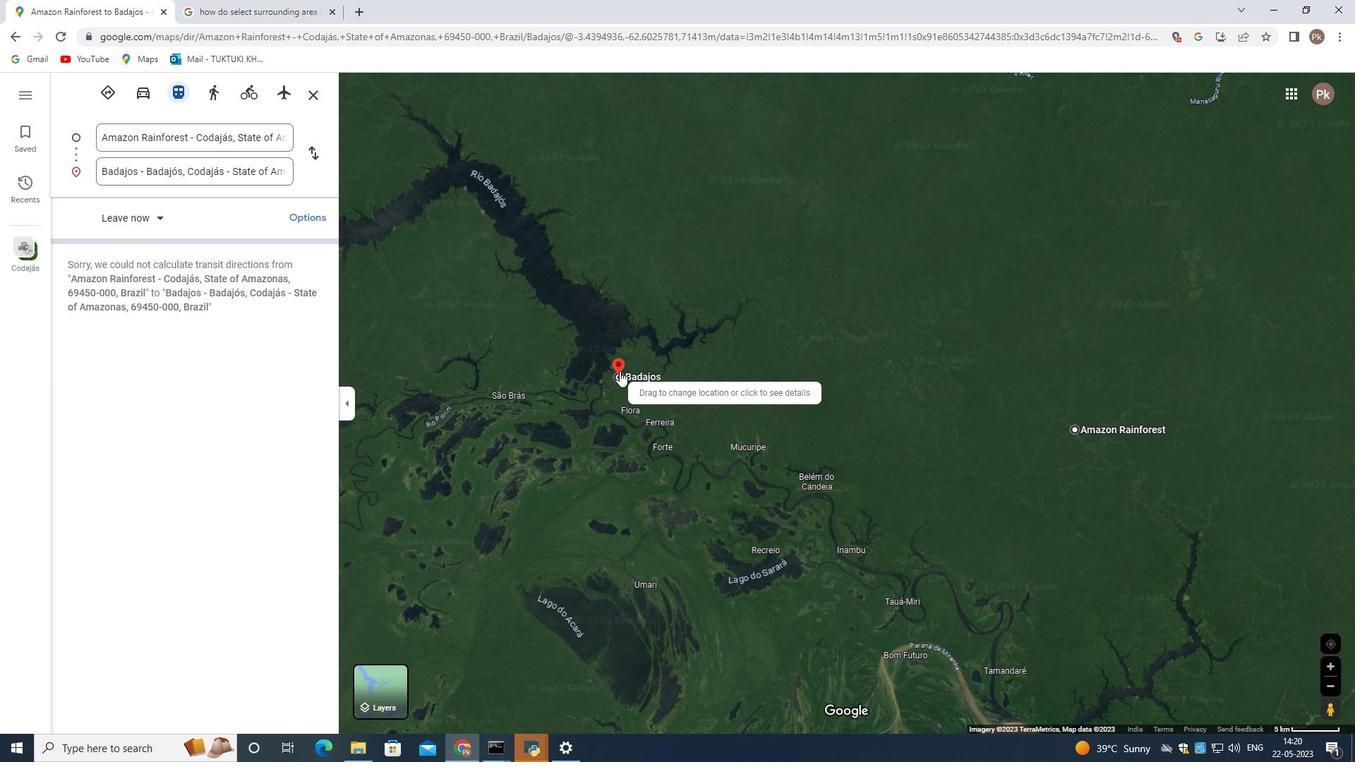 
Action: Mouse pressed left at (620, 371)
Screenshot: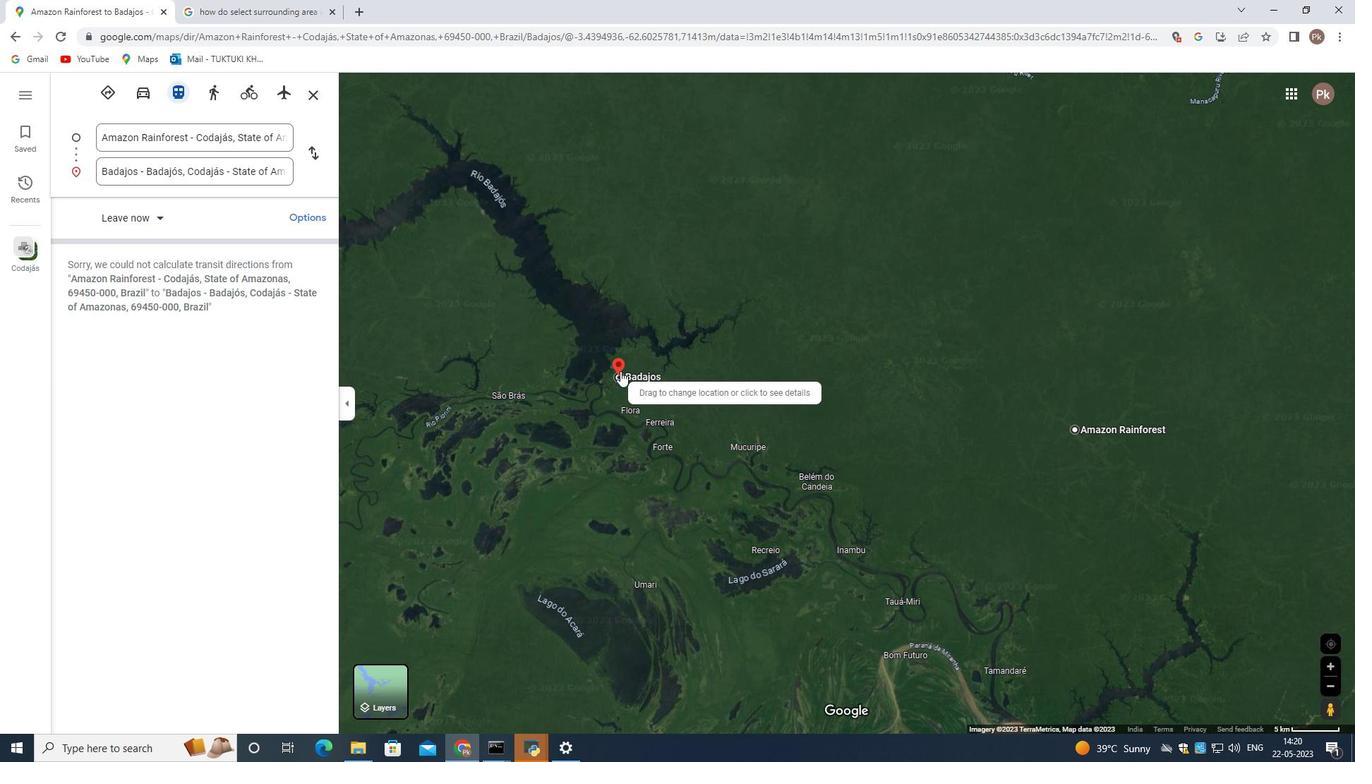 
Action: Key pressed <Key.enter>
Screenshot: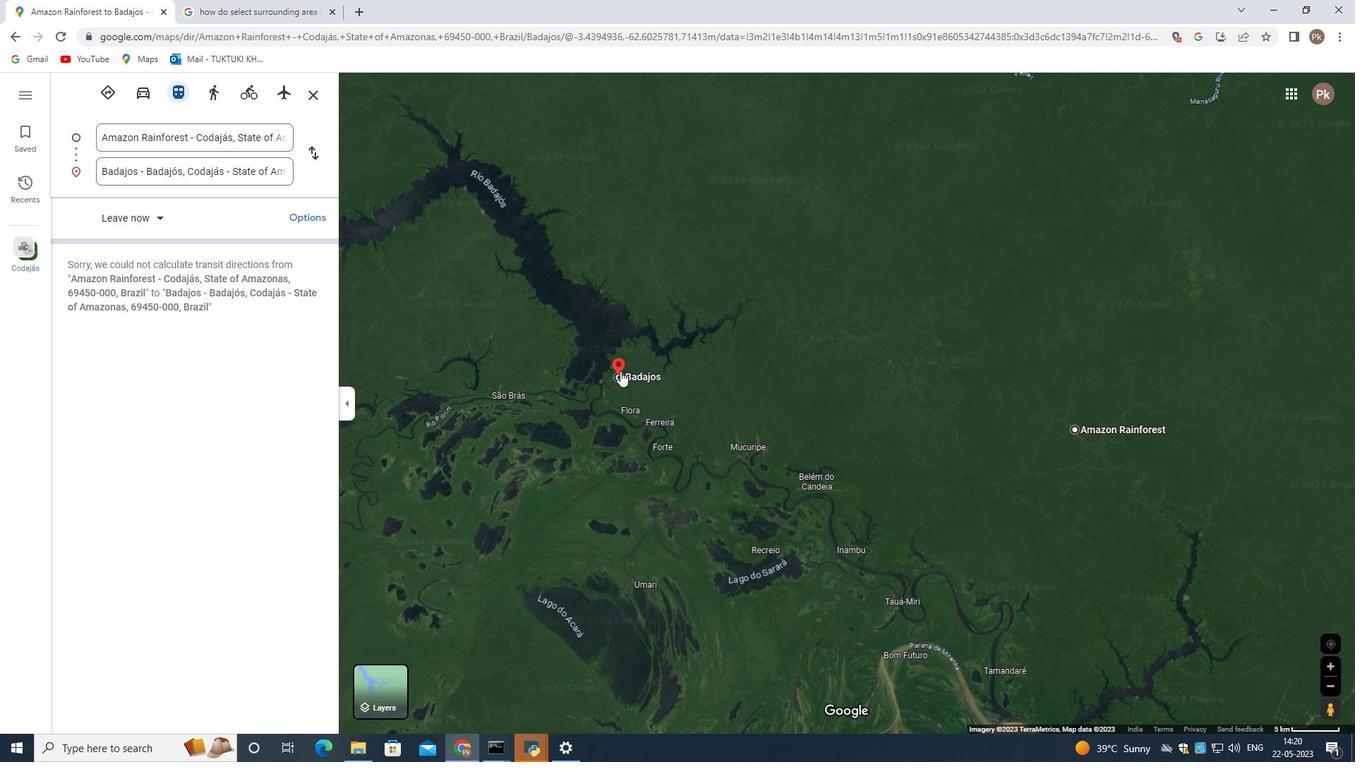 
Action: Mouse moved to (715, 451)
Screenshot: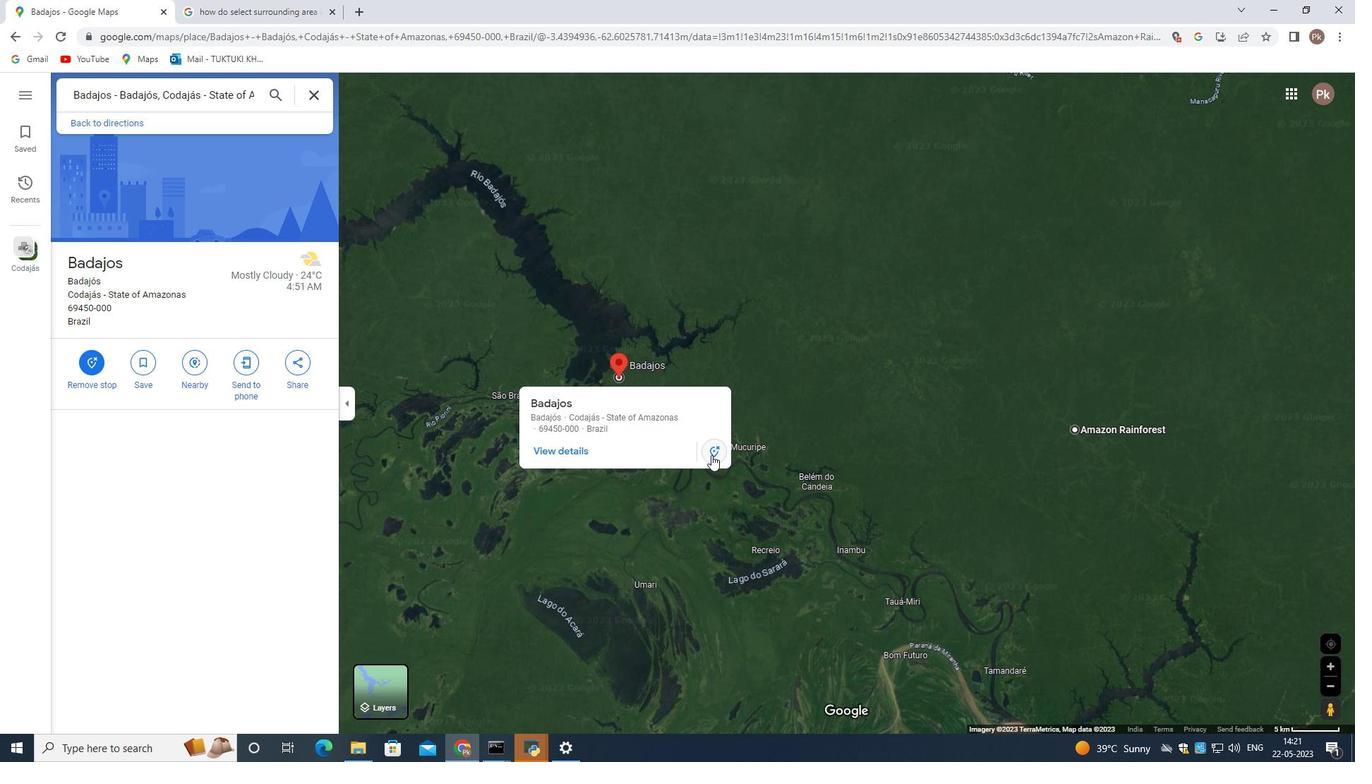 
Action: Mouse pressed left at (715, 451)
Screenshot: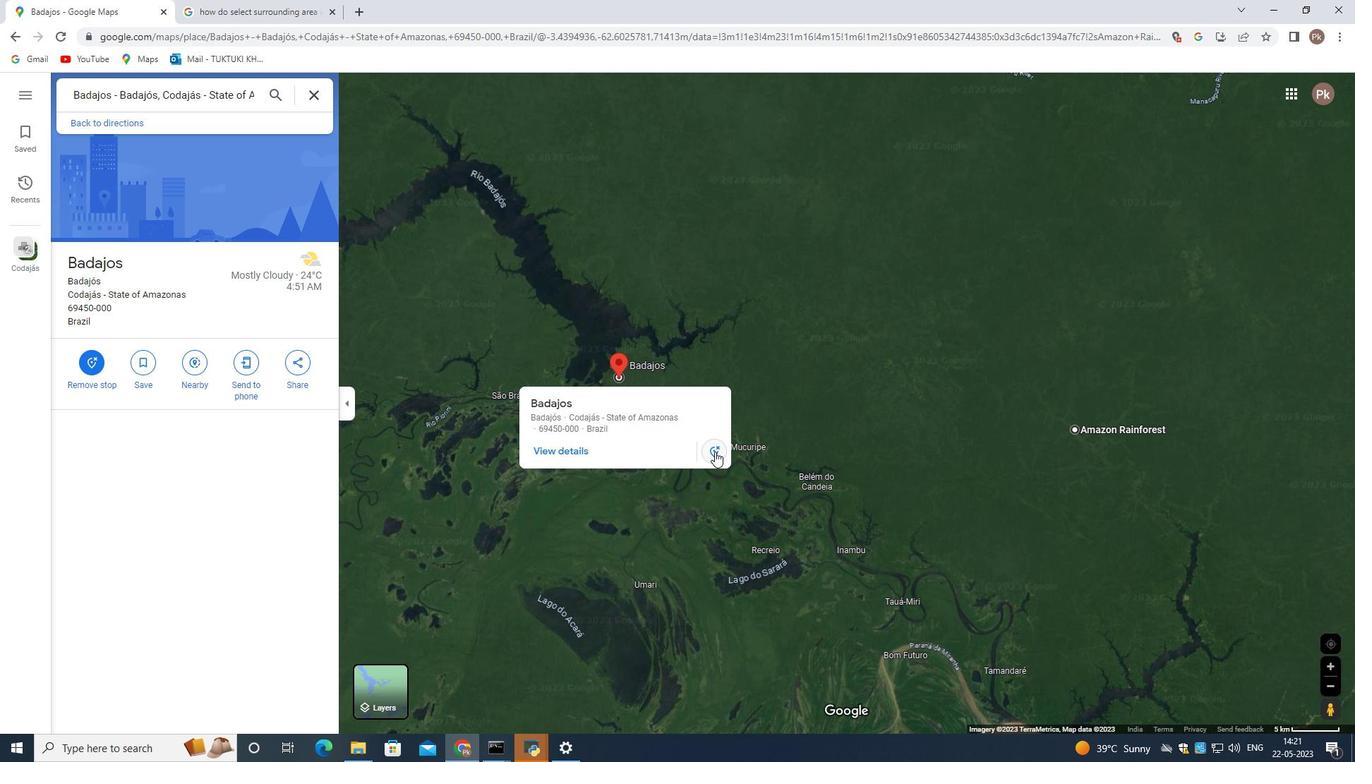 
Action: Mouse moved to (717, 445)
Screenshot: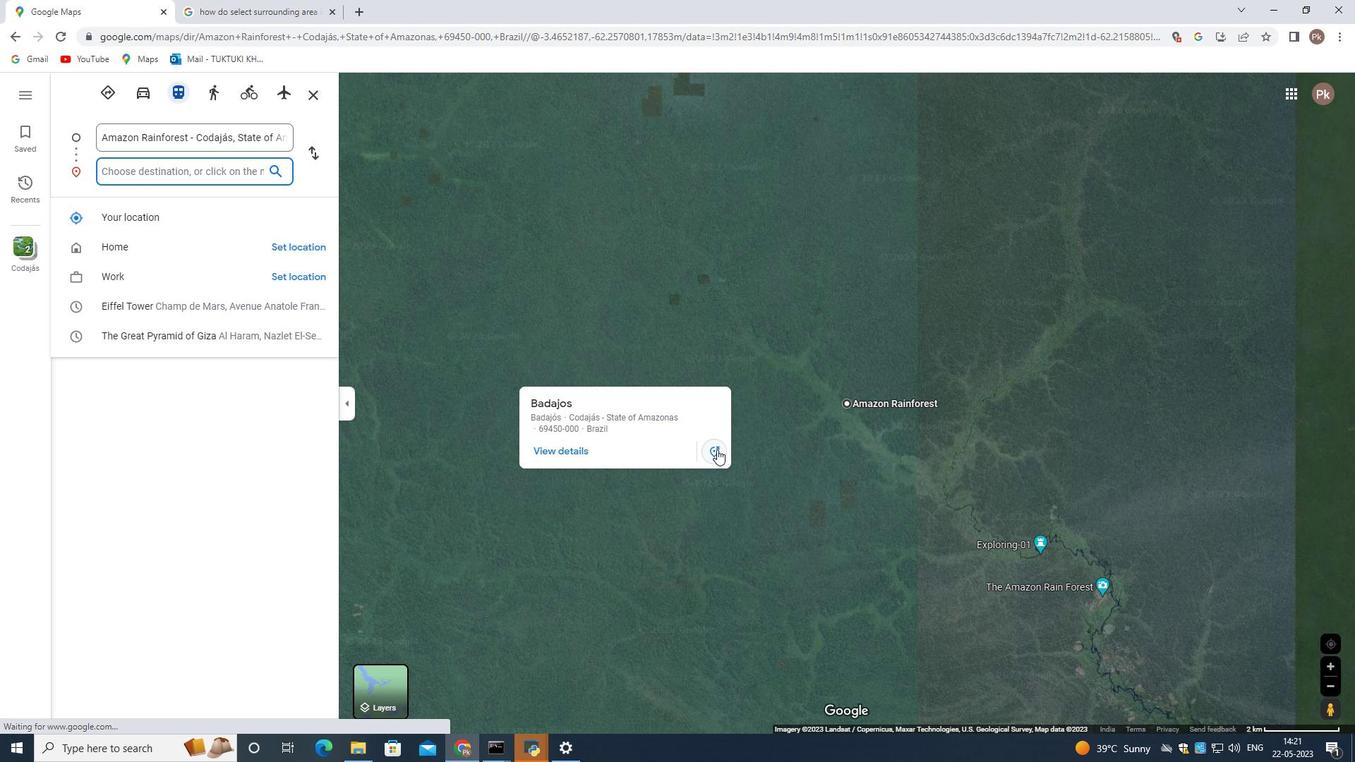 
Action: Mouse pressed left at (717, 445)
Screenshot: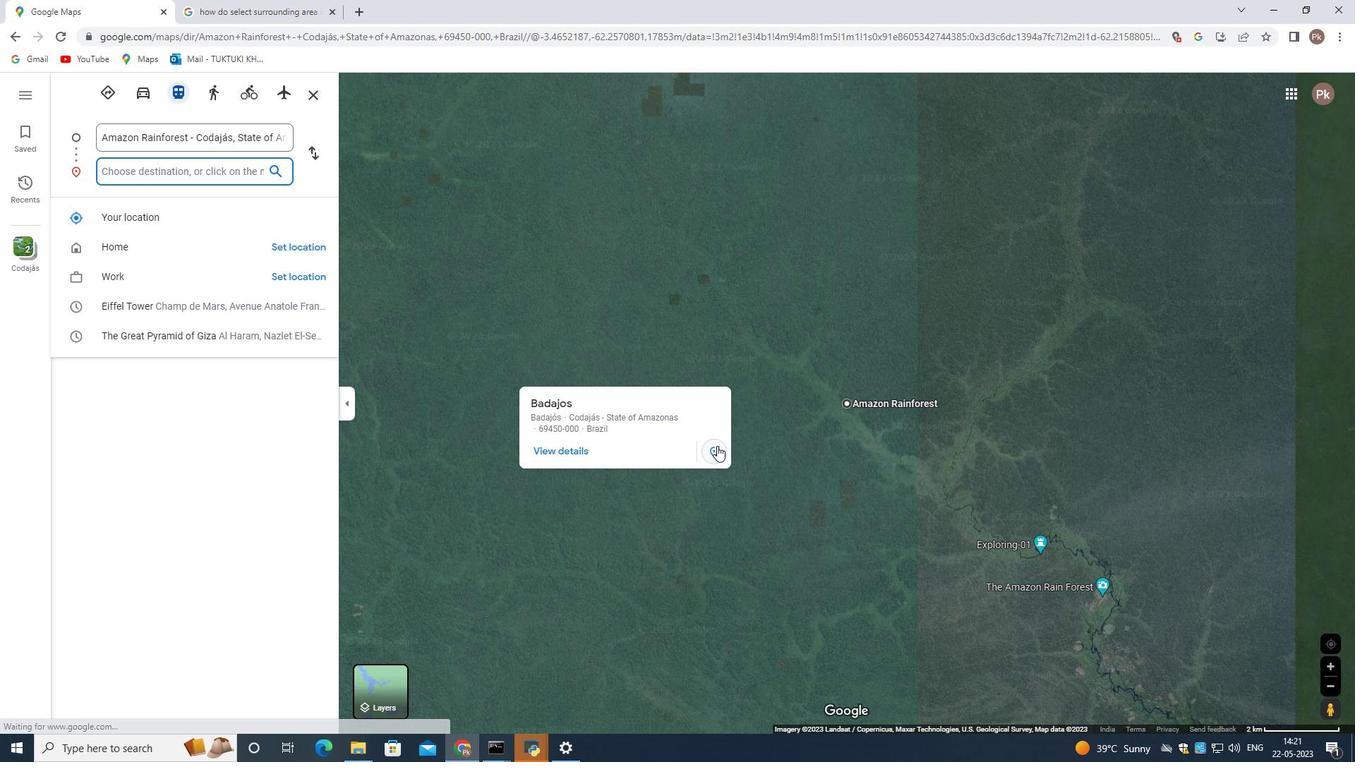 
Action: Mouse moved to (717, 448)
Screenshot: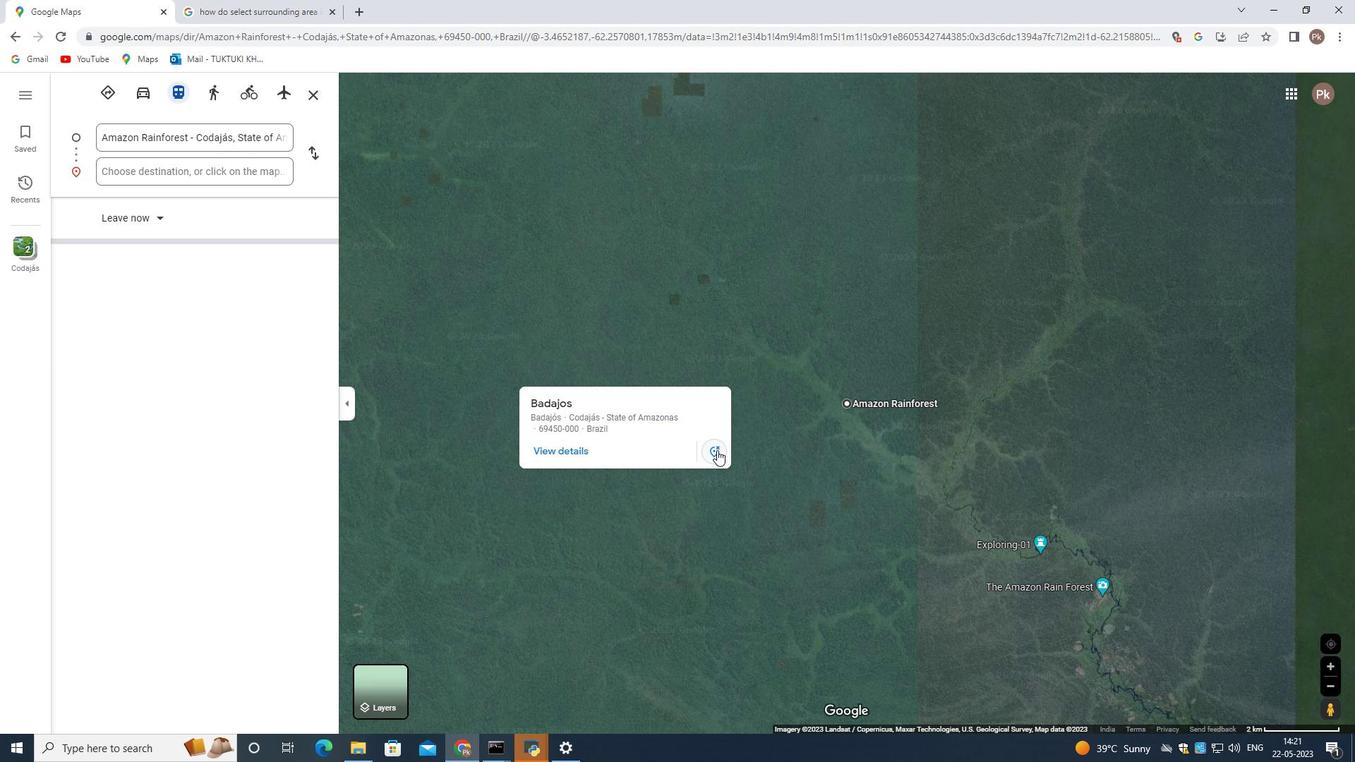 
Action: Mouse pressed left at (717, 448)
Screenshot: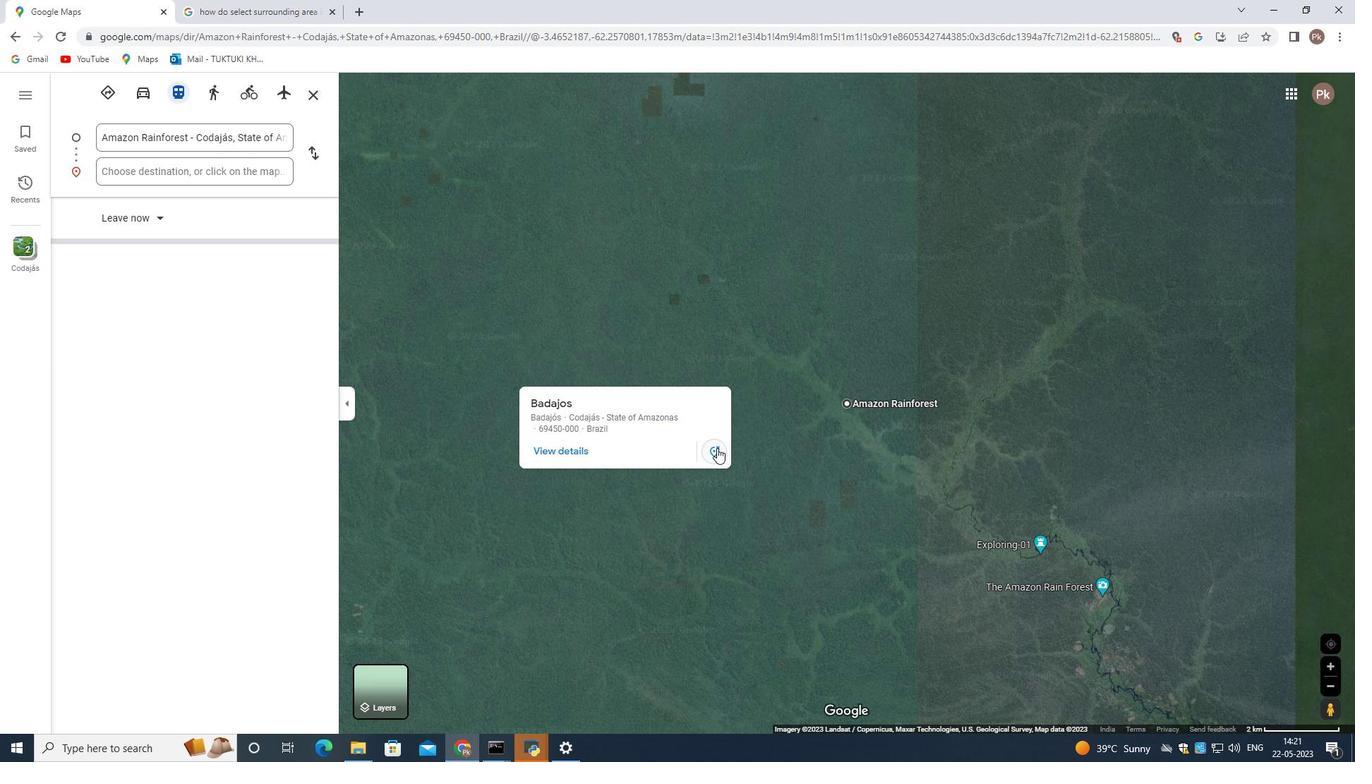 
Action: Mouse moved to (717, 445)
Screenshot: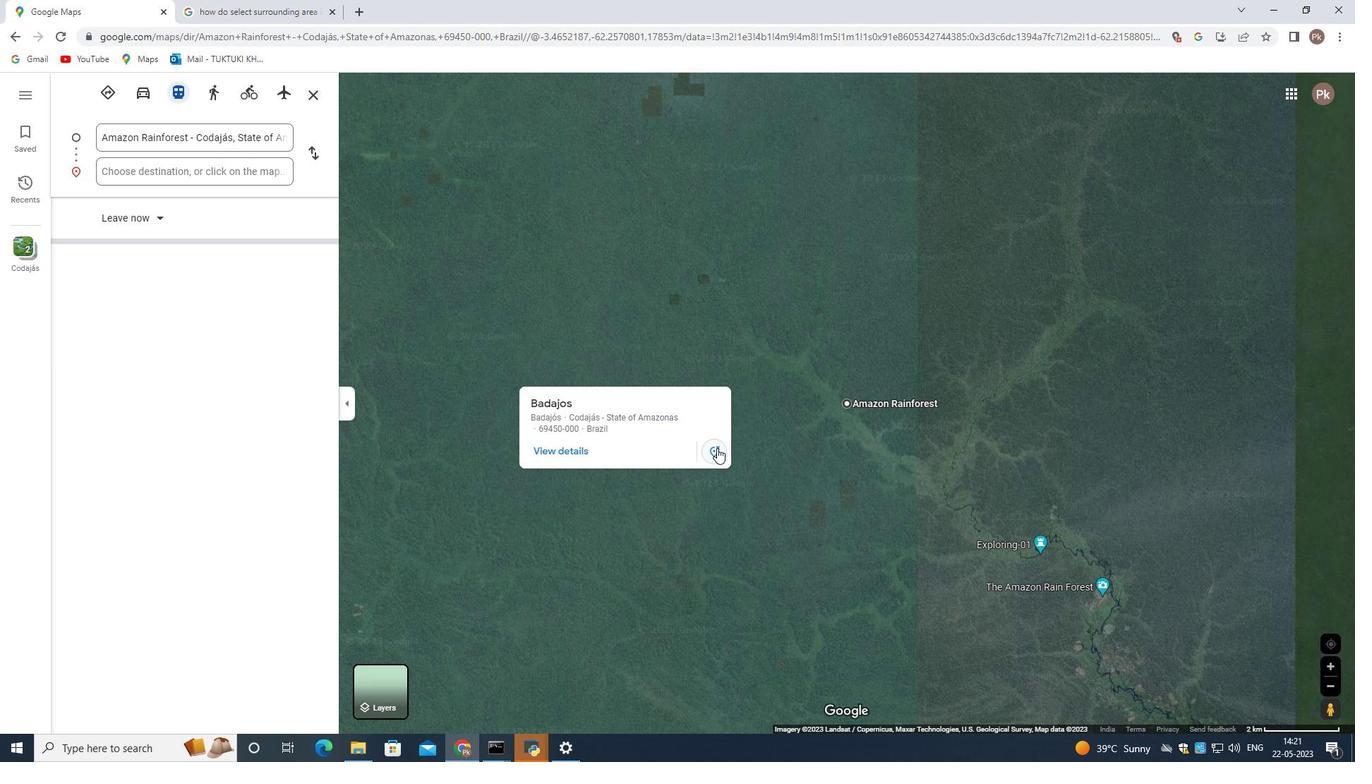 
Action: Mouse pressed left at (717, 445)
Screenshot: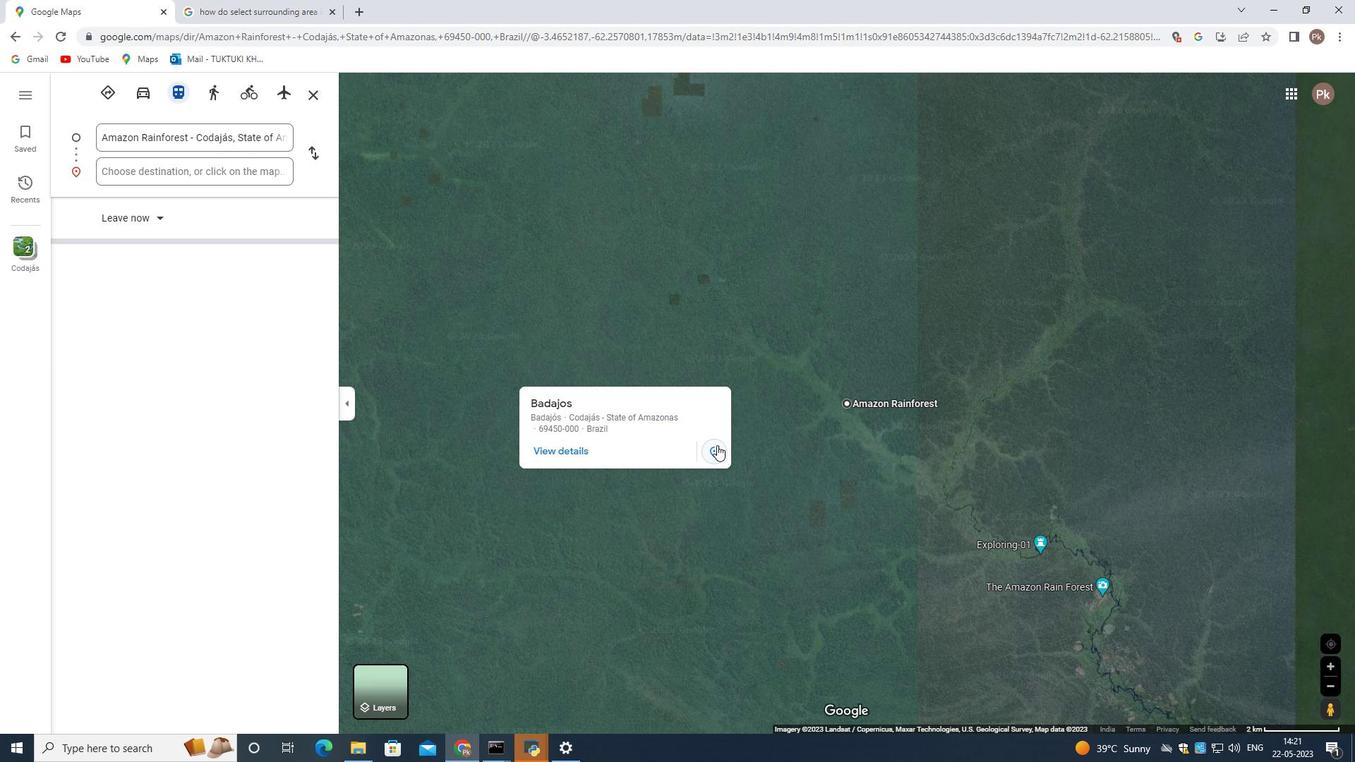 
Action: Mouse pressed left at (717, 445)
Screenshot: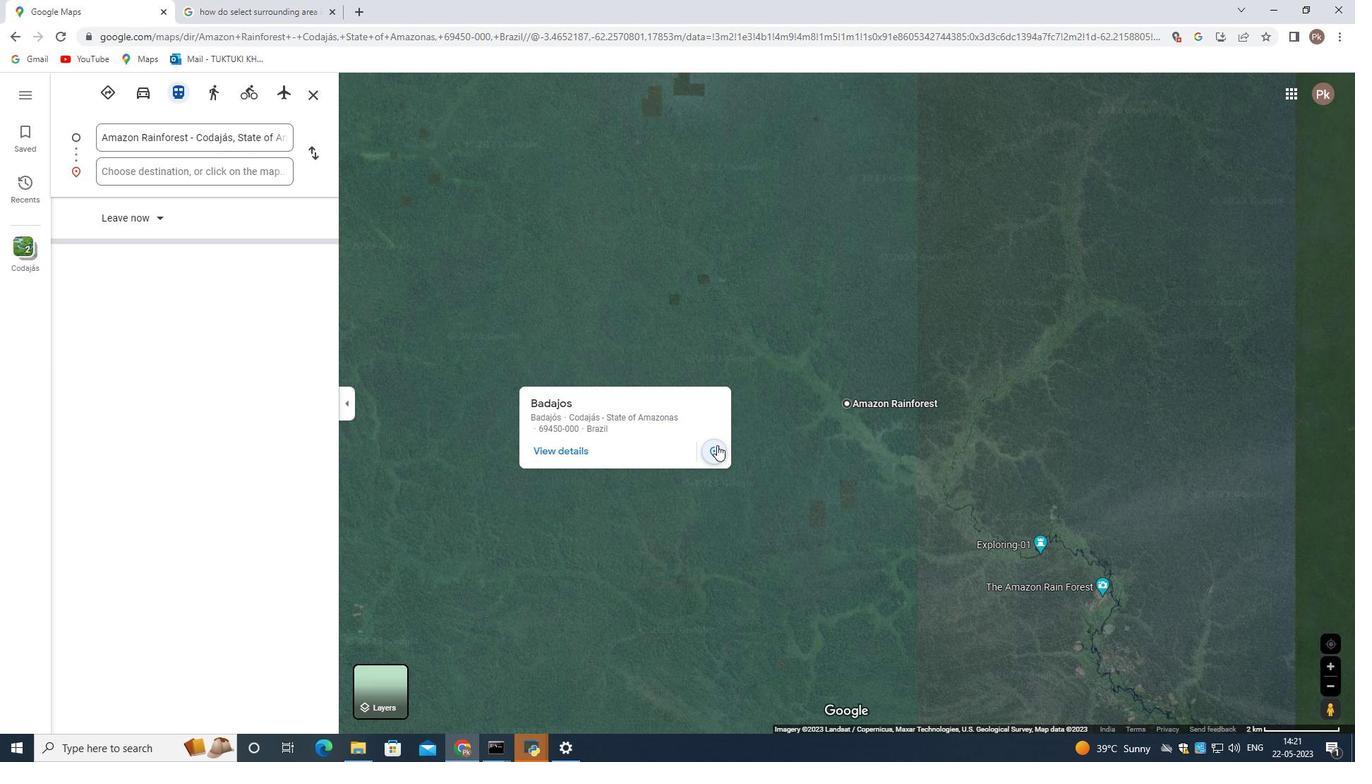 
Action: Mouse moved to (698, 434)
Screenshot: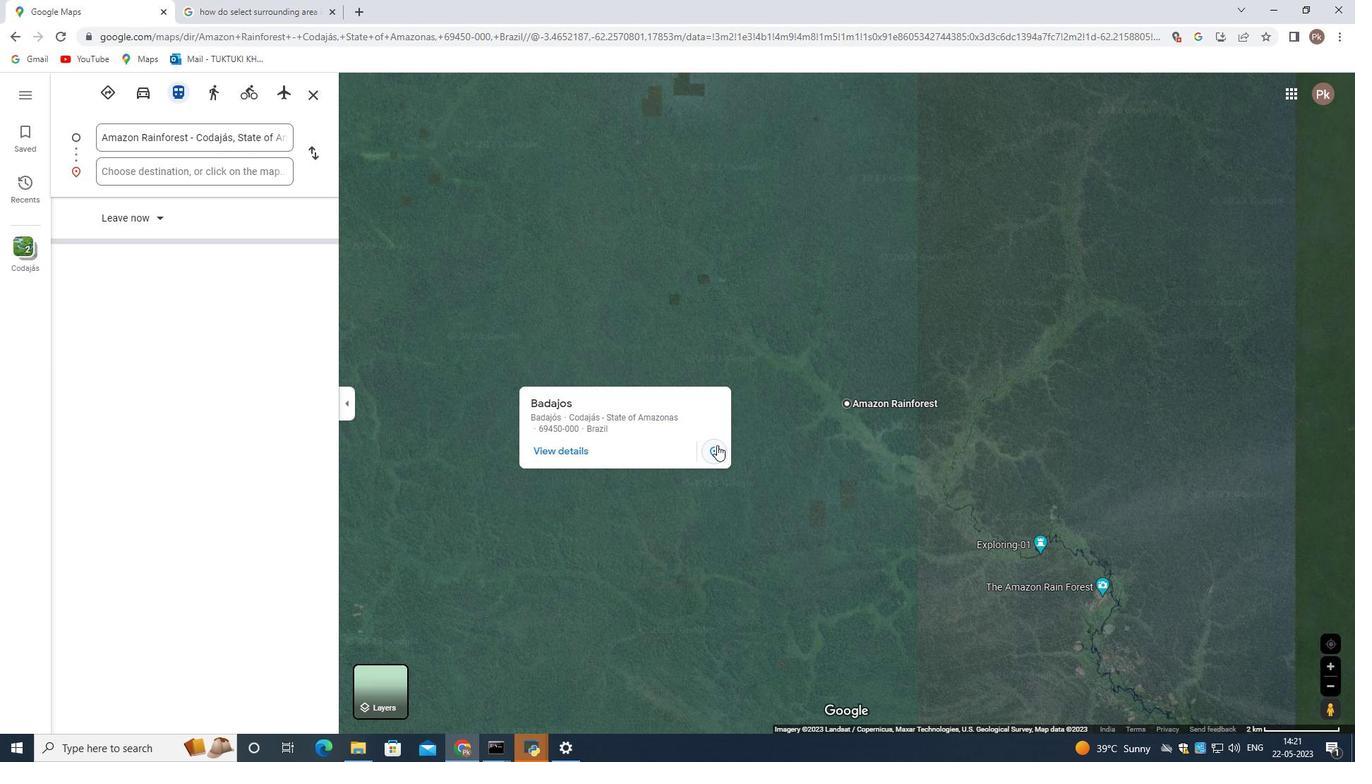 
Action: Mouse scrolled (698, 434) with delta (0, 0)
Screenshot: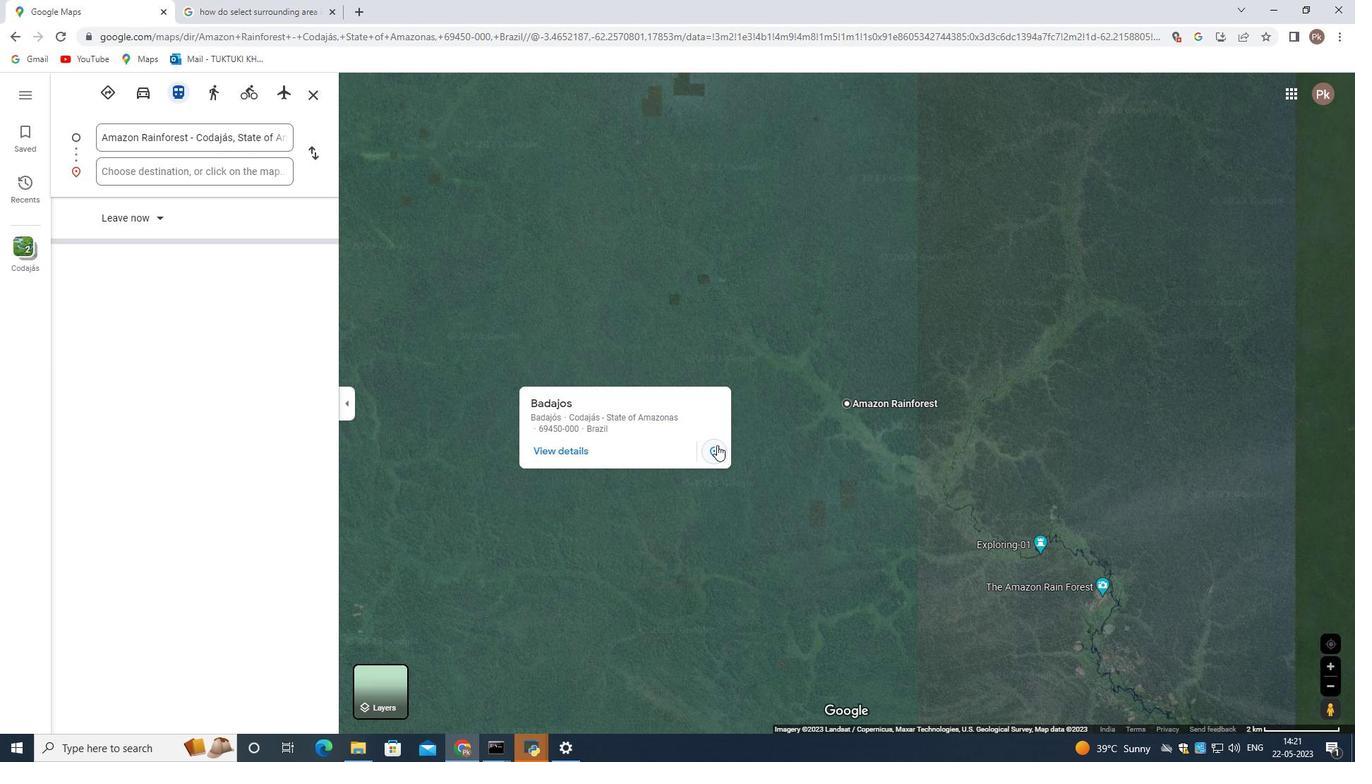 
Action: Mouse scrolled (698, 434) with delta (0, 0)
Screenshot: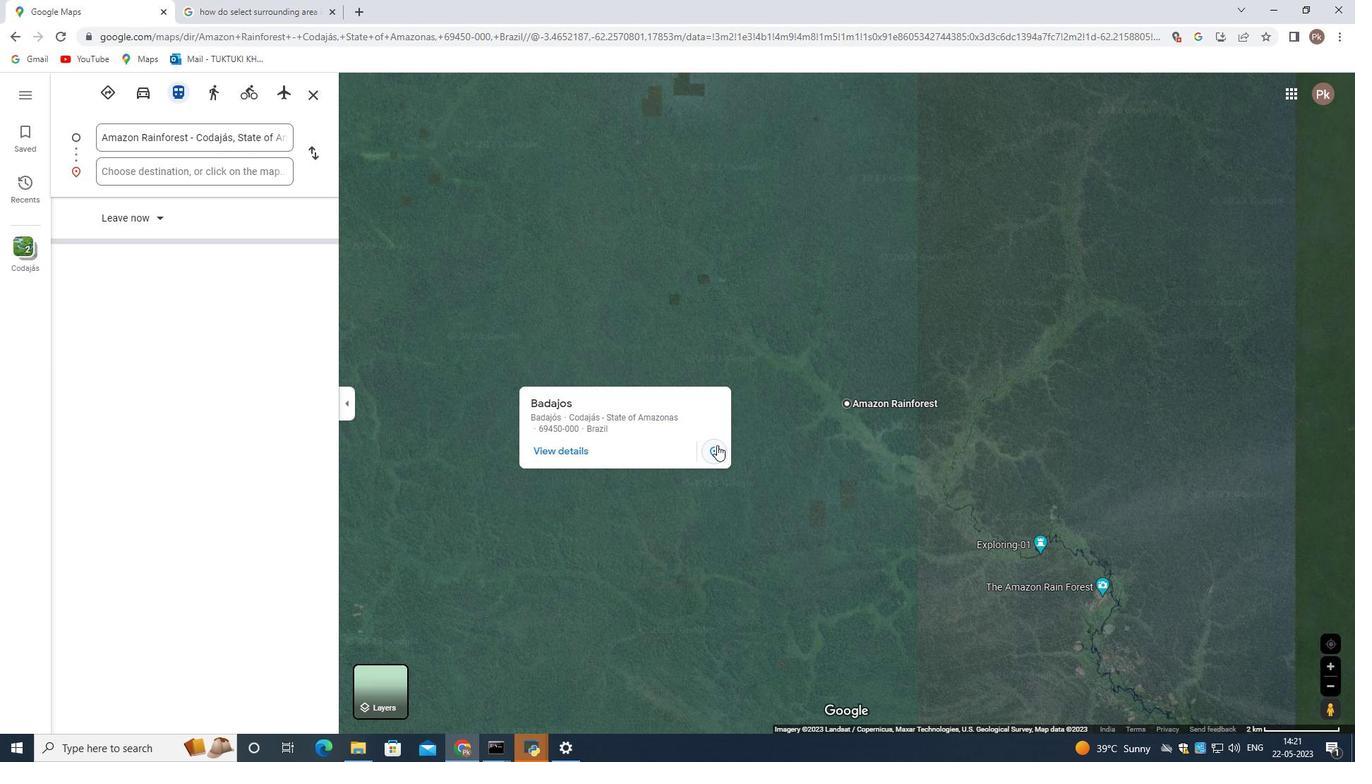
Action: Mouse scrolled (698, 434) with delta (0, 0)
Screenshot: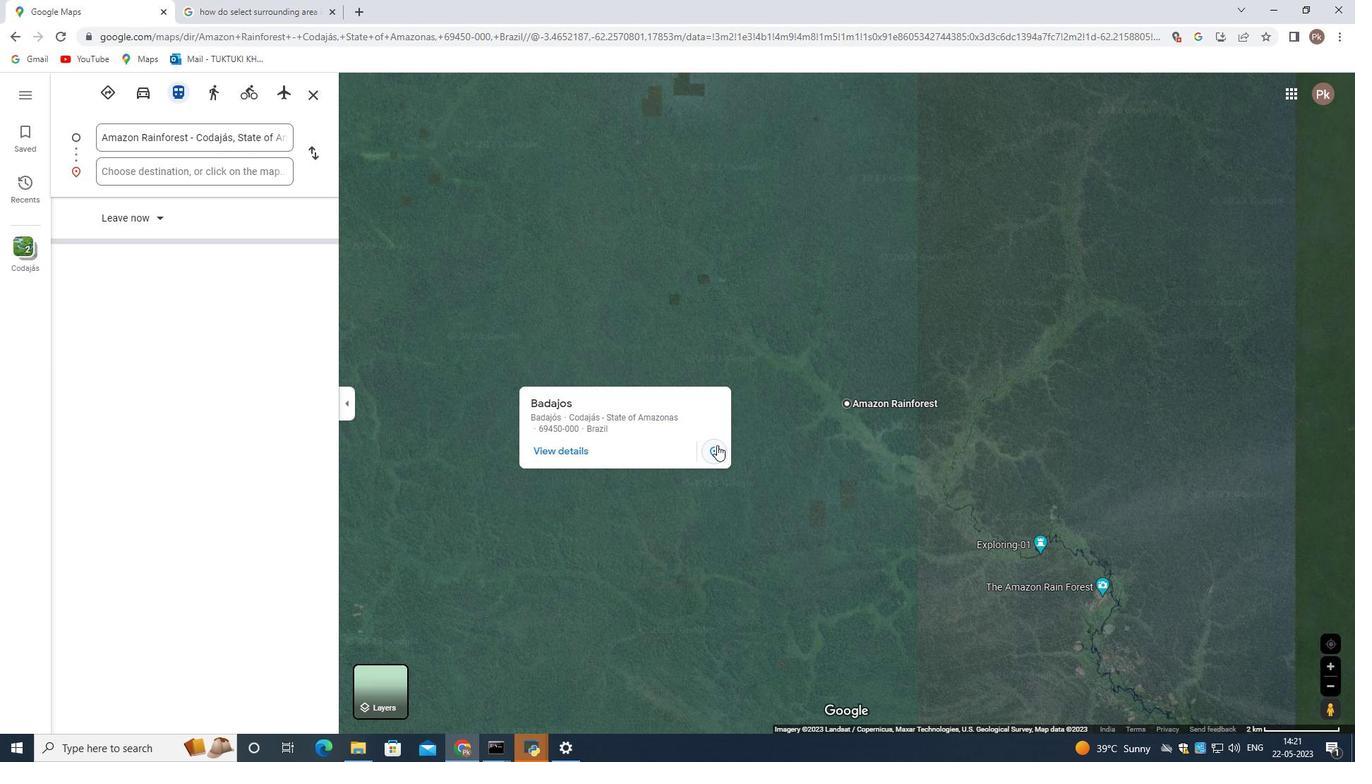 
Action: Mouse scrolled (698, 434) with delta (0, 0)
Screenshot: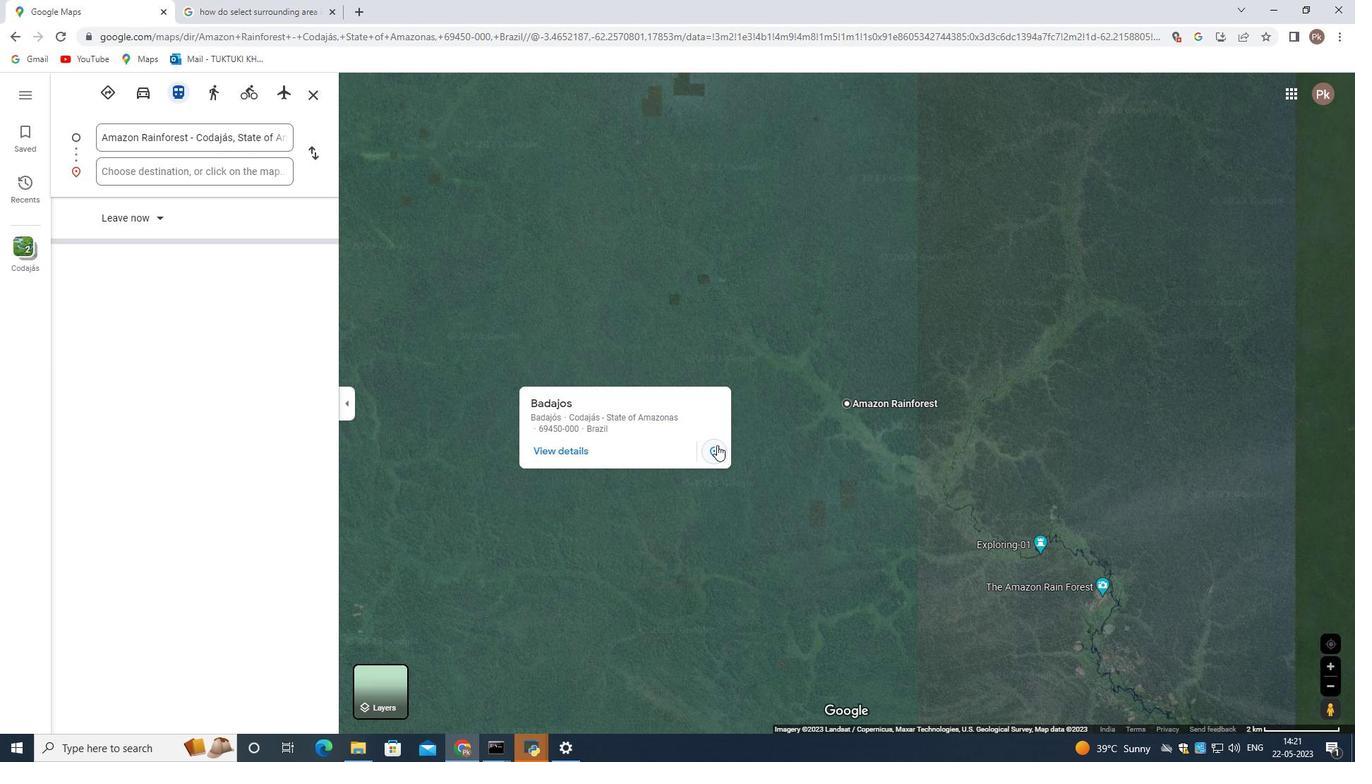 
Action: Mouse scrolled (698, 434) with delta (0, 0)
Screenshot: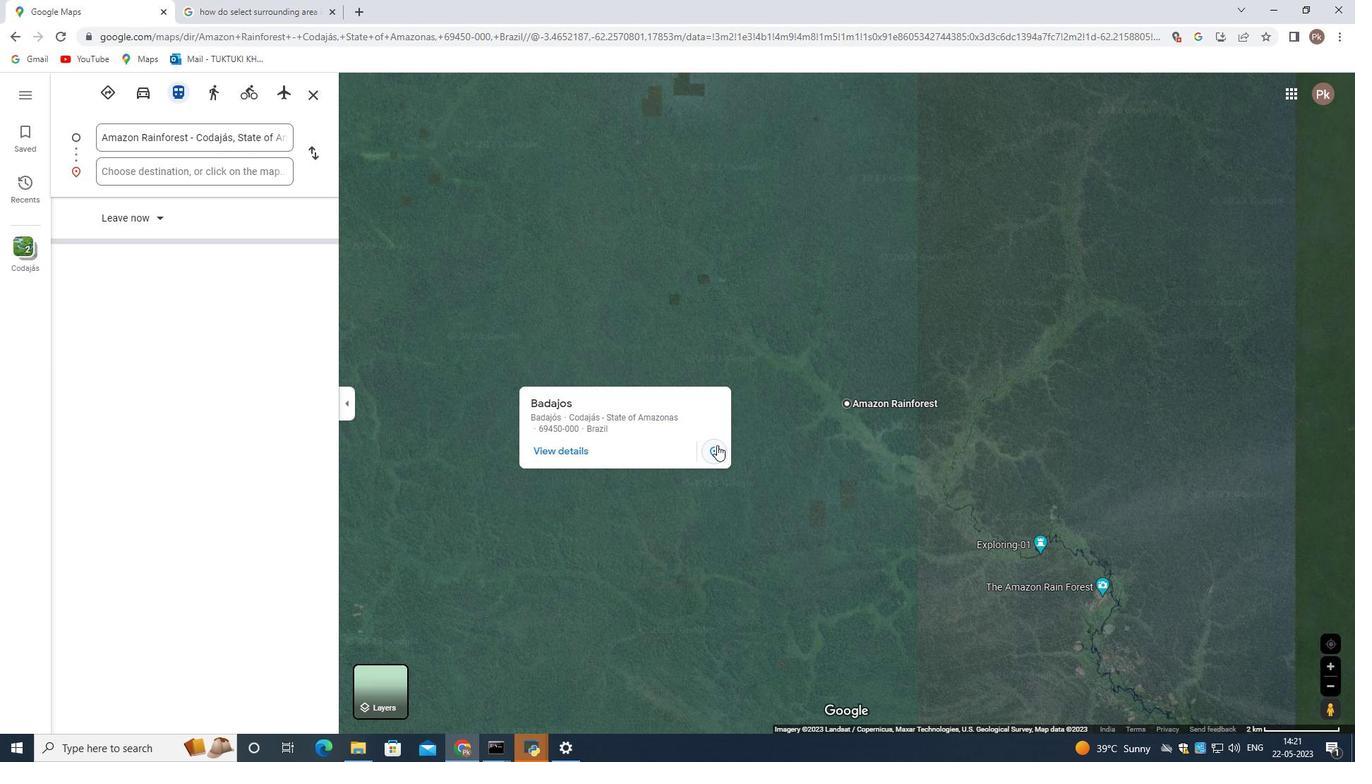 
Action: Mouse moved to (852, 408)
Screenshot: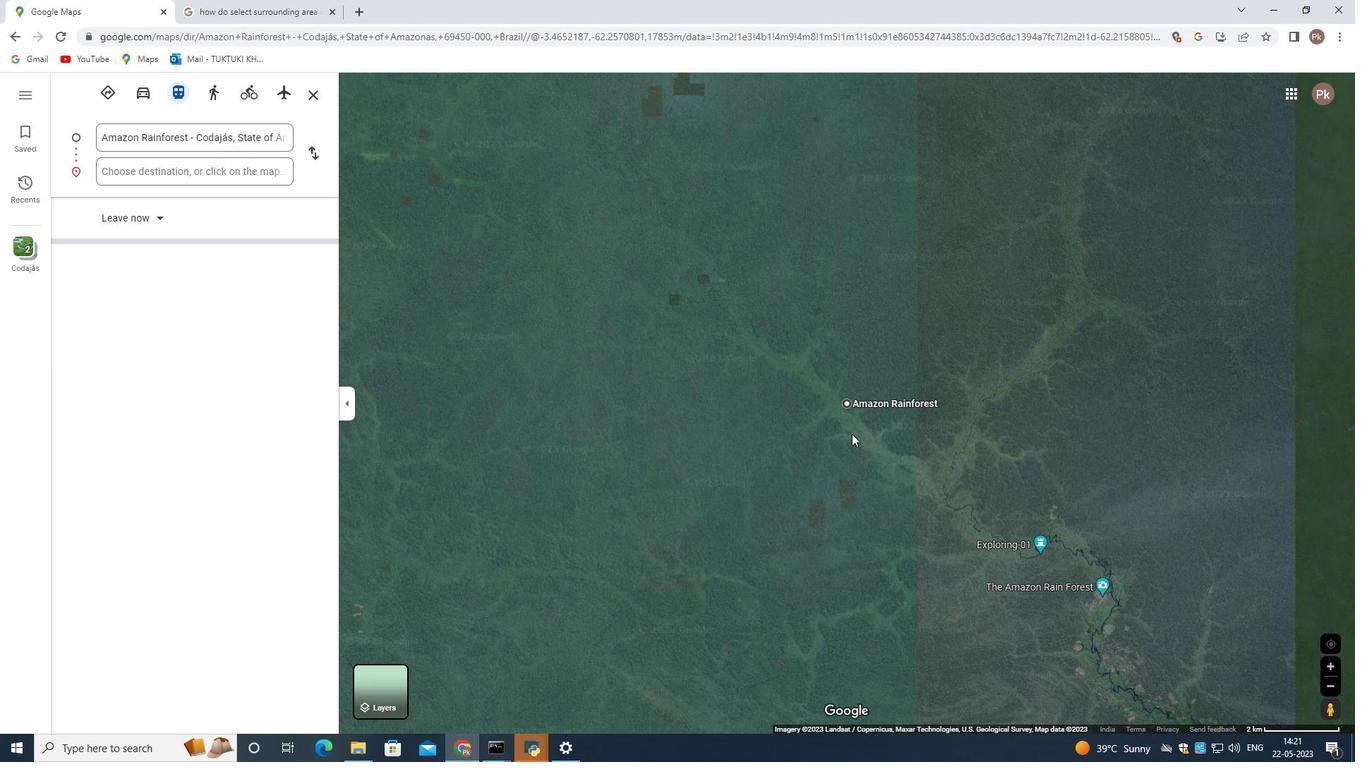 
Action: Mouse pressed left at (852, 408)
Screenshot: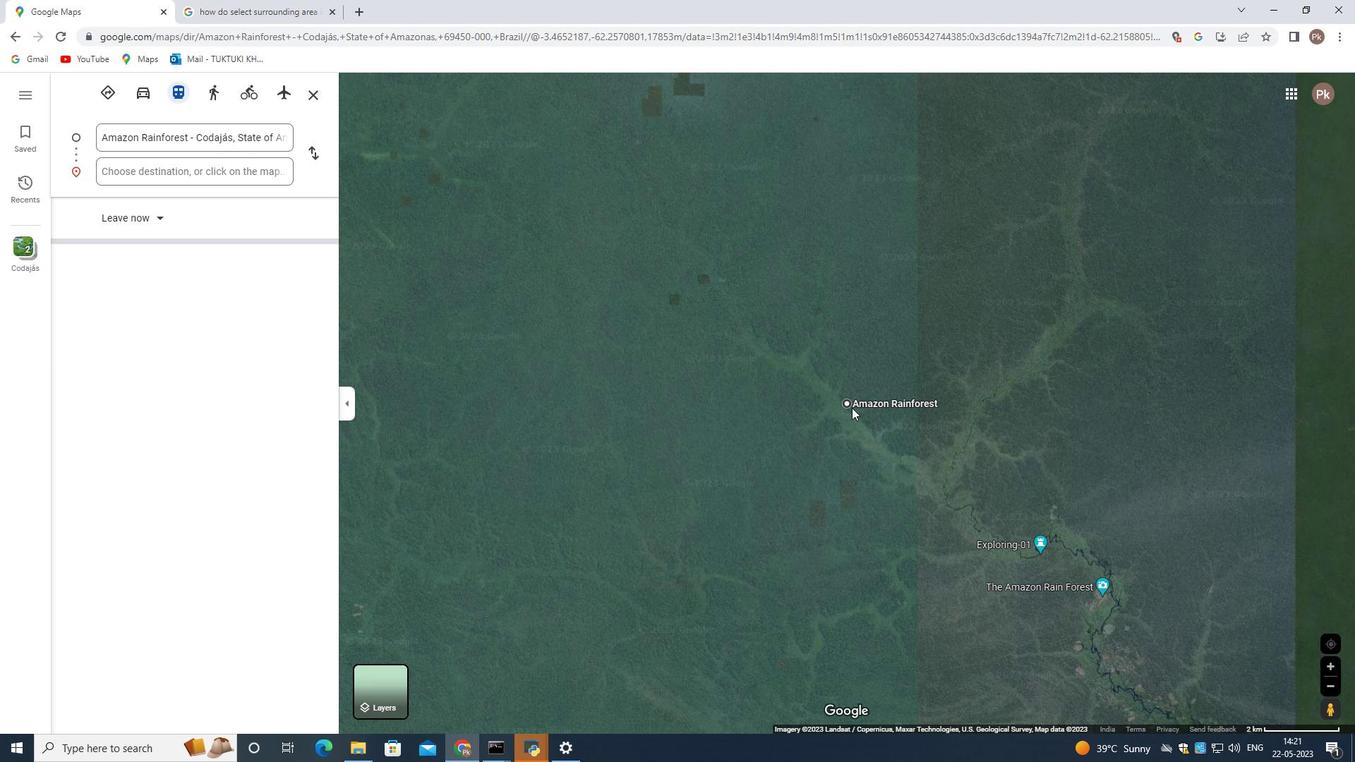 
Action: Mouse moved to (790, 414)
Screenshot: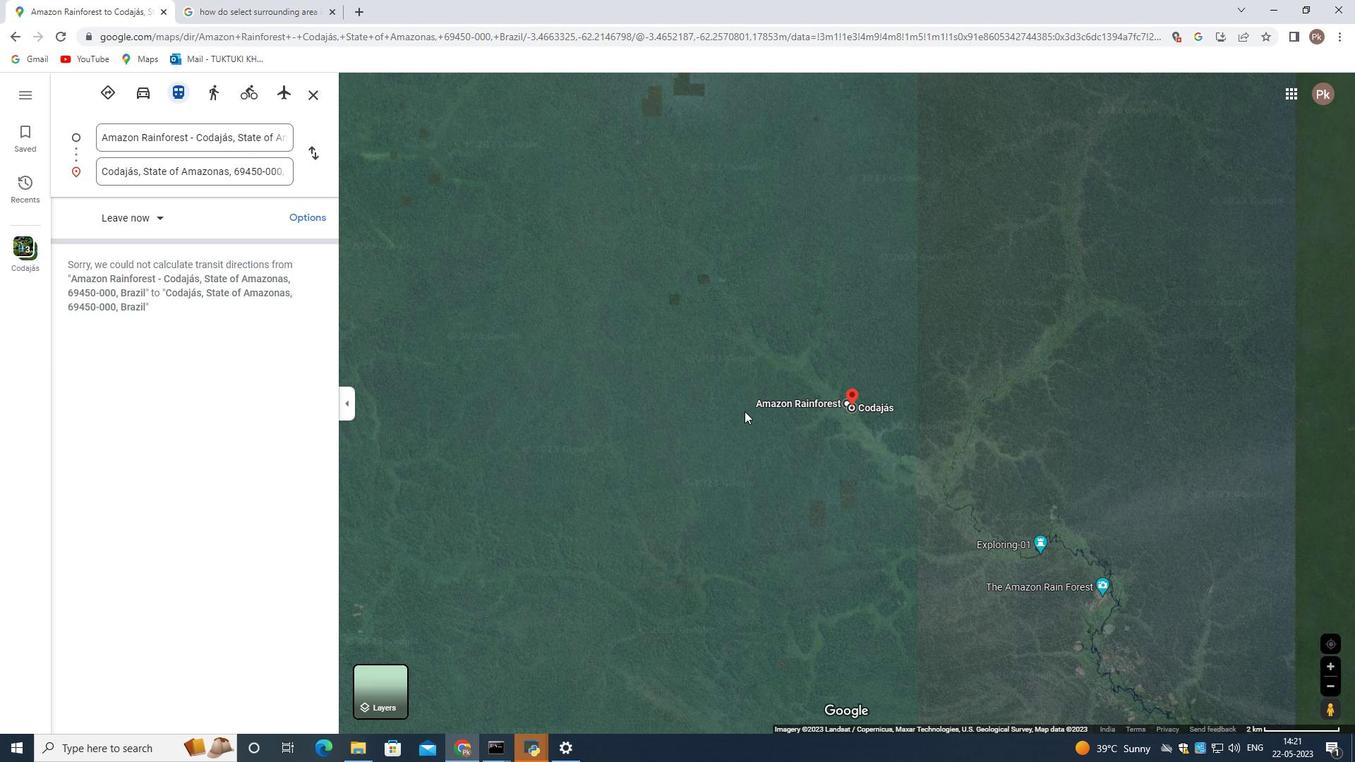 
Action: Mouse scrolled (790, 413) with delta (0, 0)
Screenshot: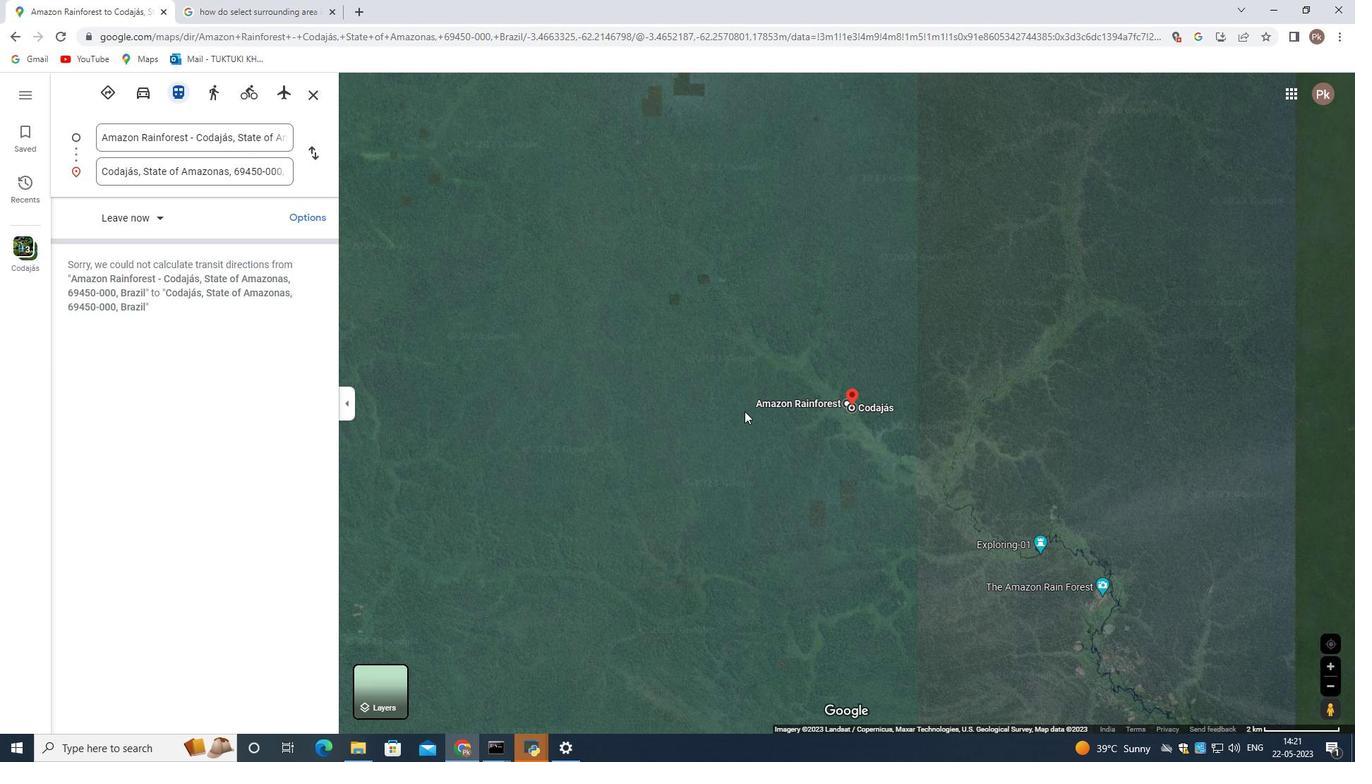 
Action: Mouse moved to (866, 423)
Screenshot: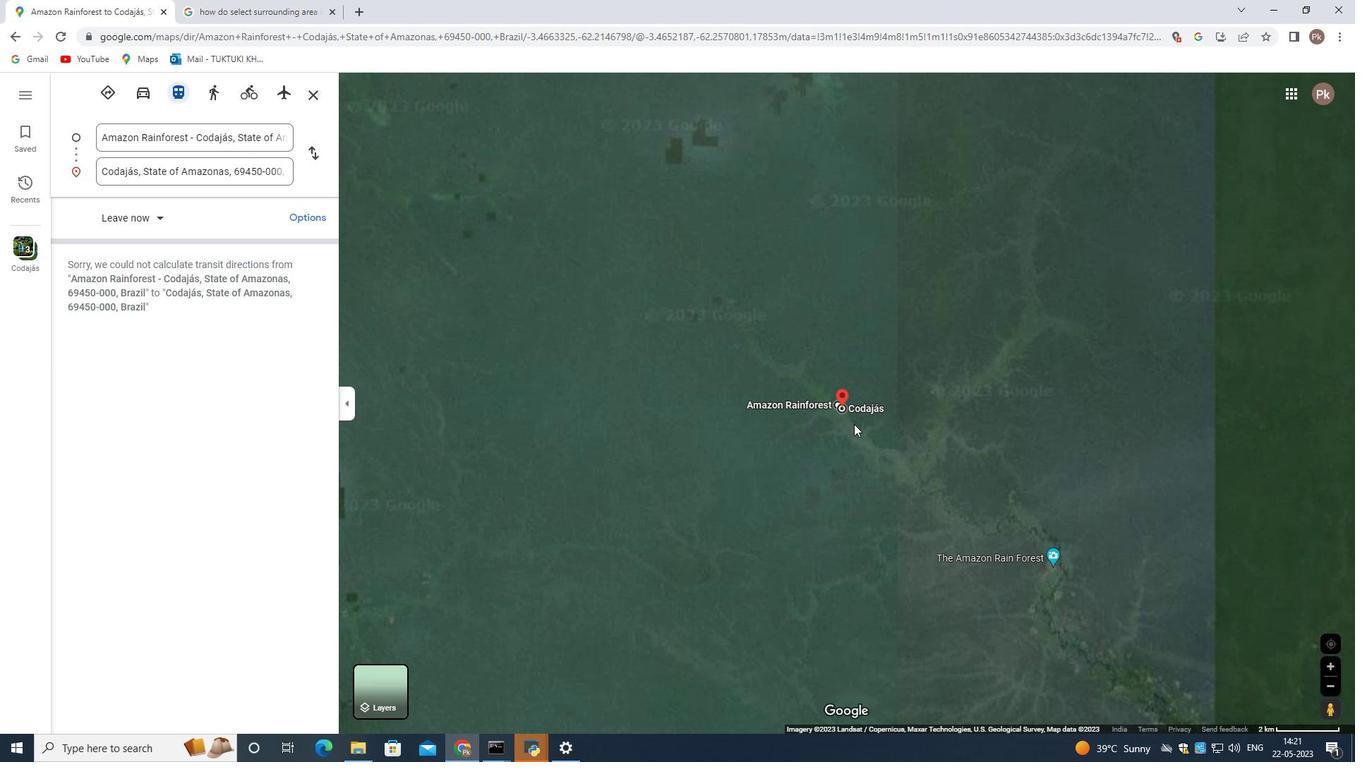 
Action: Mouse scrolled (866, 422) with delta (0, 0)
Screenshot: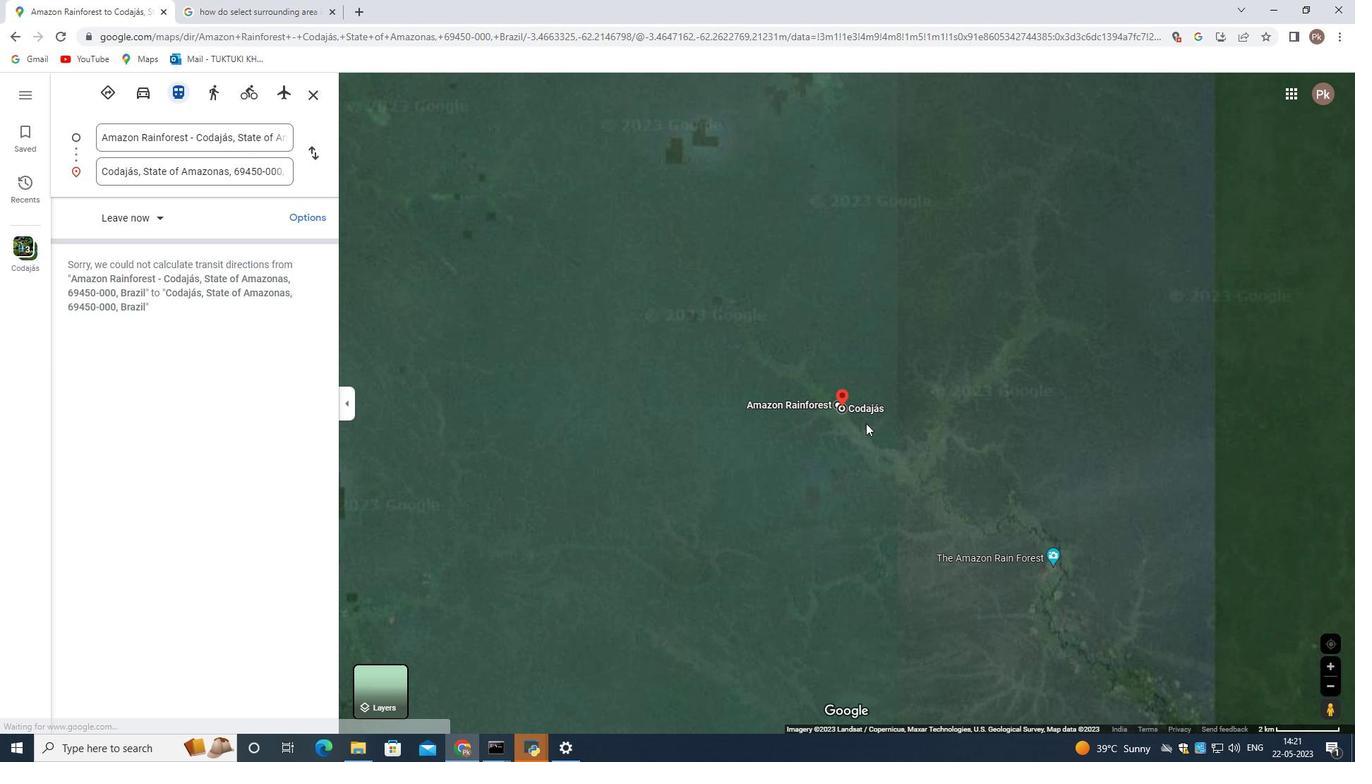 
Action: Mouse scrolled (866, 422) with delta (0, 0)
Screenshot: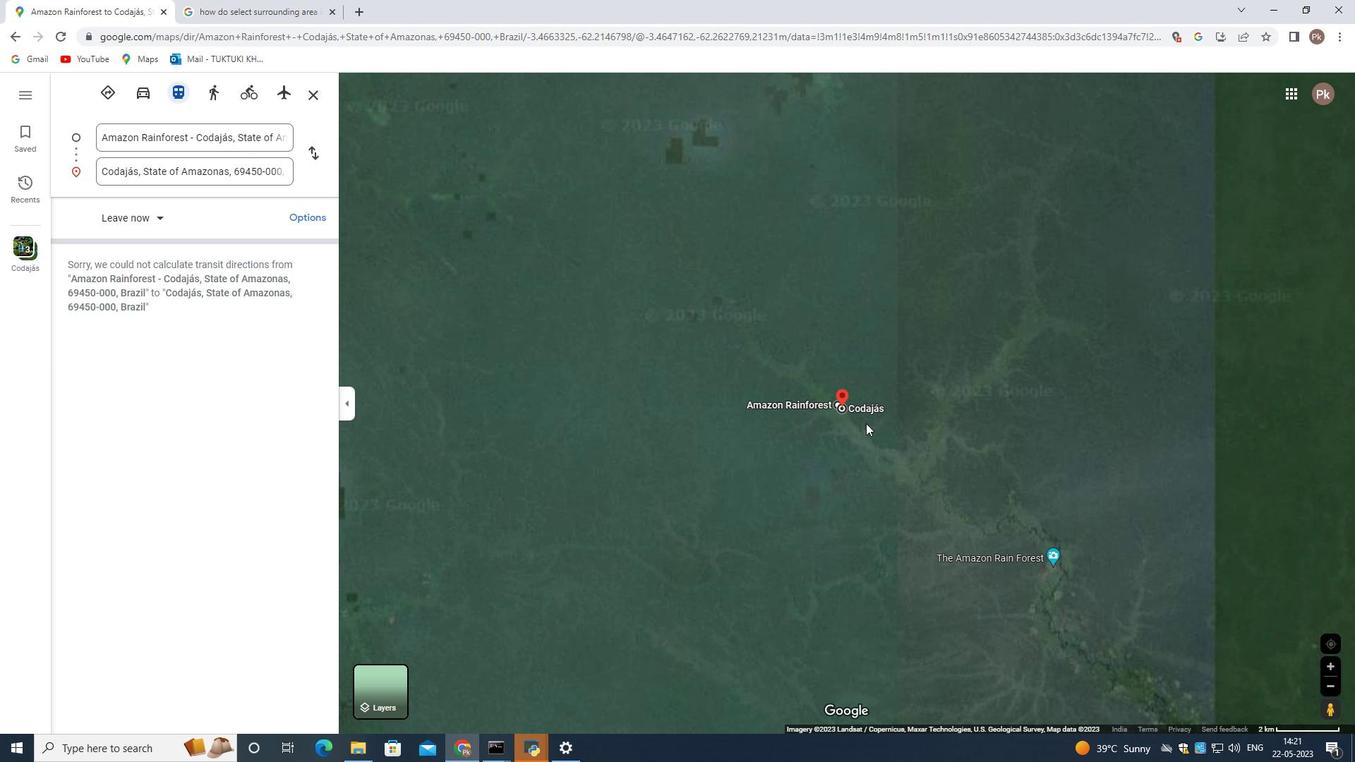 
Action: Mouse moved to (866, 423)
Screenshot: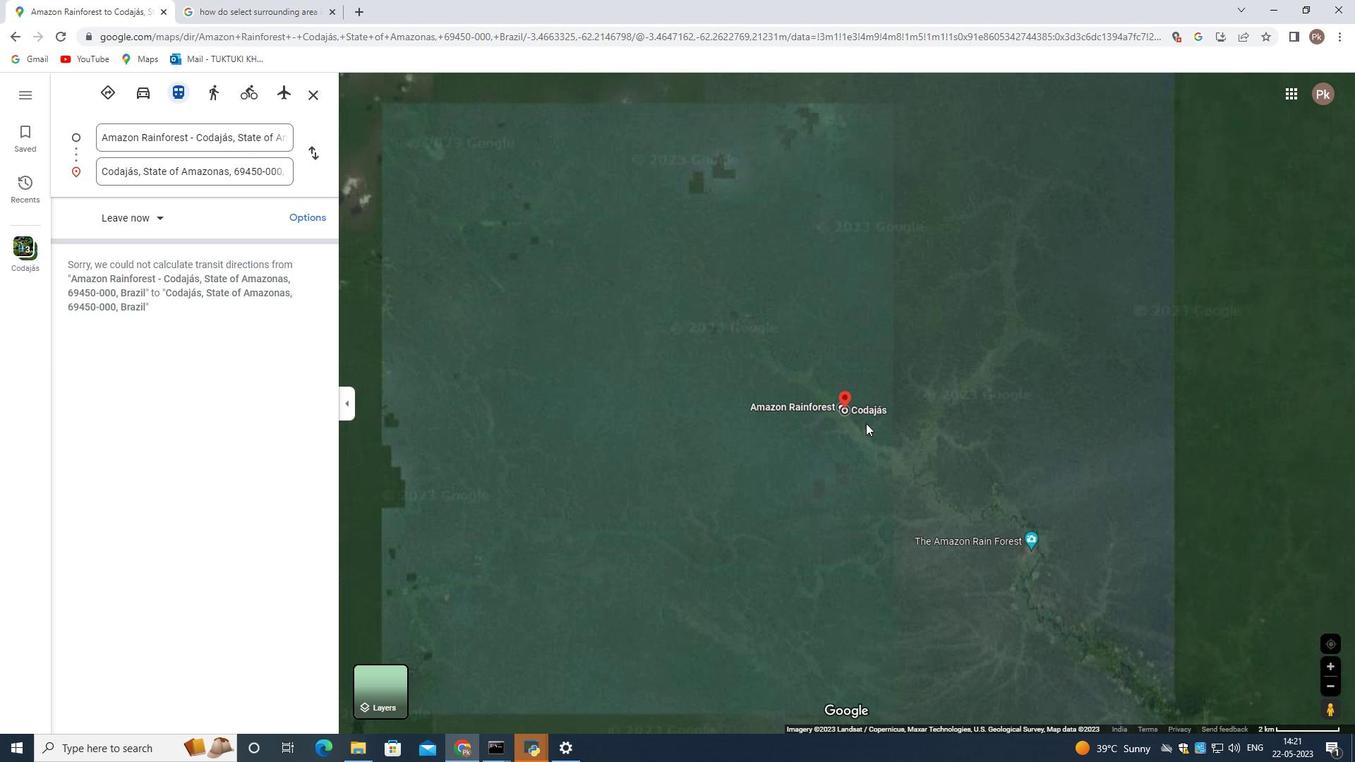
Action: Mouse scrolled (866, 422) with delta (0, 0)
Screenshot: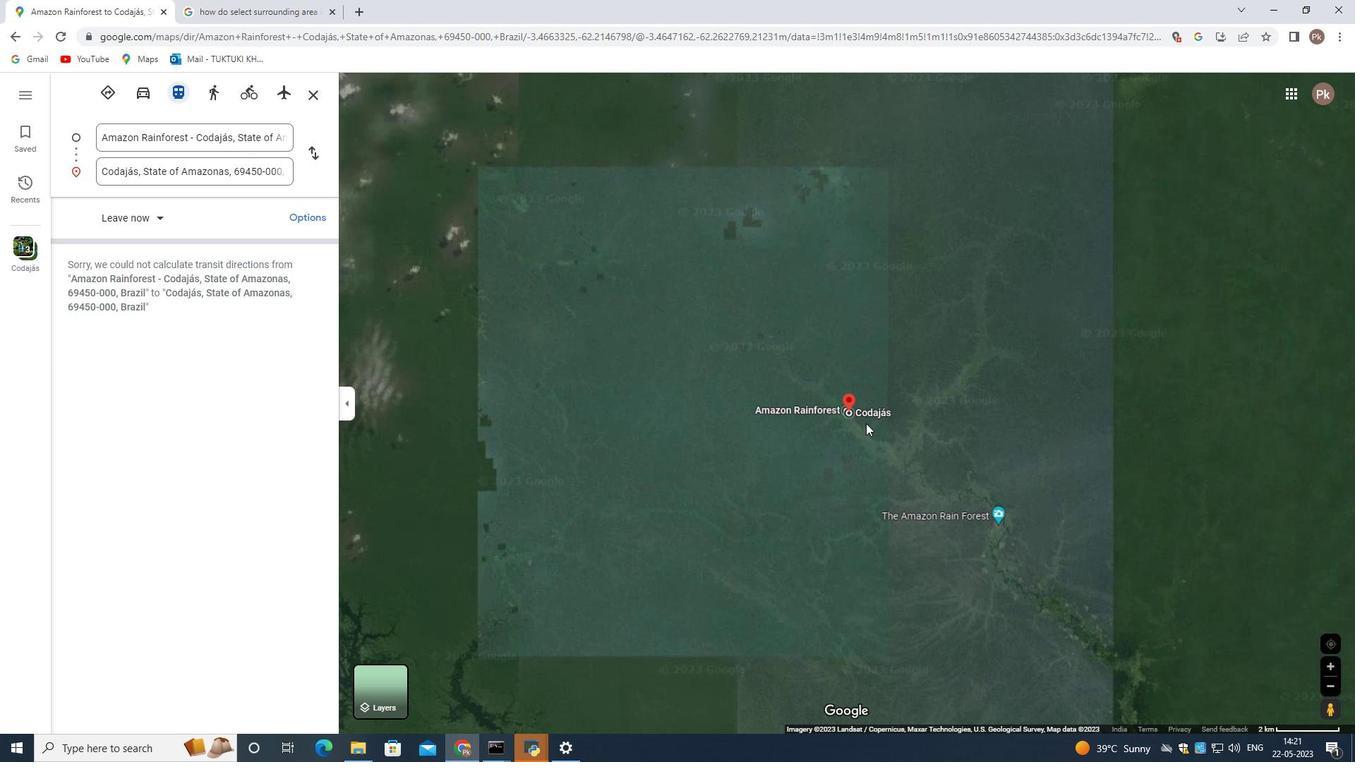 
Action: Mouse scrolled (866, 422) with delta (0, 0)
Screenshot: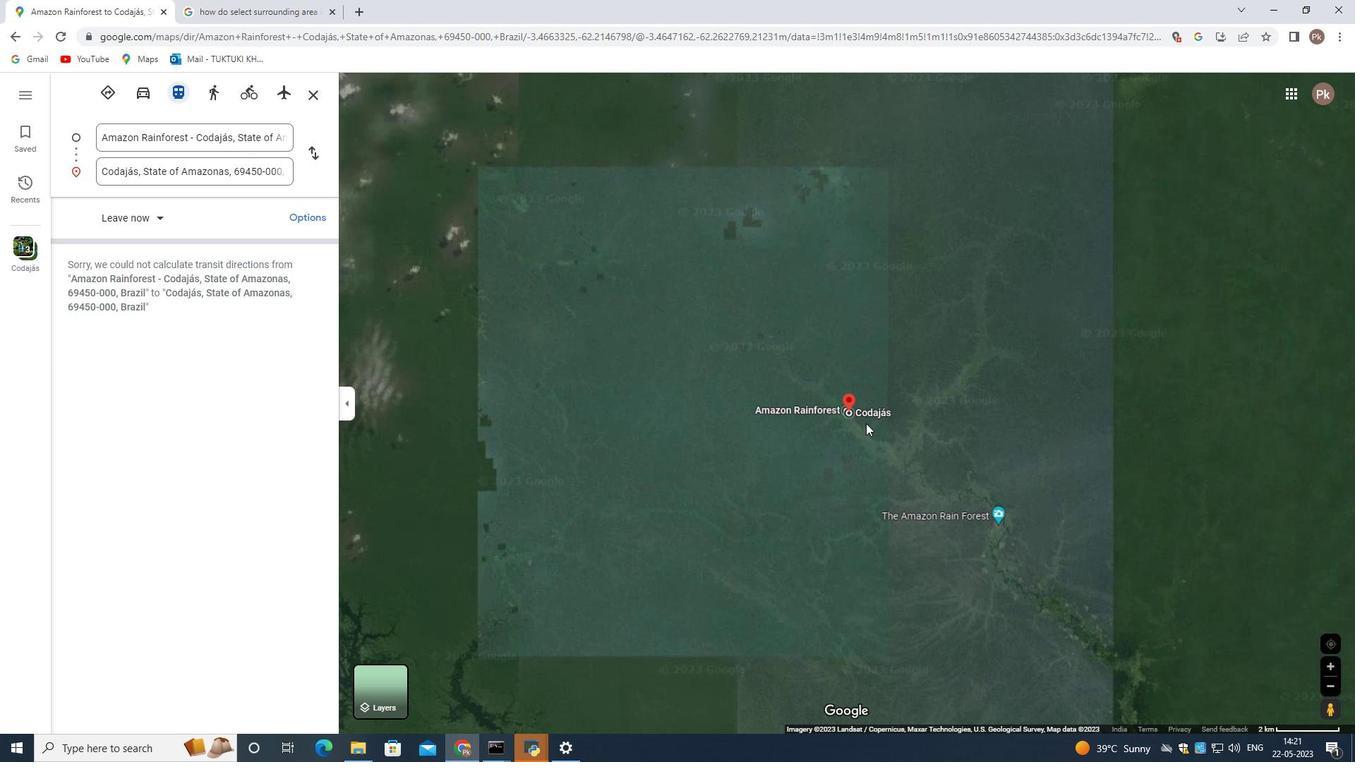 
Action: Mouse scrolled (866, 422) with delta (0, 0)
Screenshot: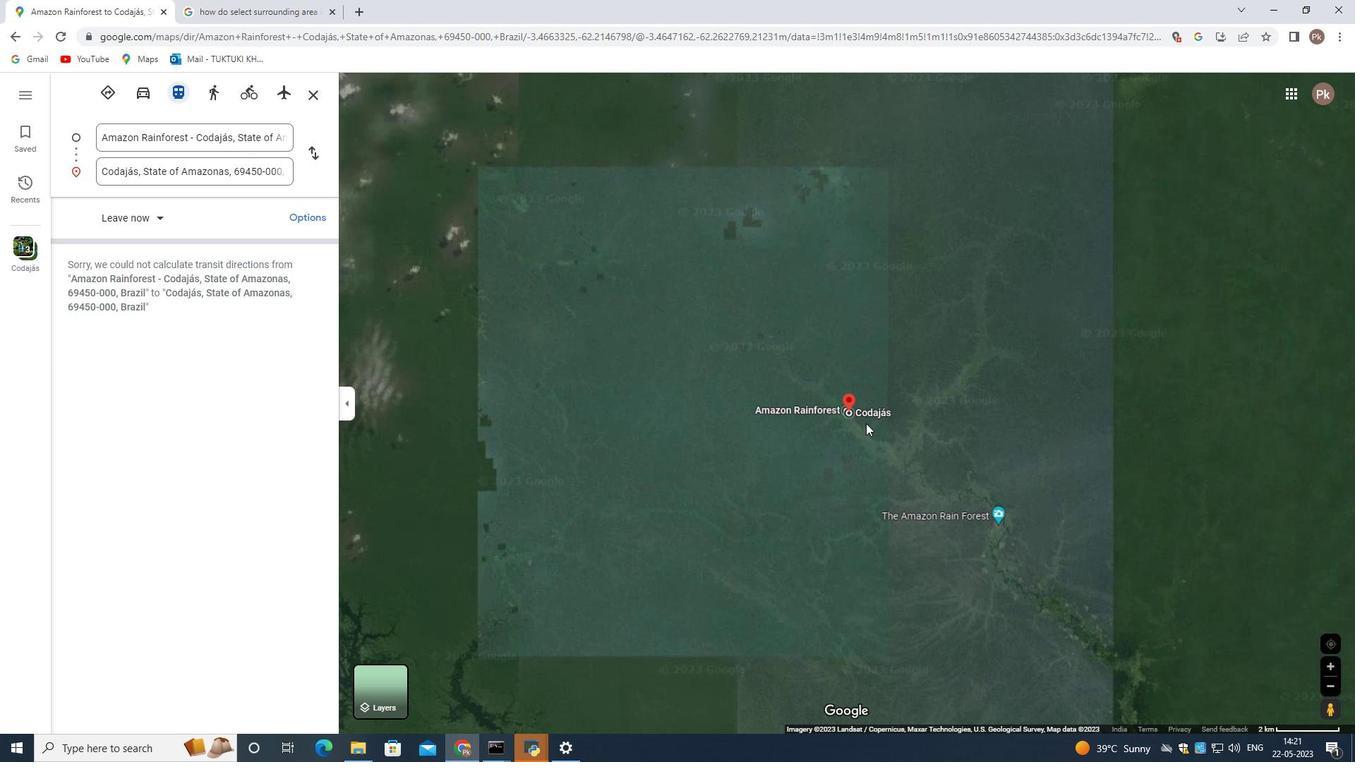 
Action: Mouse scrolled (866, 422) with delta (0, 0)
Screenshot: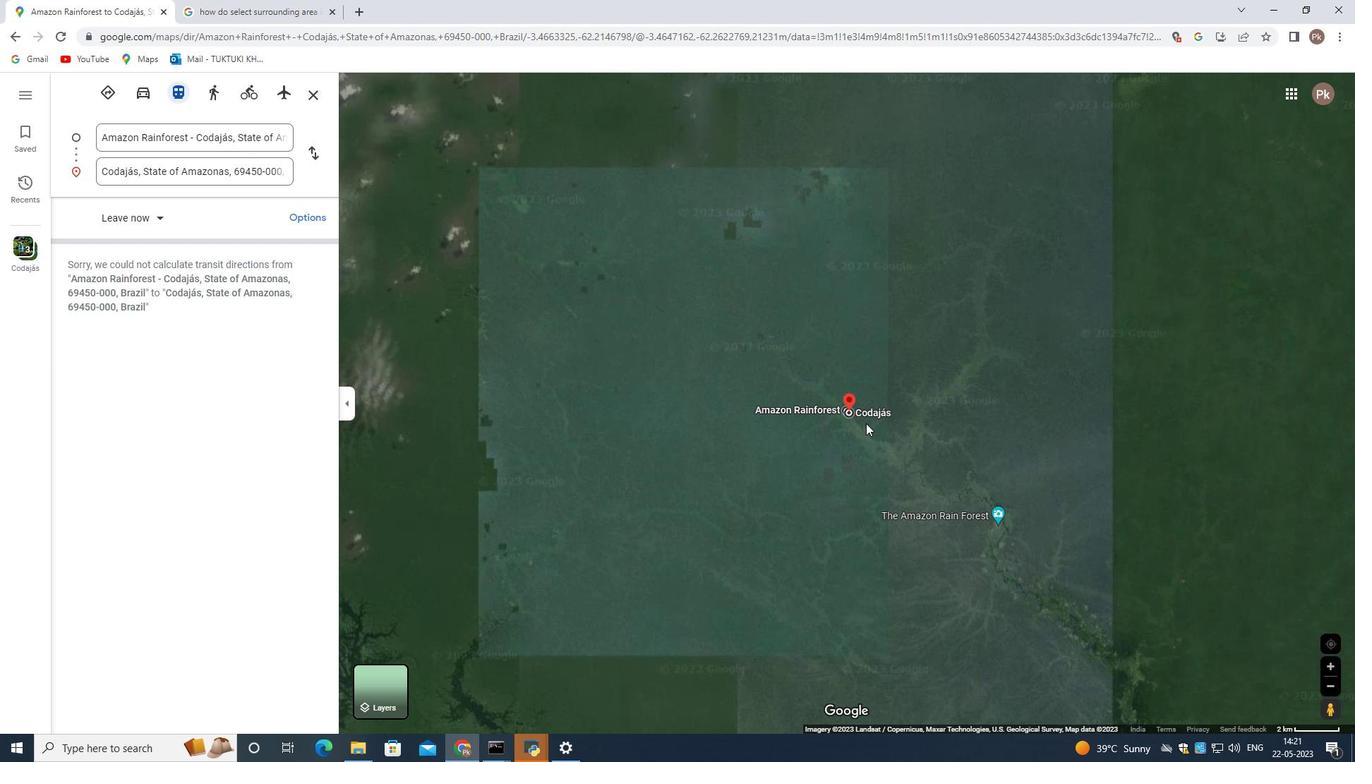
Action: Mouse scrolled (866, 422) with delta (0, 0)
Screenshot: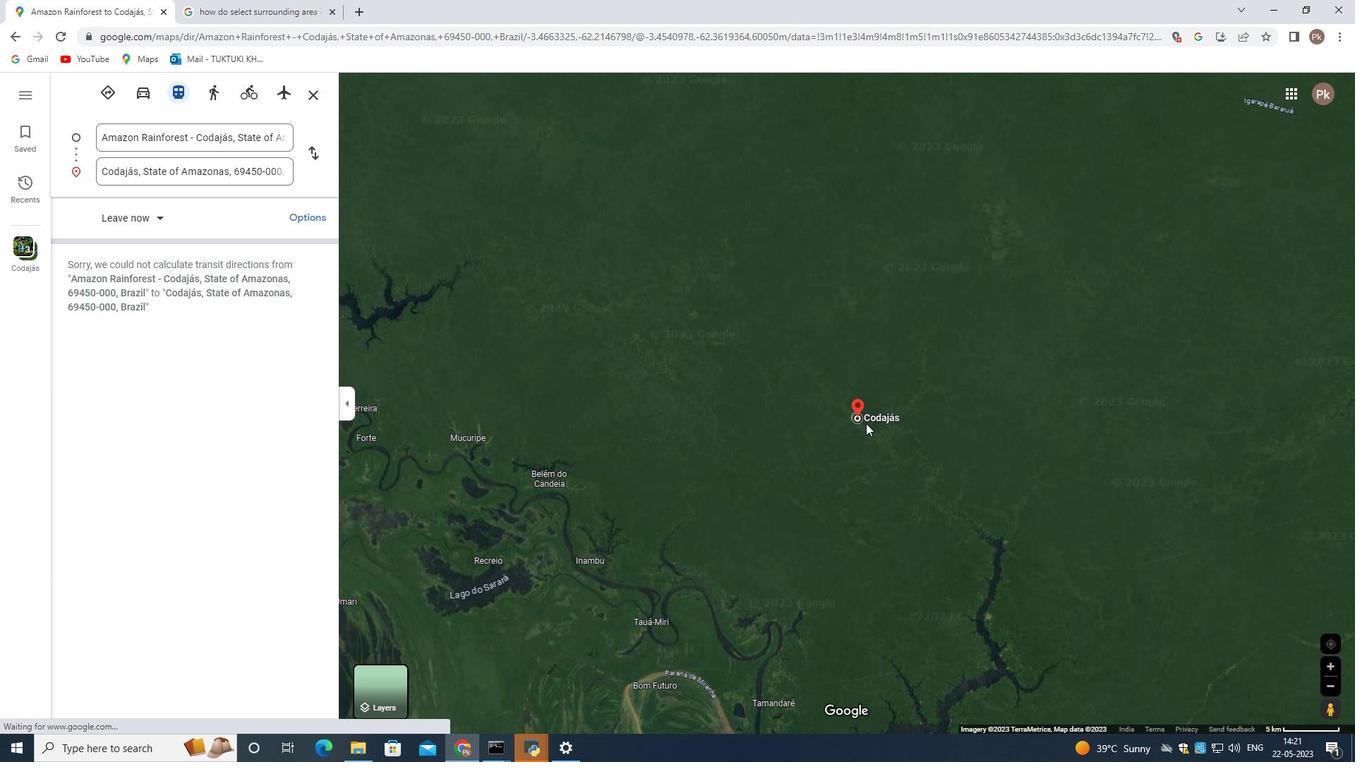 
Action: Mouse scrolled (866, 422) with delta (0, 0)
Screenshot: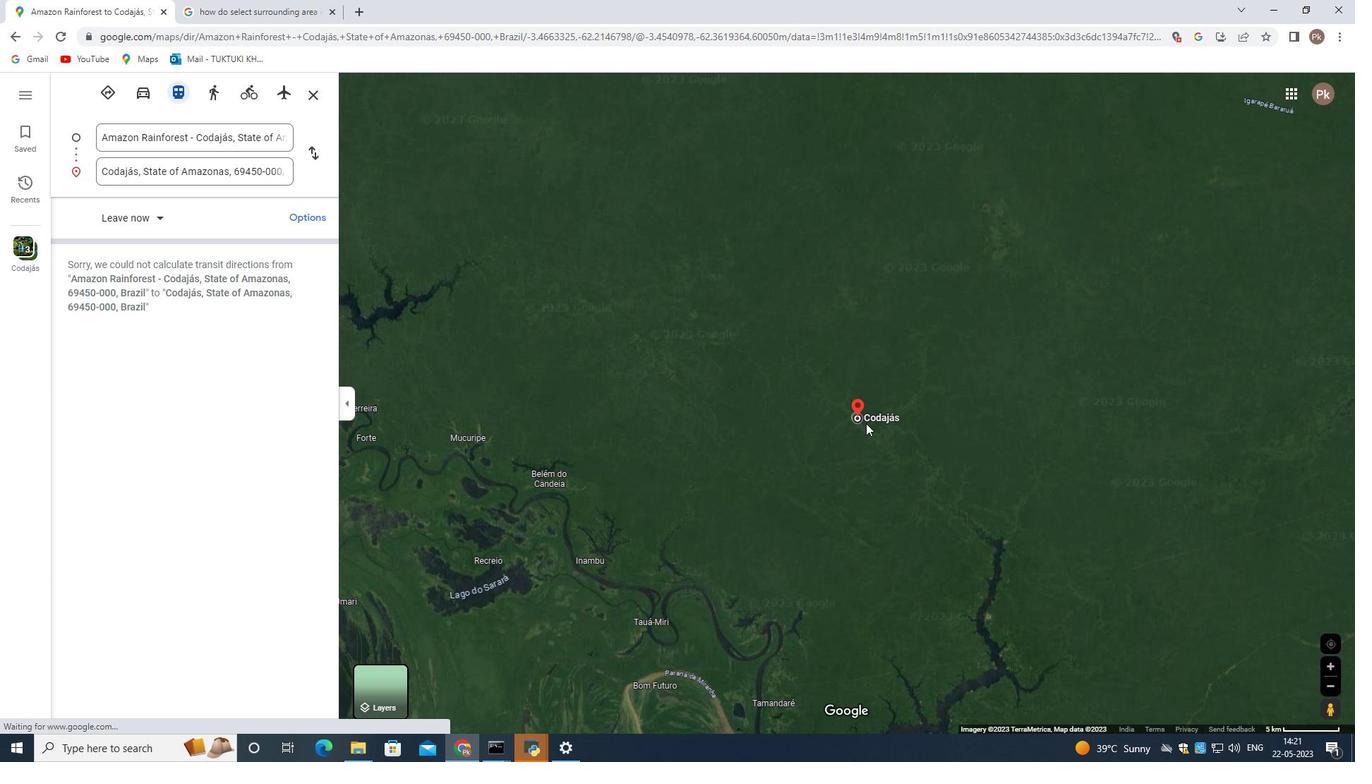 
Action: Mouse scrolled (866, 422) with delta (0, 0)
Screenshot: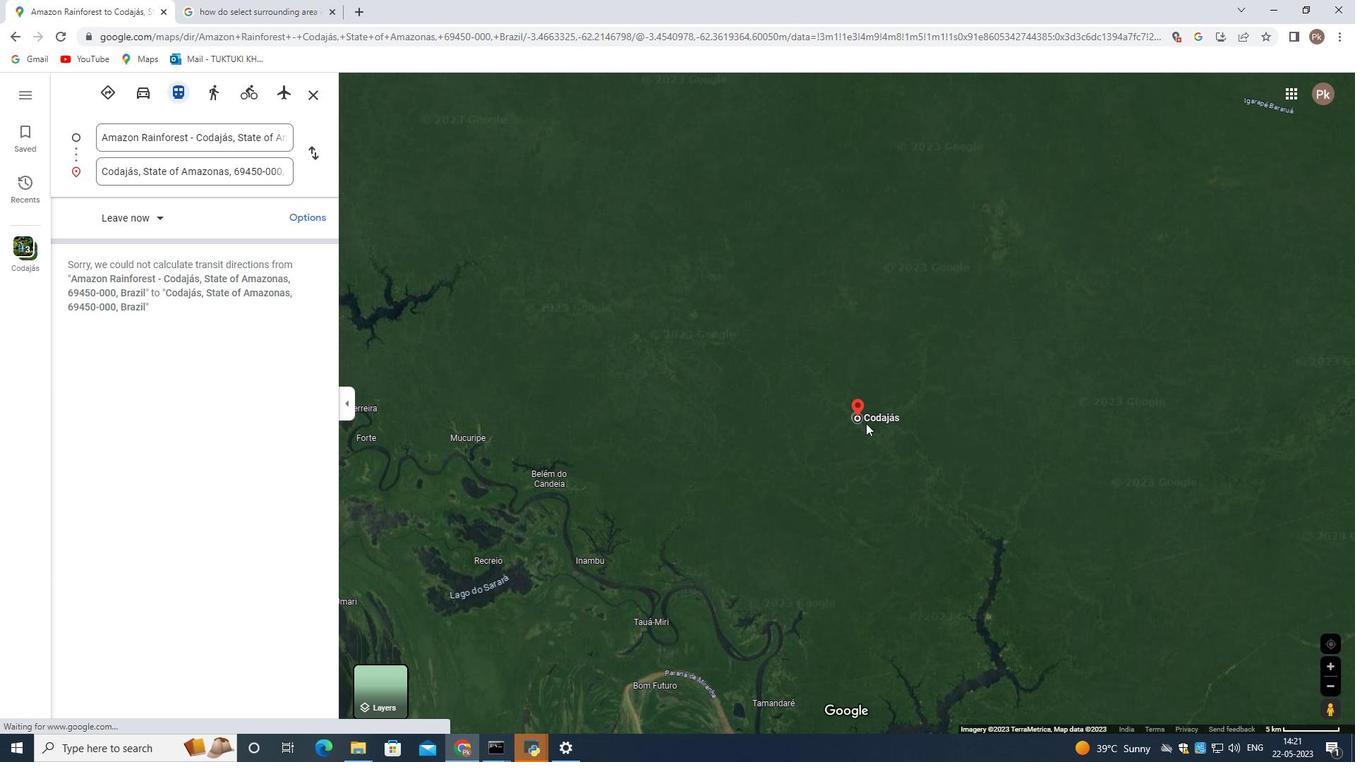 
Action: Mouse moved to (866, 423)
Screenshot: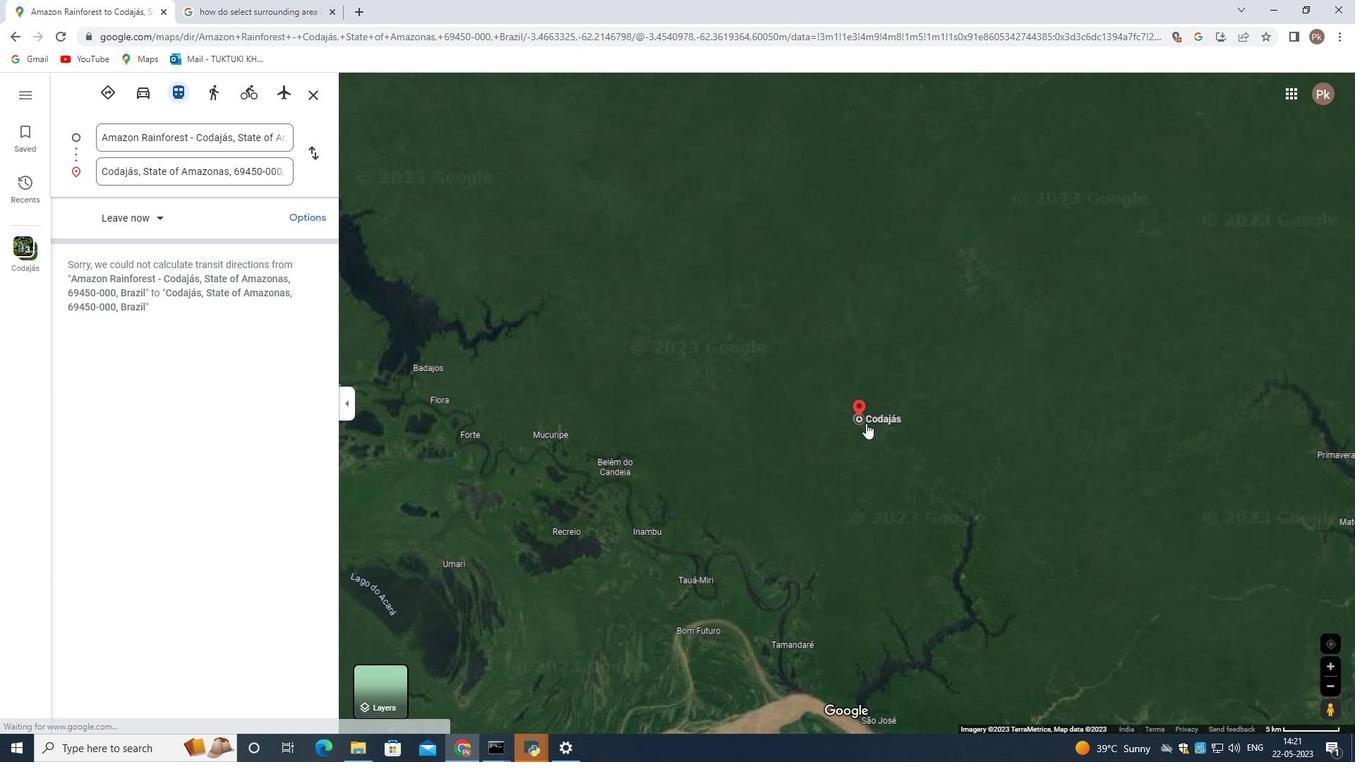 
Action: Mouse scrolled (866, 422) with delta (0, 0)
Screenshot: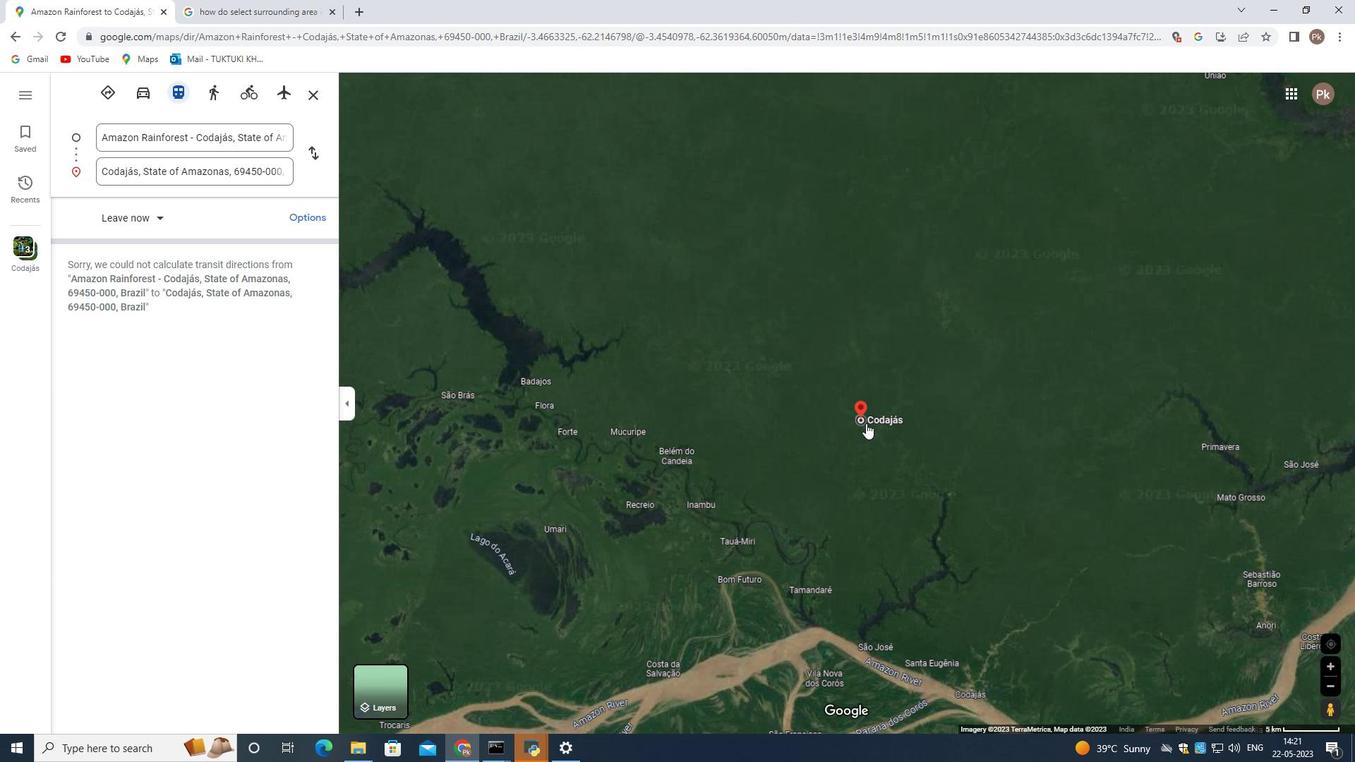 
Action: Mouse scrolled (866, 422) with delta (0, 0)
Screenshot: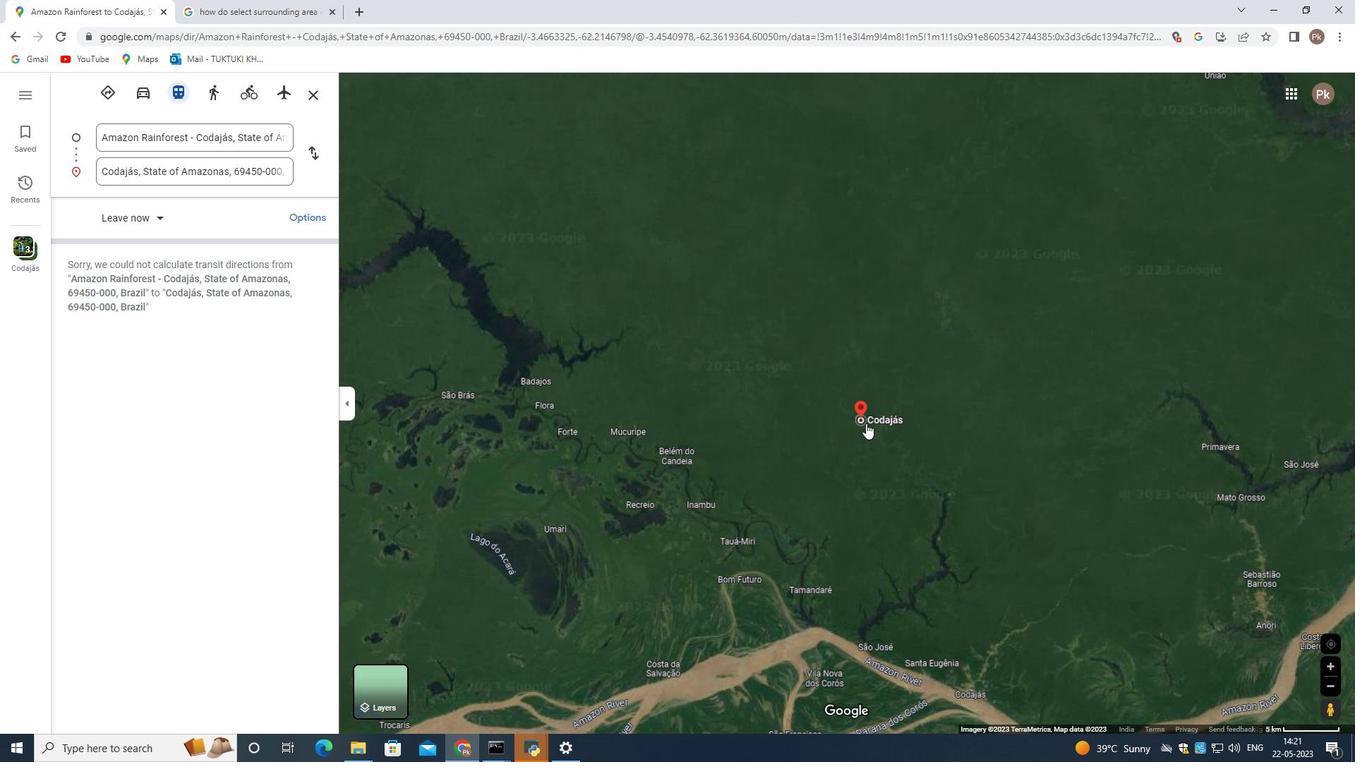
Action: Mouse moved to (865, 423)
Screenshot: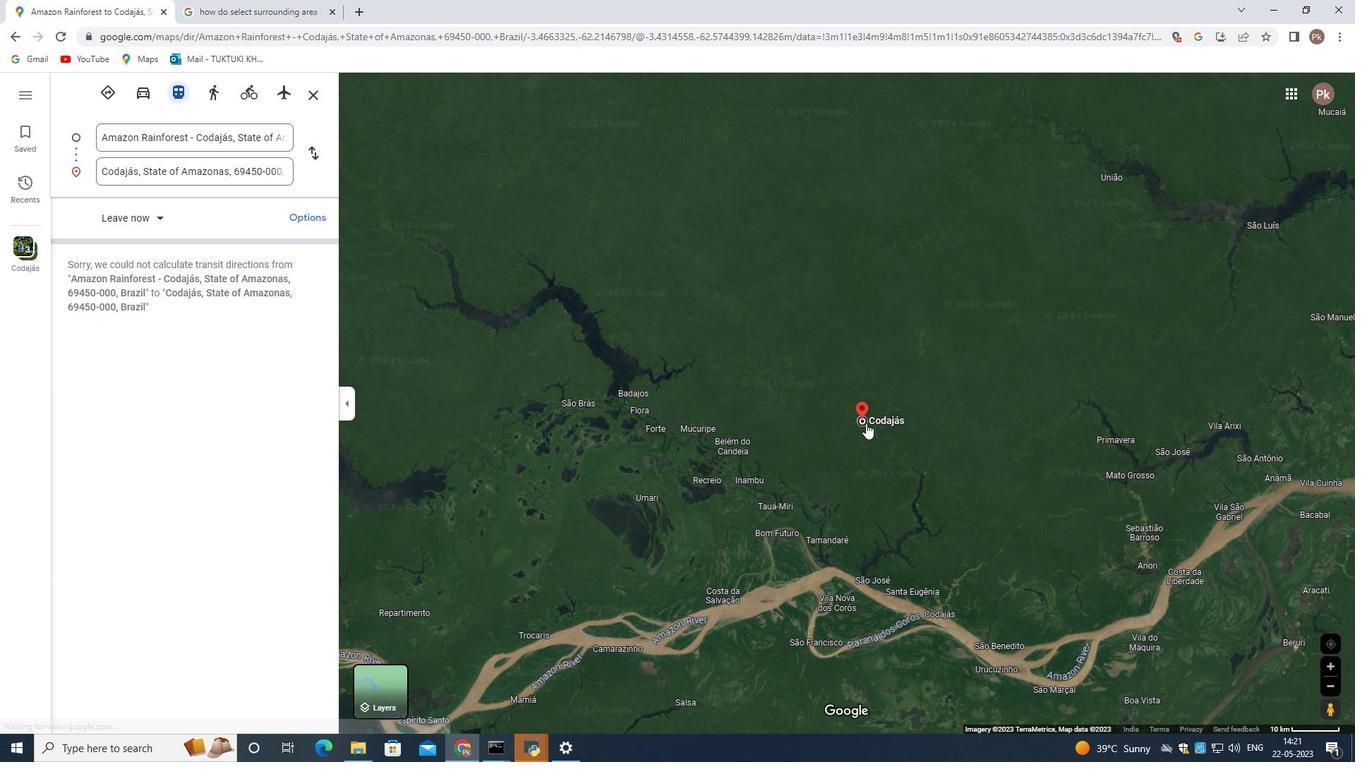 
Action: Mouse scrolled (865, 422) with delta (0, 0)
Screenshot: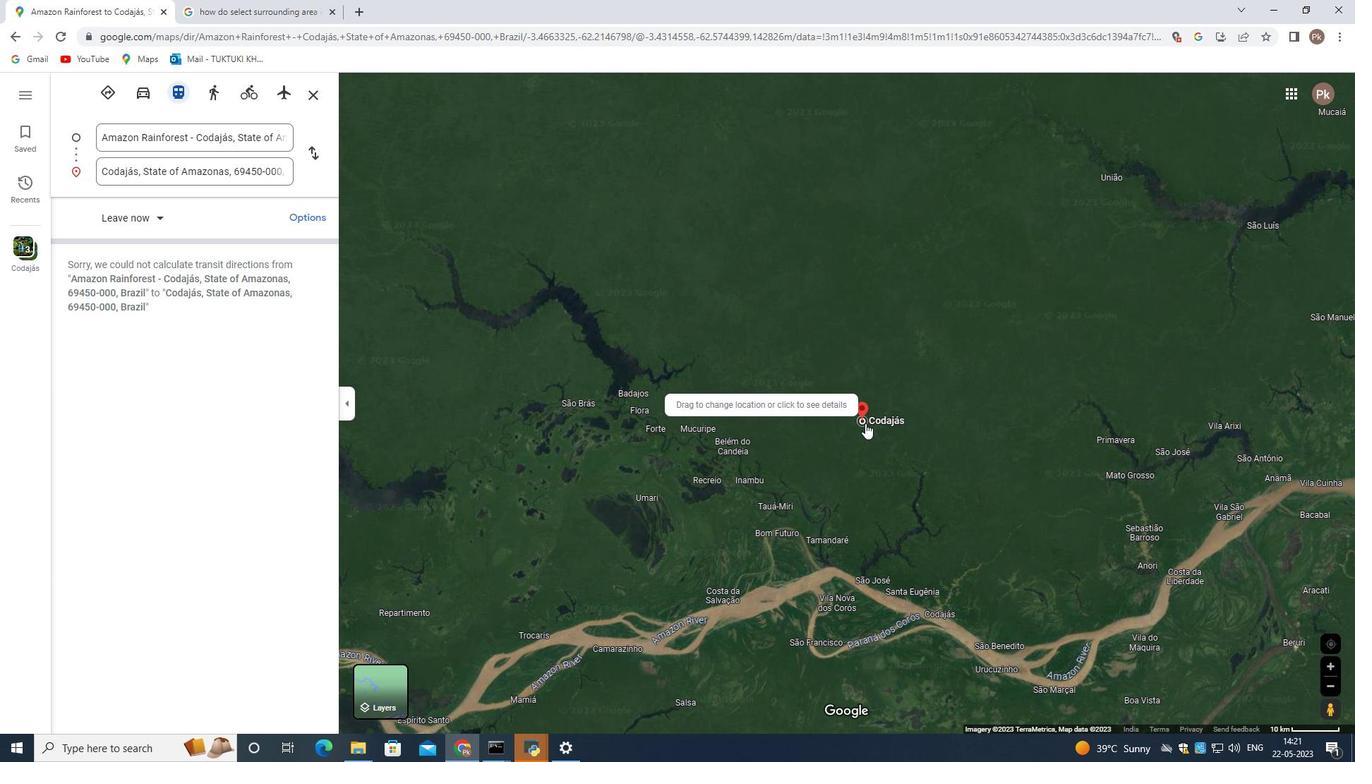 
Action: Mouse moved to (864, 423)
Screenshot: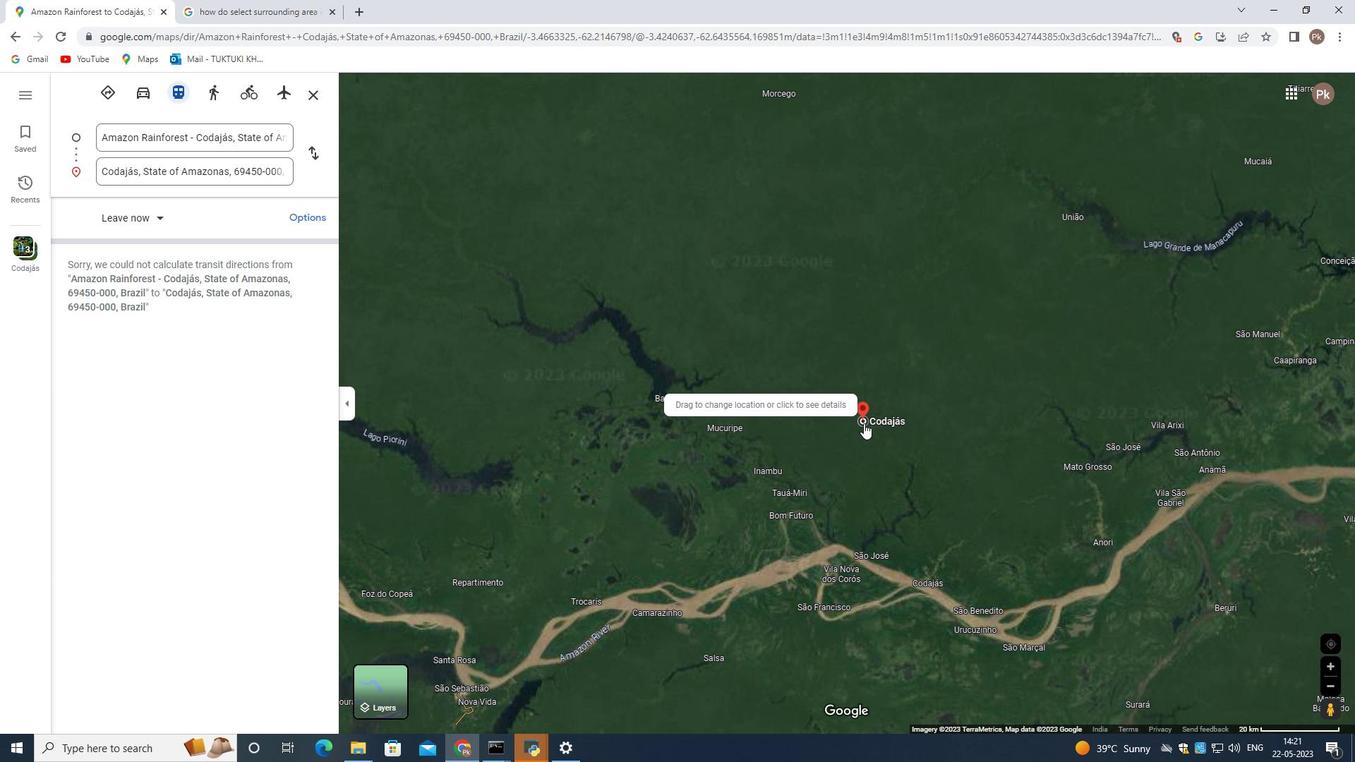 
Action: Mouse scrolled (864, 422) with delta (0, 0)
Screenshot: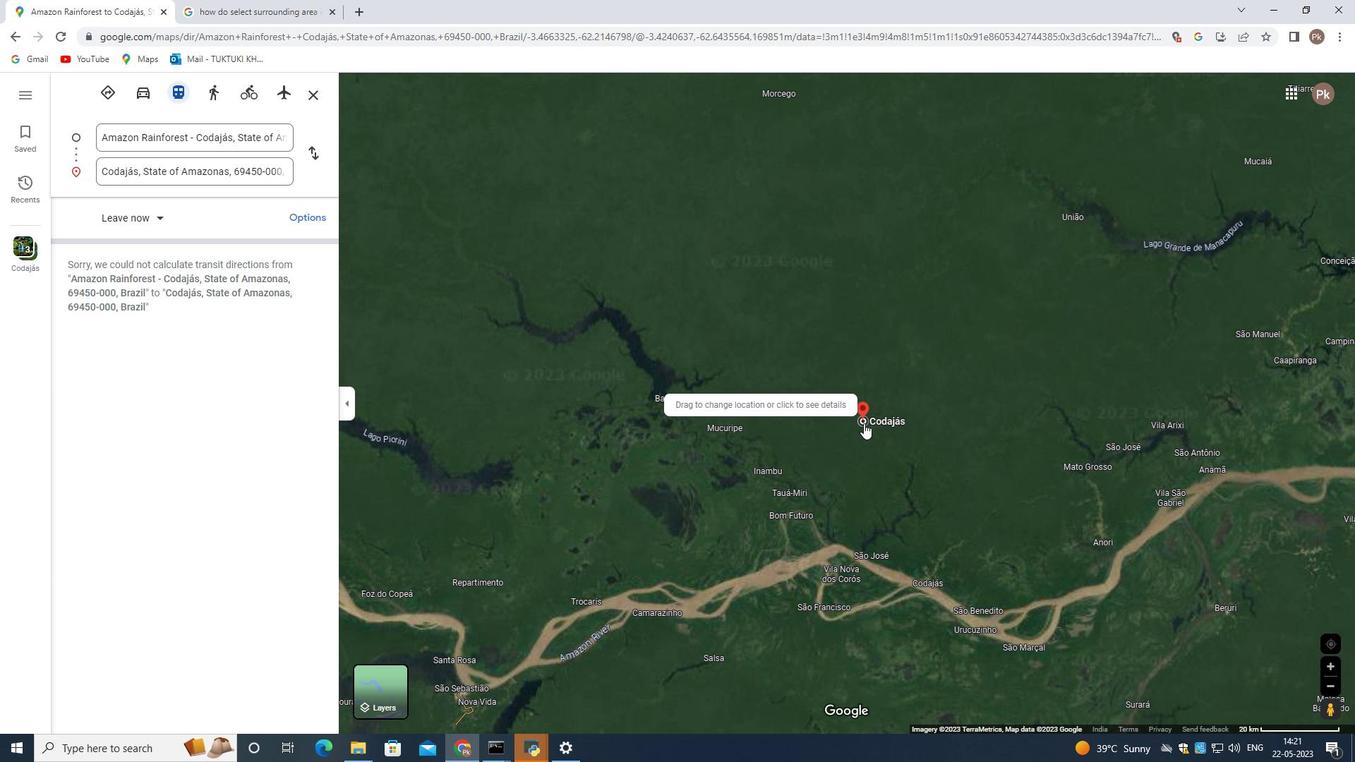 
Action: Mouse scrolled (864, 422) with delta (0, 0)
Screenshot: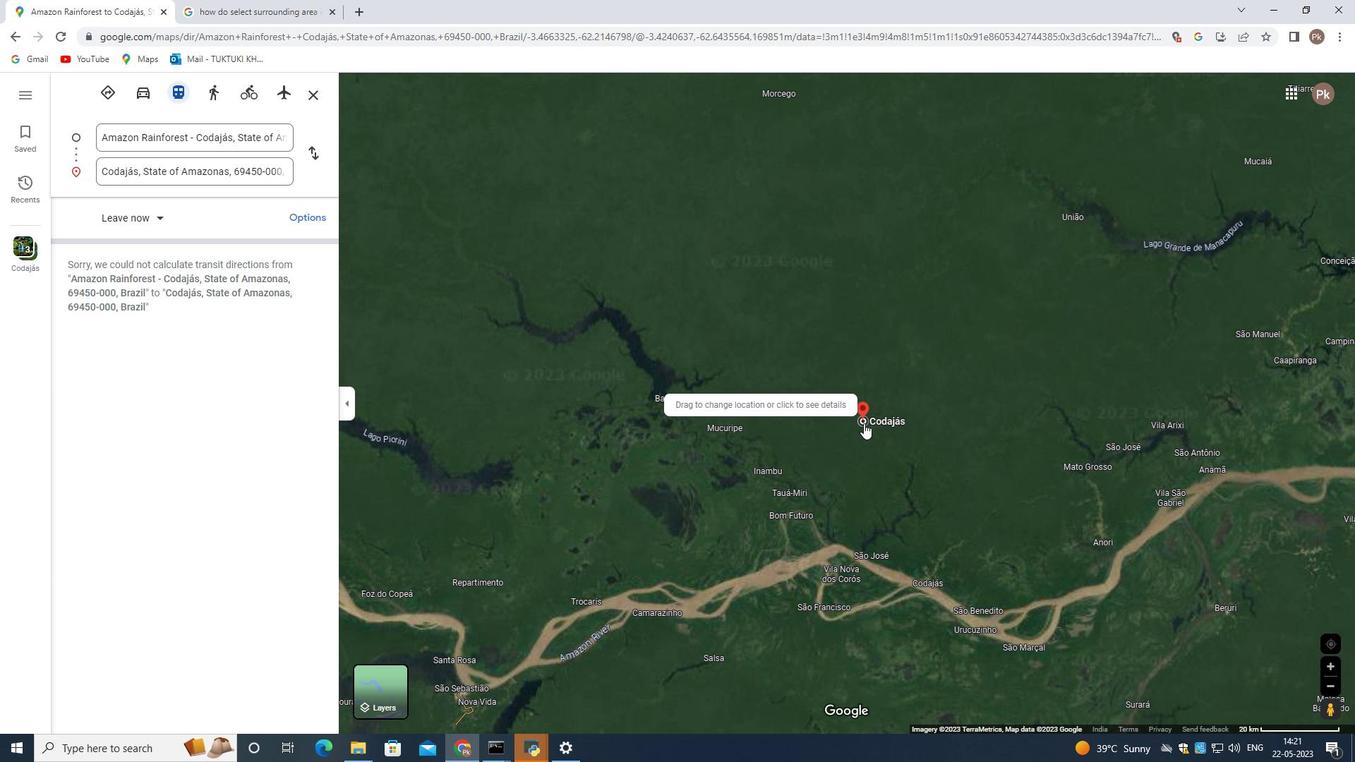 
Action: Mouse scrolled (864, 422) with delta (0, 0)
Screenshot: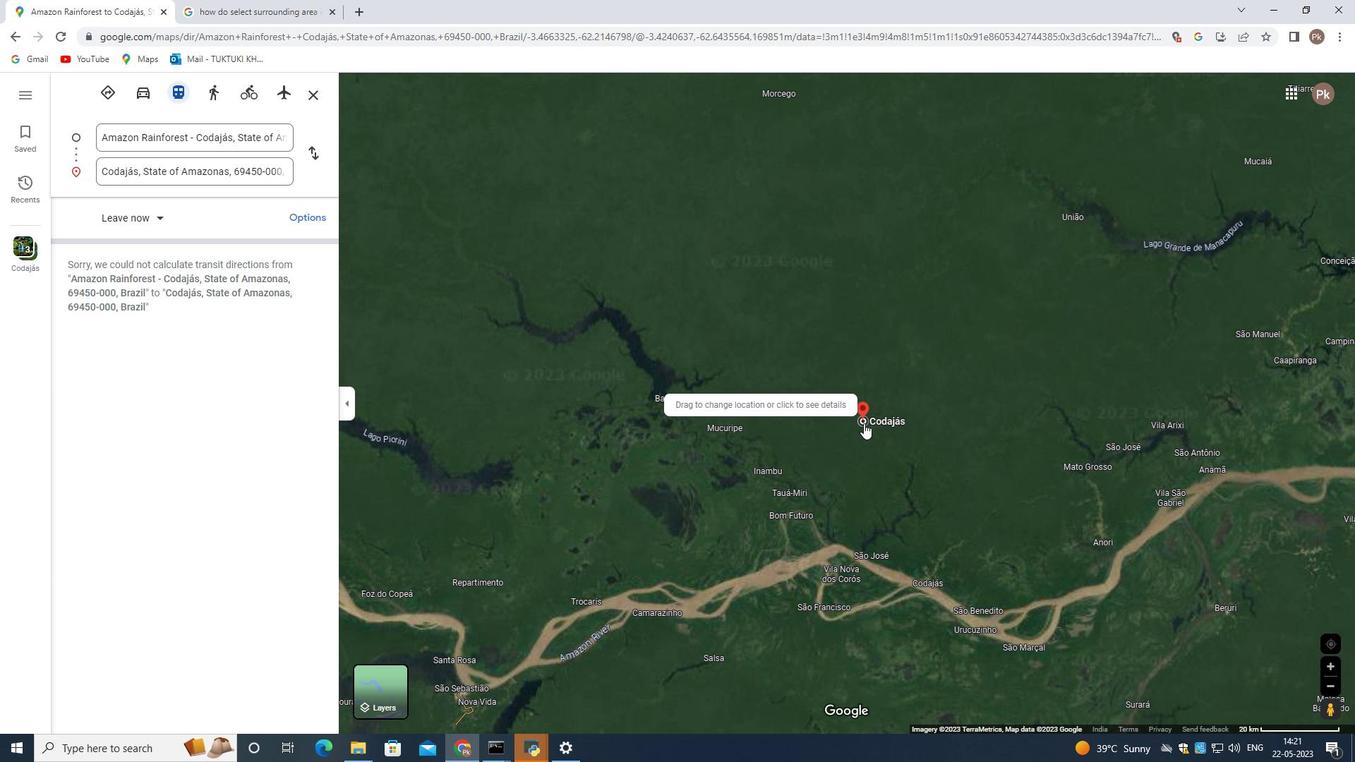 
Action: Mouse scrolled (864, 422) with delta (0, 0)
Screenshot: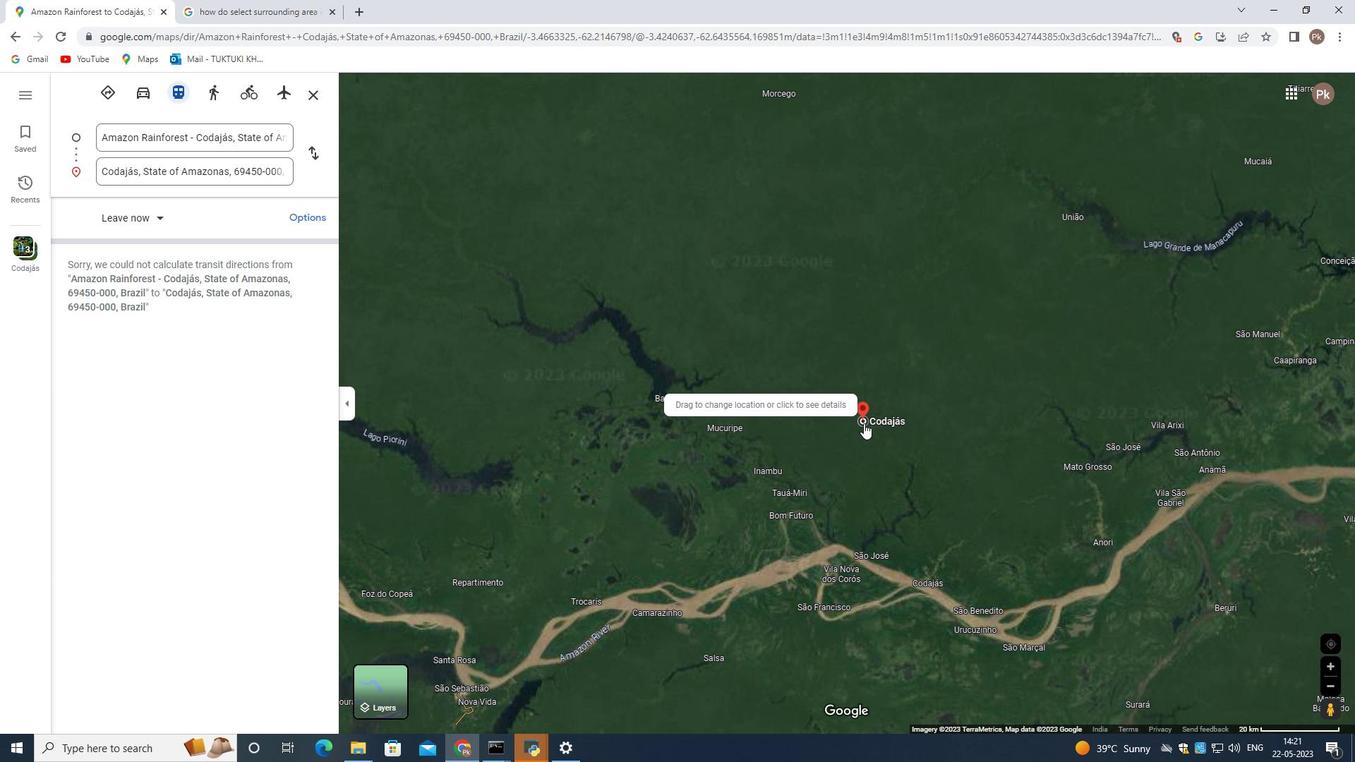 
Action: Mouse scrolled (864, 422) with delta (0, 0)
Screenshot: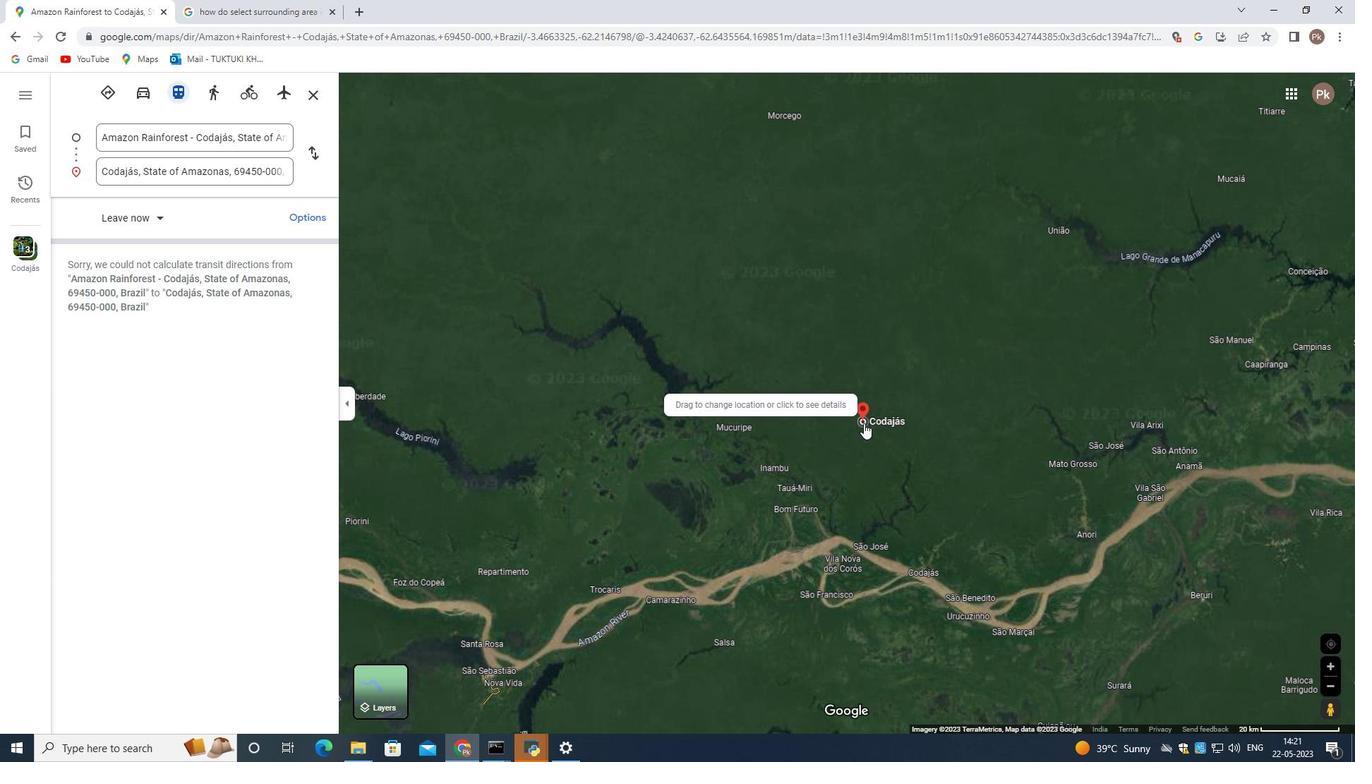 
Action: Mouse scrolled (864, 422) with delta (0, 0)
Screenshot: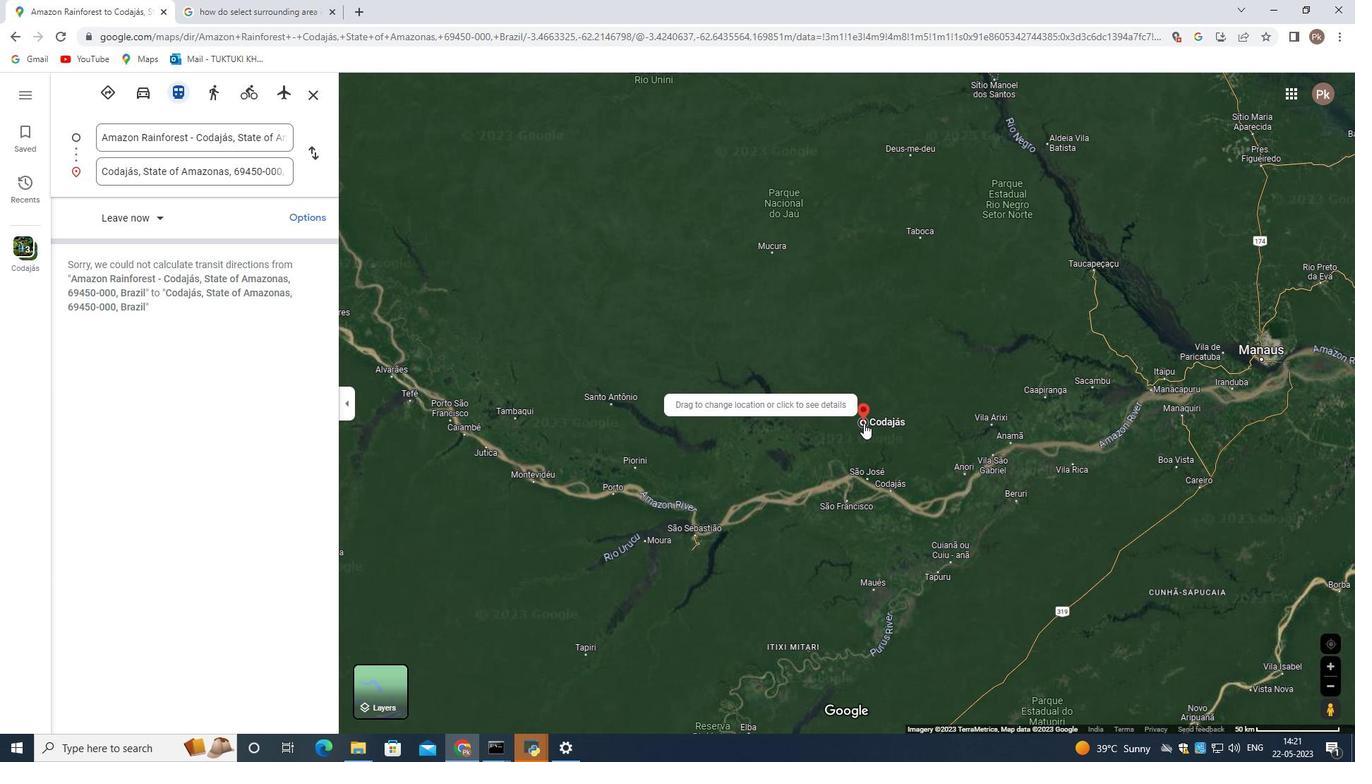
Action: Mouse scrolled (864, 422) with delta (0, 0)
Screenshot: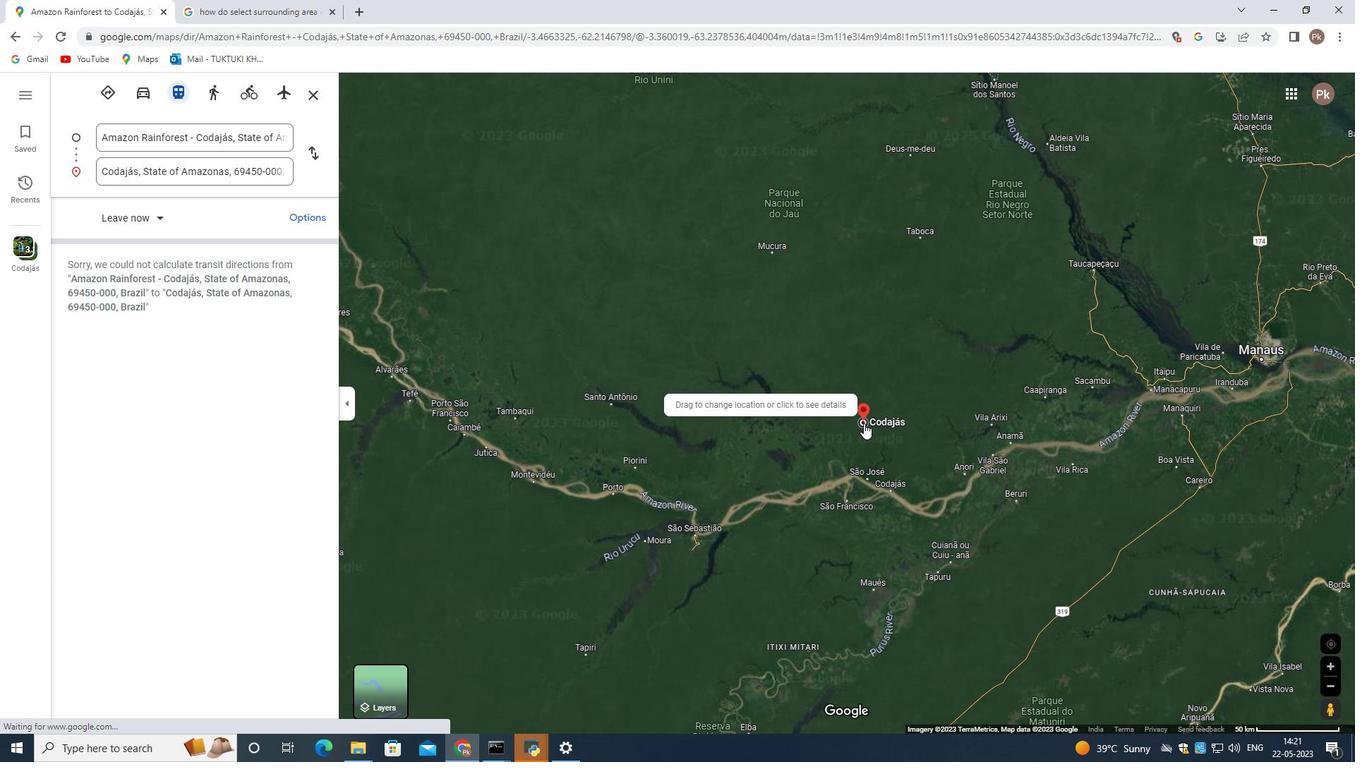 
Action: Mouse scrolled (864, 424) with delta (0, 0)
Screenshot: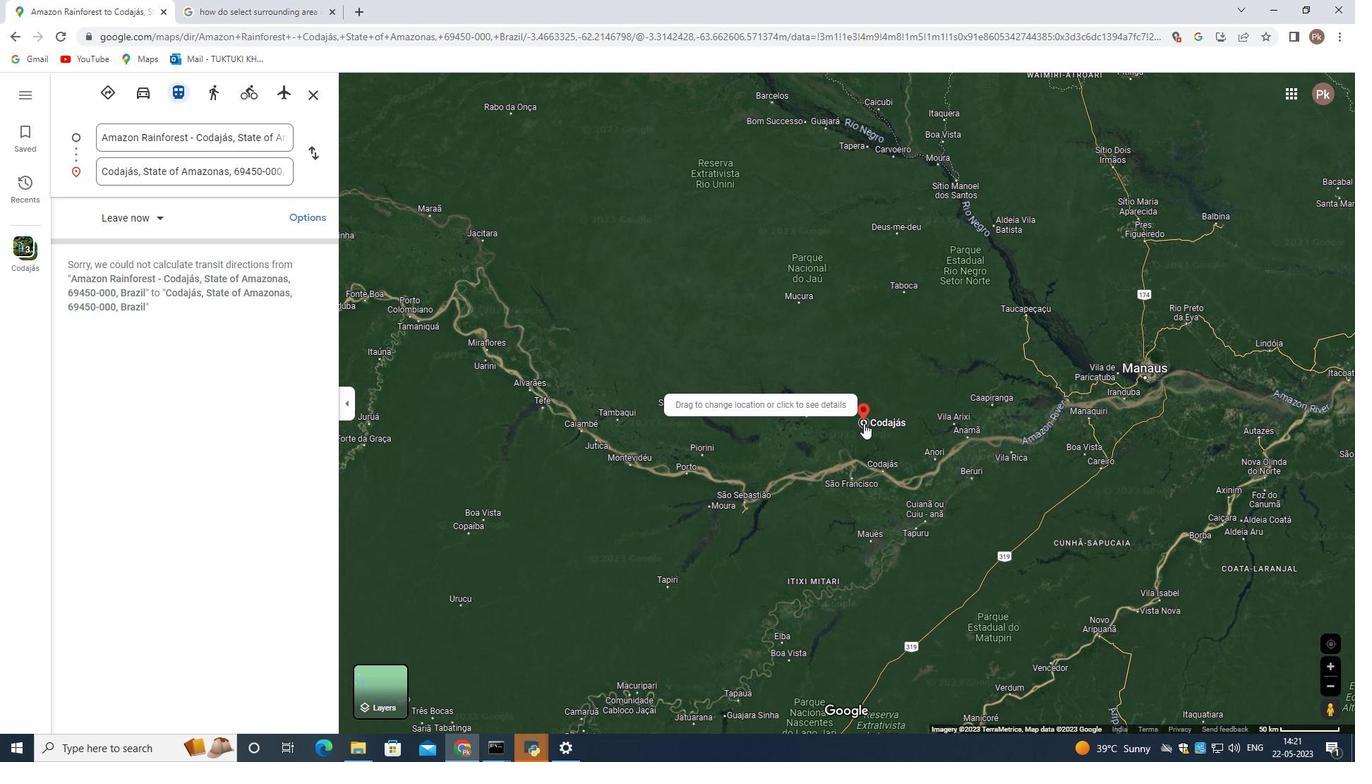 
Action: Mouse moved to (863, 422)
Screenshot: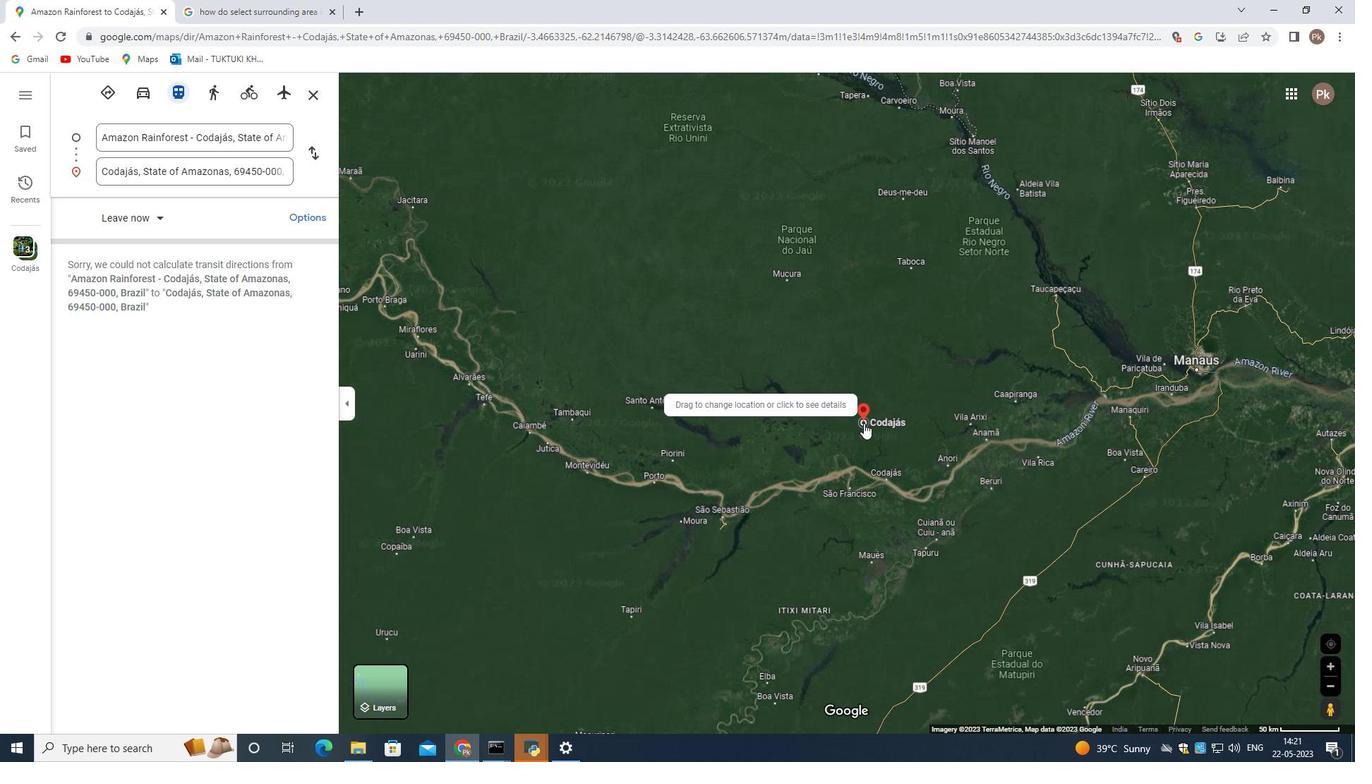 
Action: Mouse scrolled (863, 423) with delta (0, 0)
Screenshot: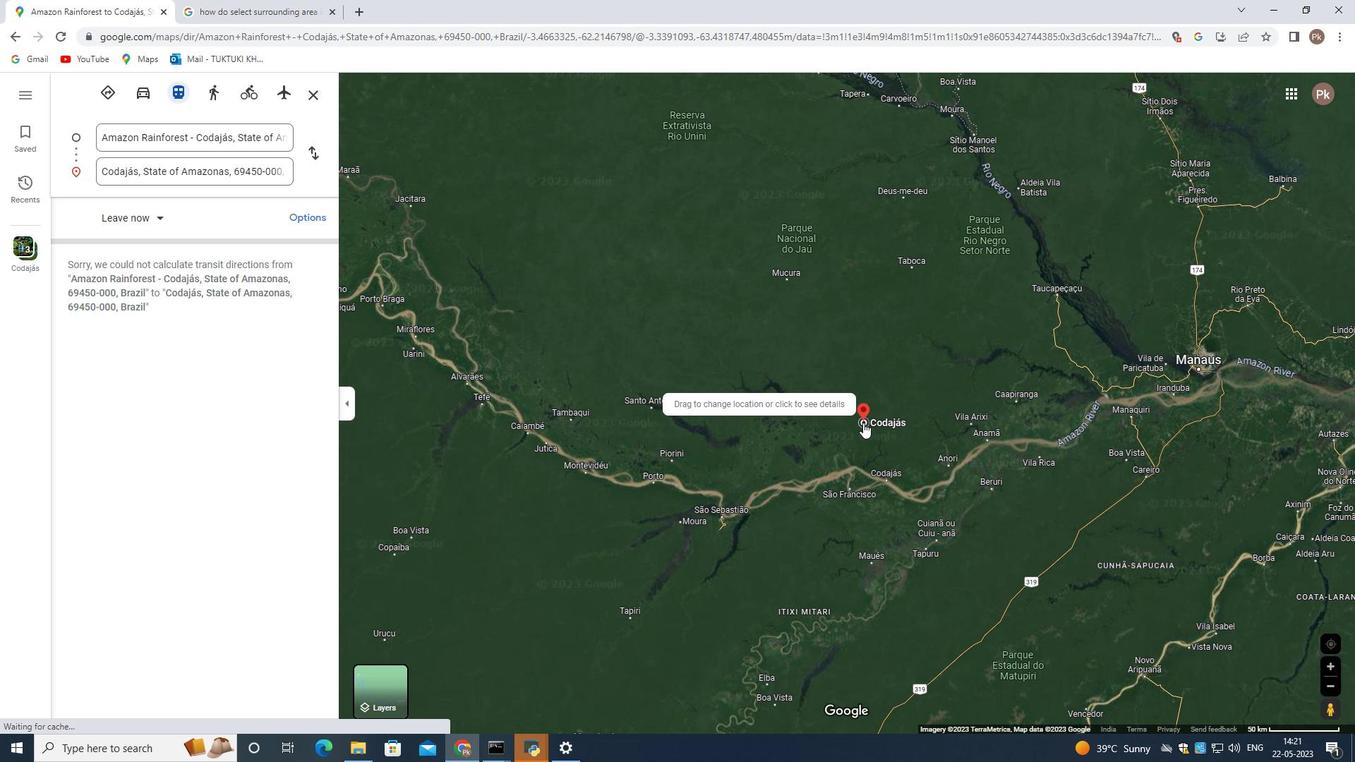
Action: Mouse scrolled (863, 423) with delta (0, 0)
Screenshot: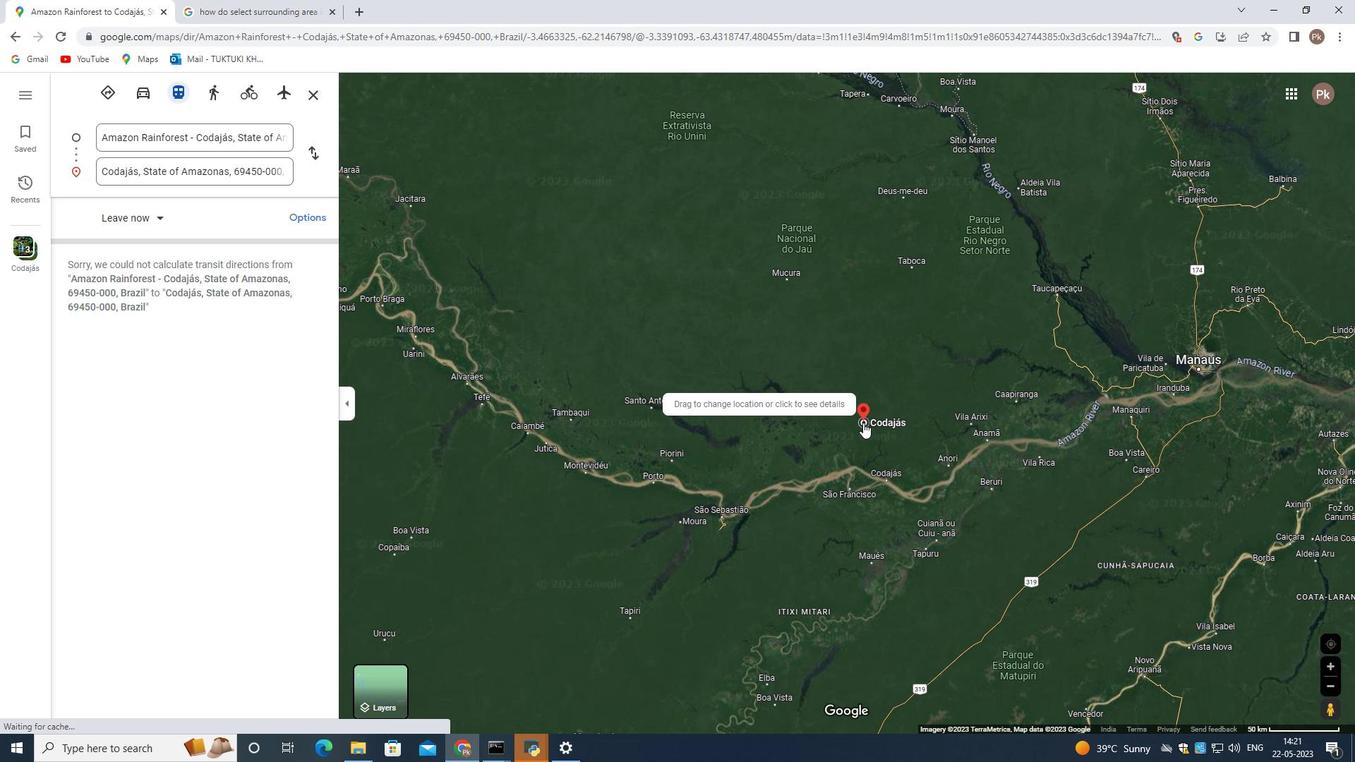 
Action: Mouse scrolled (863, 423) with delta (0, 0)
Screenshot: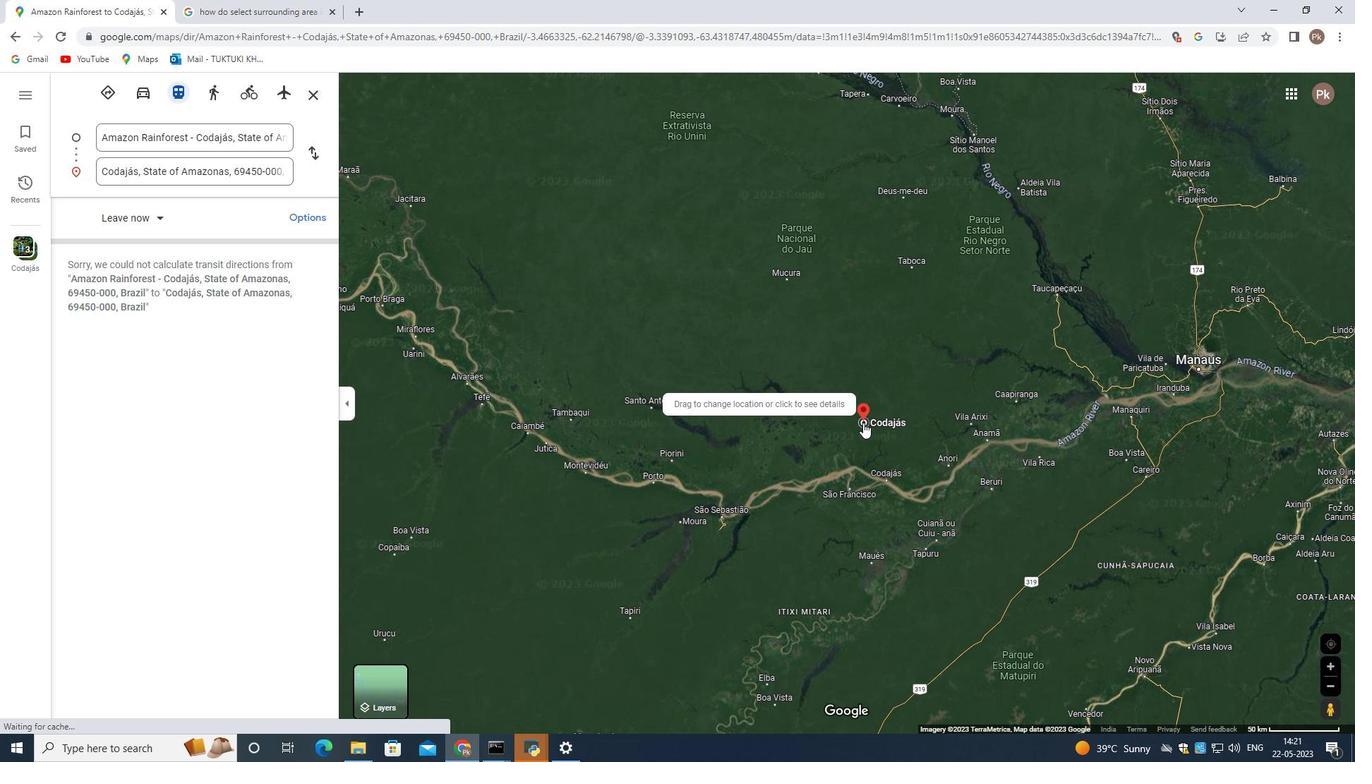 
Action: Mouse moved to (886, 437)
Screenshot: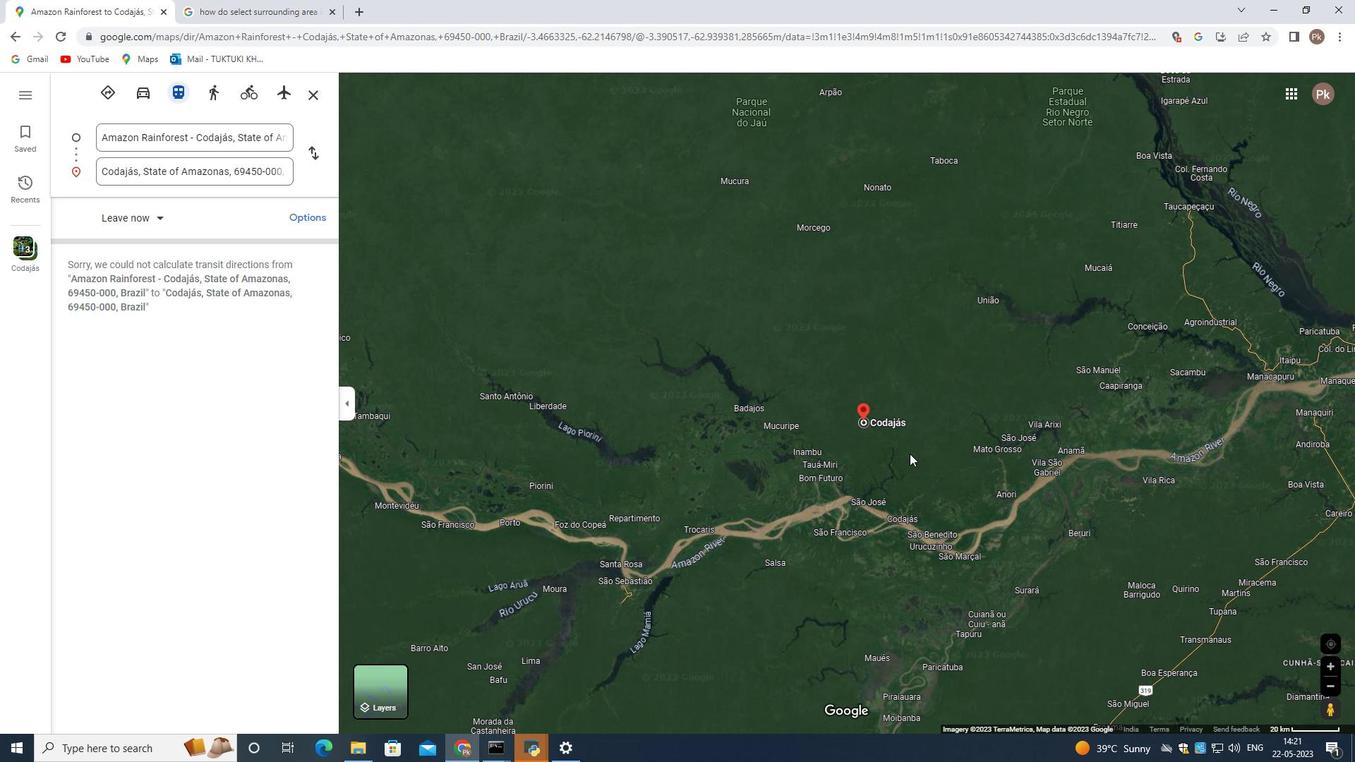 
Action: Mouse scrolled (886, 437) with delta (0, 0)
Screenshot: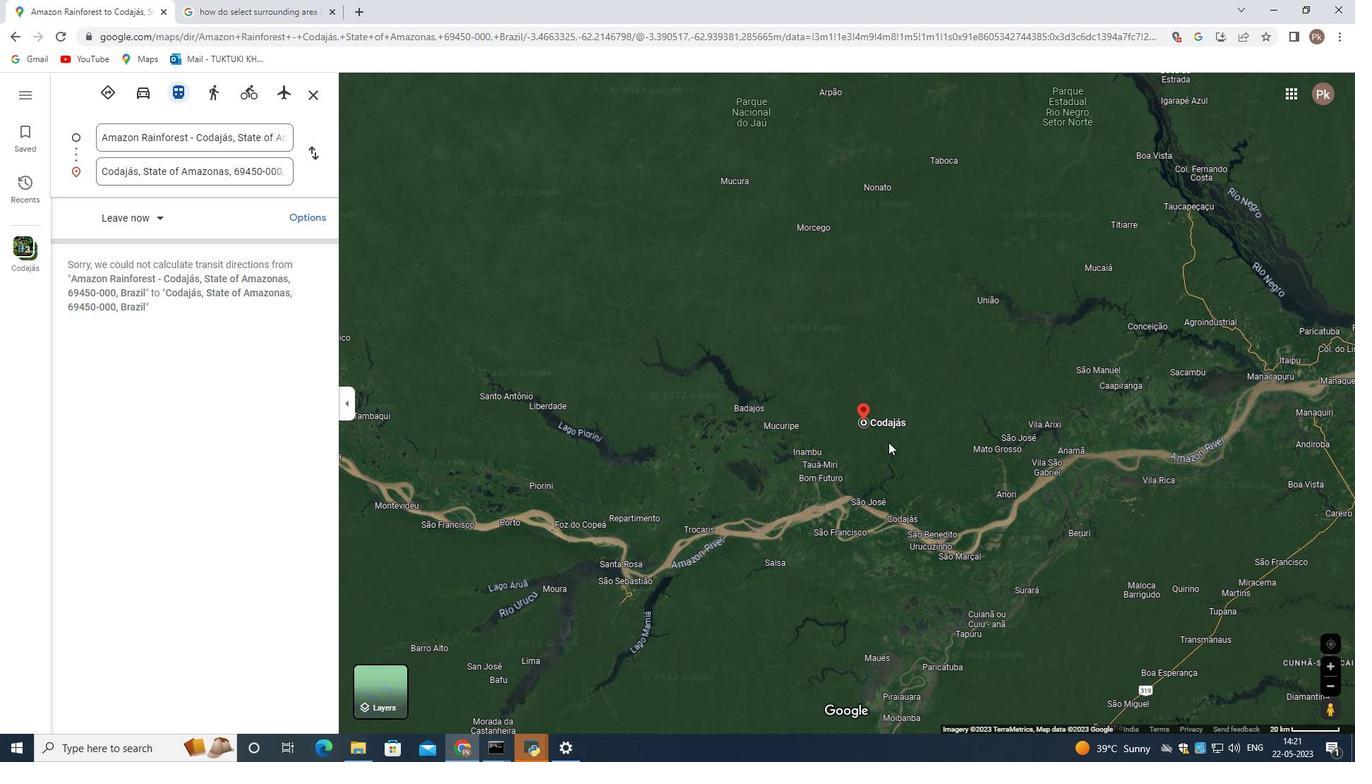 
Action: Mouse scrolled (886, 437) with delta (0, 0)
Screenshot: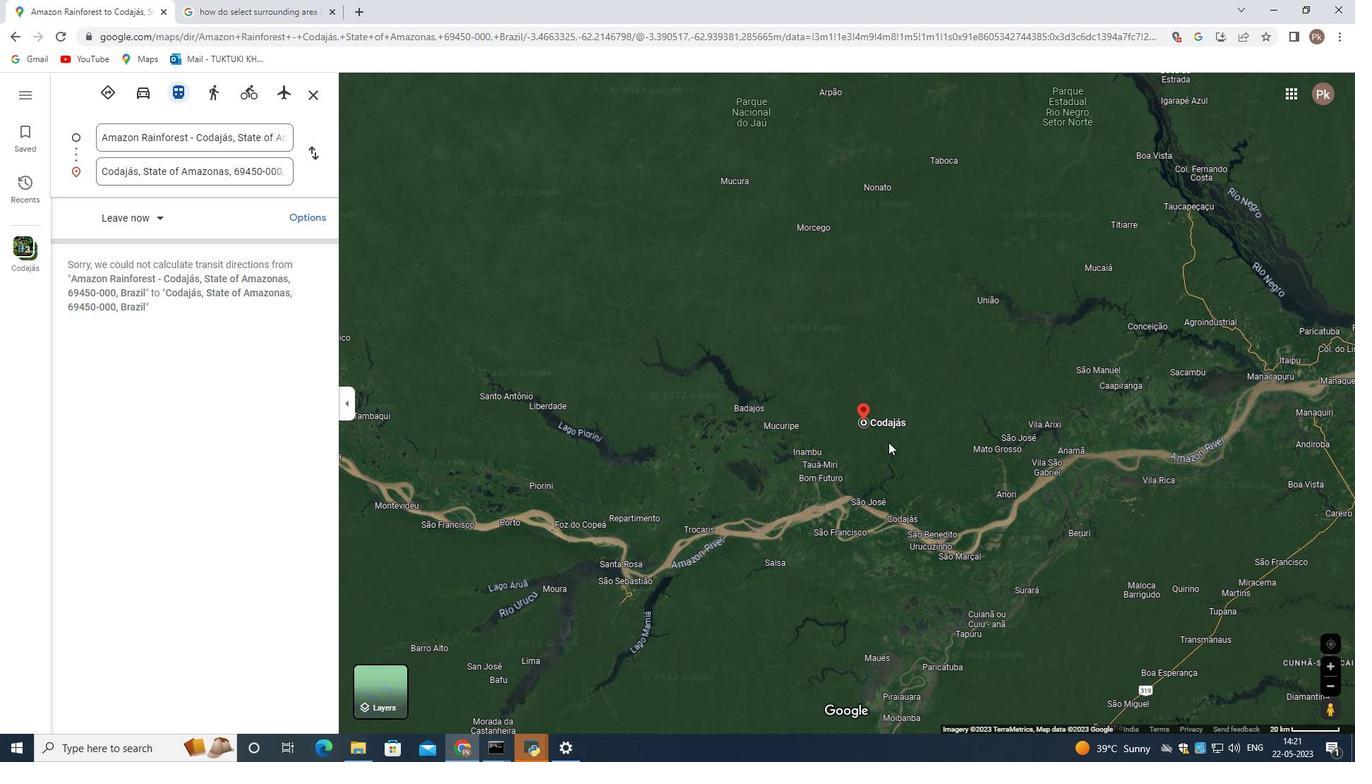 
Action: Mouse scrolled (886, 437) with delta (0, 0)
Screenshot: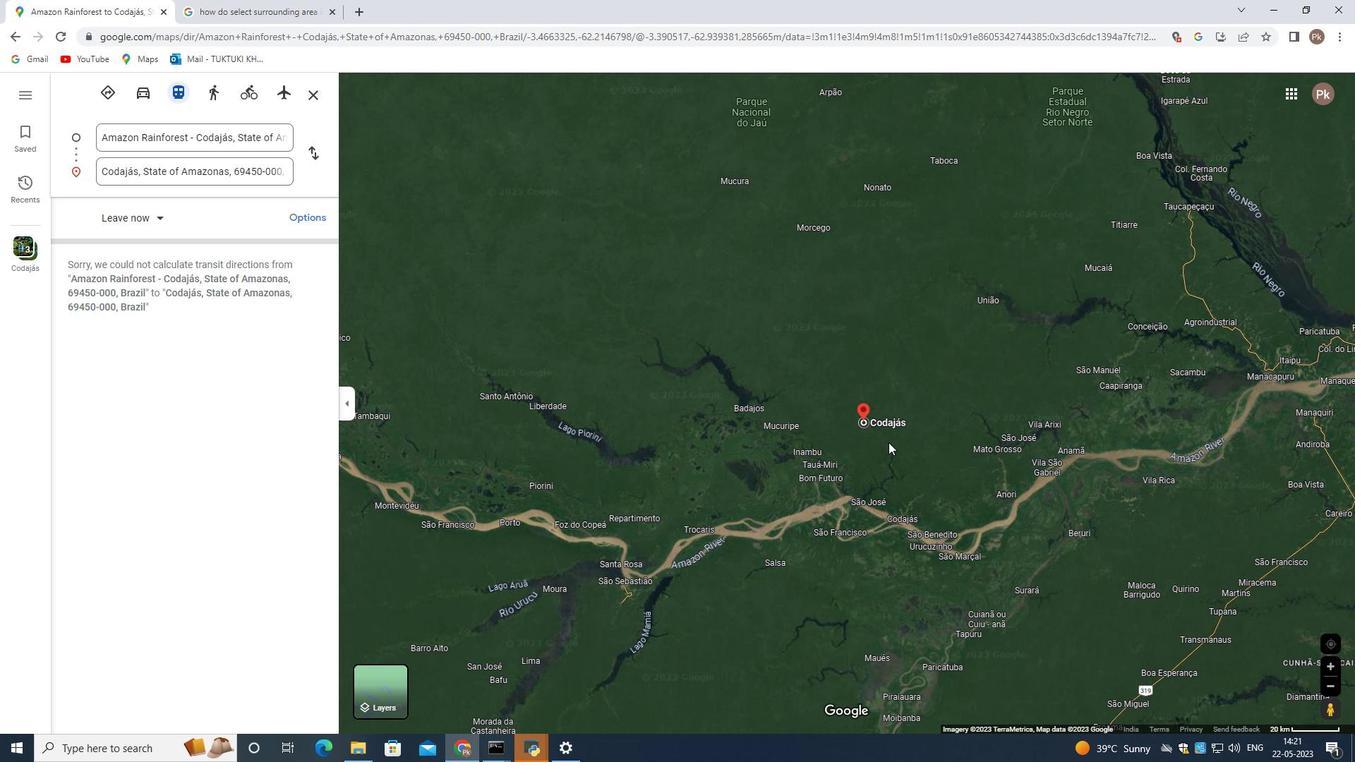 
Action: Mouse scrolled (886, 437) with delta (0, 0)
Screenshot: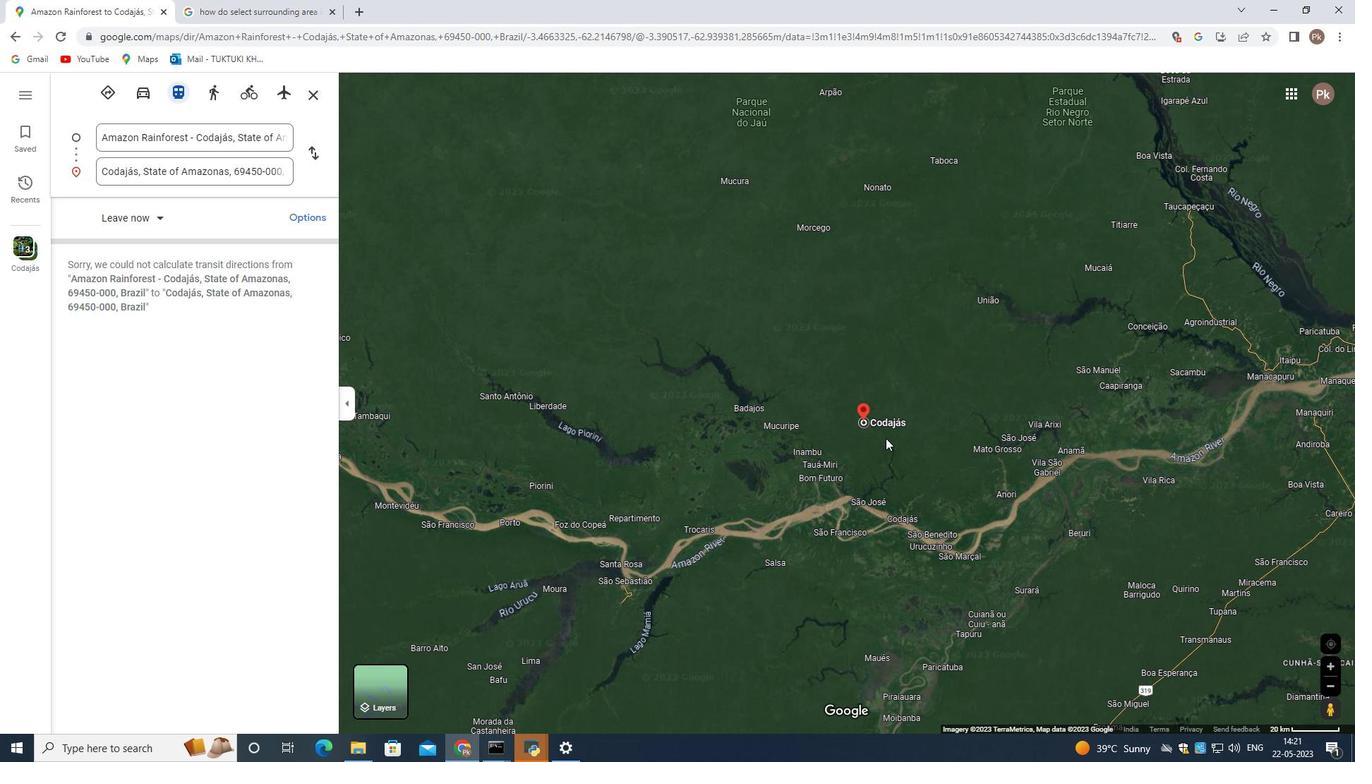 
Action: Mouse moved to (852, 402)
Screenshot: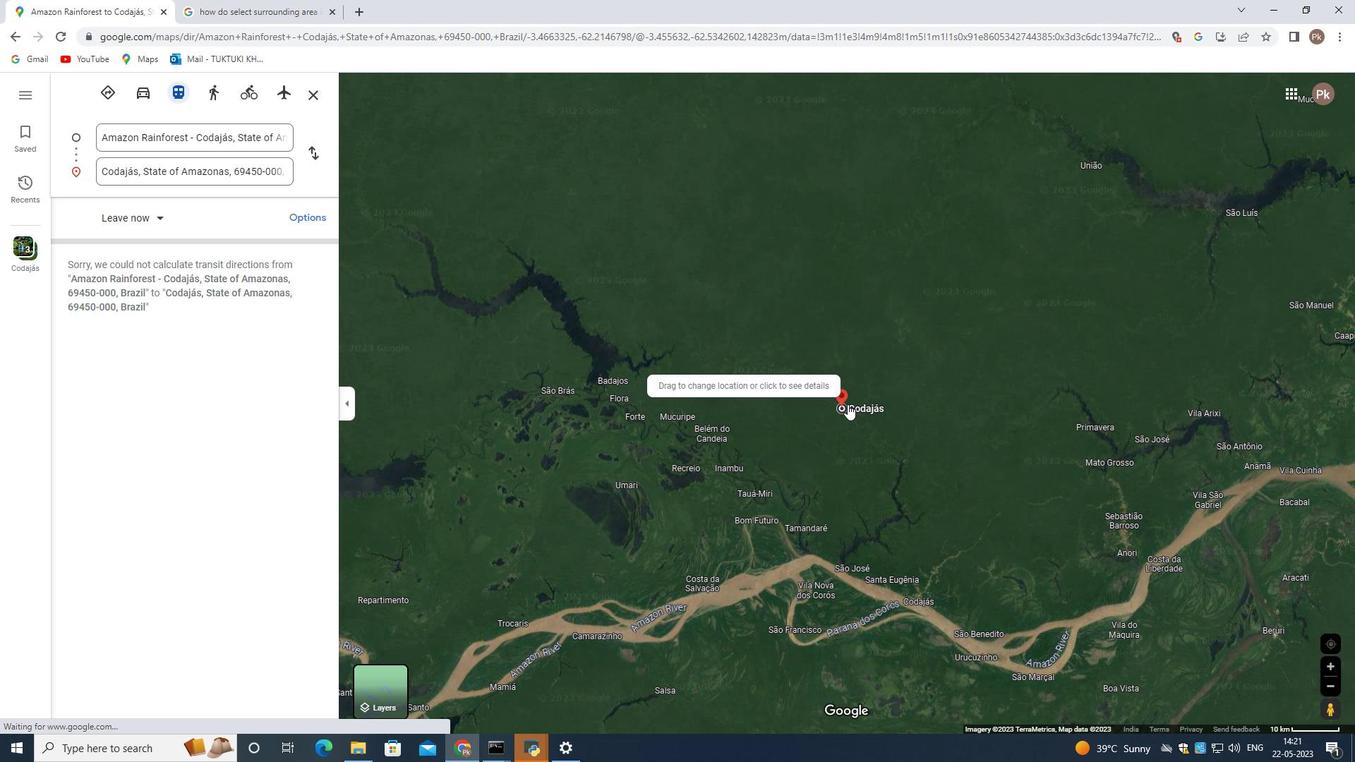 
Action: Mouse pressed right at (852, 402)
Screenshot: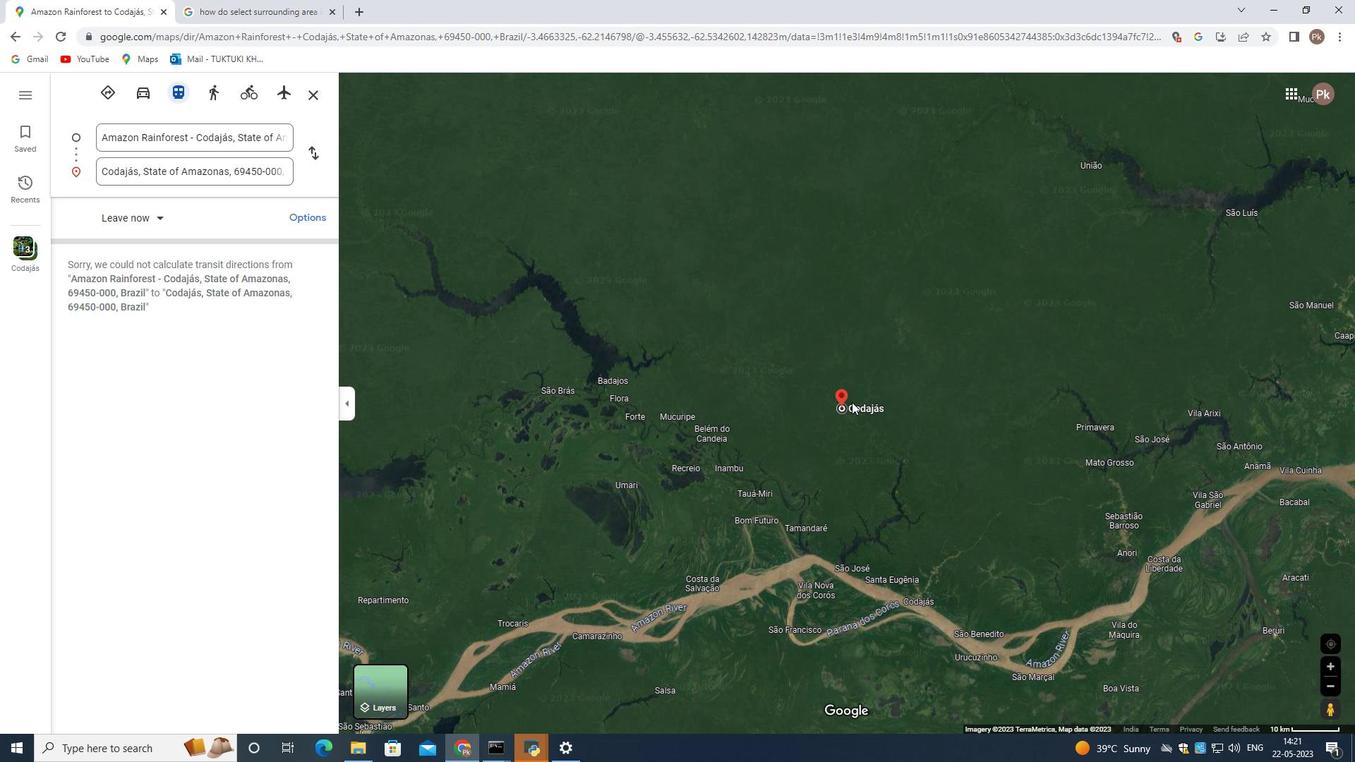 
Action: Mouse moved to (810, 436)
Screenshot: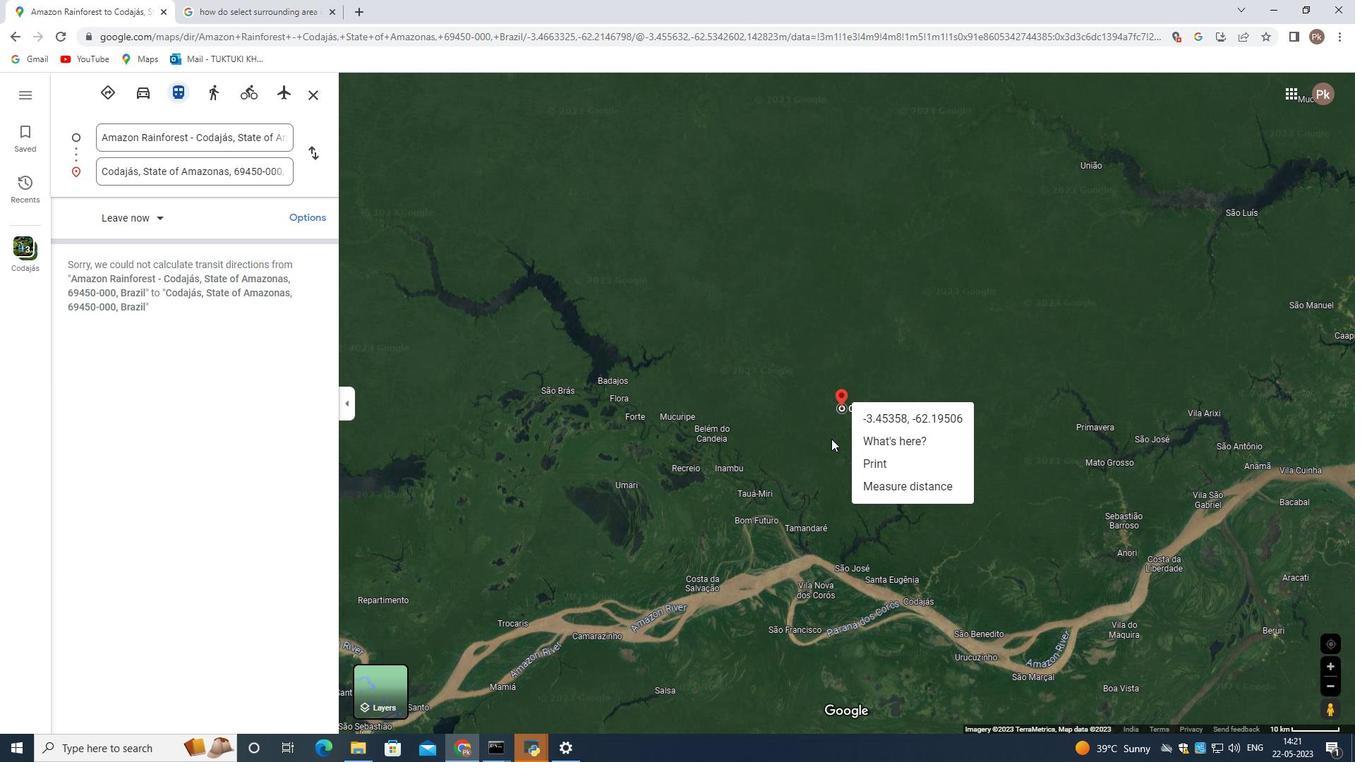 
Action: Mouse pressed left at (810, 436)
Screenshot: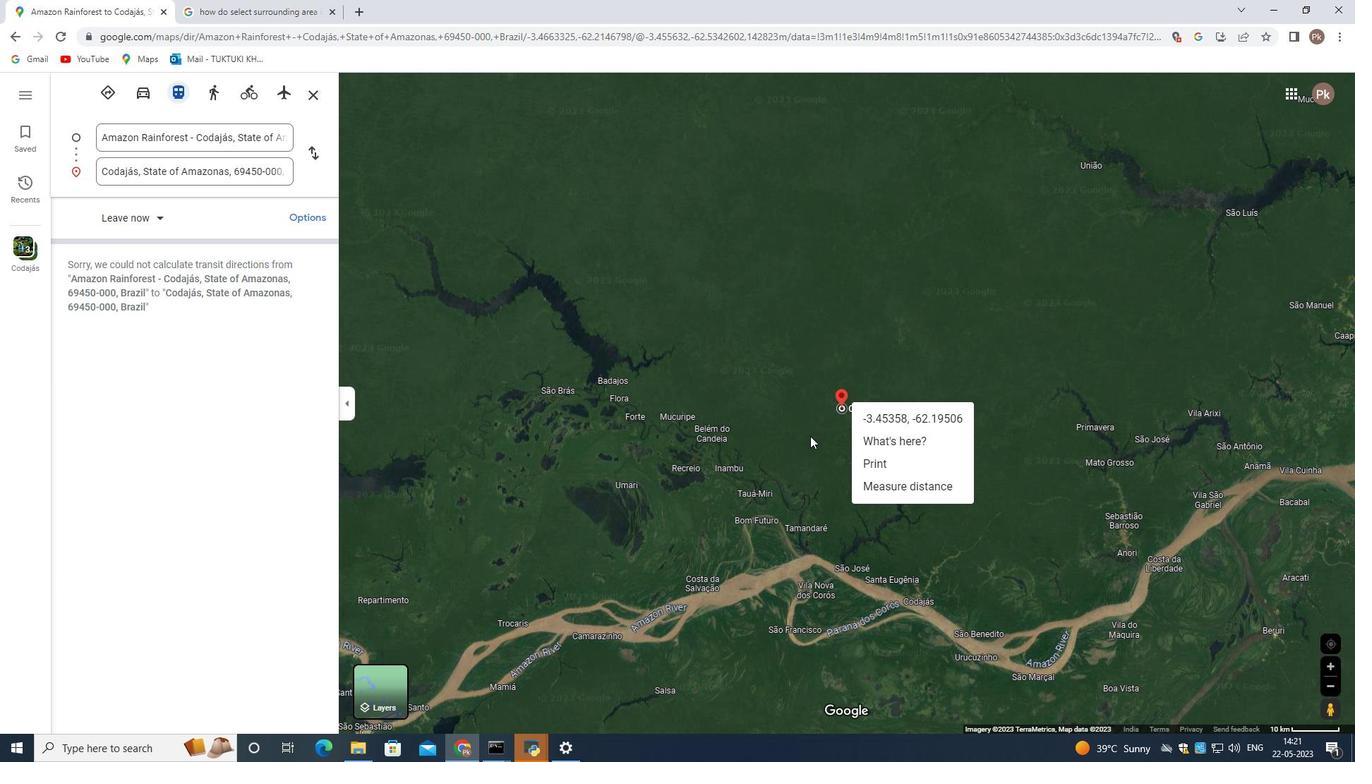 
Action: Mouse moved to (216, 137)
Screenshot: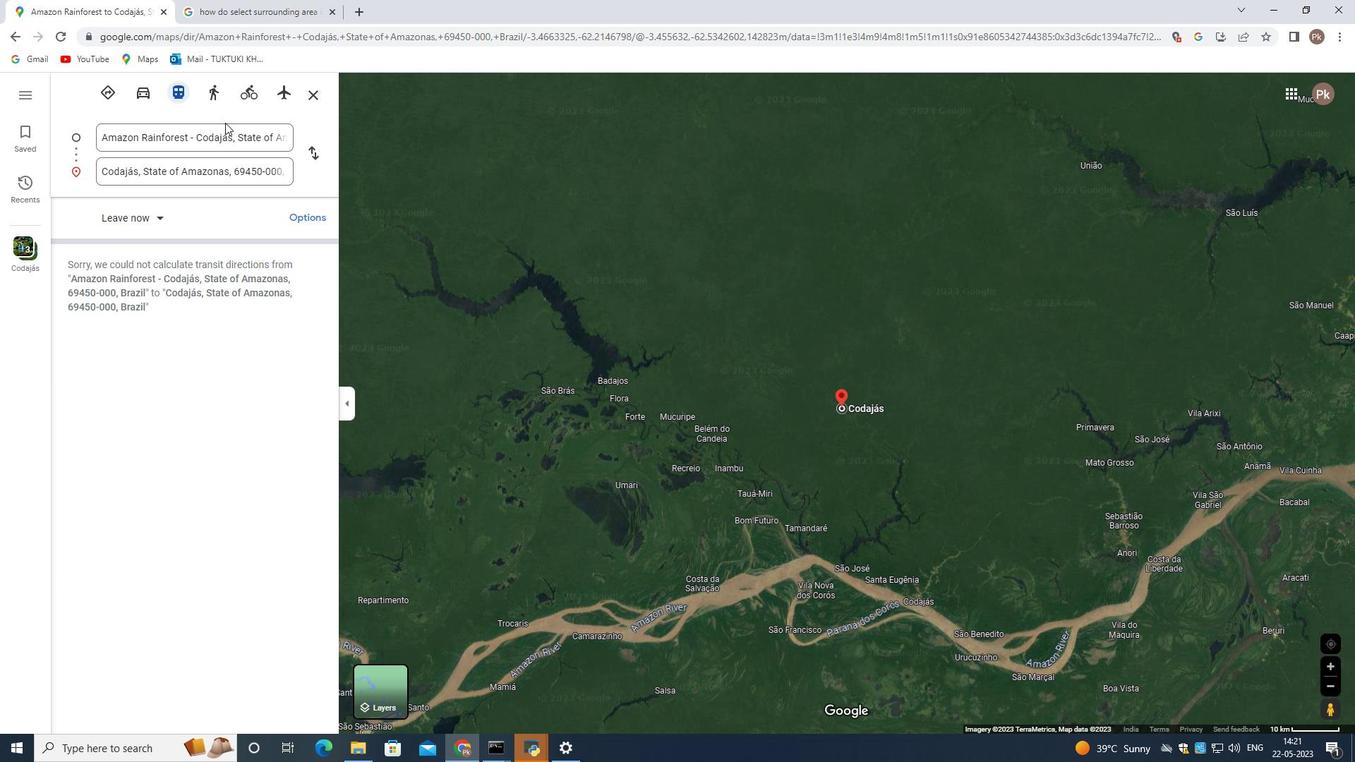 
Action: Mouse pressed left at (216, 137)
Screenshot: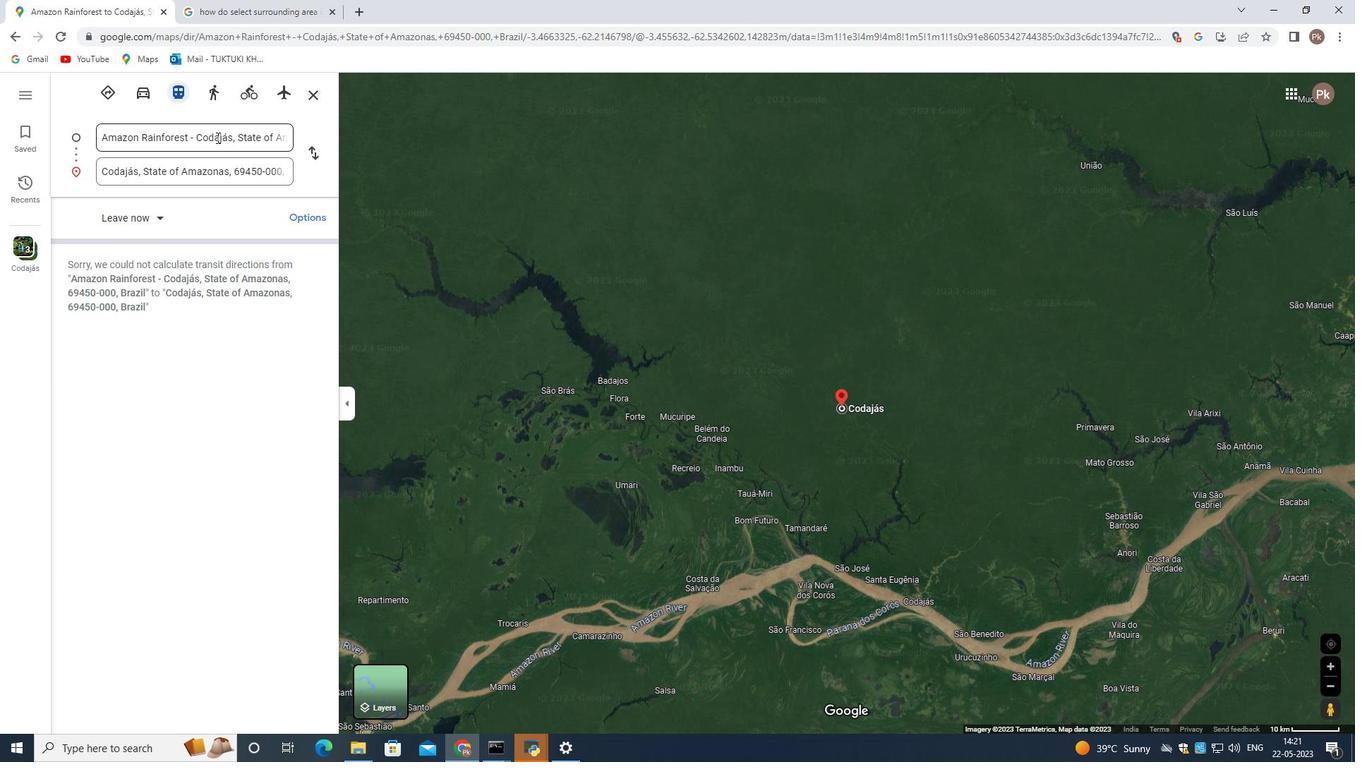 
Action: Mouse moved to (192, 137)
Screenshot: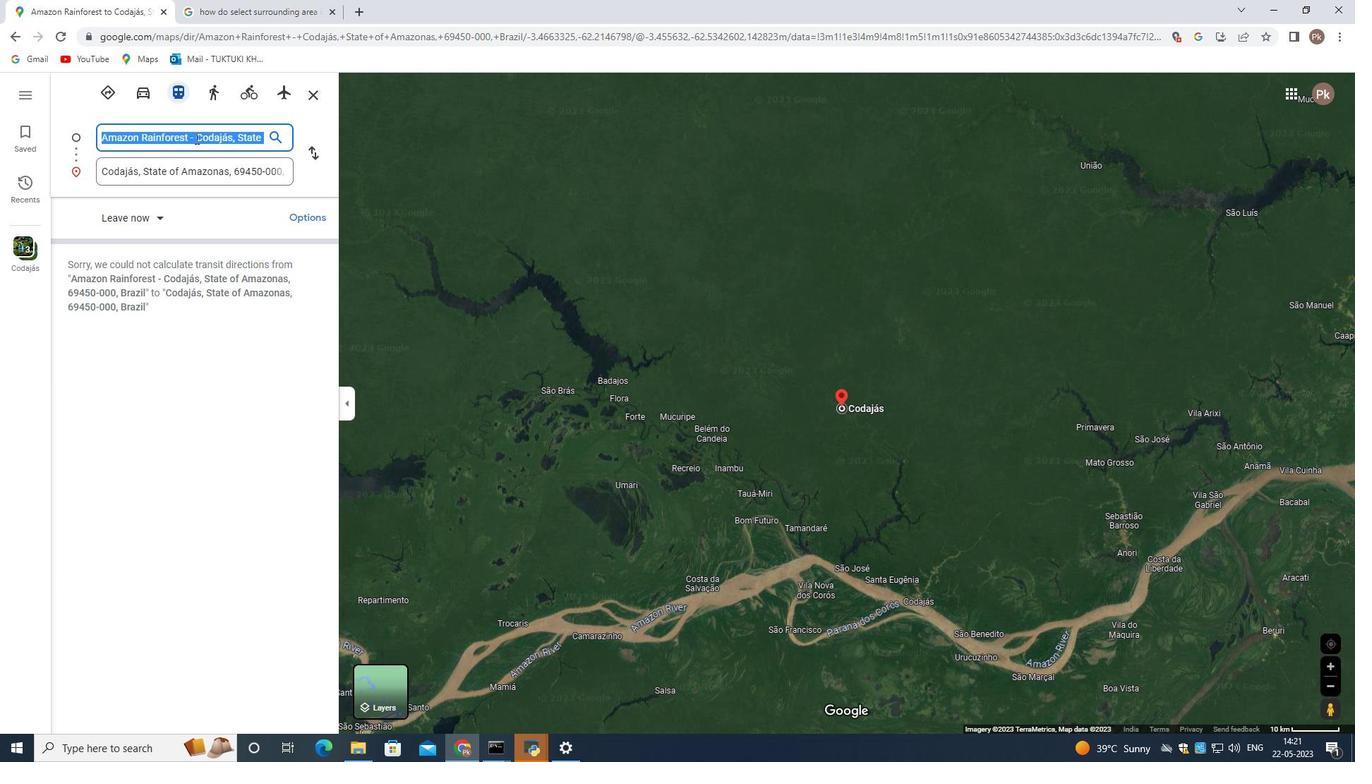 
Action: Mouse pressed left at (192, 137)
Screenshot: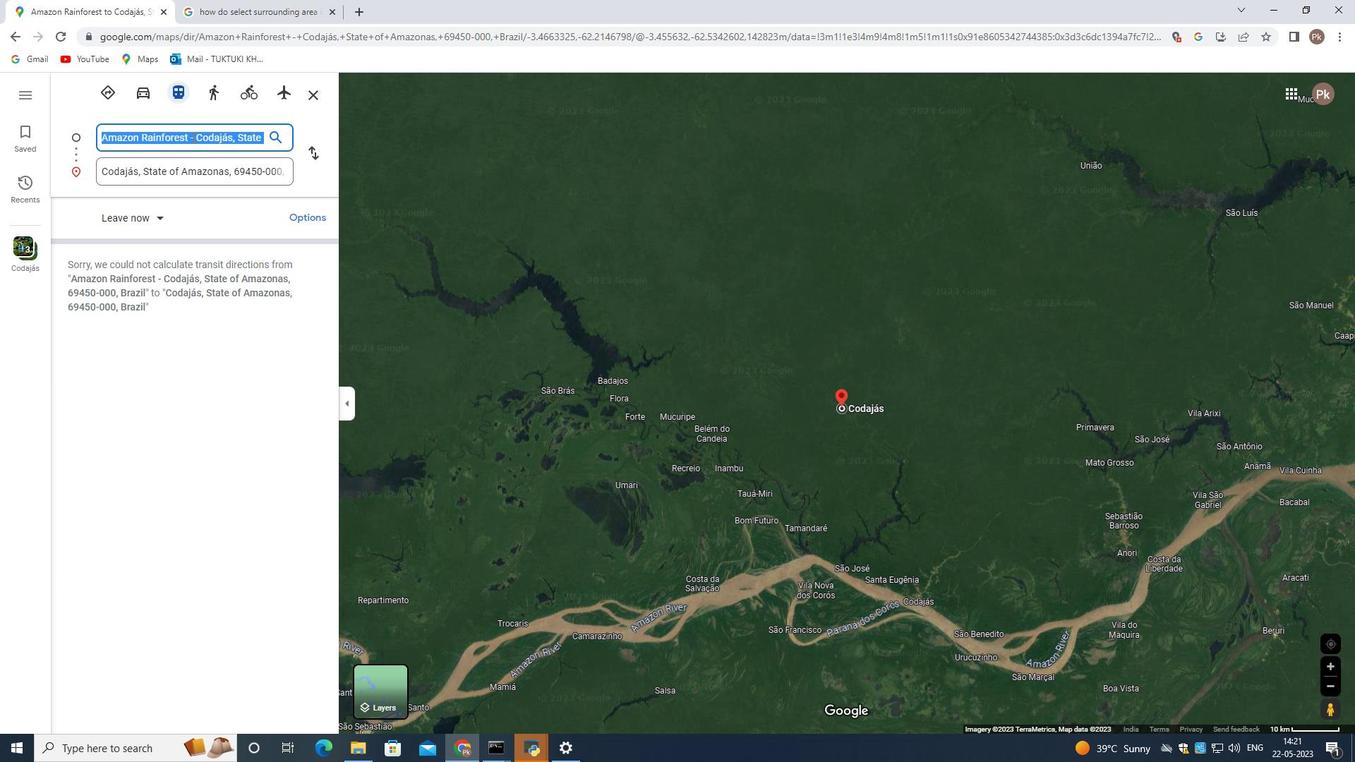 
Action: Key pressed <Key.enter>
Screenshot: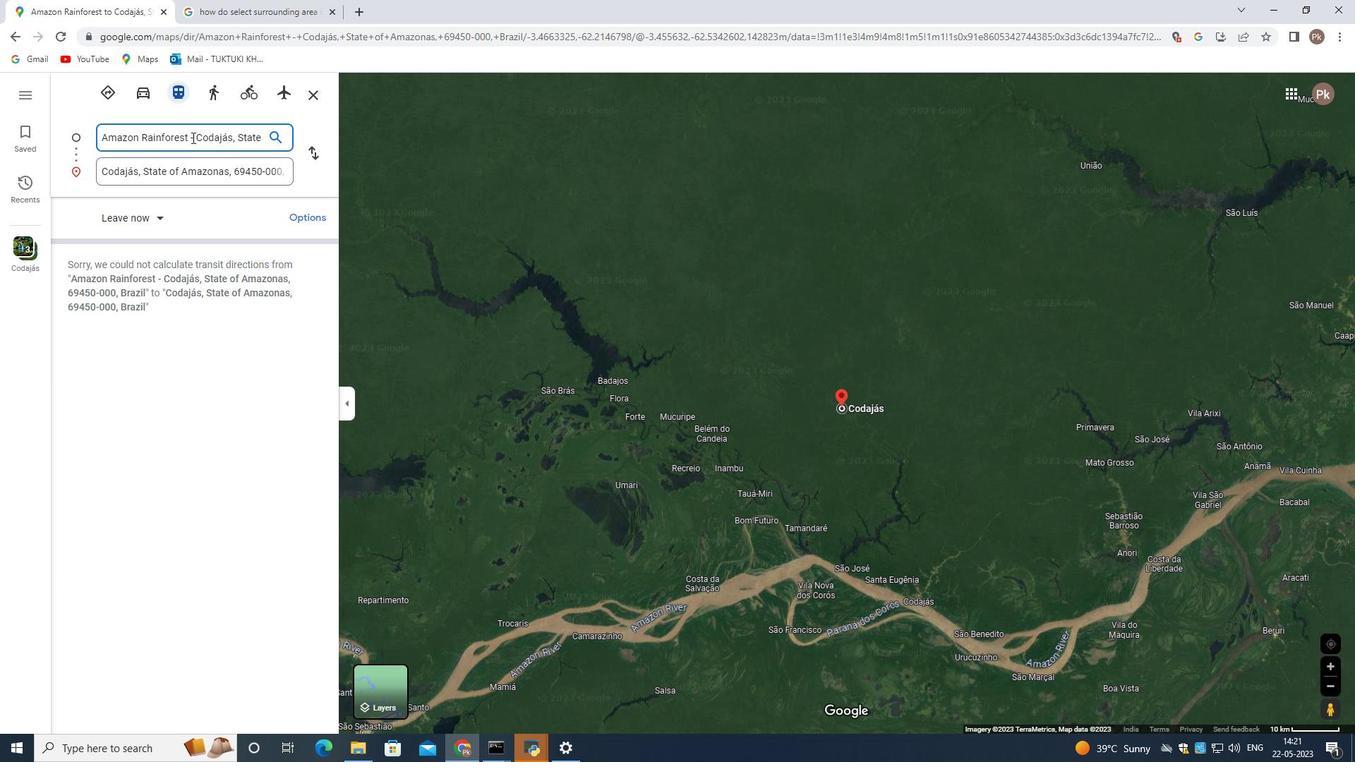 
Action: Mouse moved to (194, 136)
Screenshot: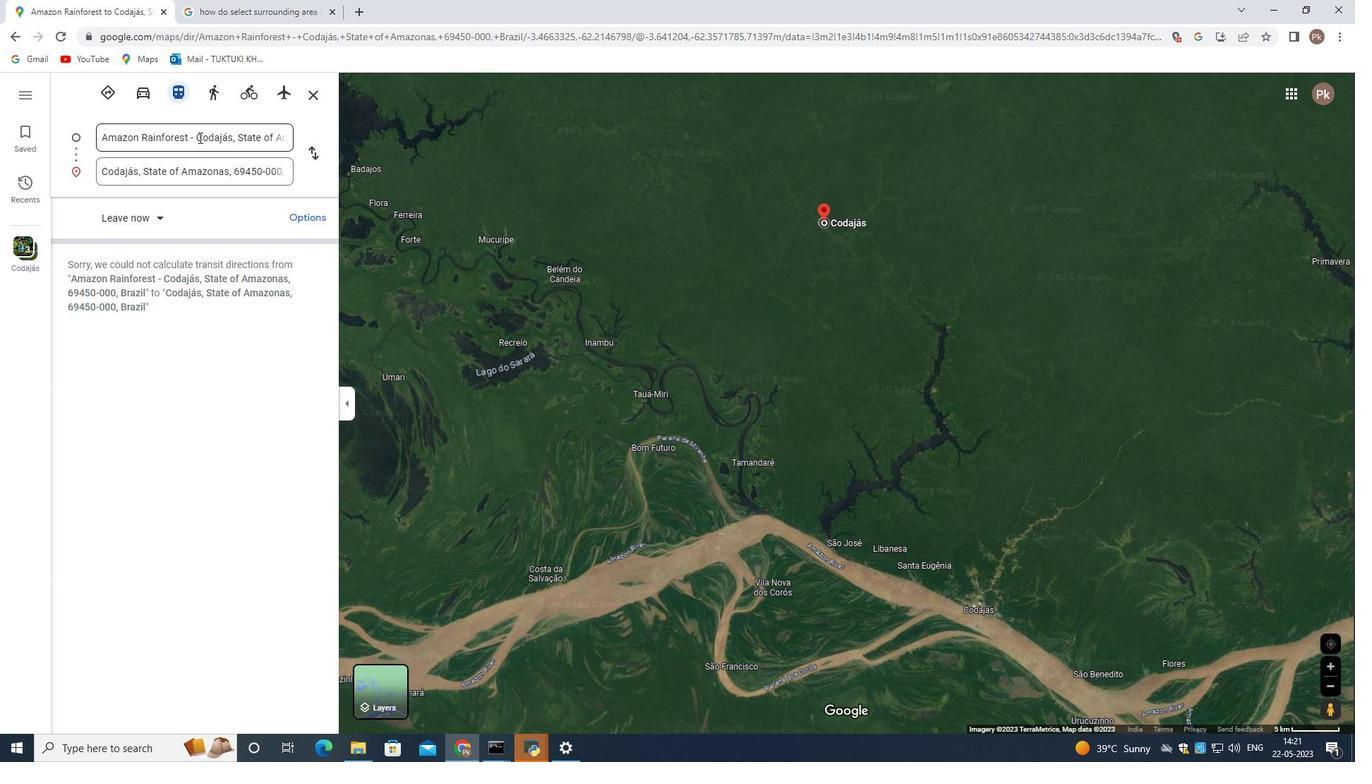 
Action: Mouse pressed left at (194, 136)
Screenshot: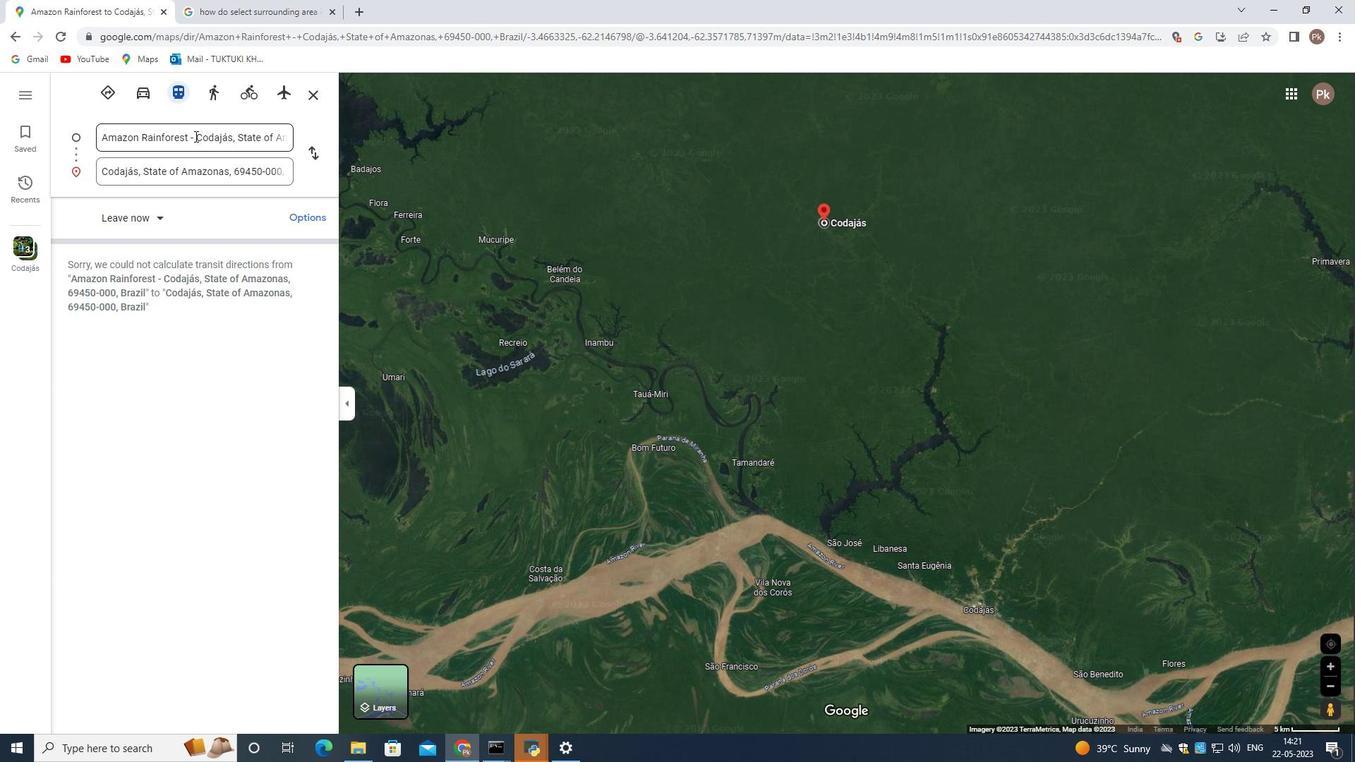 
Action: Mouse moved to (187, 133)
Screenshot: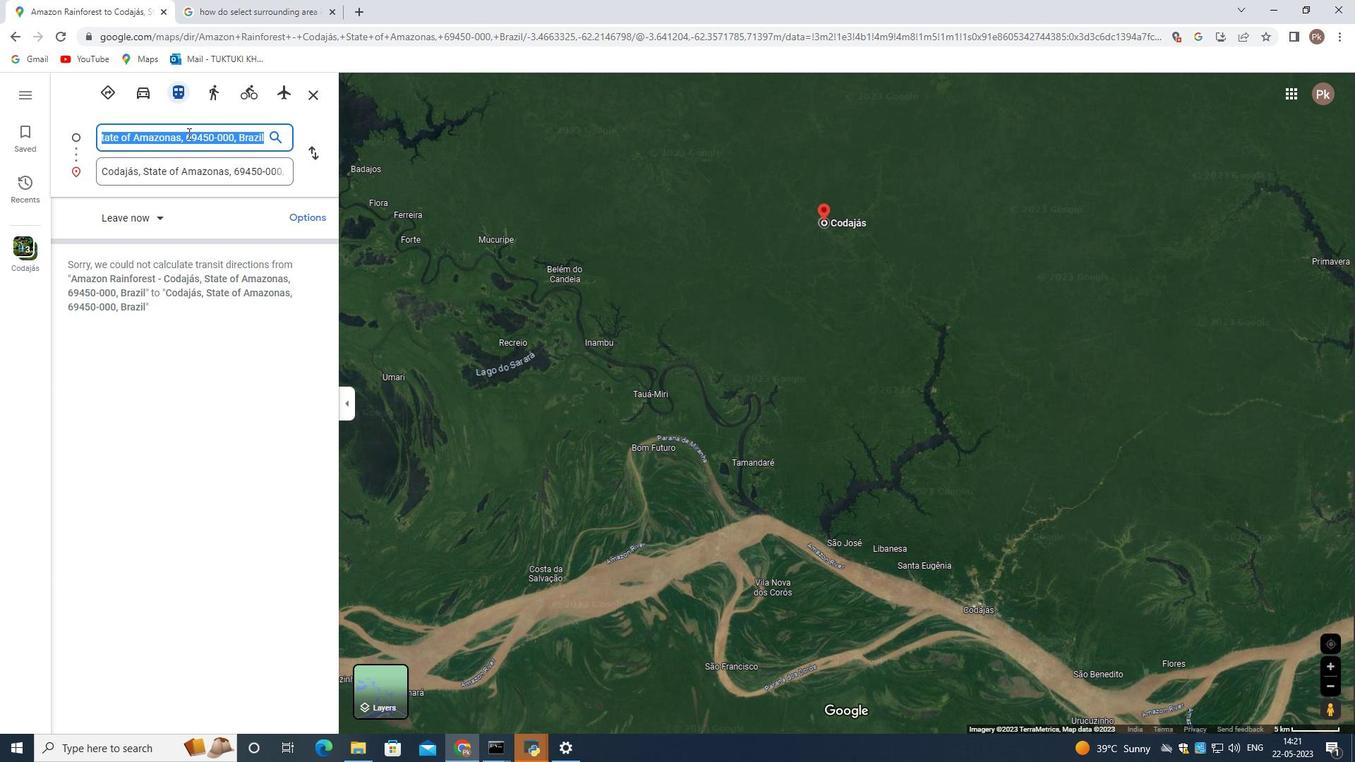 
Action: Mouse pressed left at (187, 133)
Screenshot: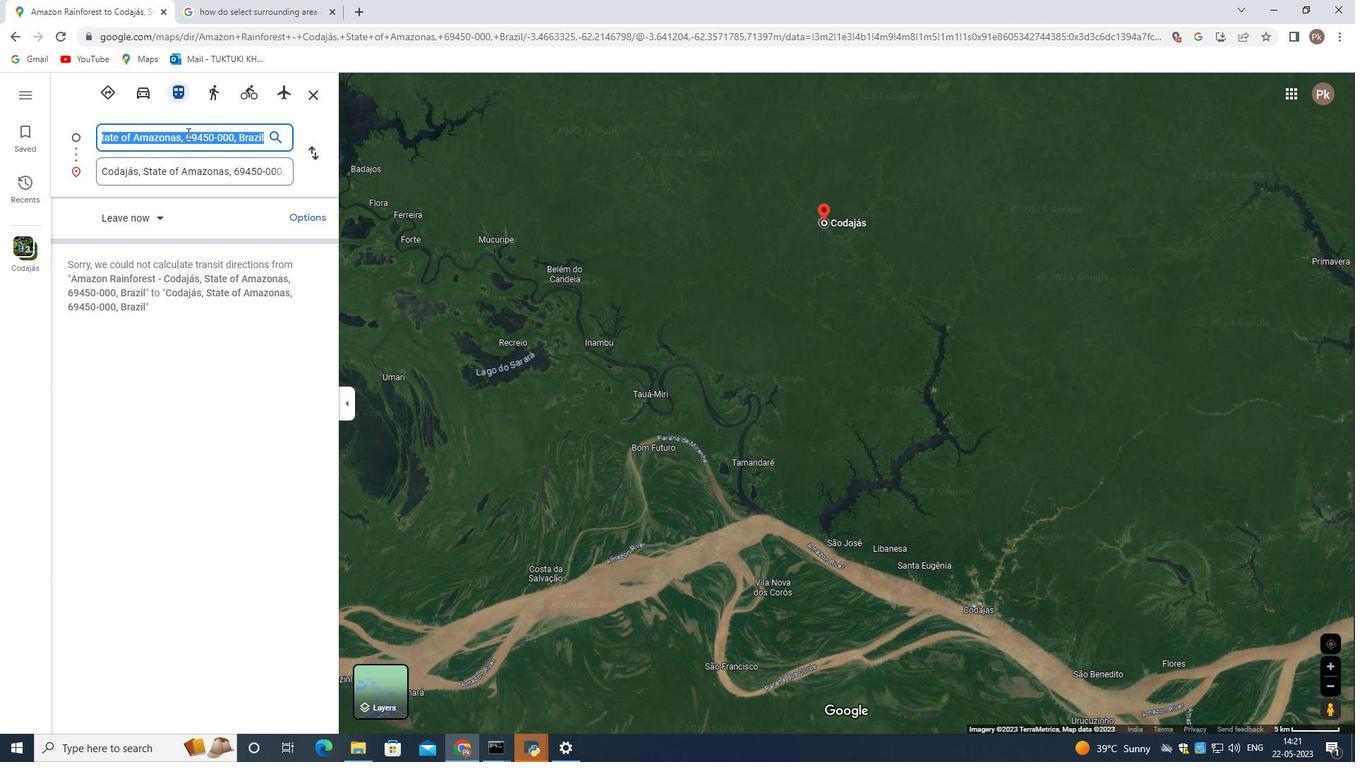 
Action: Mouse pressed left at (200, 134)
Screenshot: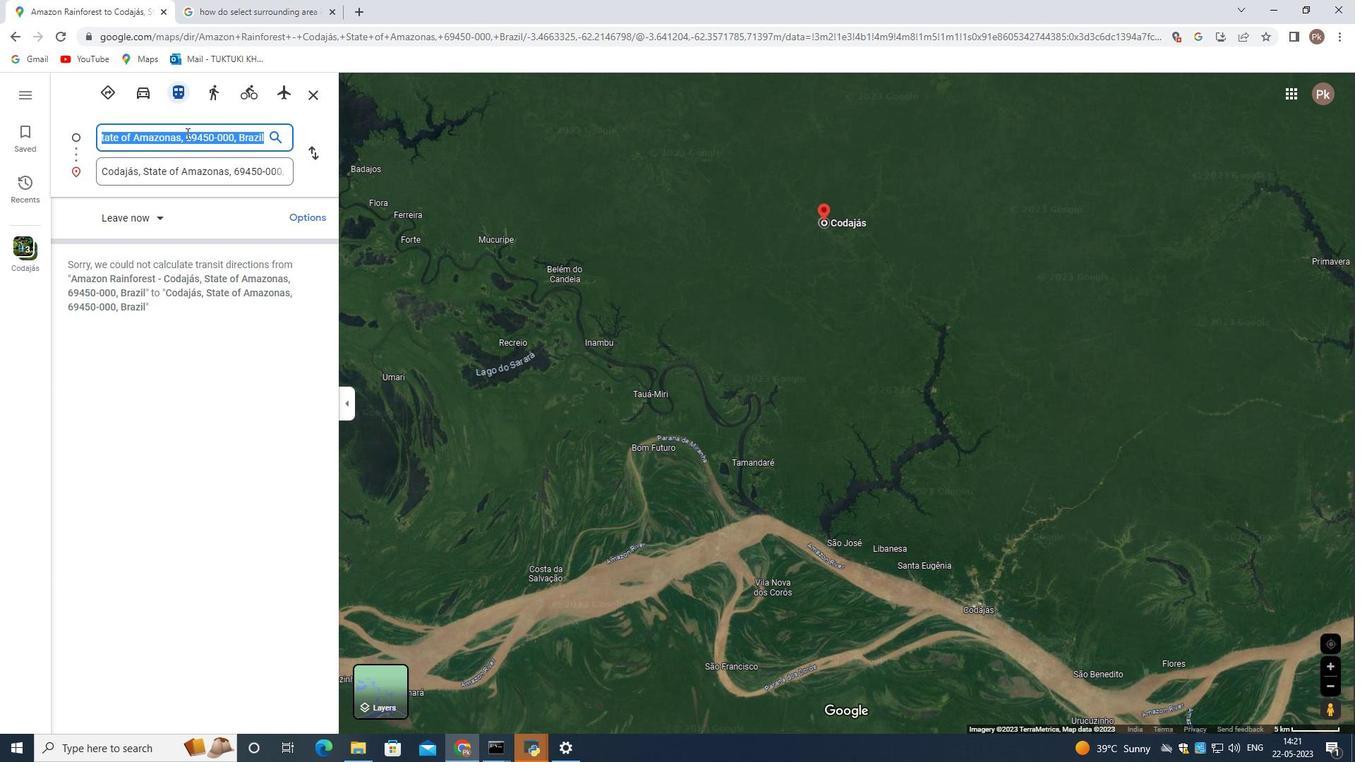 
Action: Mouse moved to (186, 138)
Screenshot: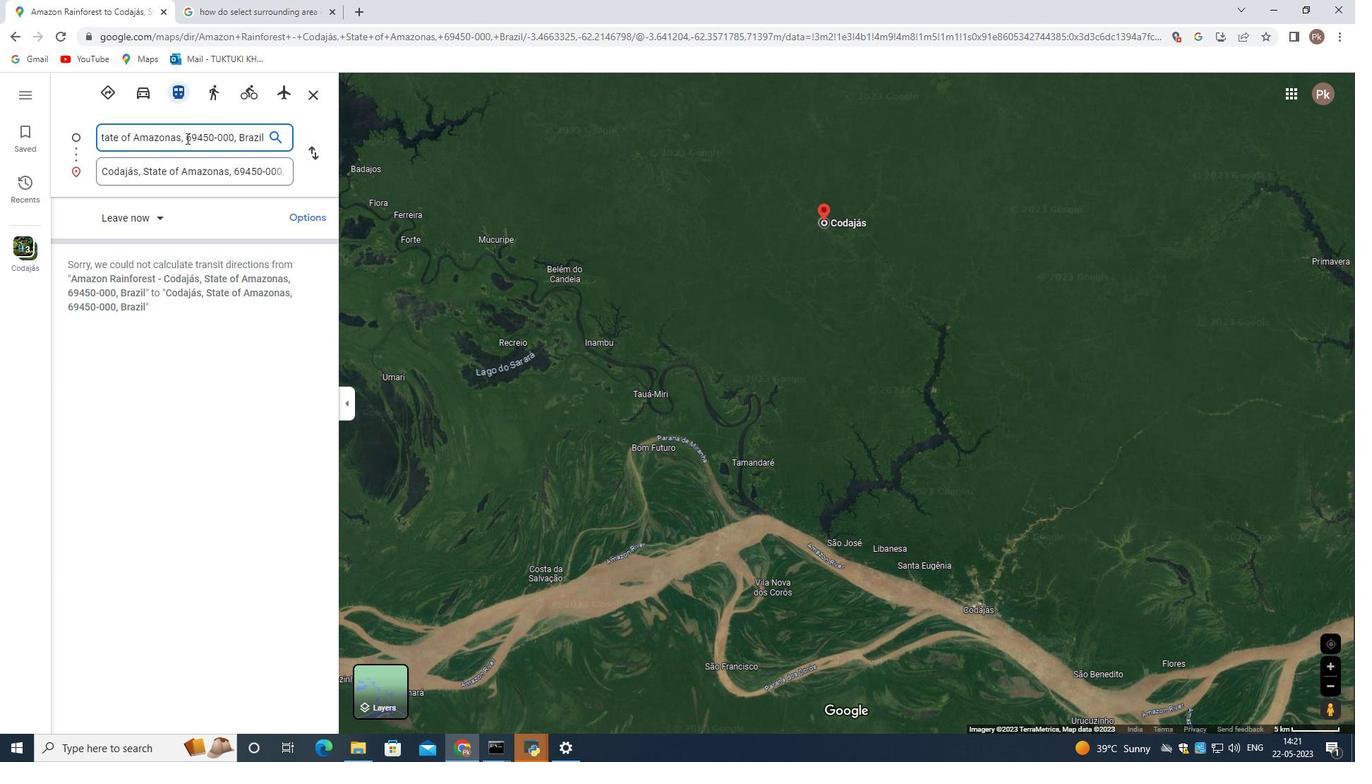 
Action: Mouse pressed left at (186, 138)
Screenshot: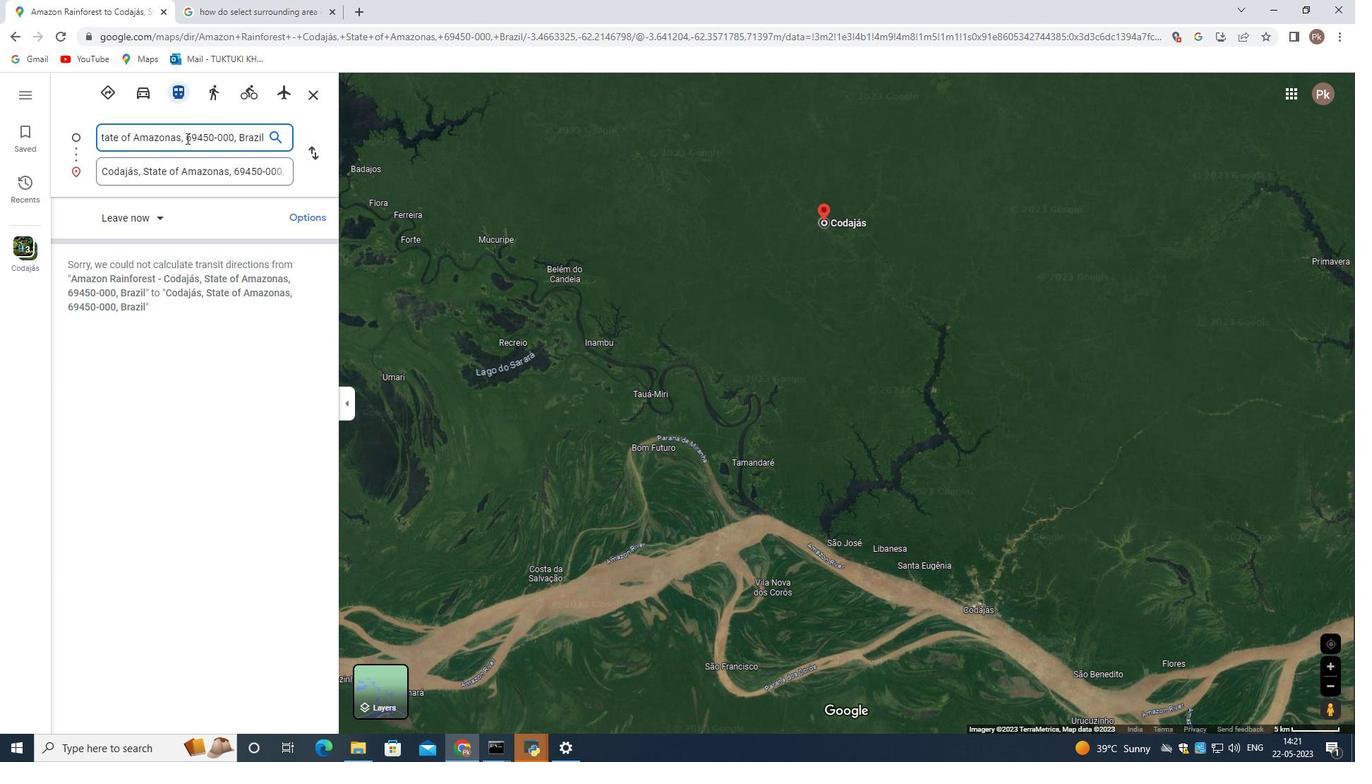 
Action: Mouse moved to (279, 141)
Screenshot: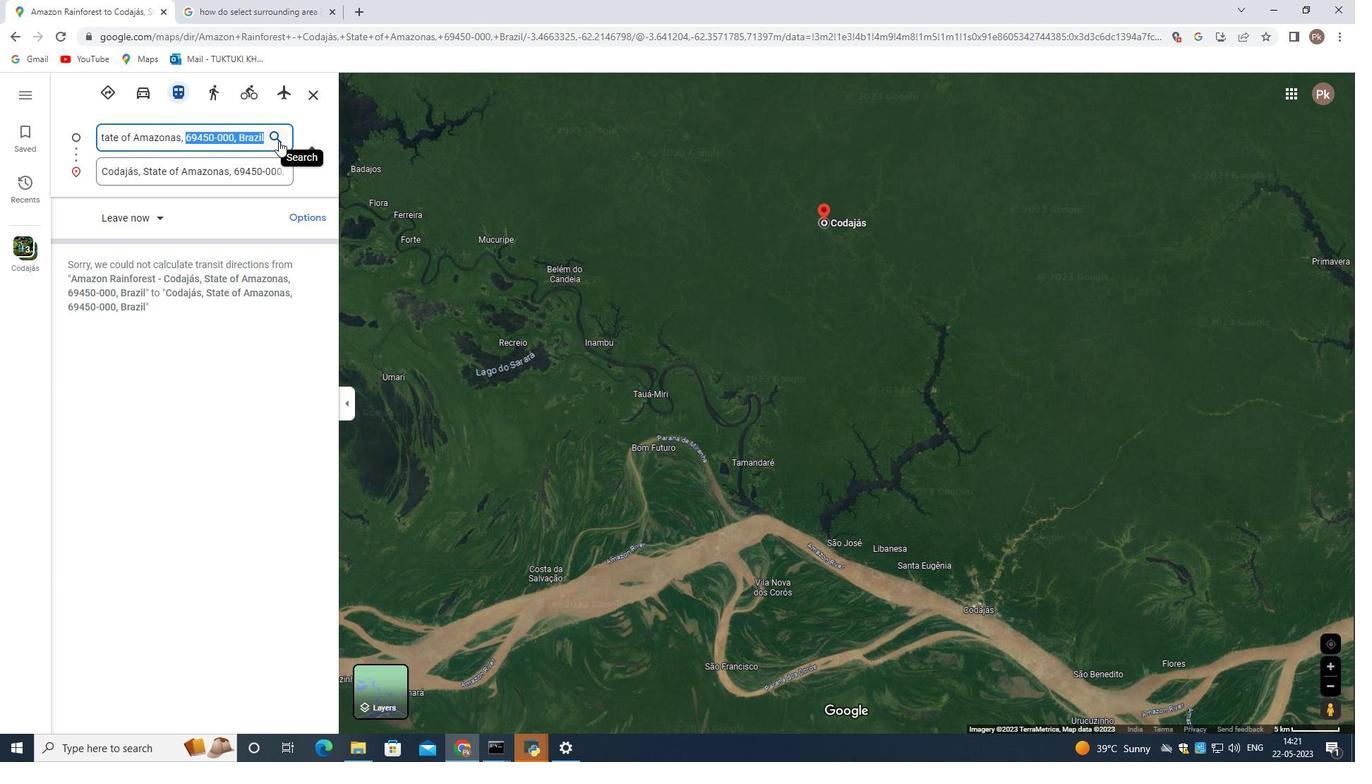 
Action: Key pressed <Key.backspace>
Screenshot: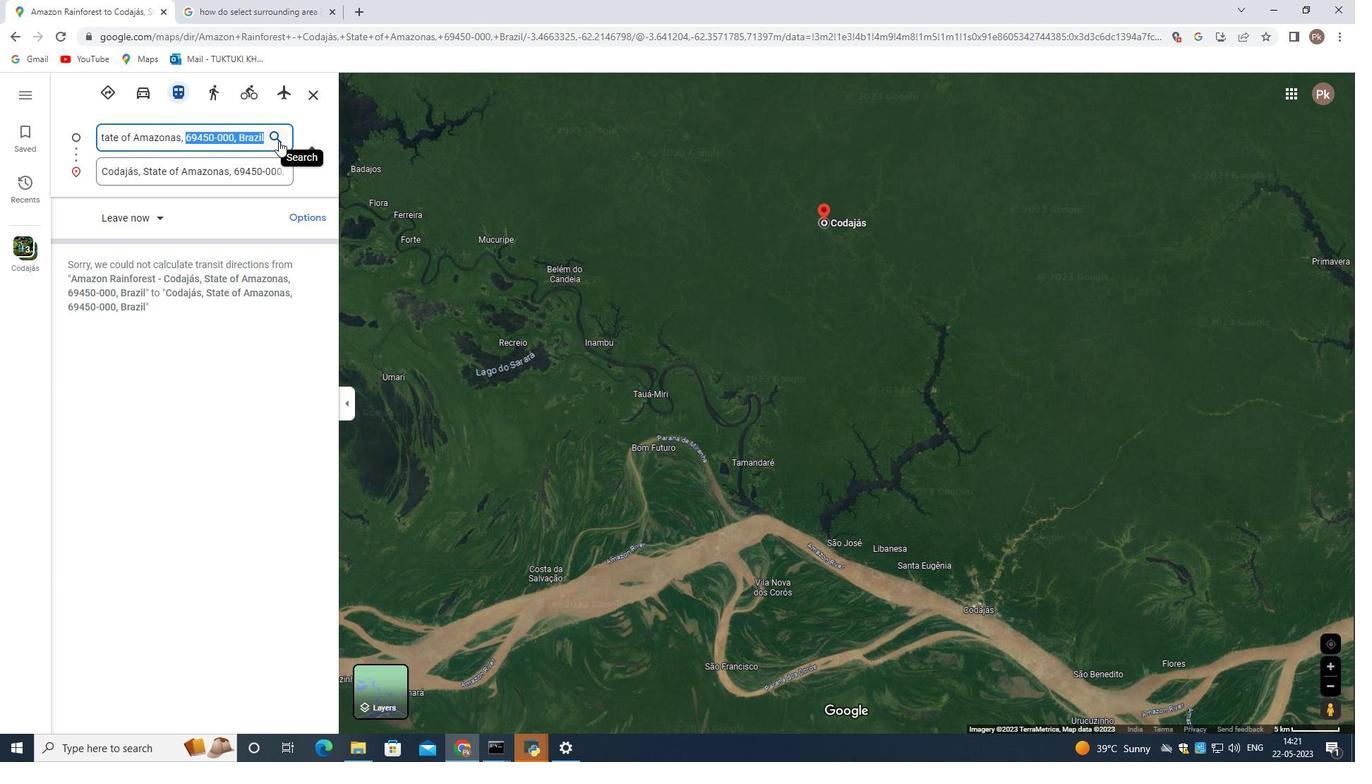 
Action: Mouse moved to (129, 134)
Screenshot: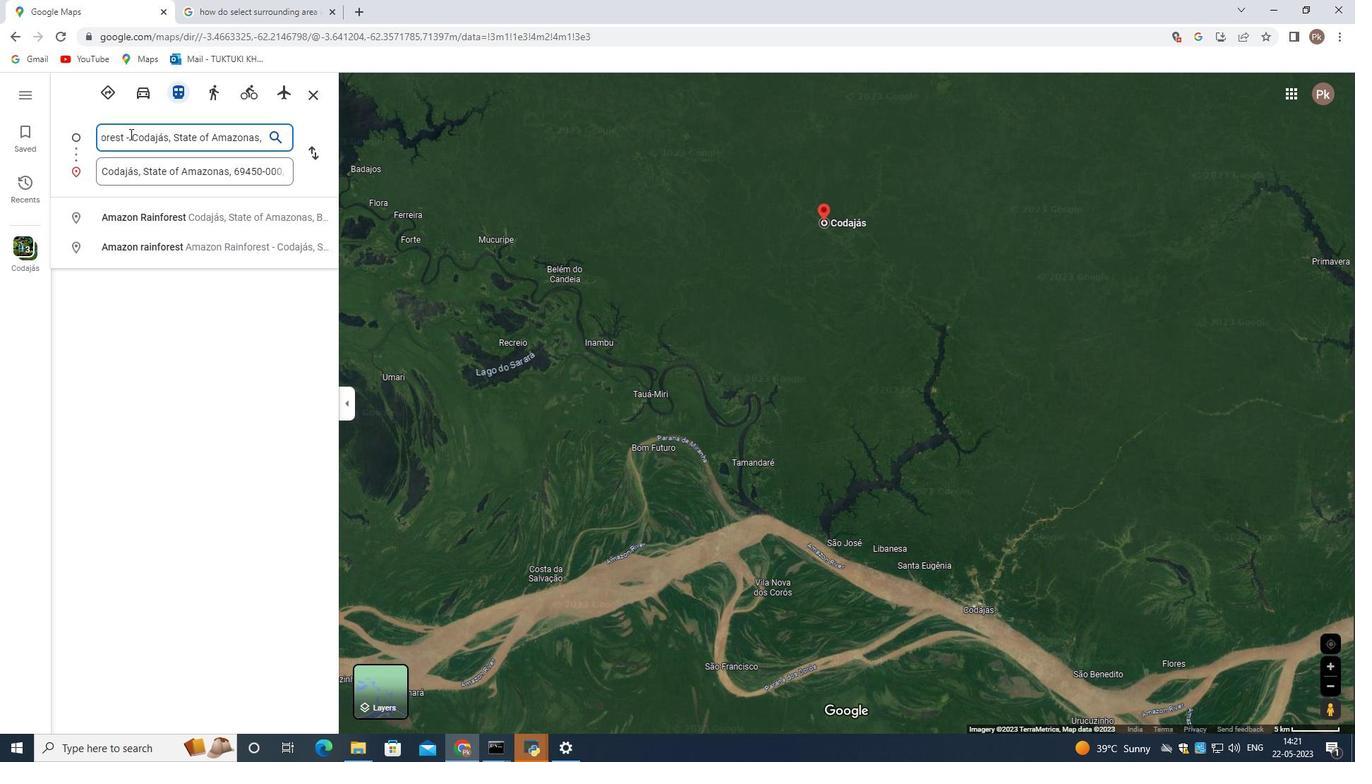 
Action: Mouse pressed left at (129, 134)
Screenshot: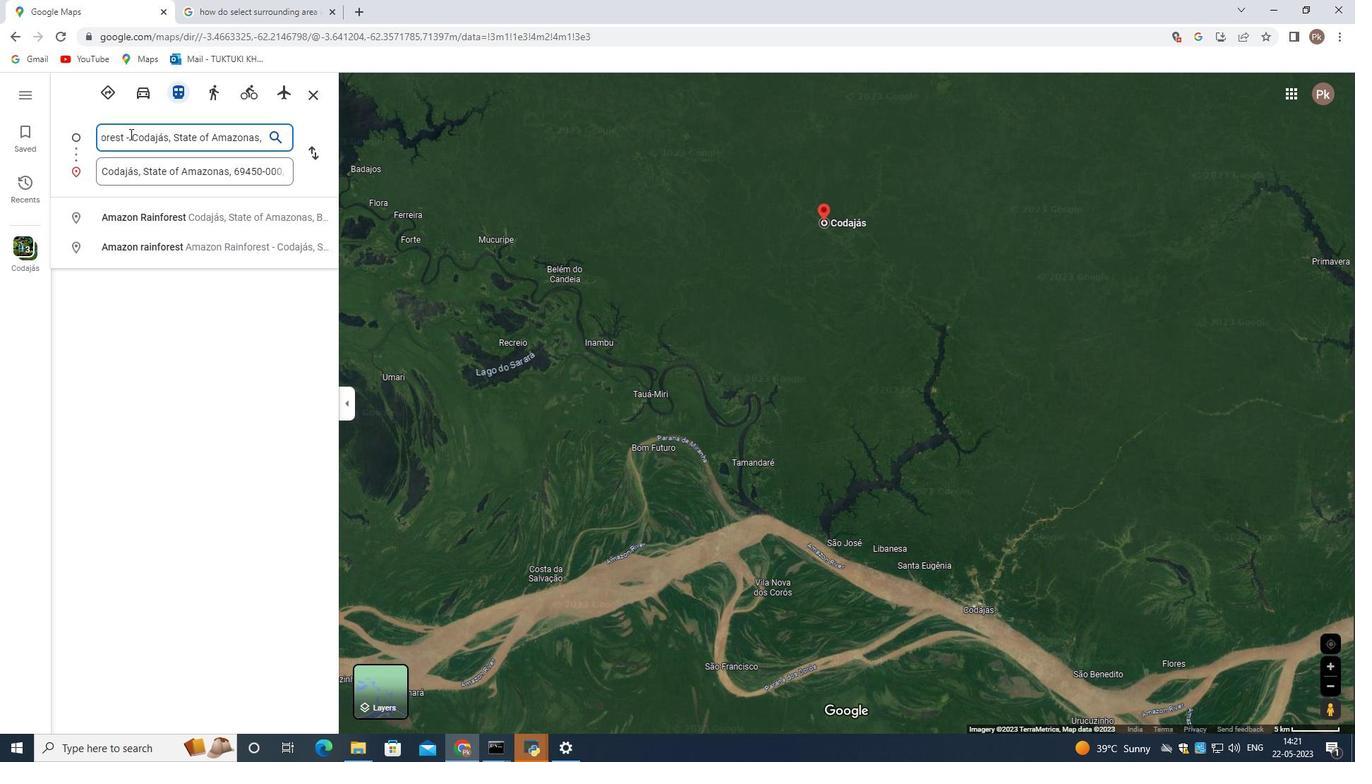 
Action: Mouse moved to (281, 122)
Screenshot: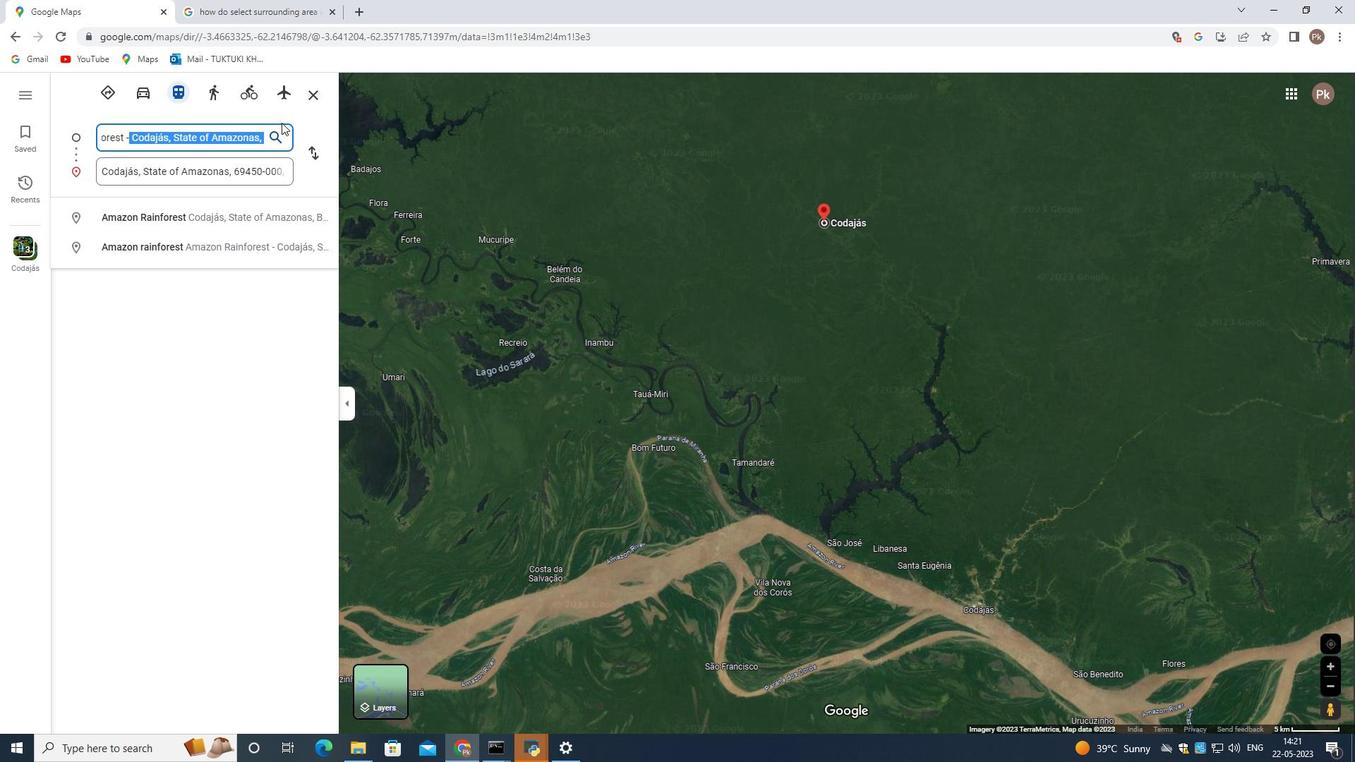
Action: Key pressed <Key.backspace>
Screenshot: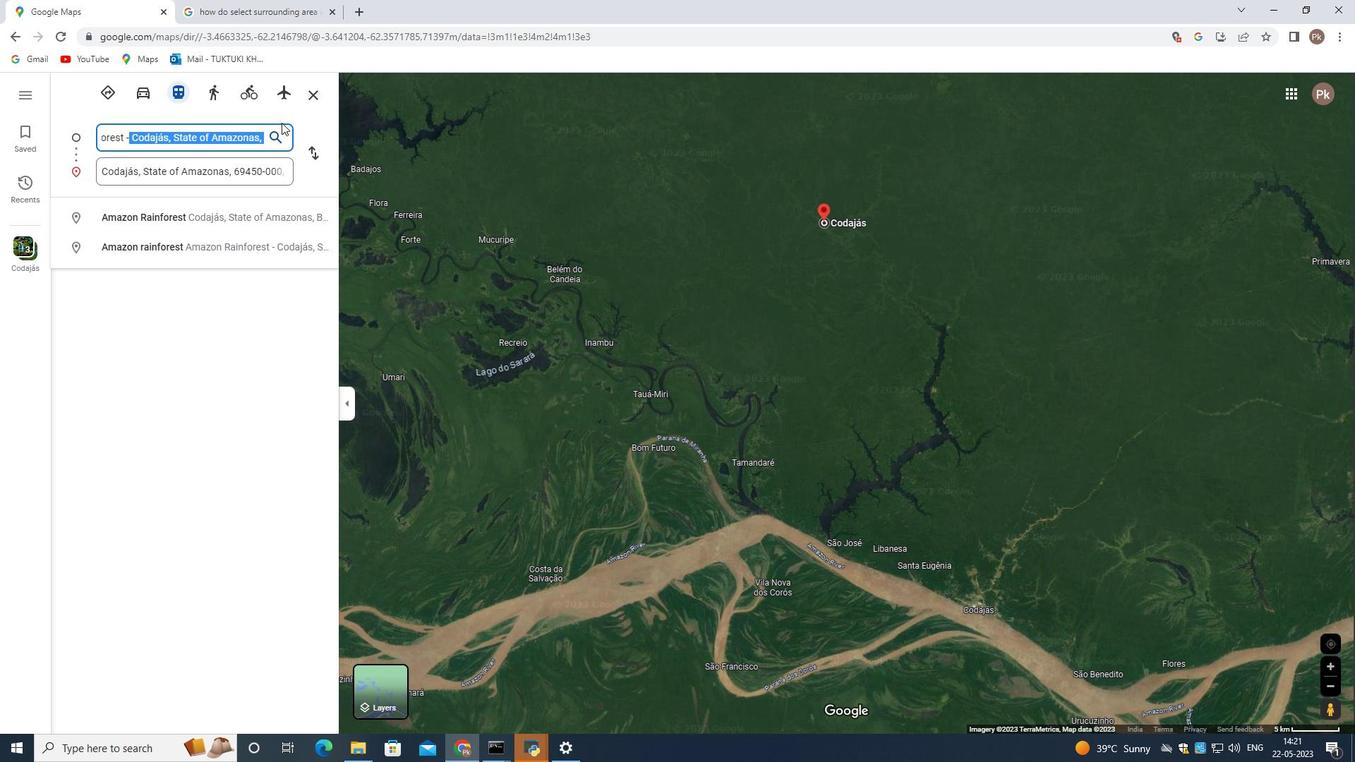 
Action: Mouse moved to (176, 216)
Screenshot: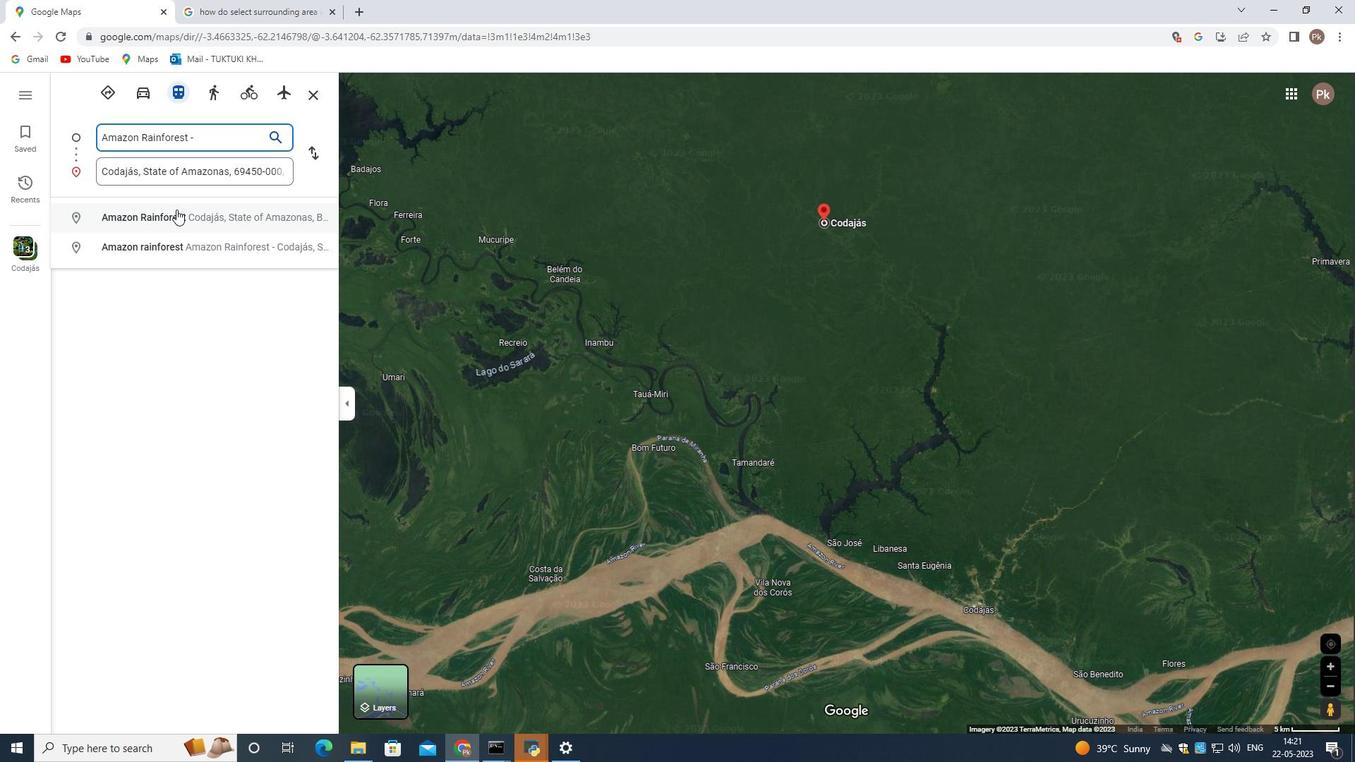 
Action: Mouse pressed left at (176, 216)
Screenshot: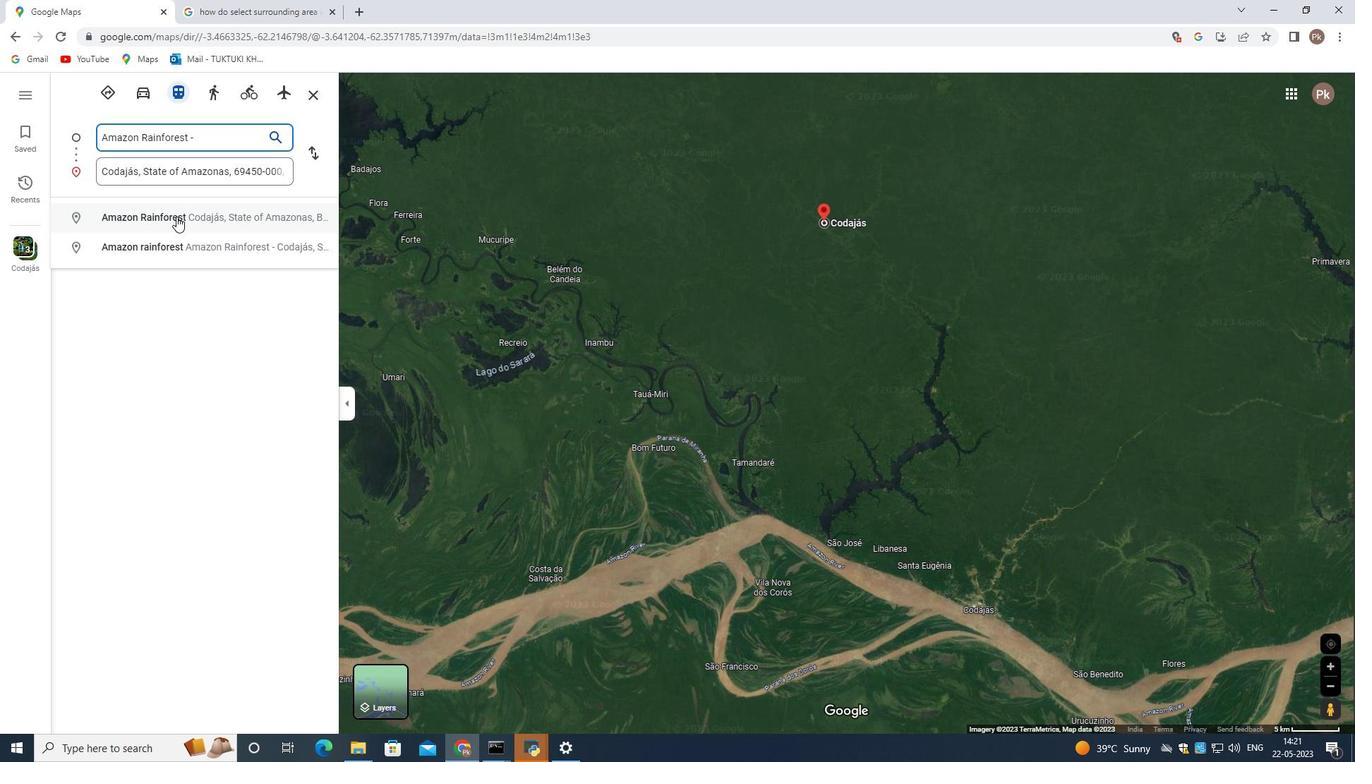 
Action: Mouse moved to (101, 172)
Screenshot: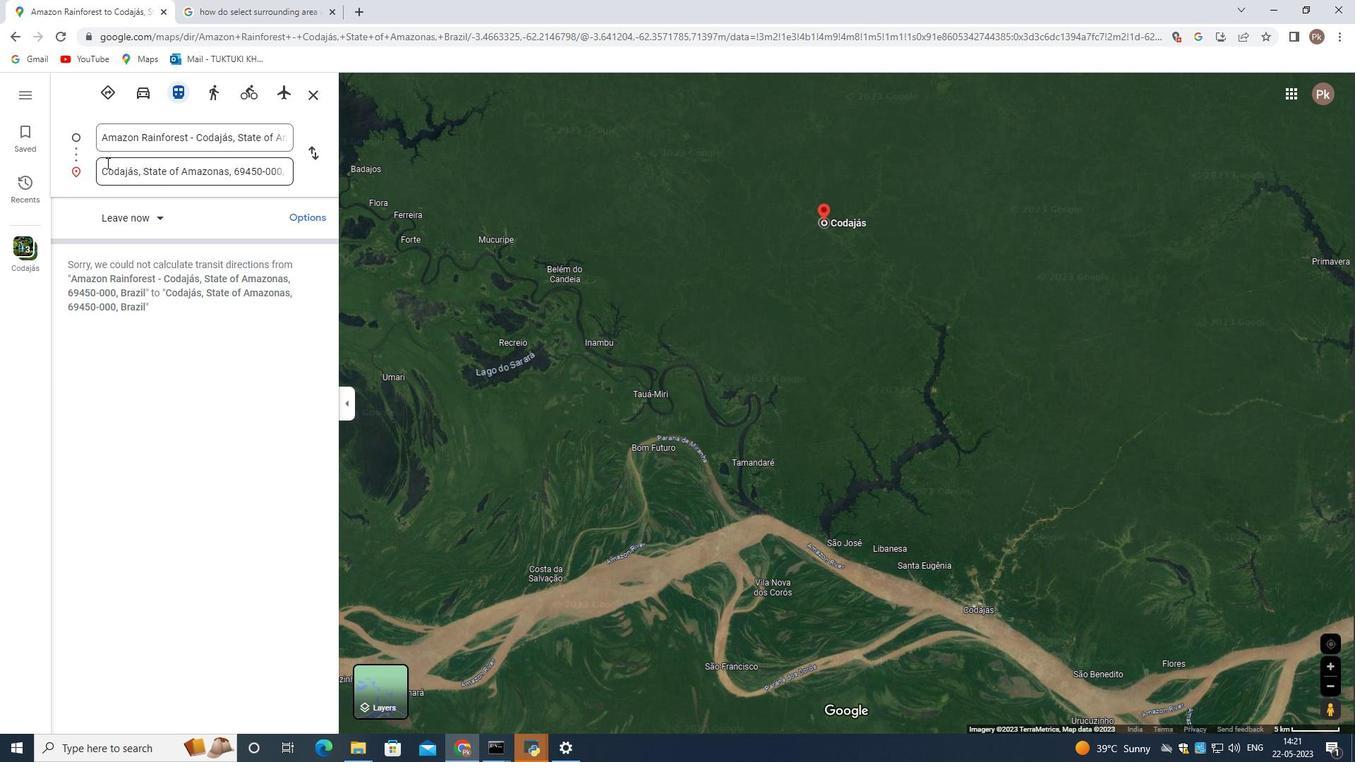 
Action: Mouse pressed left at (101, 172)
Screenshot: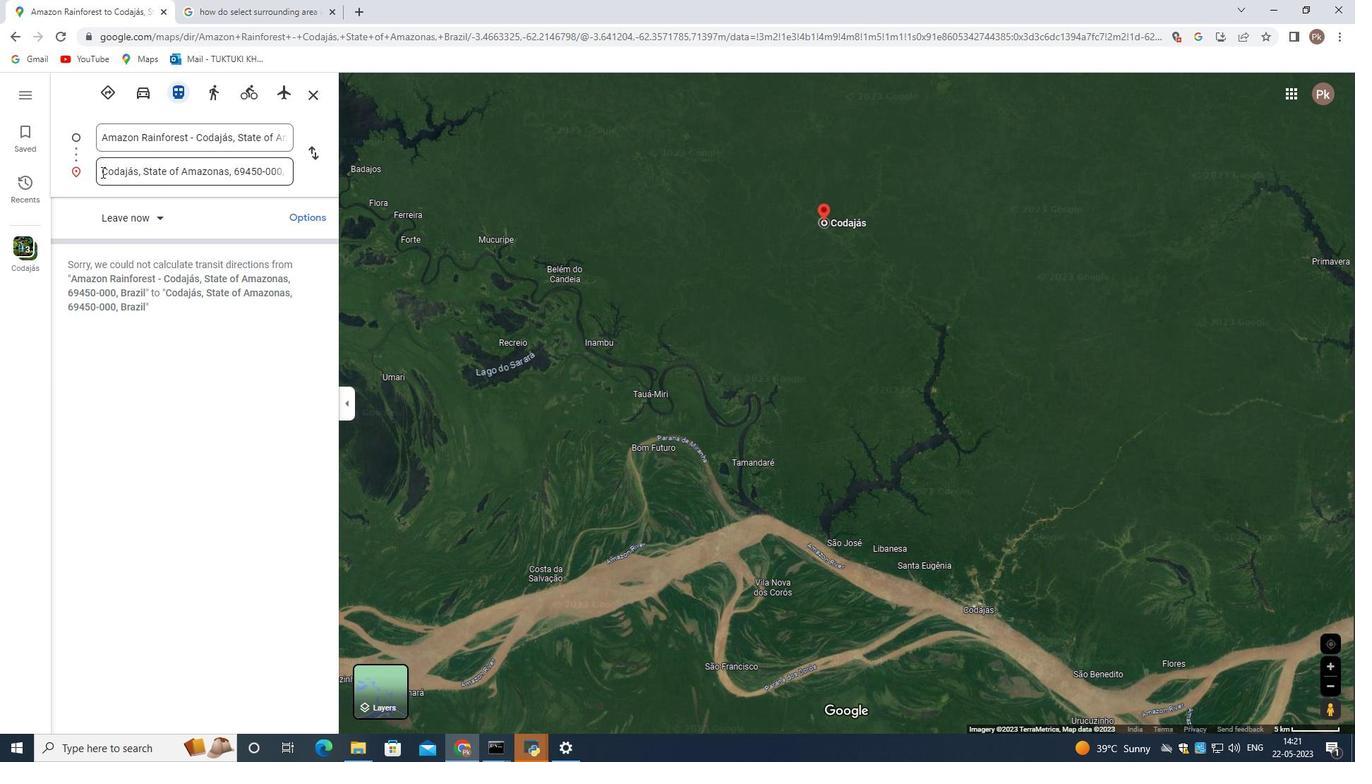 
Action: Mouse moved to (177, 167)
Screenshot: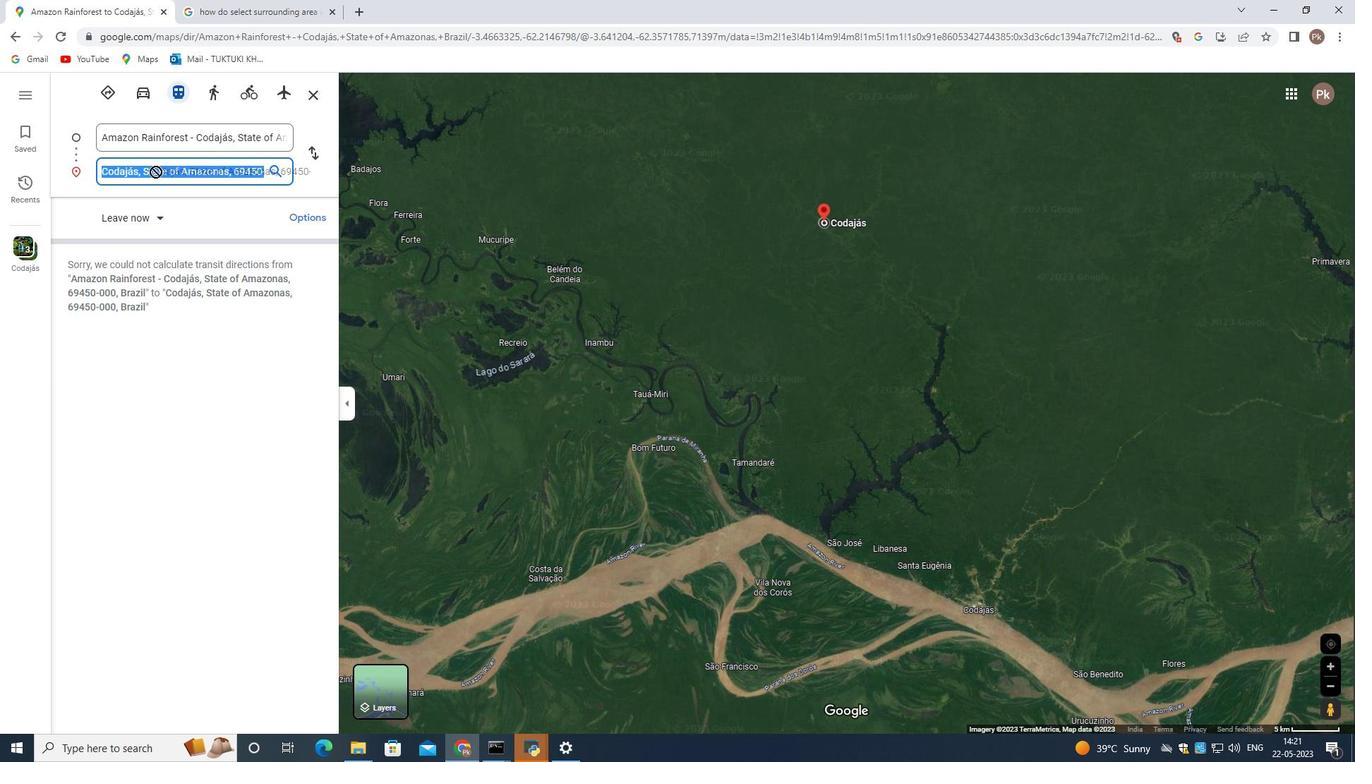 
Action: Key pressed <Key.backspace><Key.enter>
Screenshot: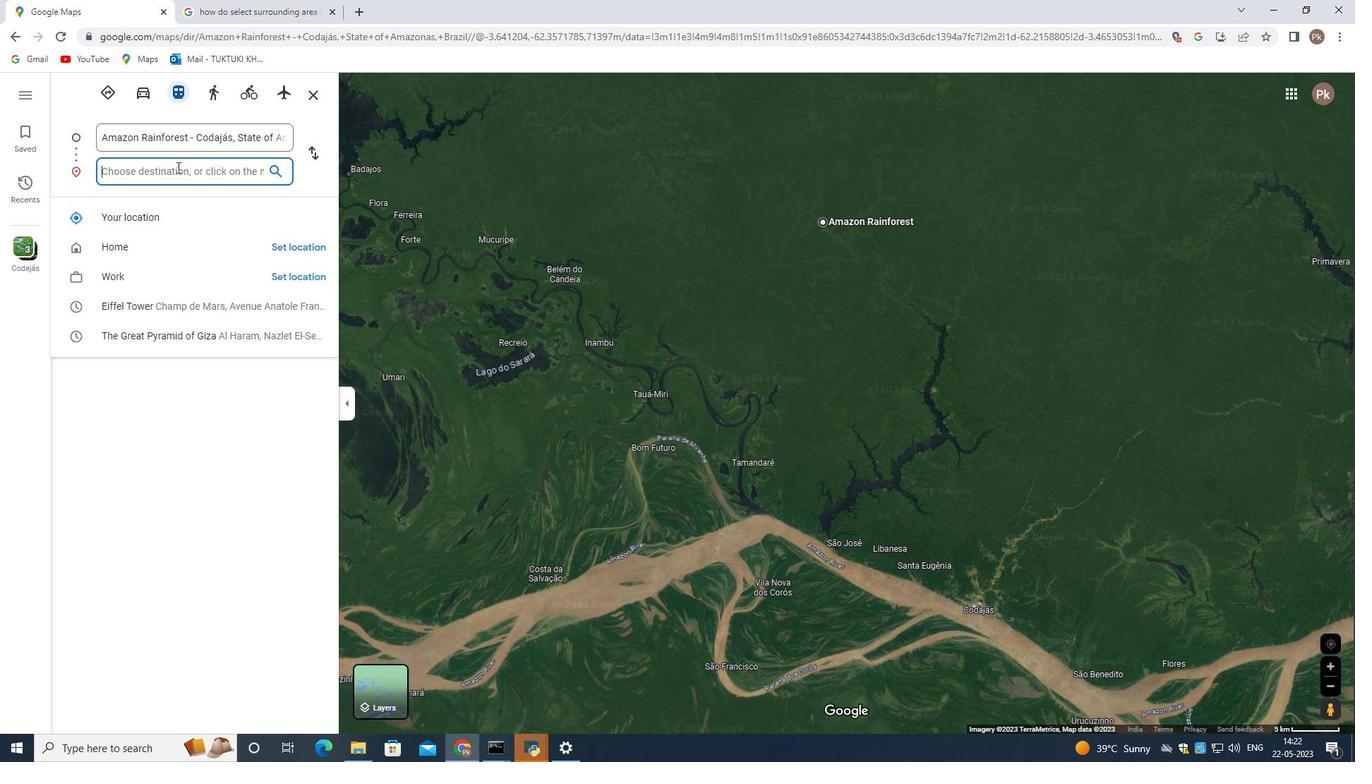 
Action: Mouse moved to (1097, 581)
Screenshot: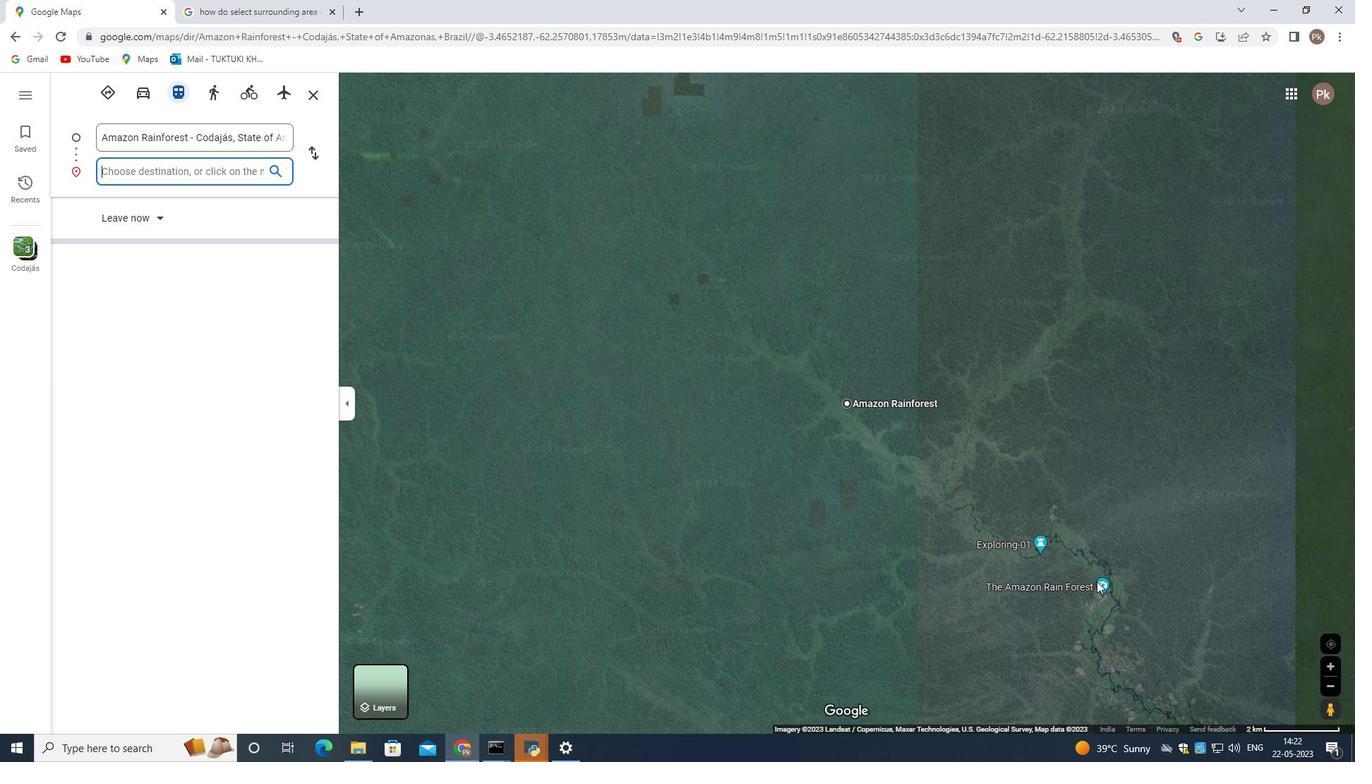 
Action: Mouse pressed right at (1097, 581)
Screenshot: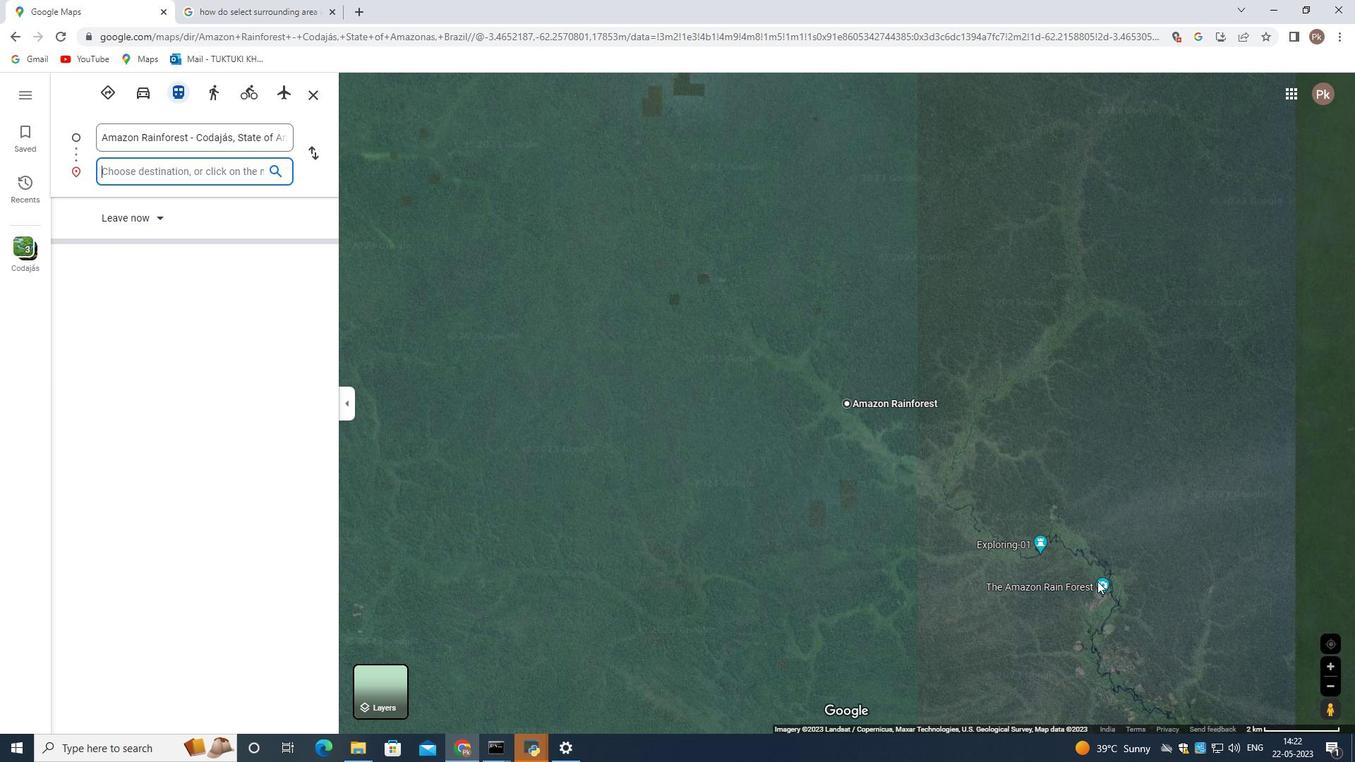 
Action: Mouse moved to (1126, 620)
Screenshot: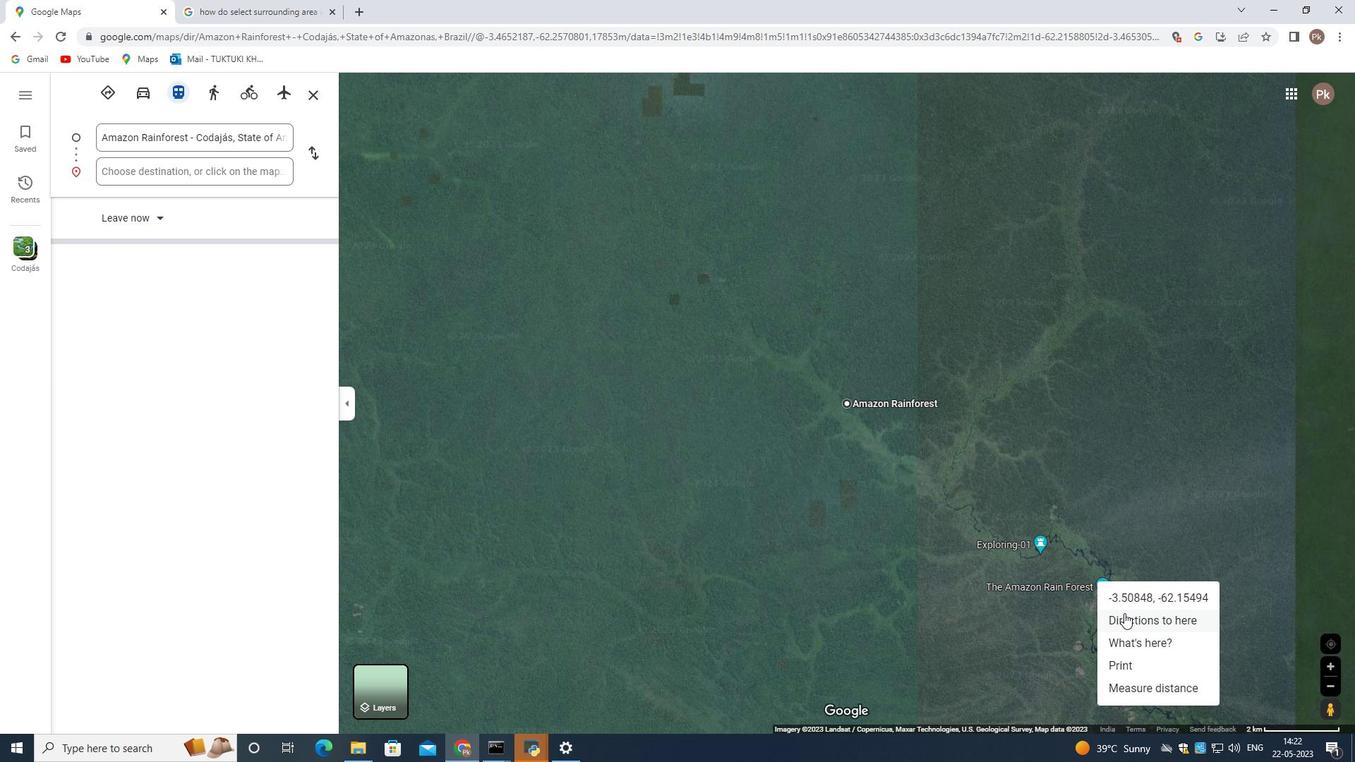 
Action: Mouse pressed left at (1126, 620)
Screenshot: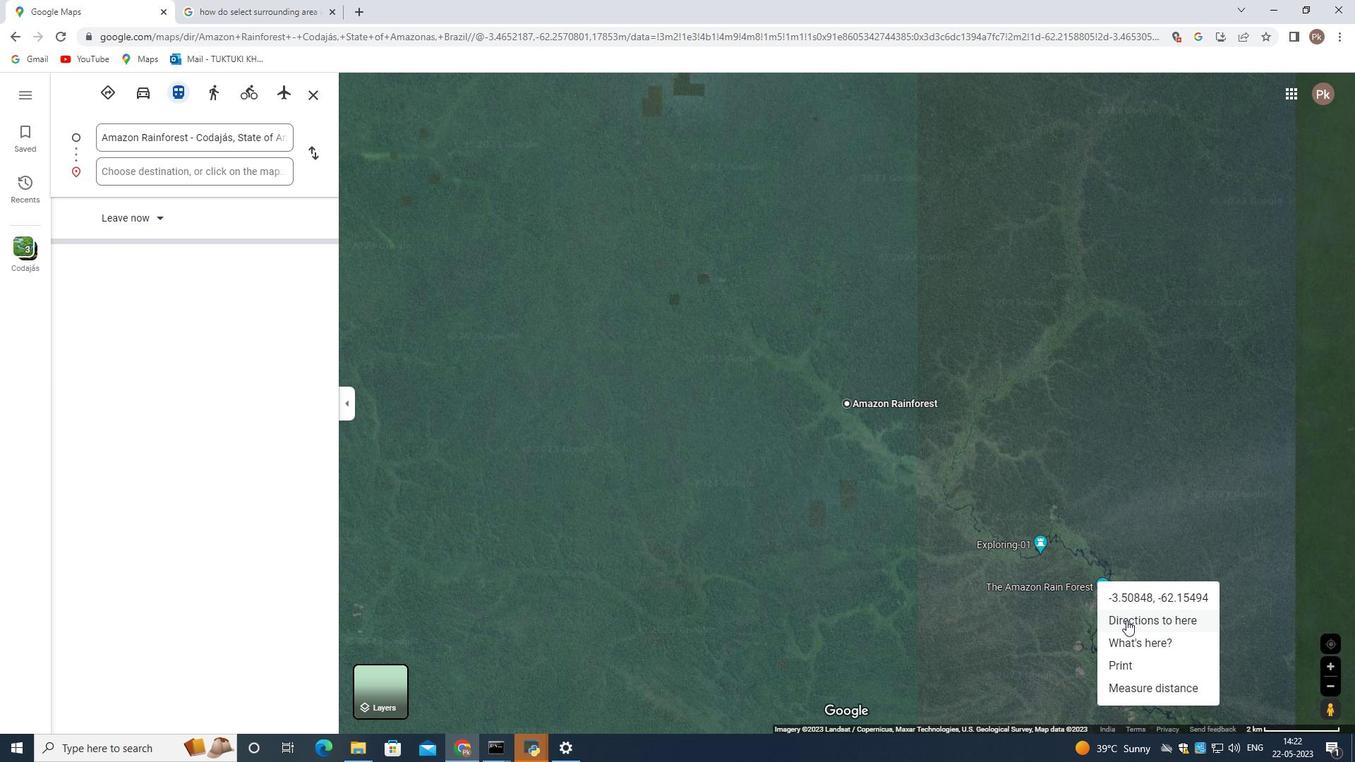 
Action: Mouse moved to (1115, 593)
Screenshot: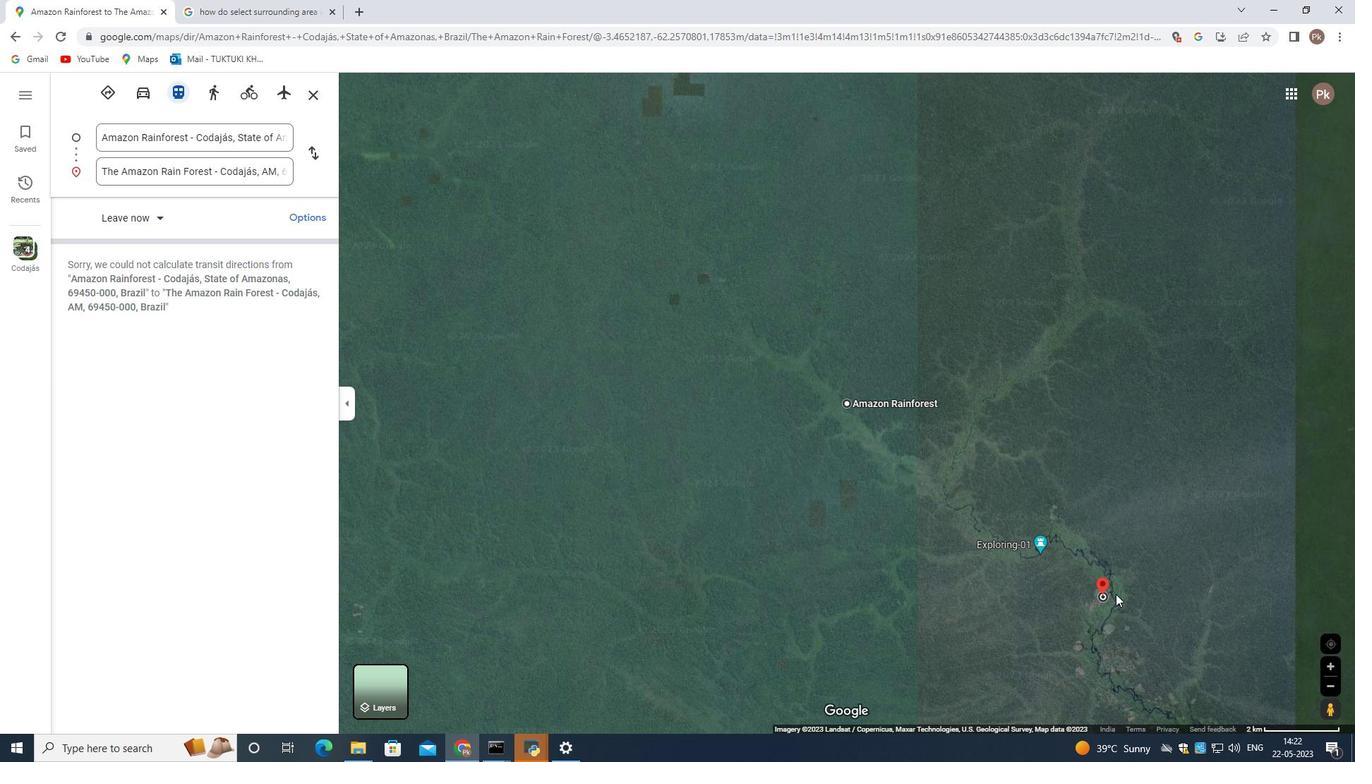 
Action: Key pressed <Key.enter>
Screenshot: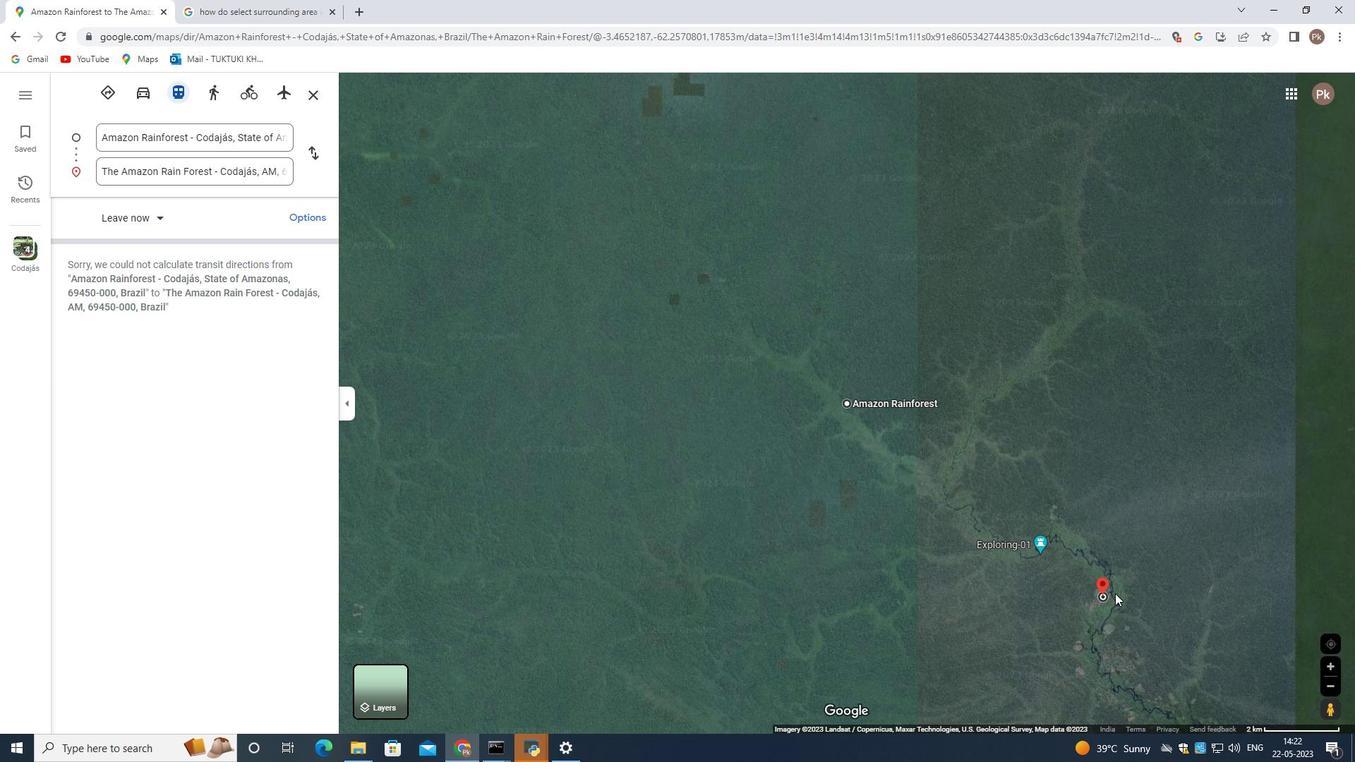 
Action: Mouse moved to (873, 406)
Screenshot: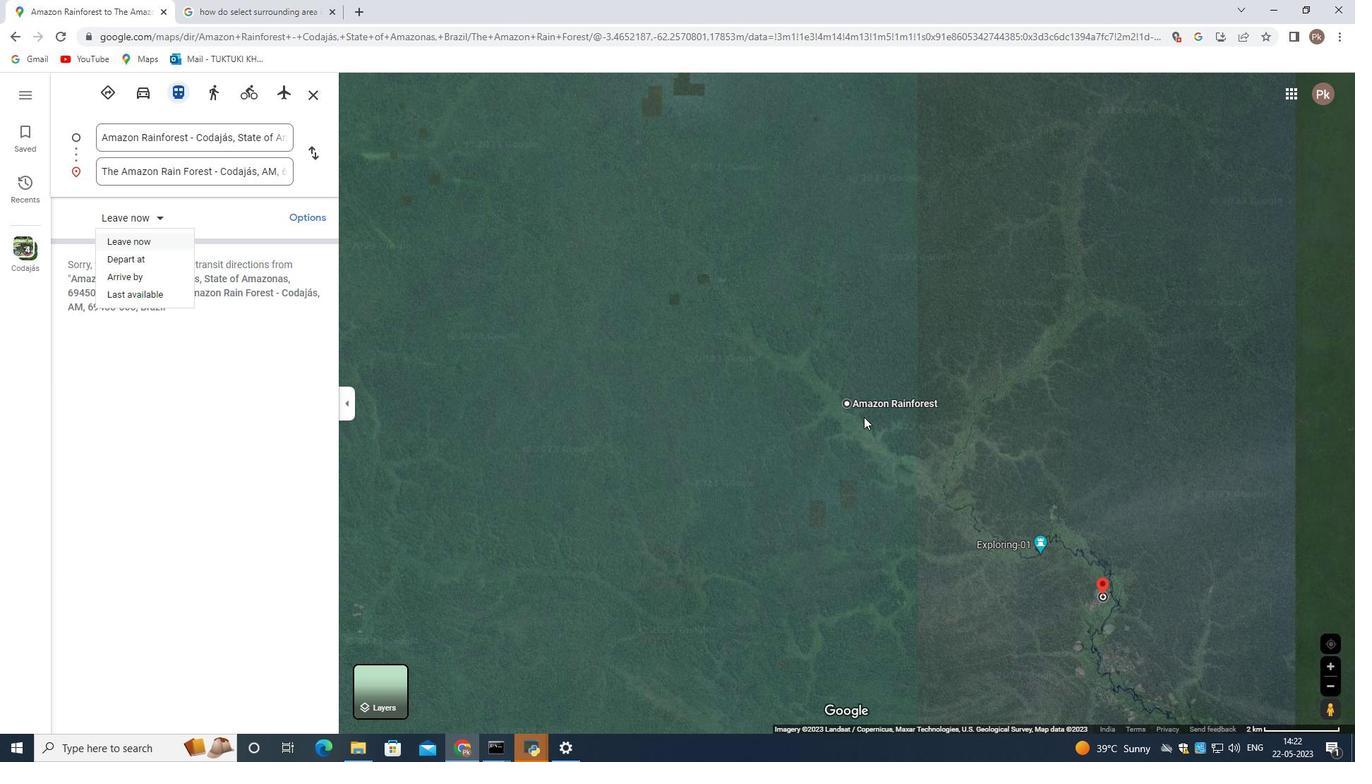 
Action: Mouse pressed right at (873, 406)
Screenshot: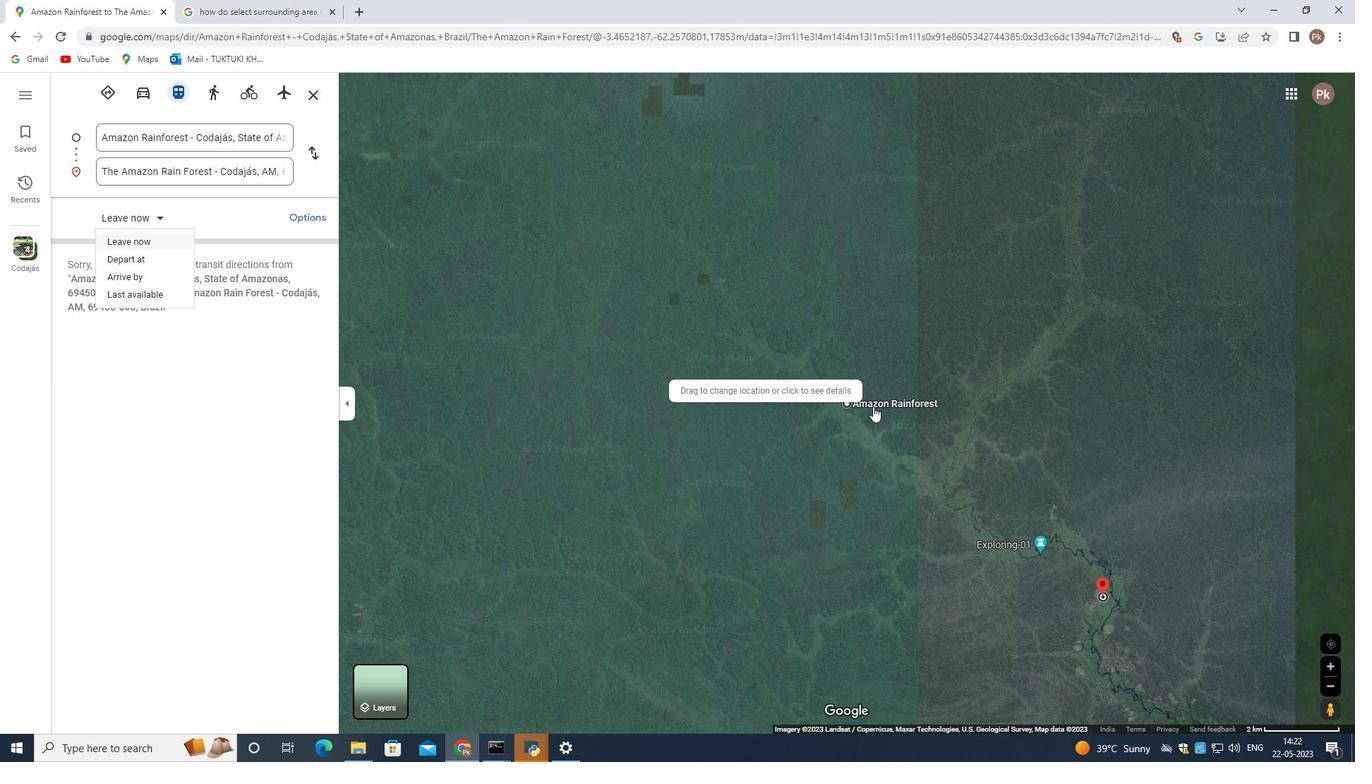 
Action: Mouse moved to (780, 446)
Screenshot: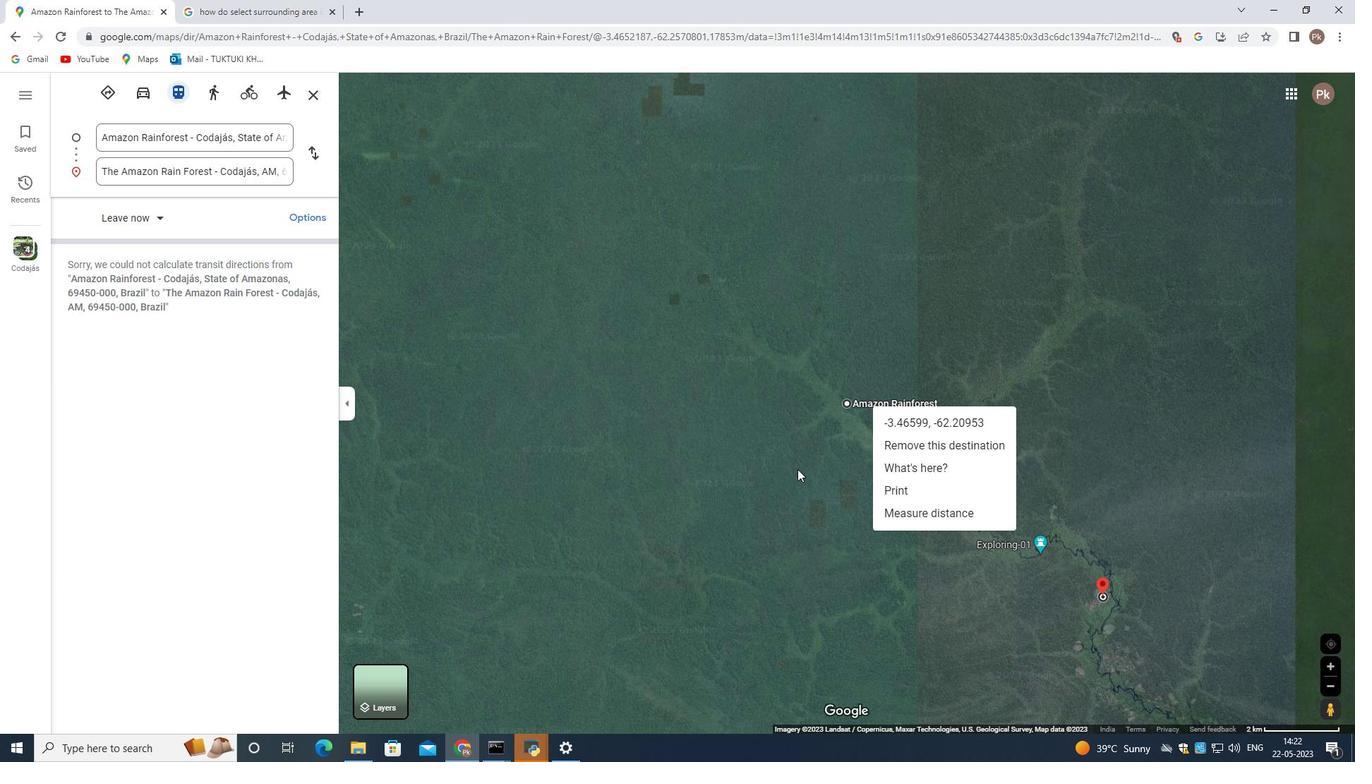 
Action: Mouse pressed left at (780, 446)
Screenshot: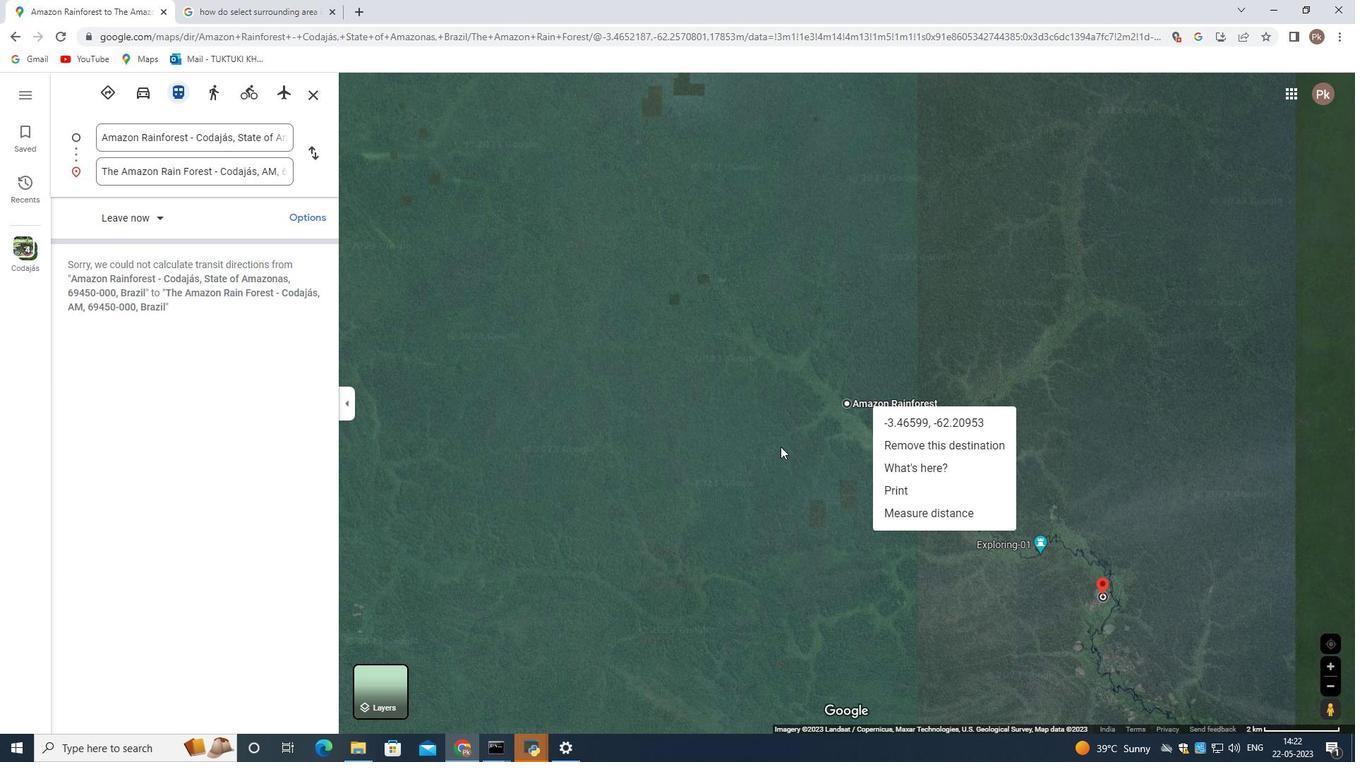 
Action: Mouse moved to (868, 407)
Screenshot: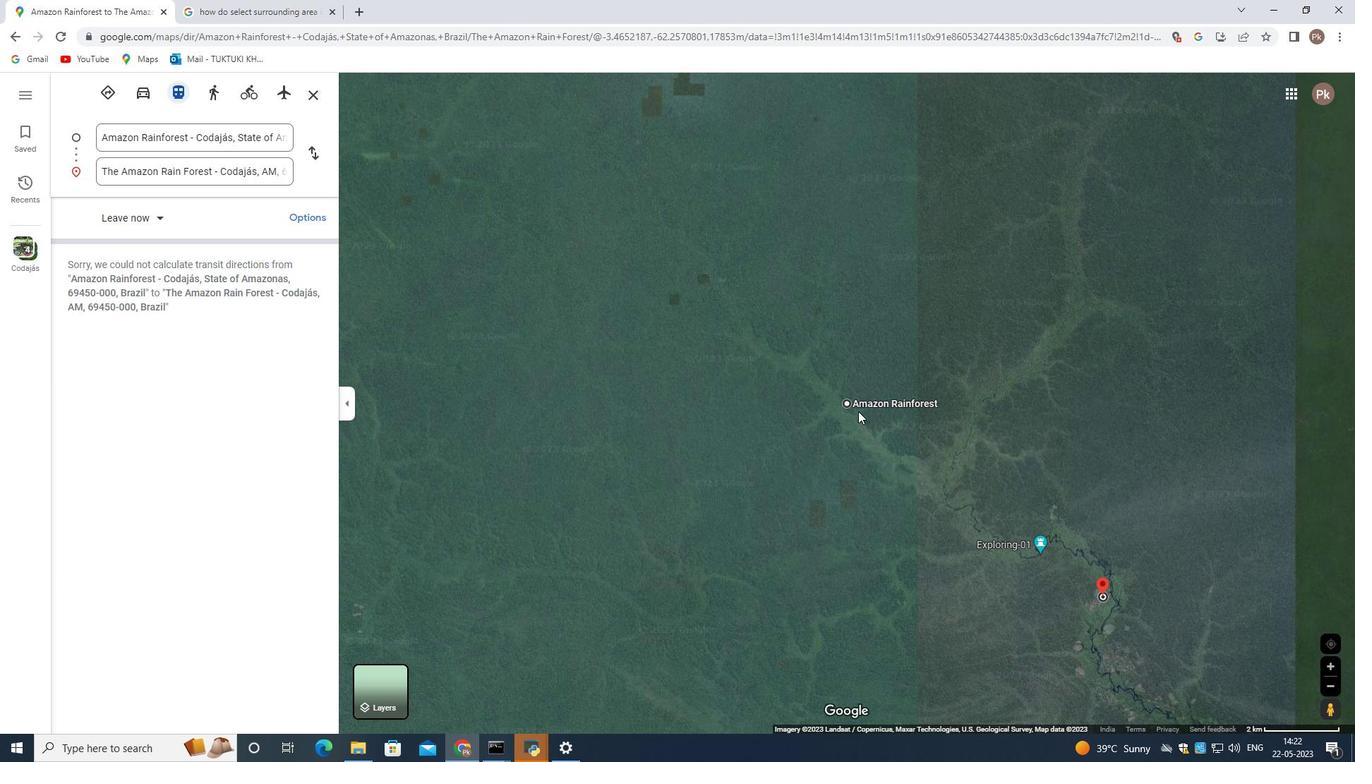 
Action: Mouse pressed left at (868, 407)
Screenshot: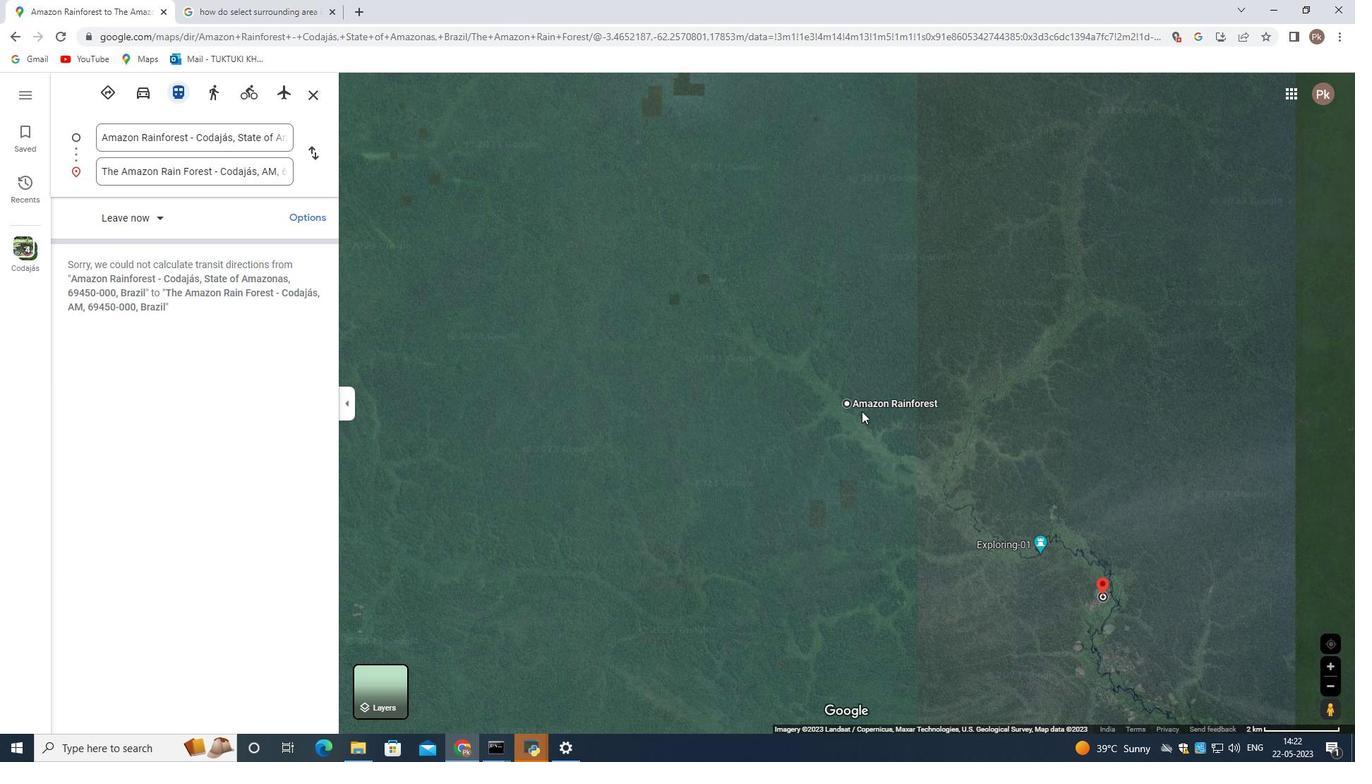 
Action: Mouse moved to (876, 454)
Screenshot: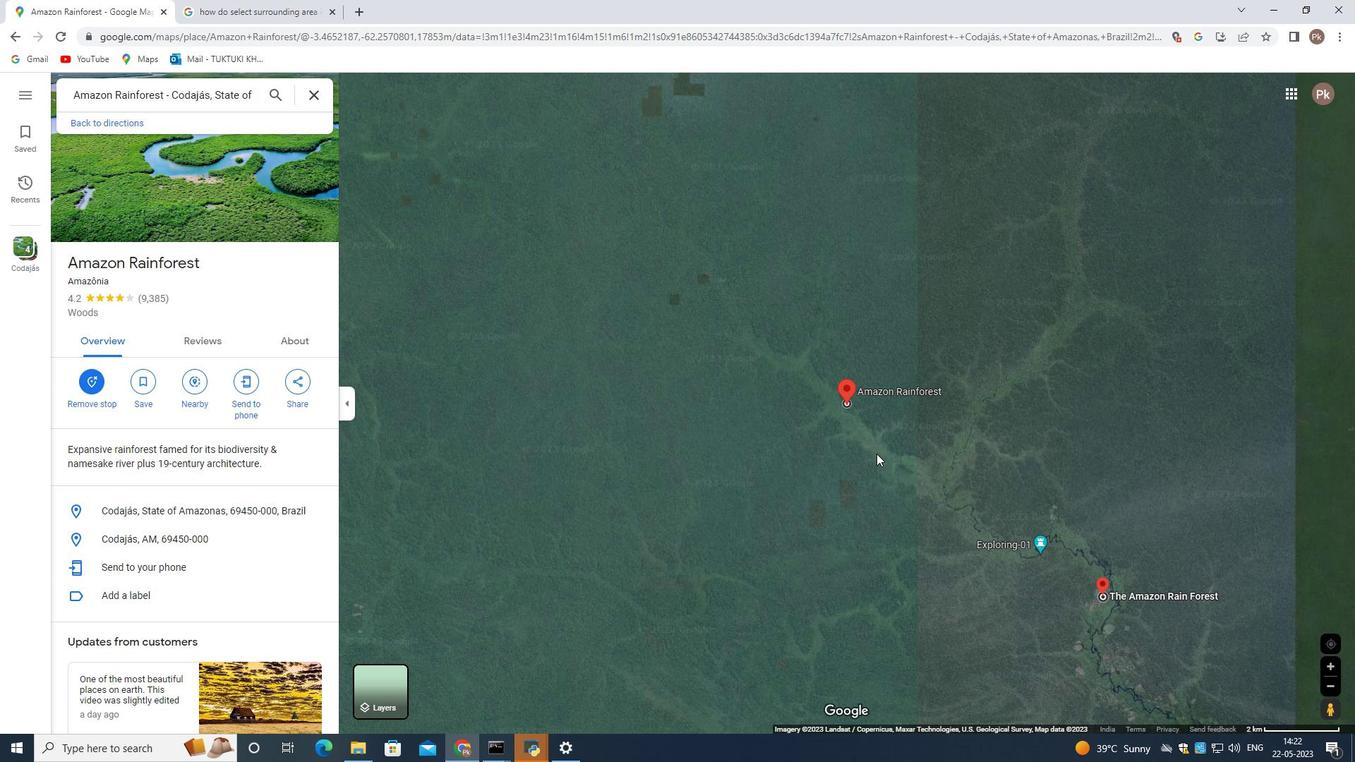 
Action: Mouse scrolled (876, 453) with delta (0, 0)
Screenshot: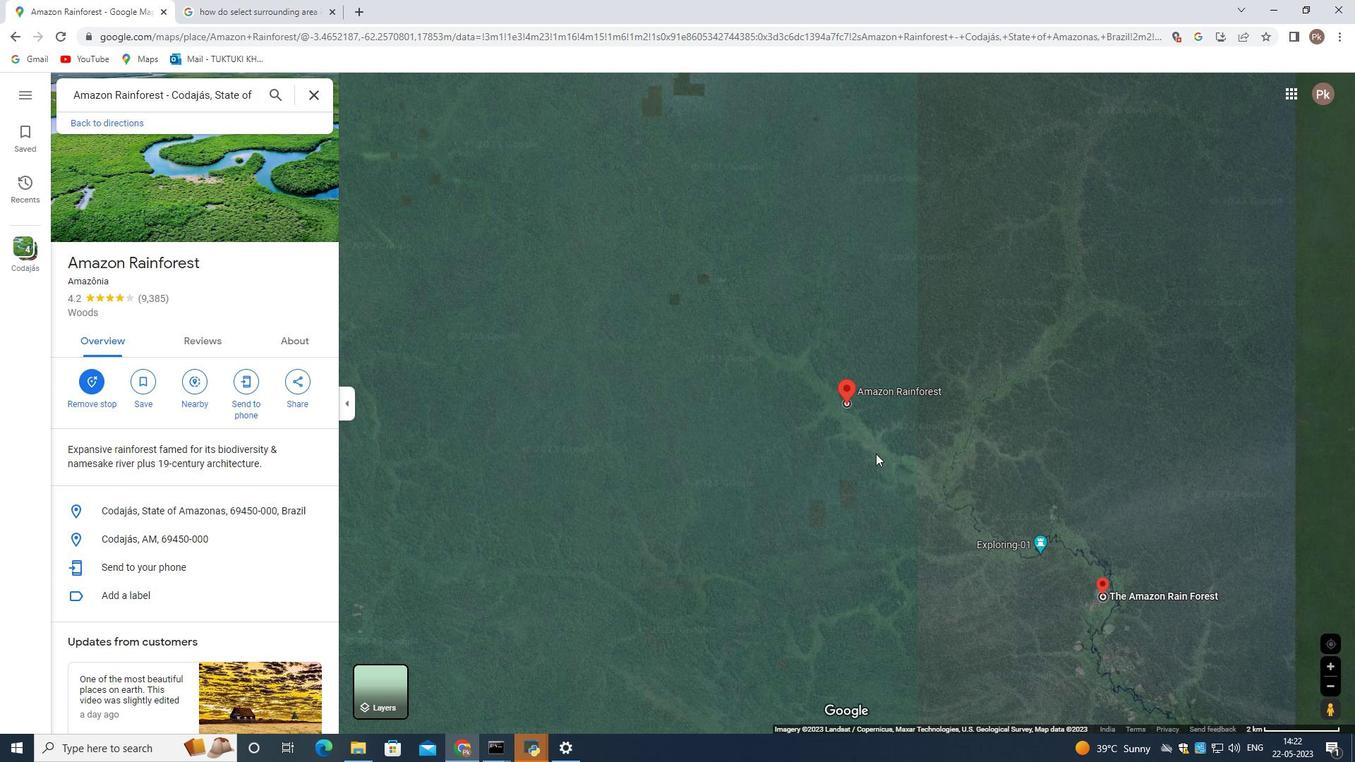 
Action: Mouse moved to (873, 460)
Screenshot: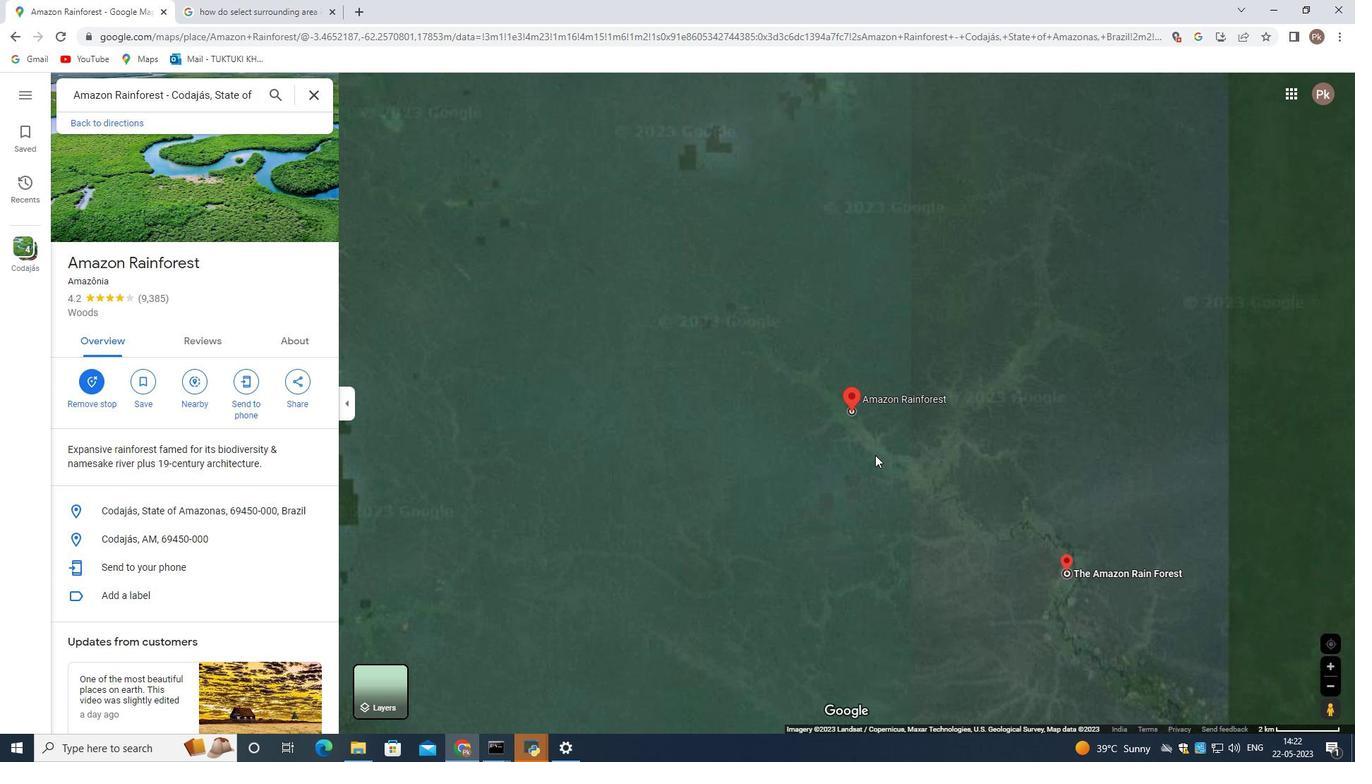 
Action: Mouse scrolled (873, 458) with delta (0, 0)
Screenshot: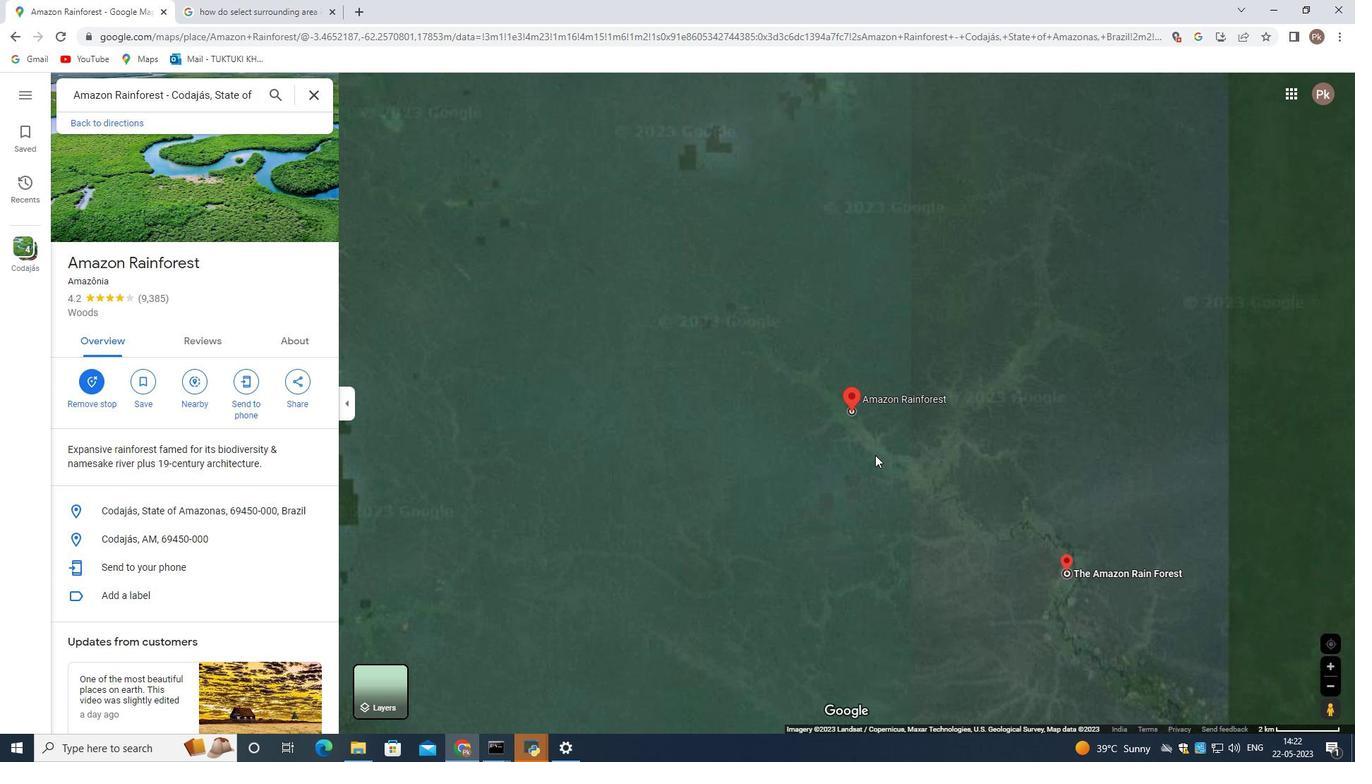 
Action: Mouse moved to (871, 462)
Screenshot: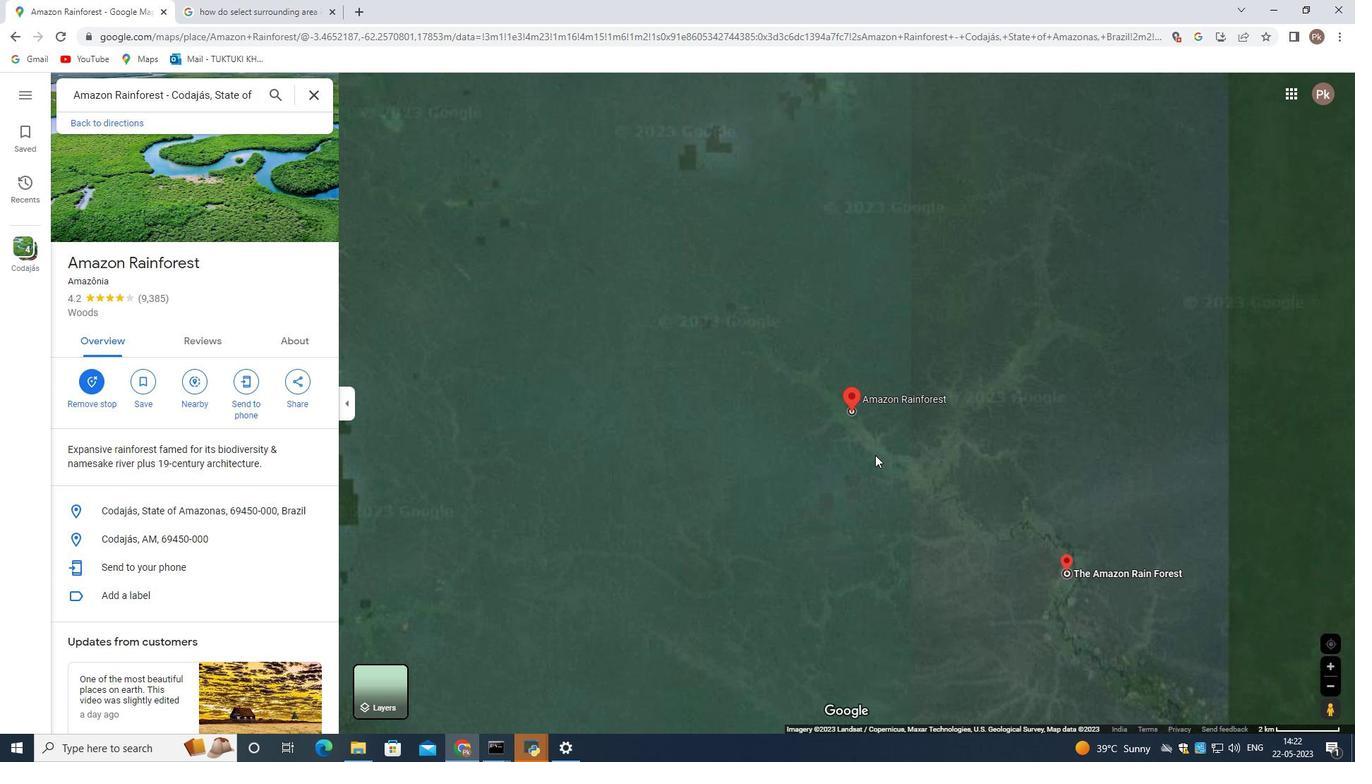 
Action: Mouse scrolled (871, 461) with delta (0, 0)
Screenshot: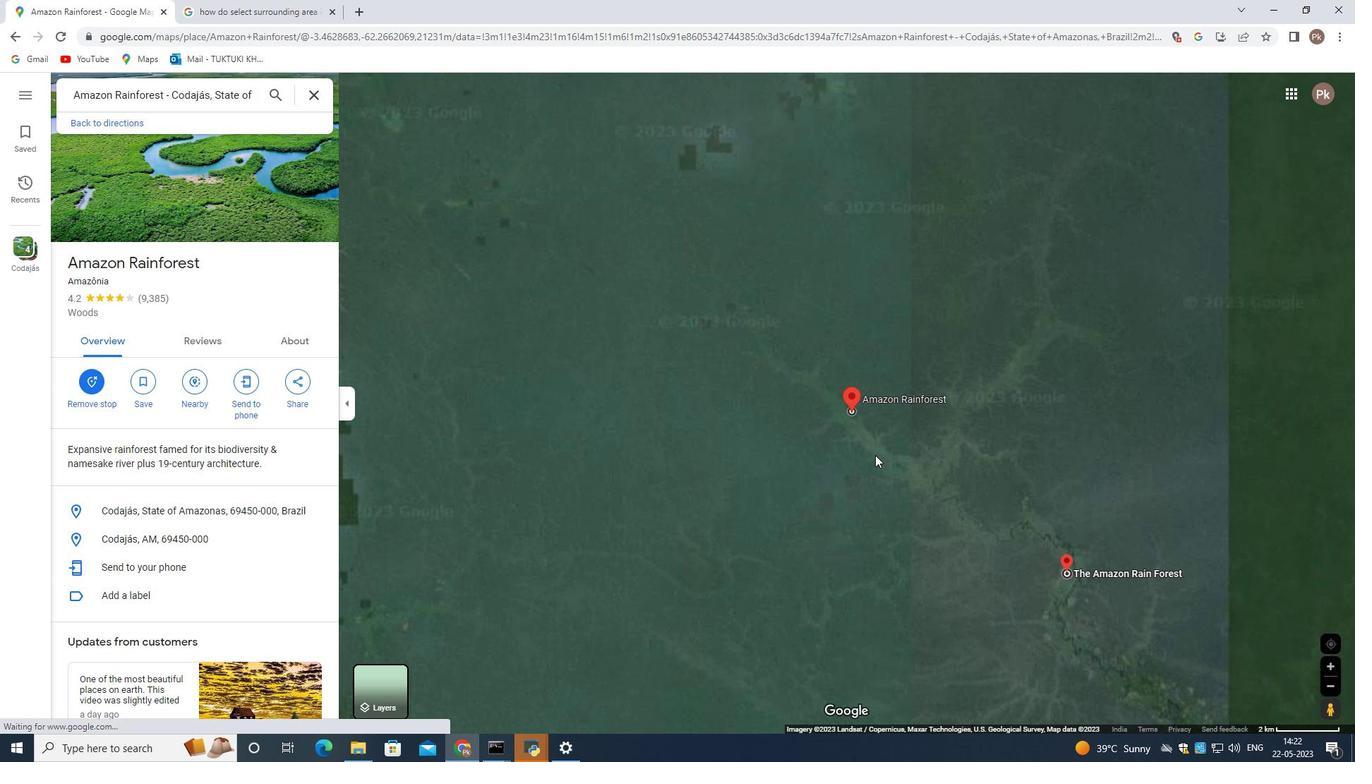 
Action: Mouse moved to (869, 468)
Screenshot: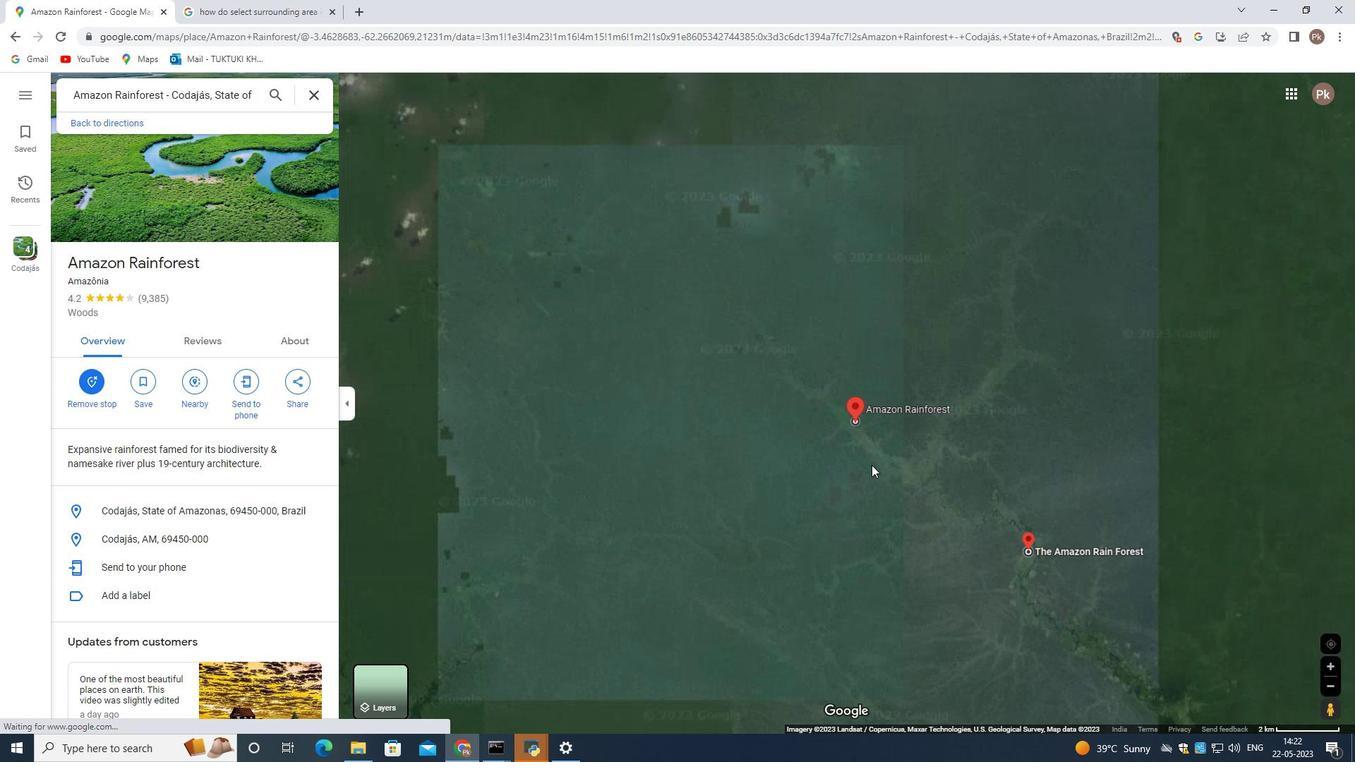 
Action: Mouse scrolled (869, 467) with delta (0, 0)
Screenshot: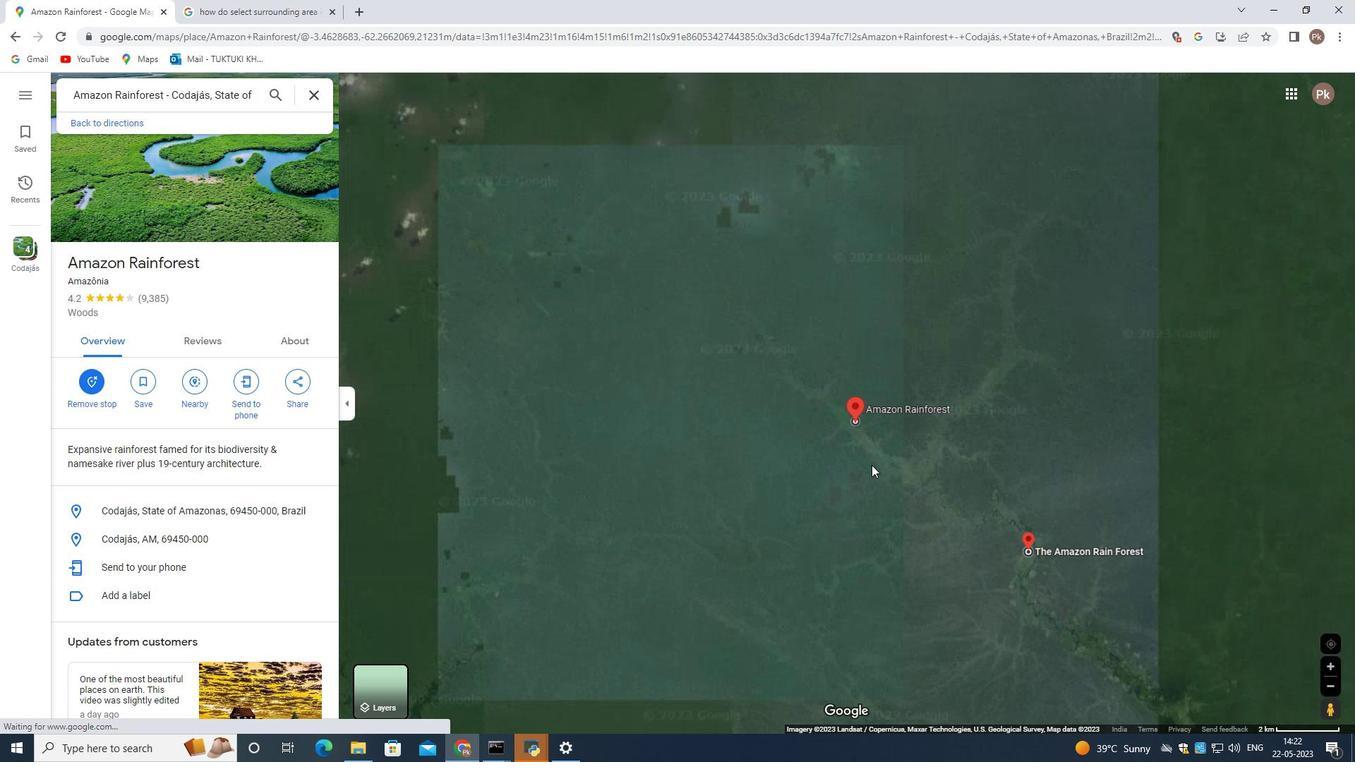 
Action: Mouse scrolled (869, 467) with delta (0, 0)
Screenshot: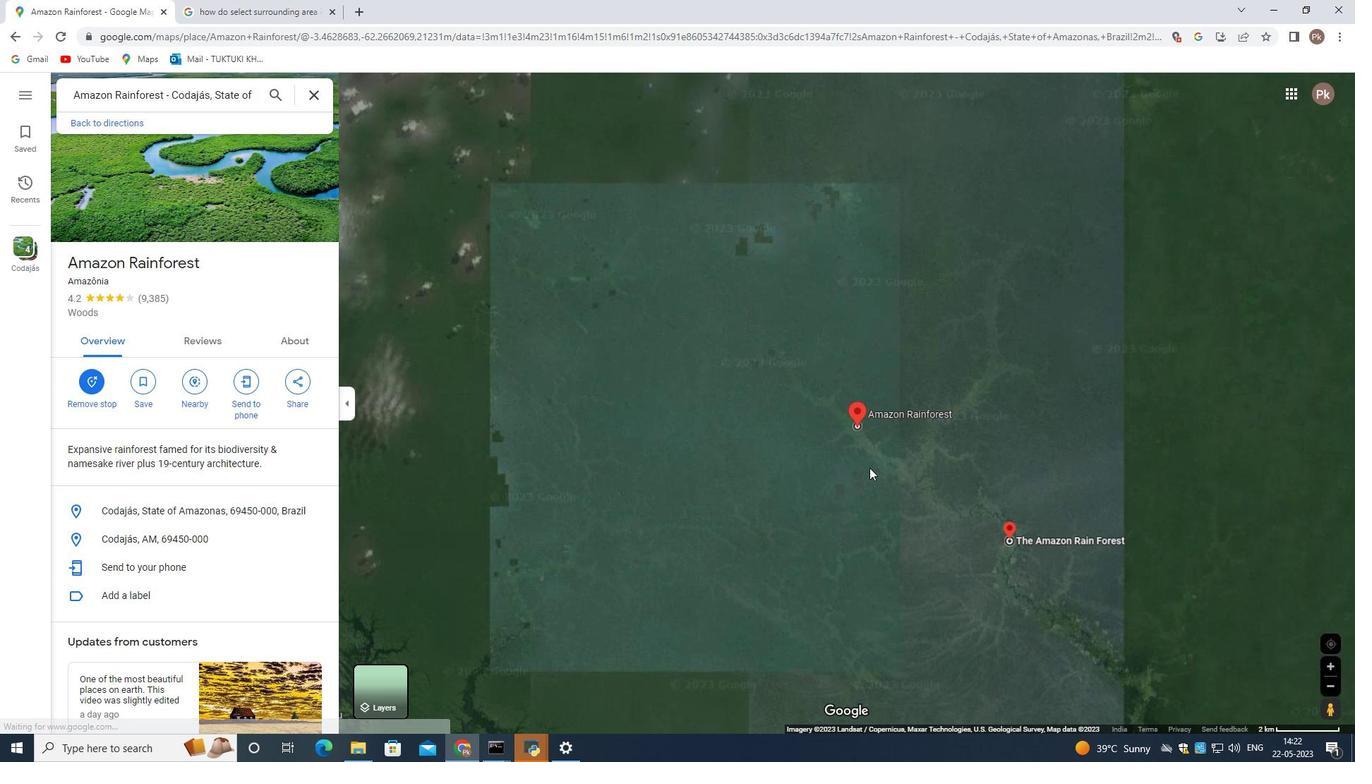 
Action: Mouse moved to (869, 469)
Screenshot: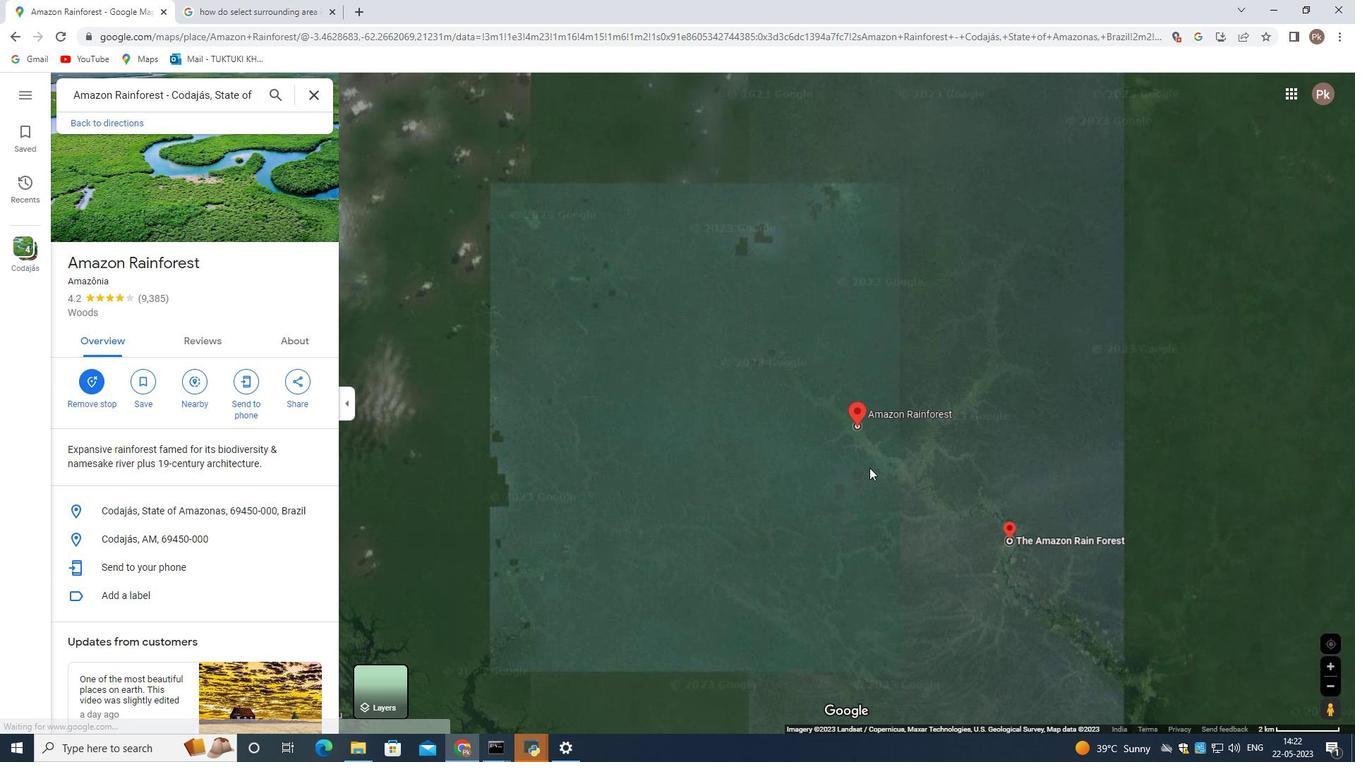 
Action: Mouse scrolled (869, 468) with delta (0, 0)
Screenshot: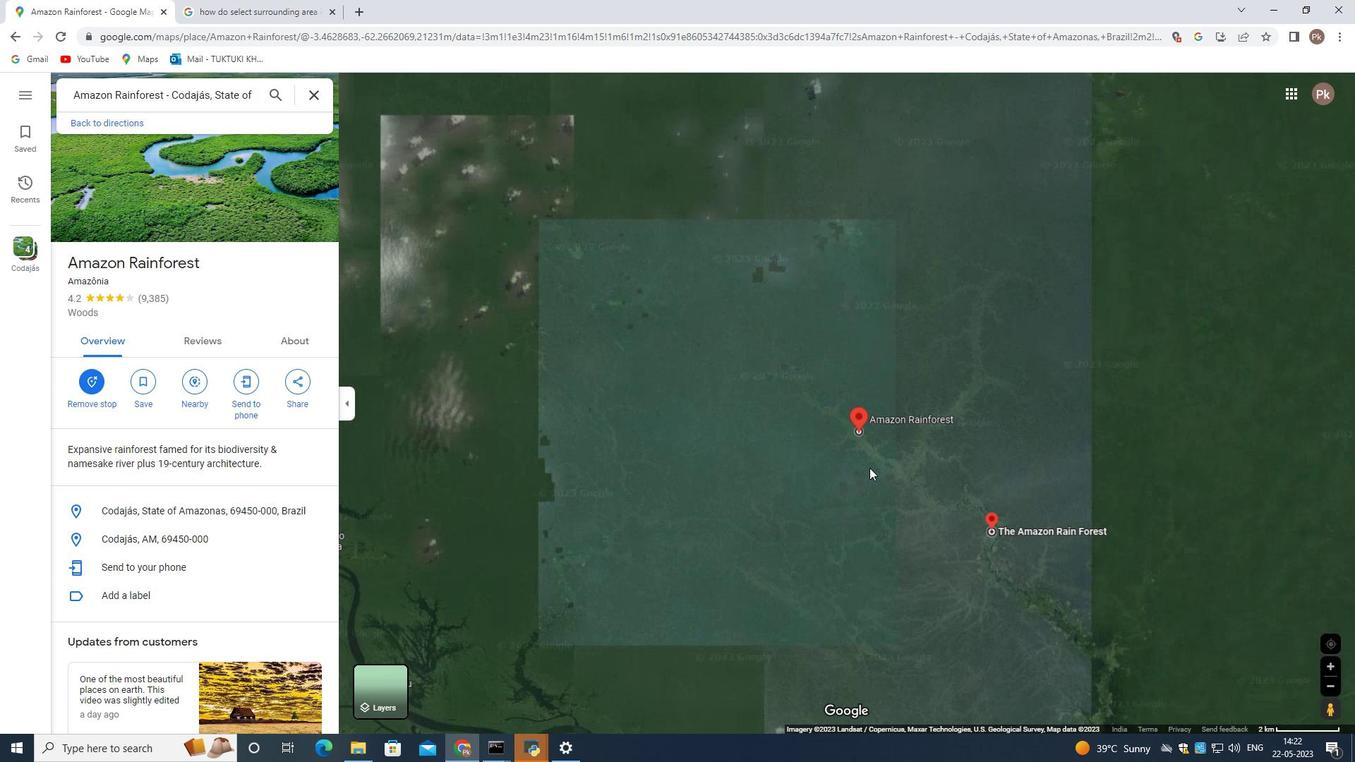 
Action: Mouse scrolled (869, 470) with delta (0, 0)
Screenshot: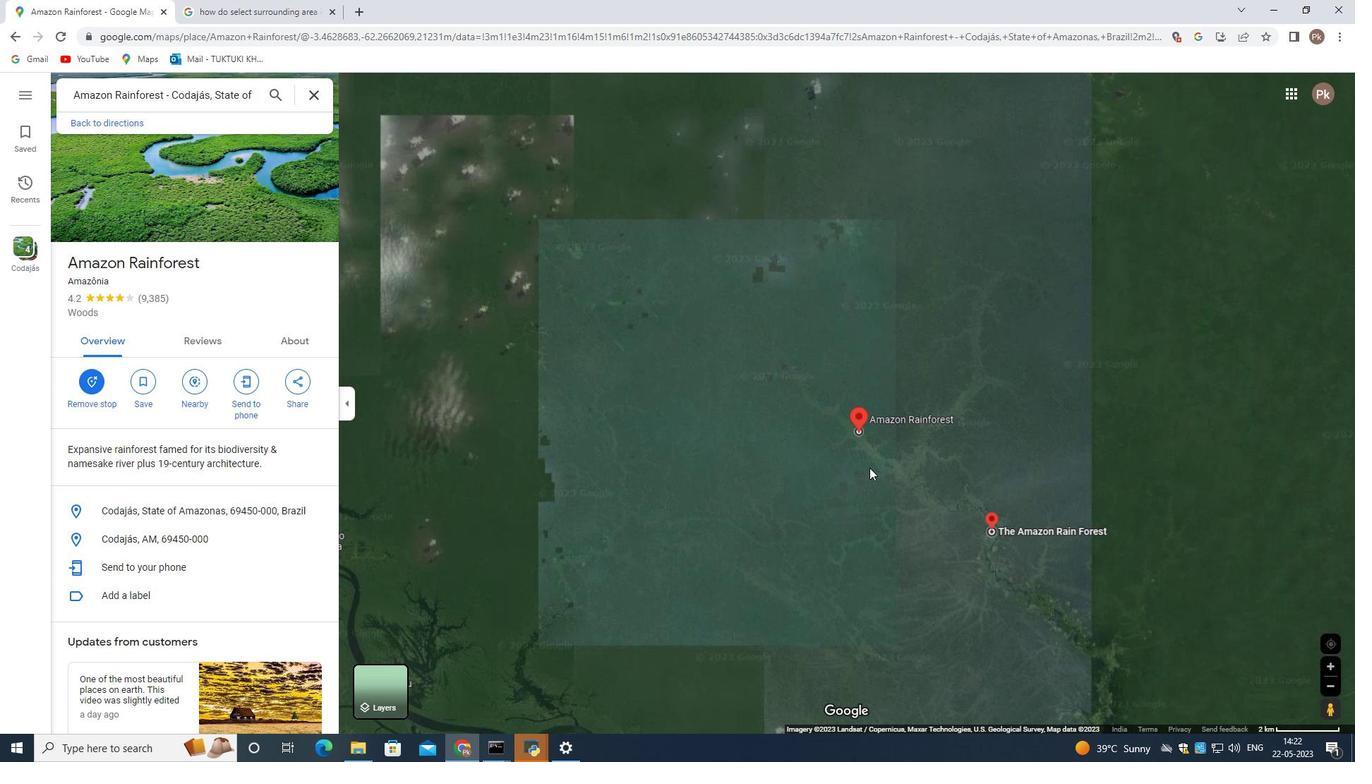 
Action: Mouse moved to (813, 468)
Screenshot: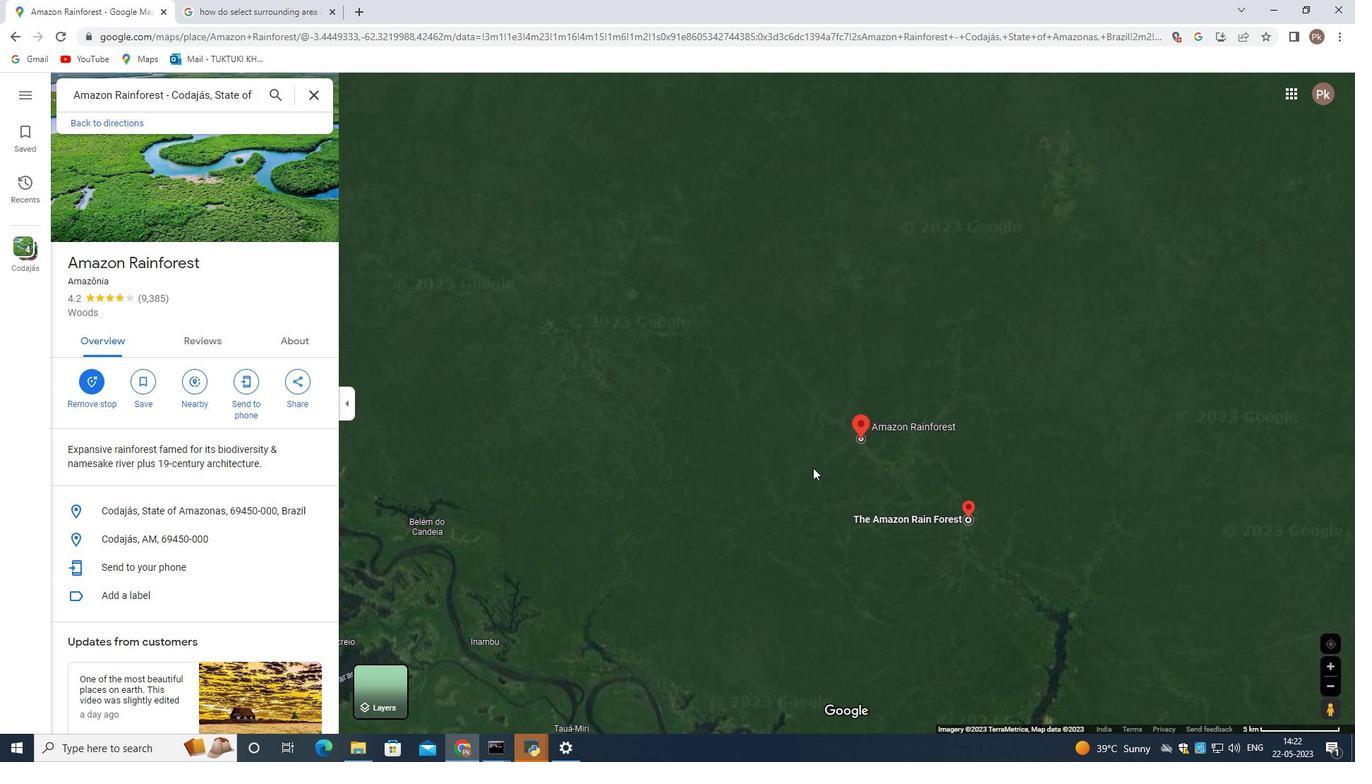 
Action: Mouse scrolled (813, 467) with delta (0, 0)
Screenshot: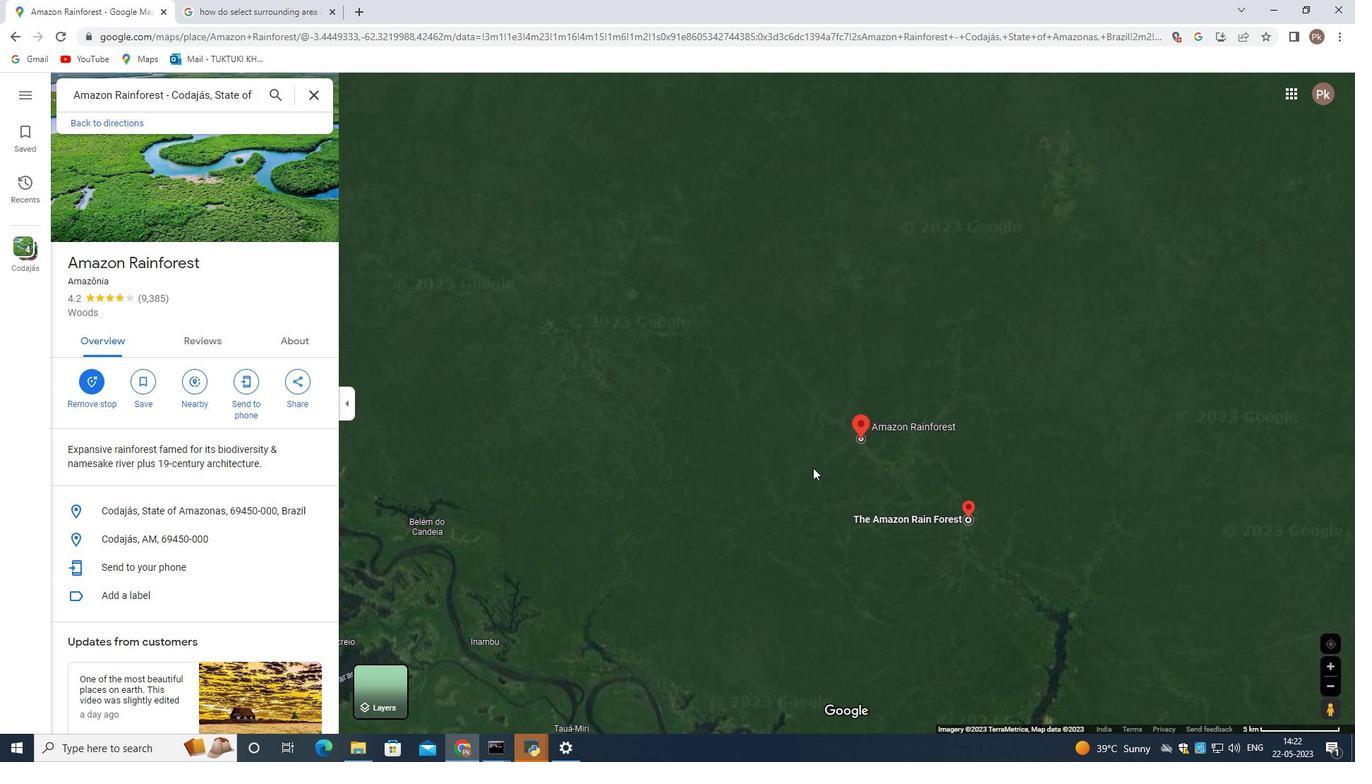 
Action: Mouse moved to (813, 469)
Screenshot: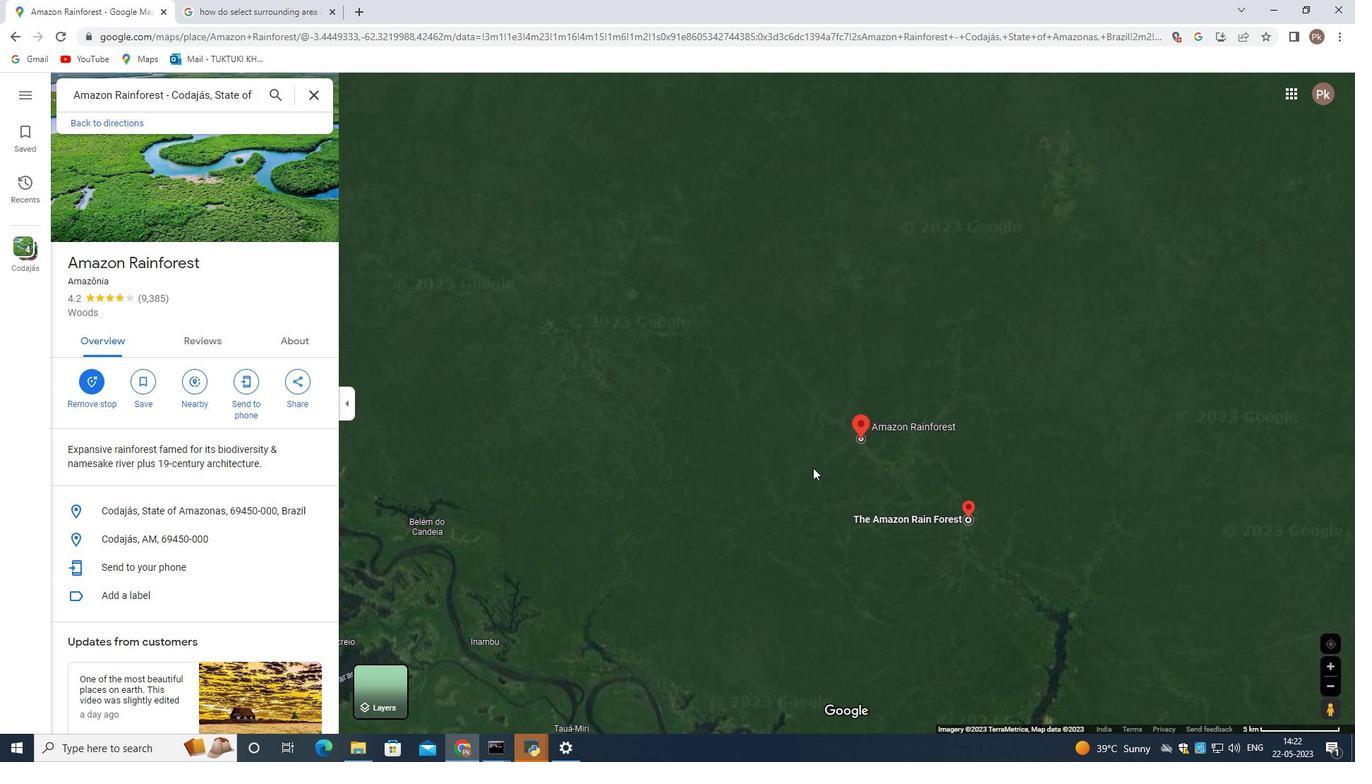 
Action: Mouse scrolled (813, 468) with delta (0, 0)
